 Task: Access a repository's "Network" graph to see forks and connections.
Action: Mouse moved to (1303, 70)
Screenshot: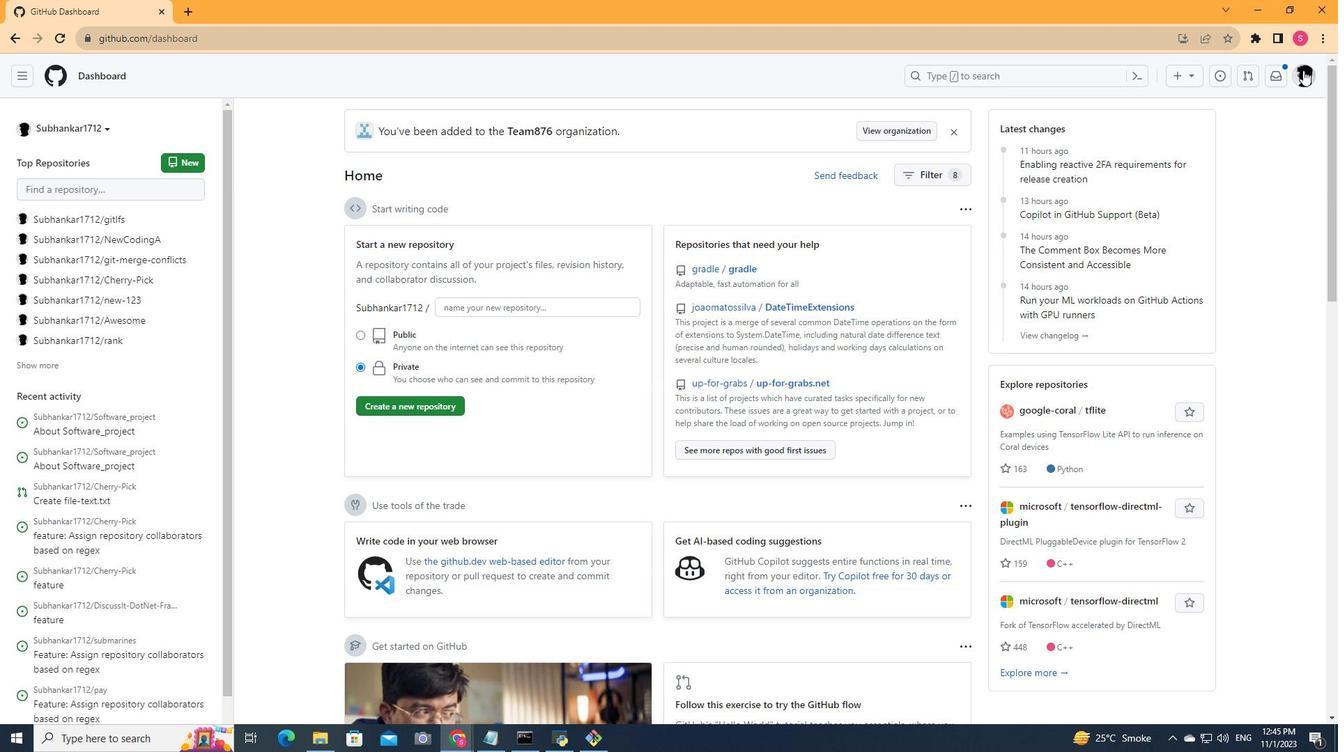 
Action: Mouse pressed left at (1303, 70)
Screenshot: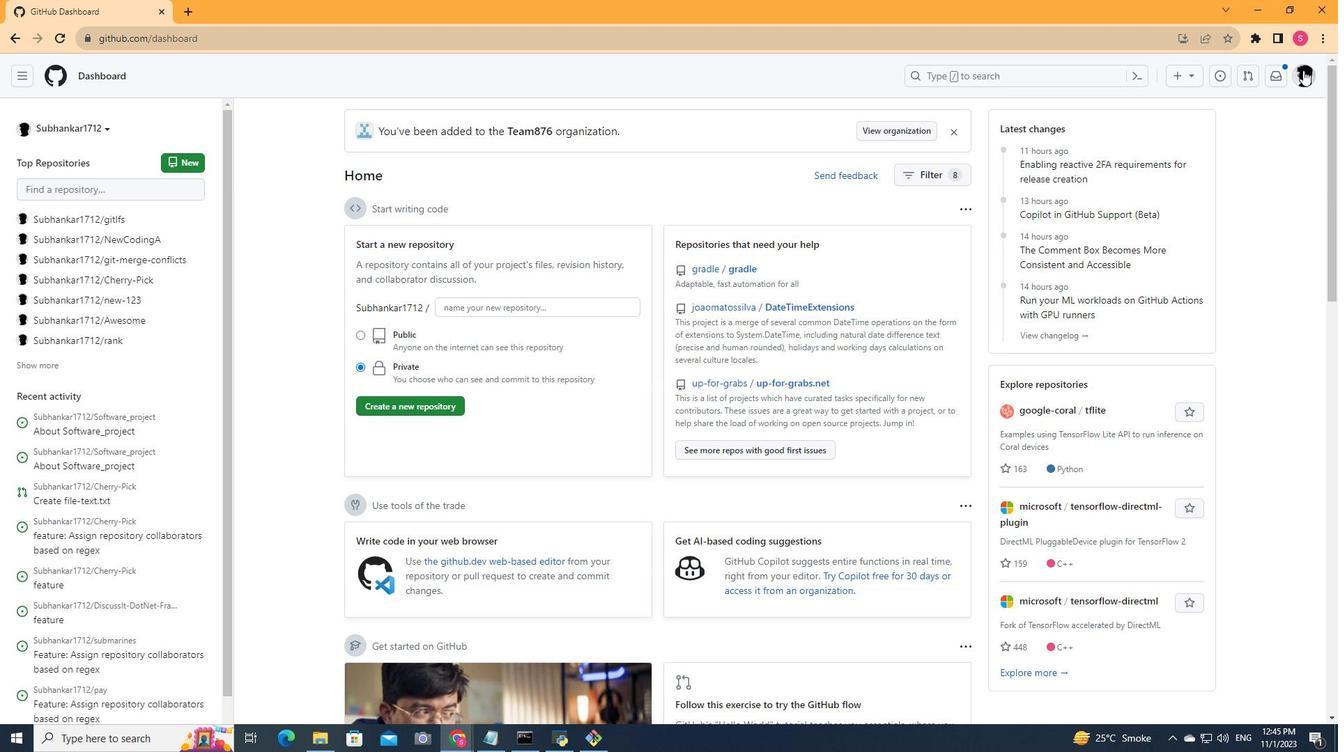 
Action: Mouse moved to (1175, 179)
Screenshot: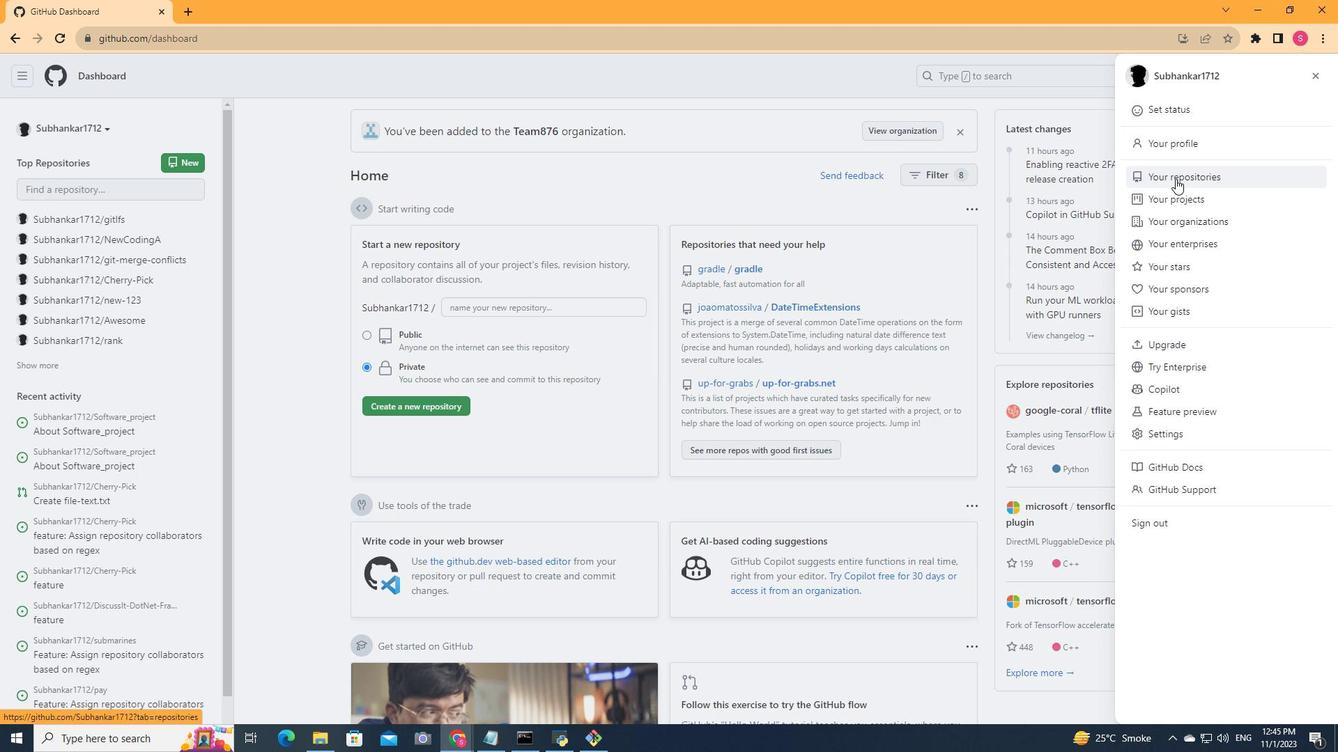 
Action: Mouse pressed left at (1175, 179)
Screenshot: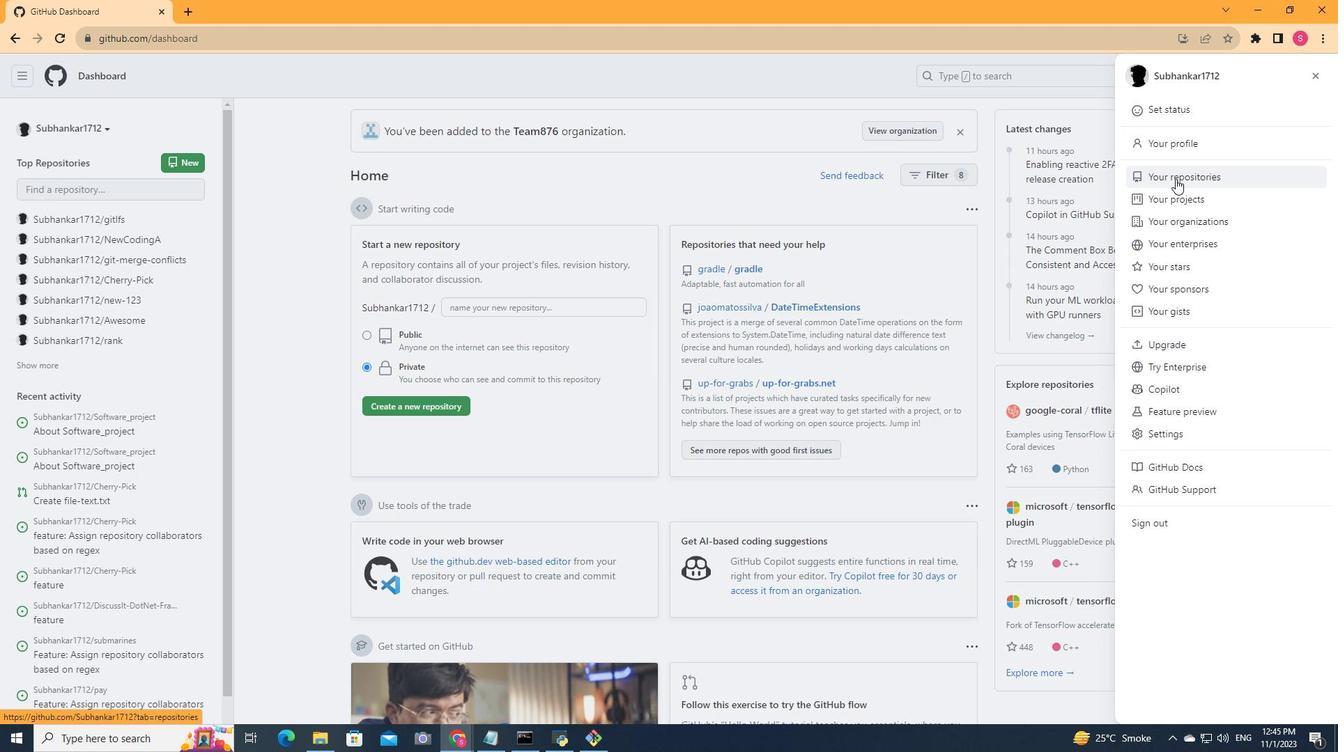 
Action: Mouse moved to (513, 294)
Screenshot: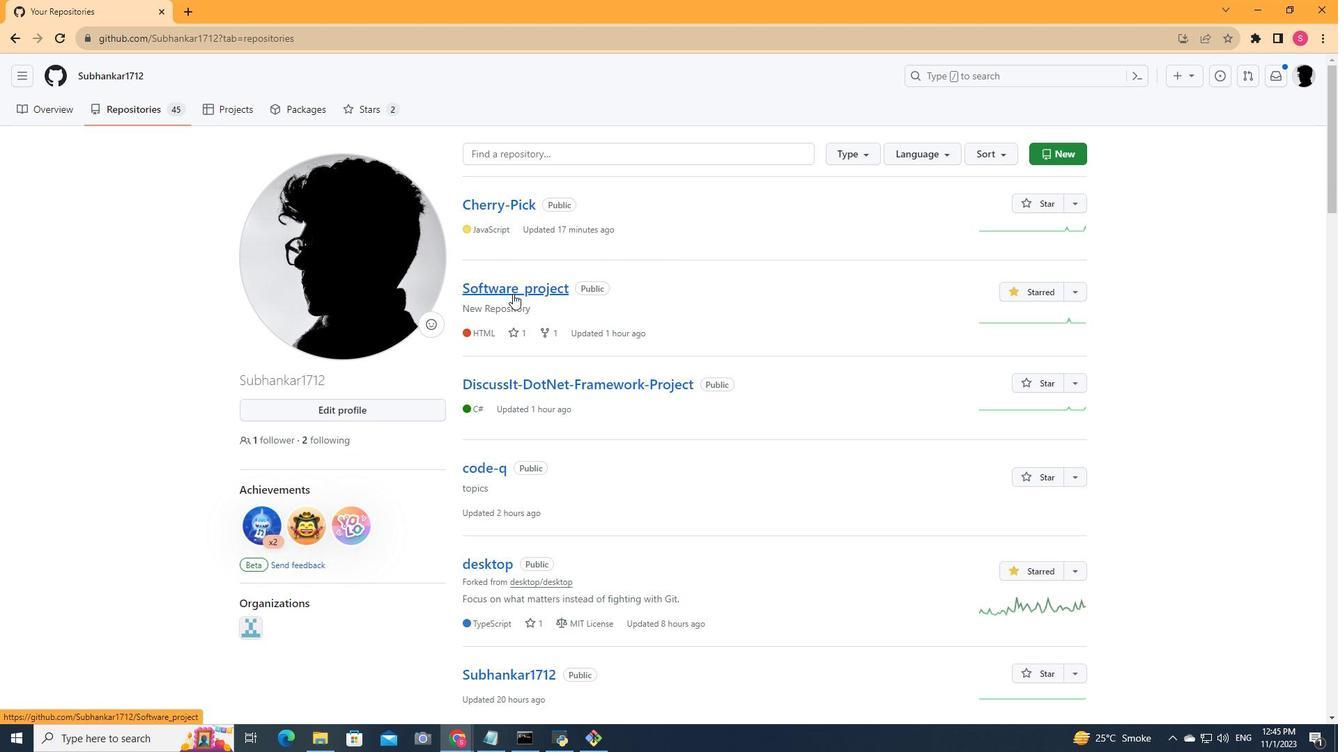 
Action: Mouse pressed left at (513, 294)
Screenshot: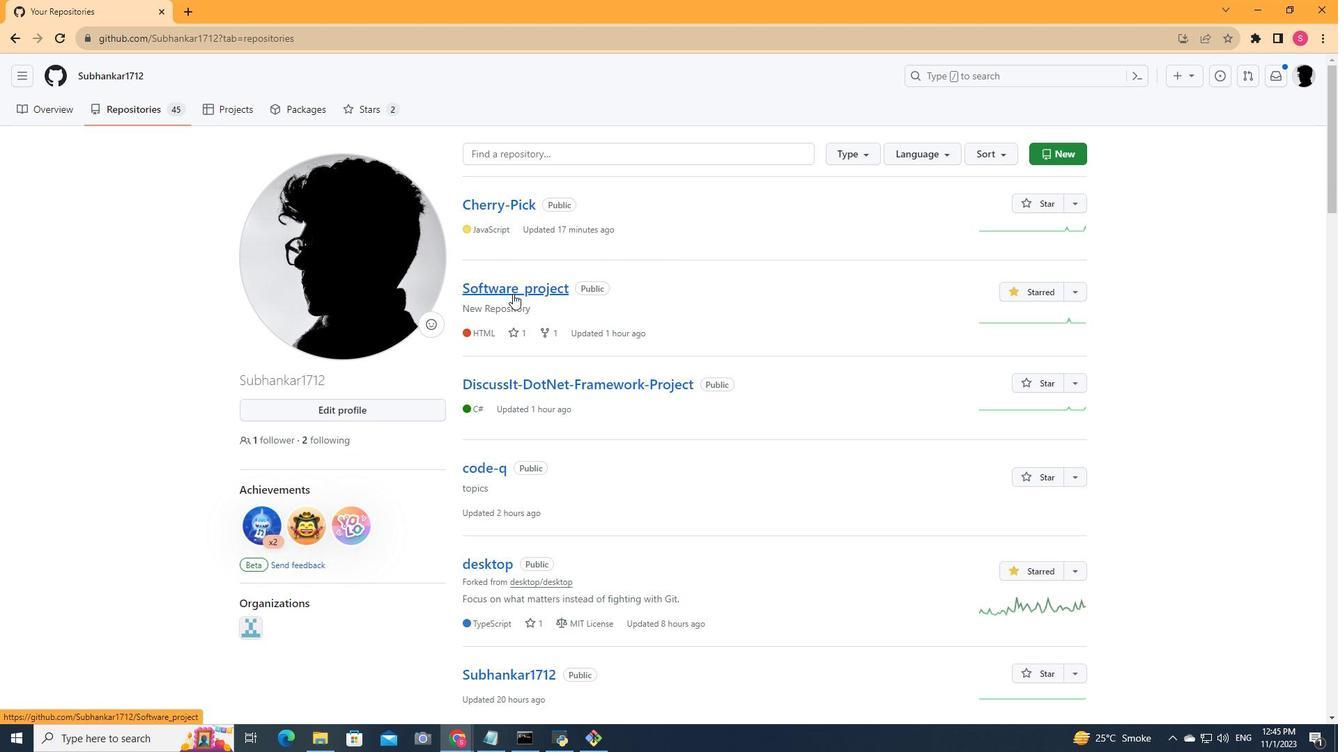 
Action: Mouse moved to (607, 103)
Screenshot: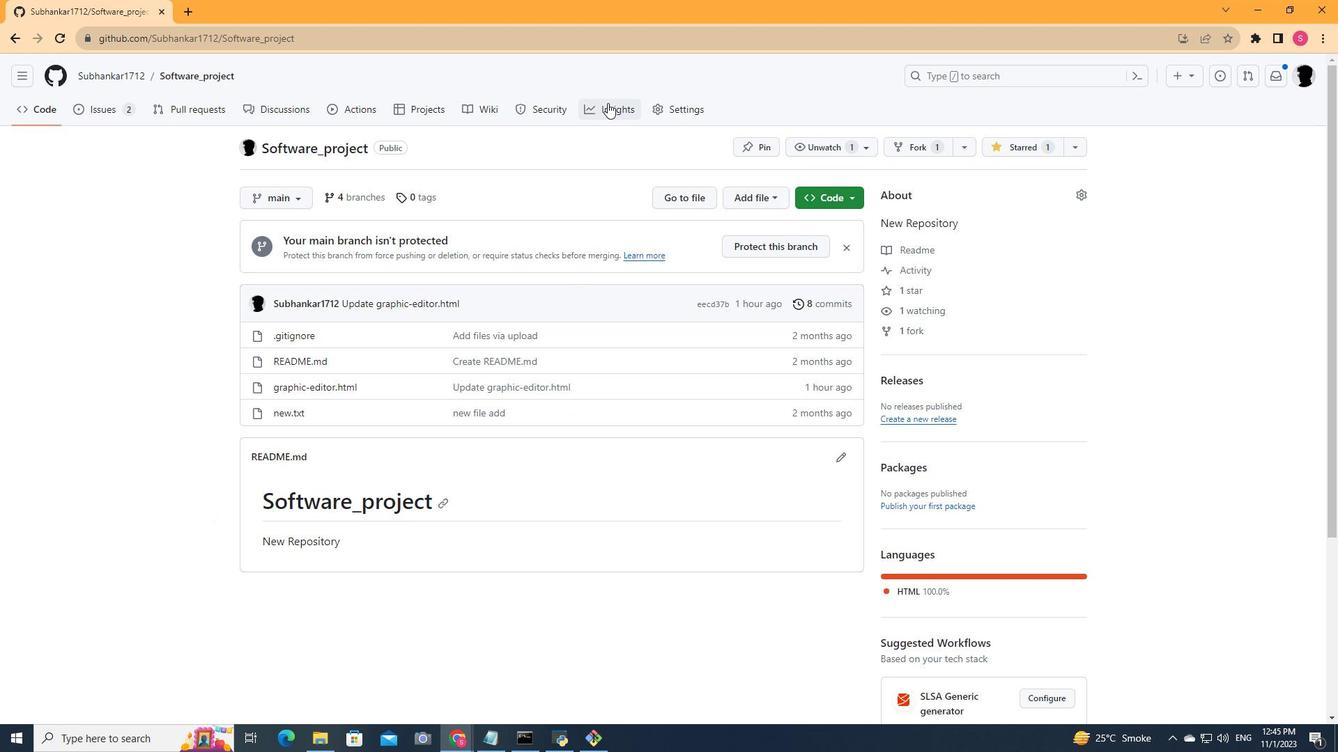 
Action: Mouse pressed left at (607, 103)
Screenshot: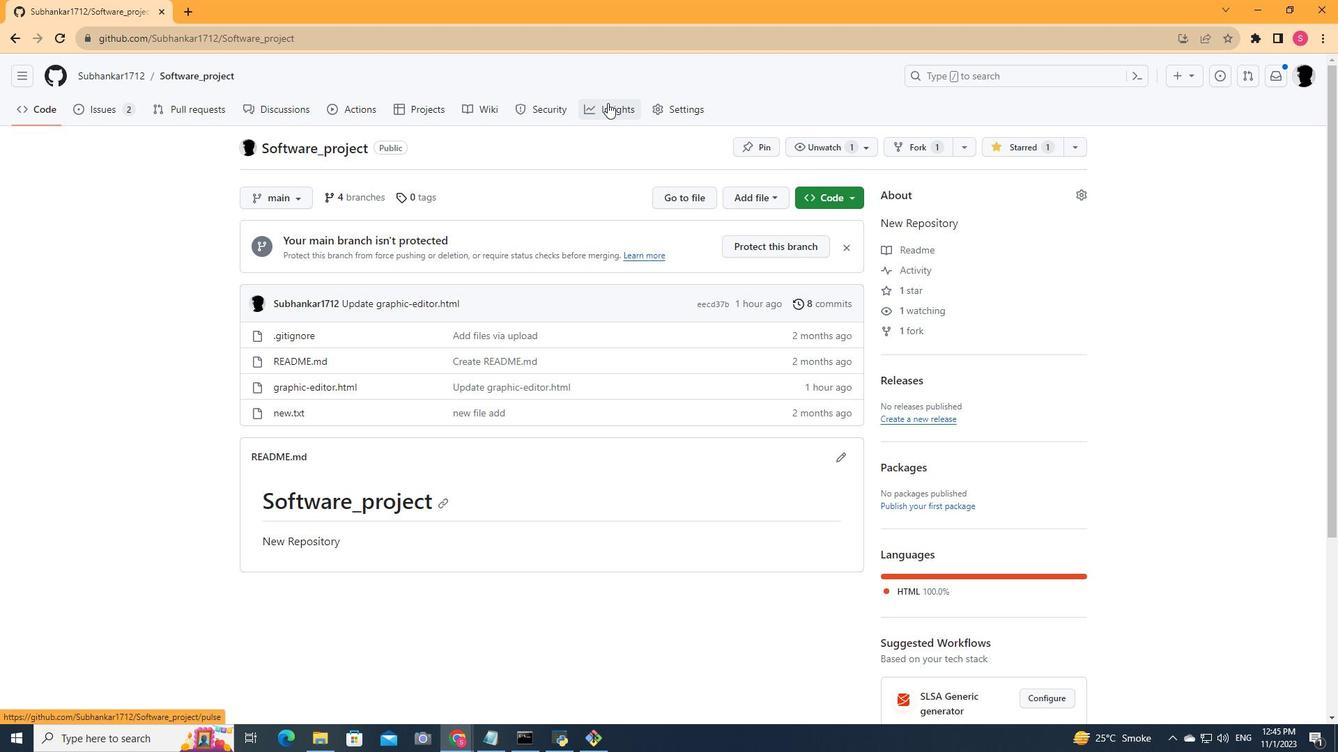 
Action: Mouse moved to (300, 359)
Screenshot: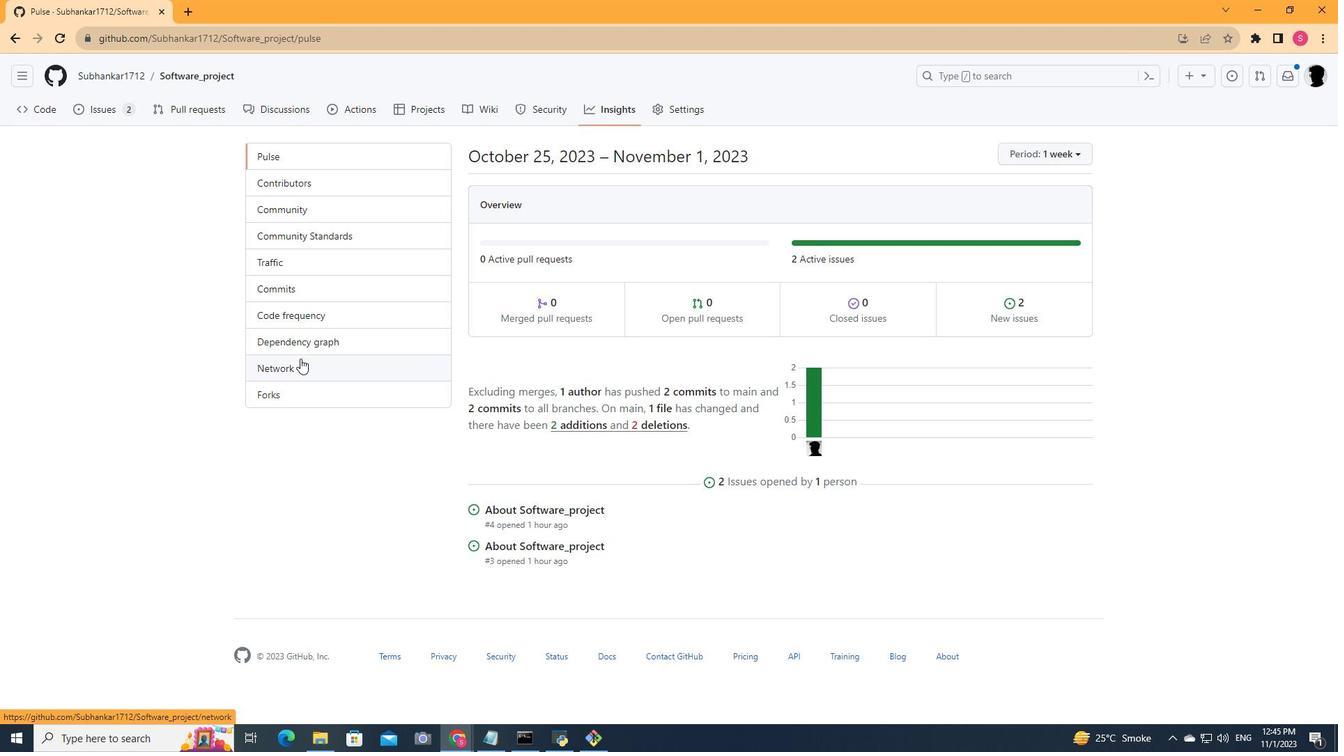 
Action: Mouse pressed left at (300, 359)
Screenshot: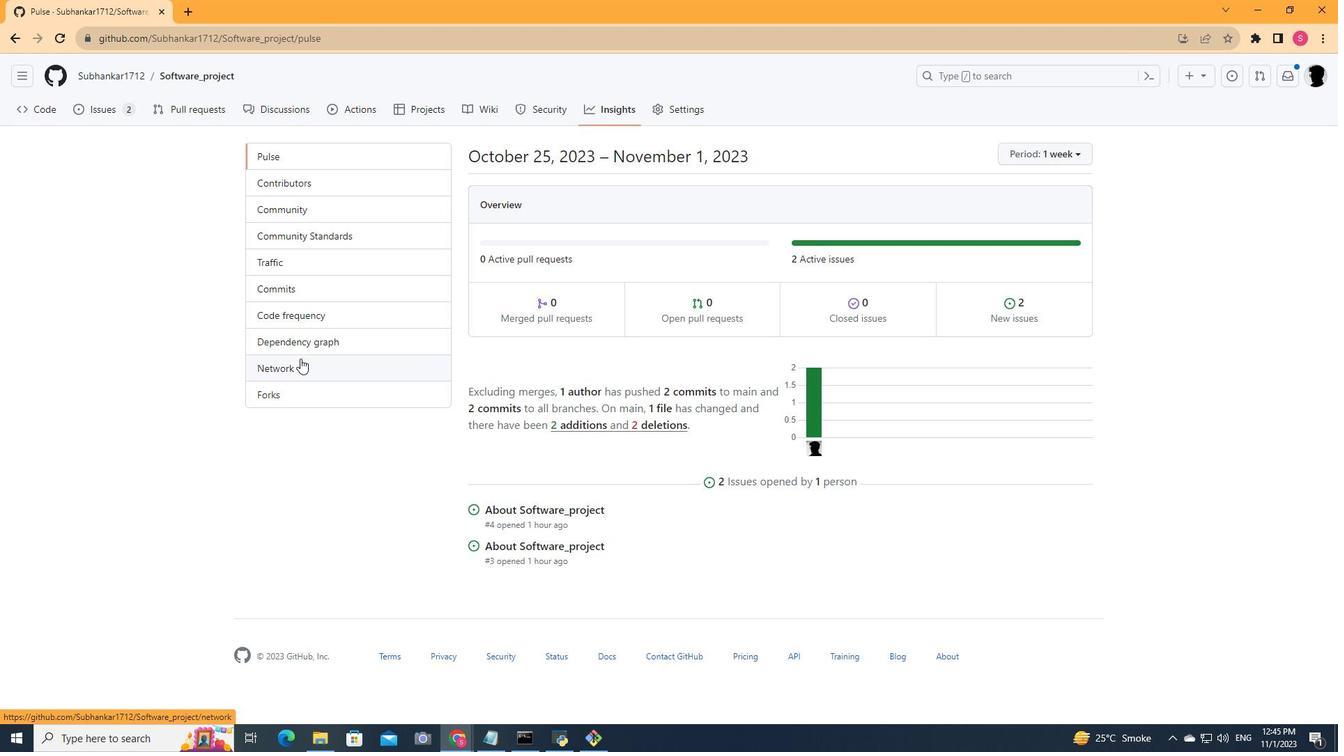 
Action: Mouse moved to (663, 310)
Screenshot: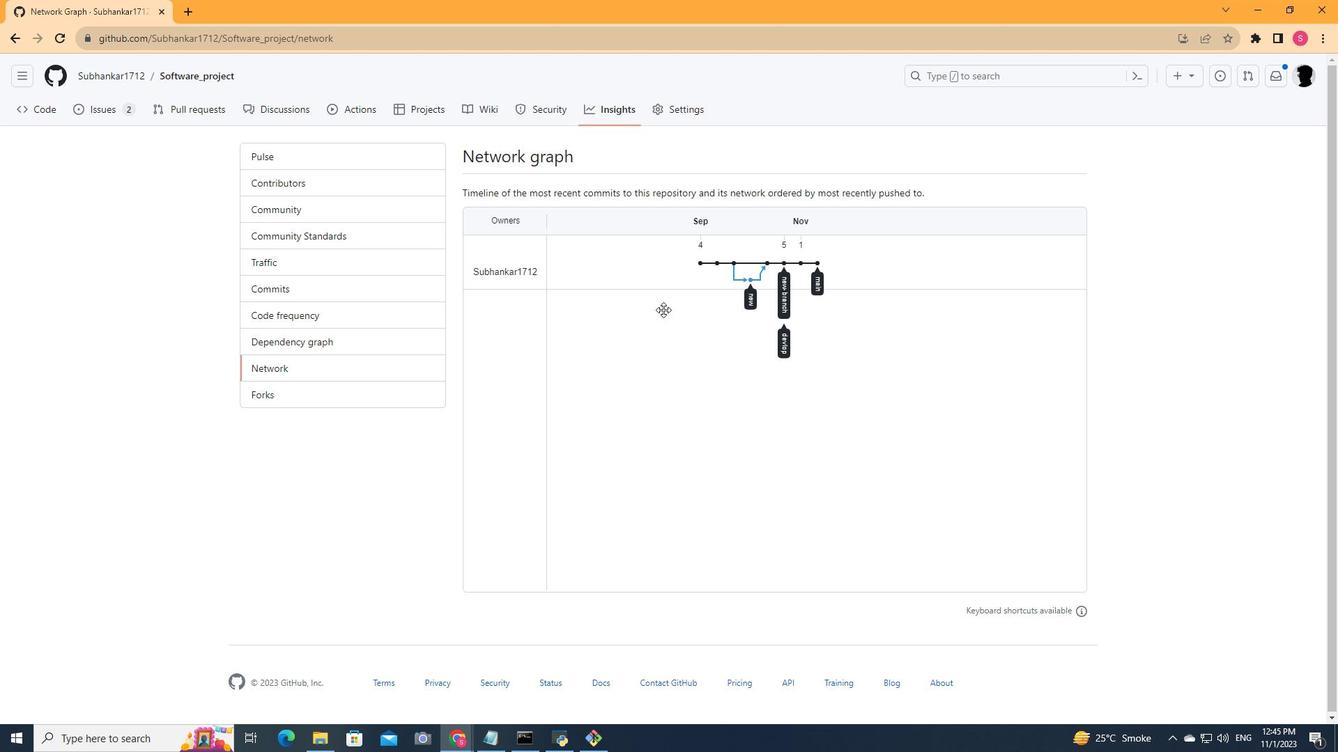 
Action: Mouse scrolled (663, 309) with delta (0, 0)
Screenshot: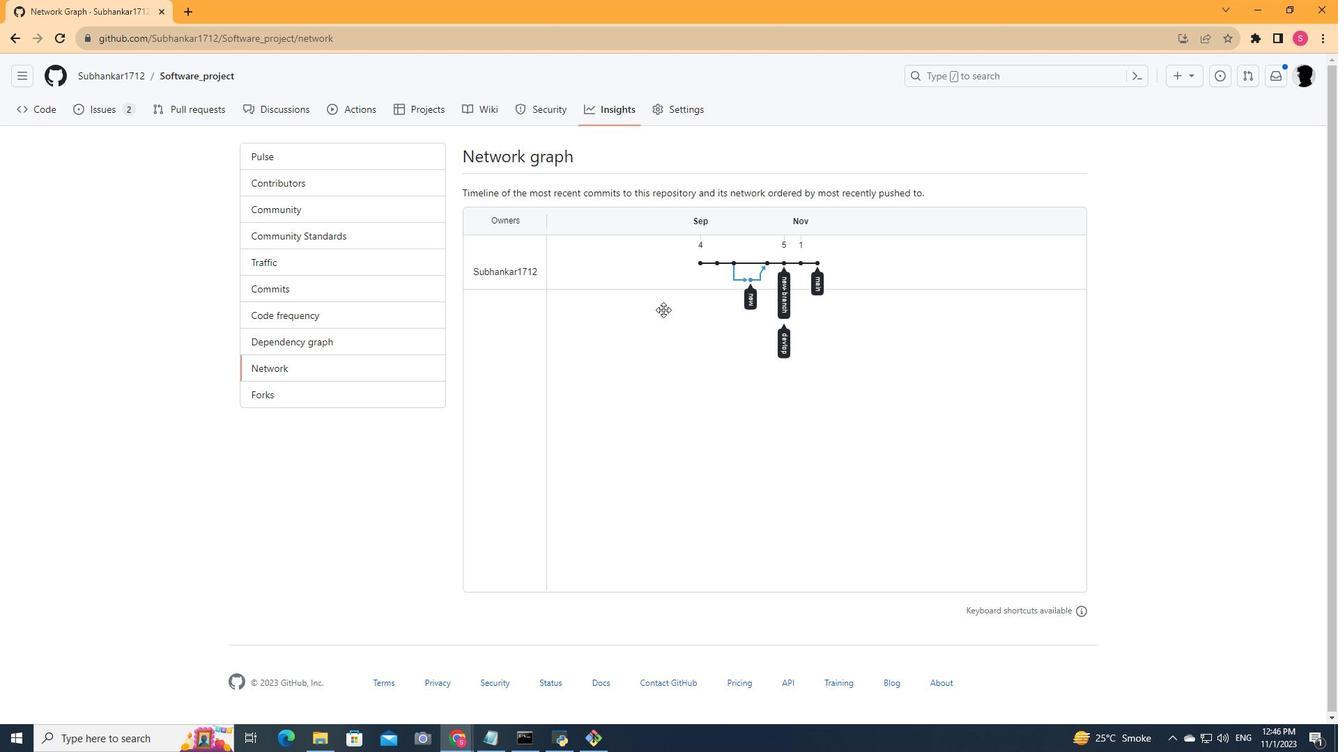 
Action: Mouse scrolled (663, 309) with delta (0, 0)
Screenshot: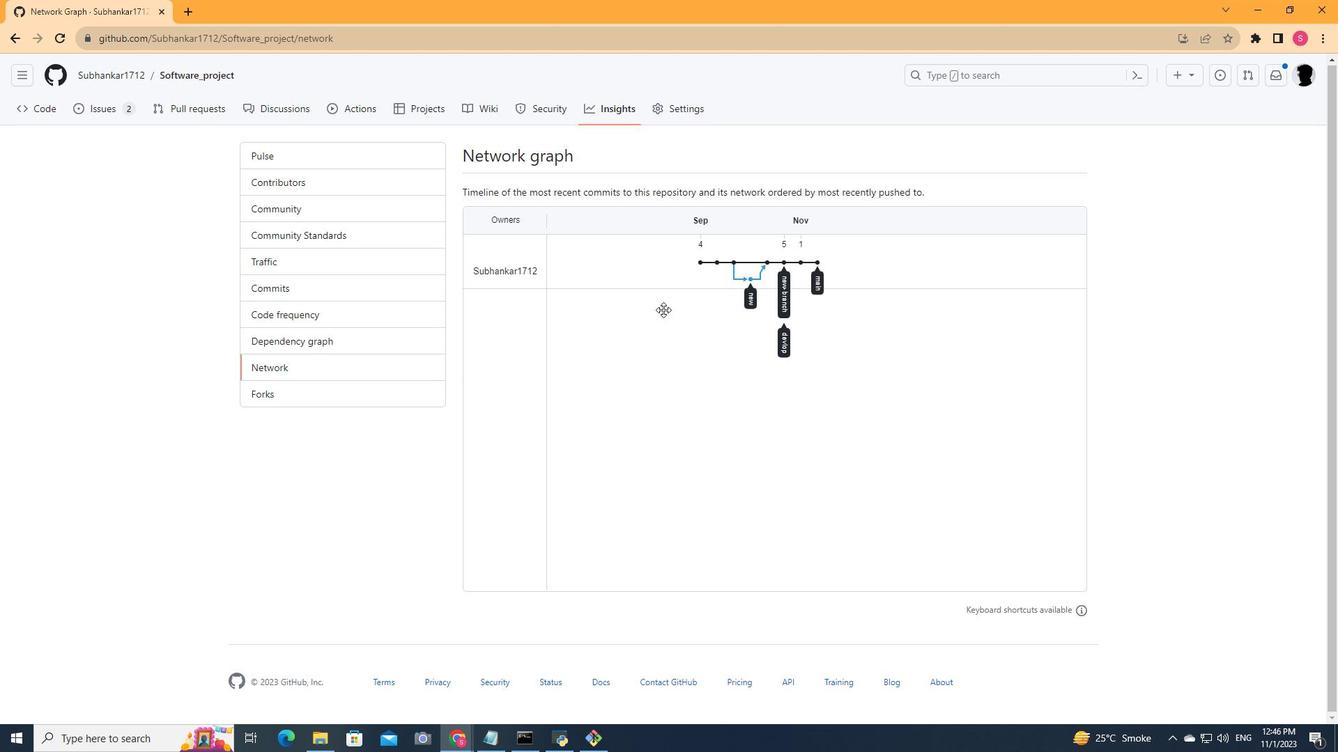 
Action: Mouse scrolled (663, 309) with delta (0, 0)
Screenshot: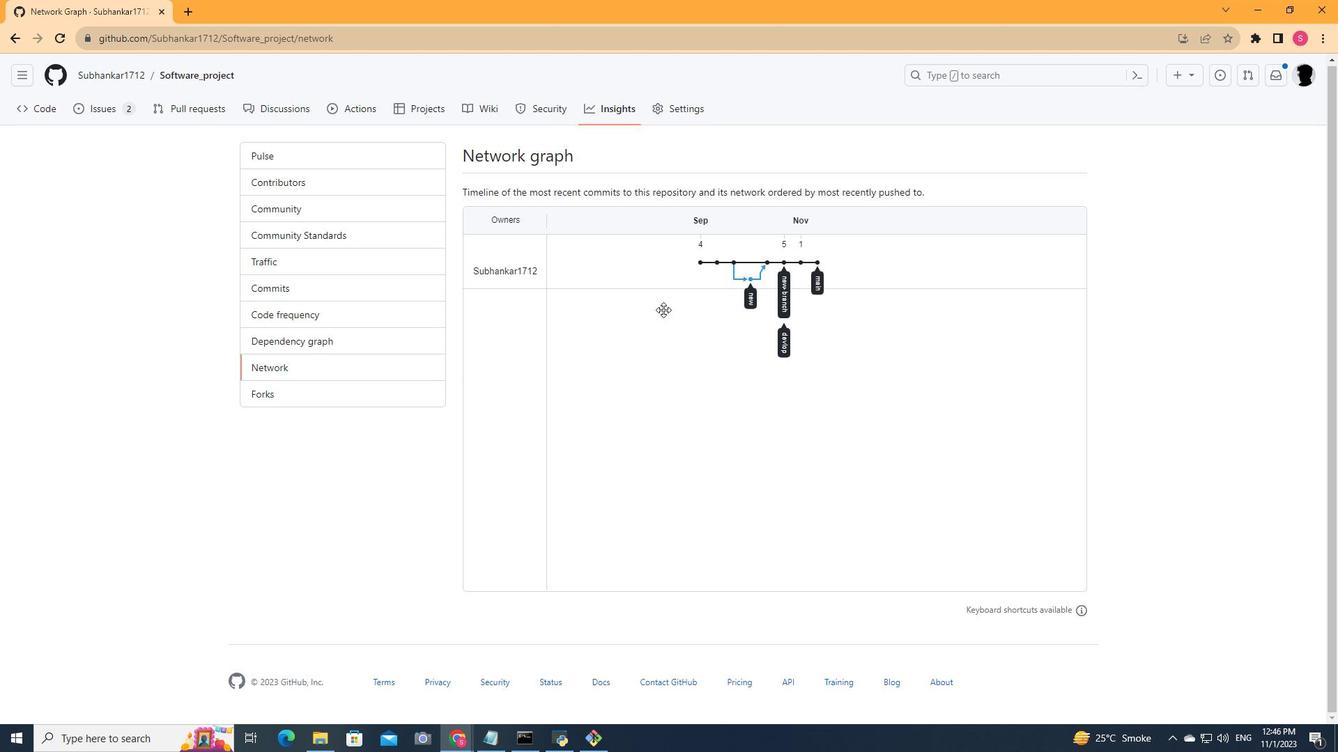 
Action: Mouse scrolled (663, 309) with delta (0, 0)
Screenshot: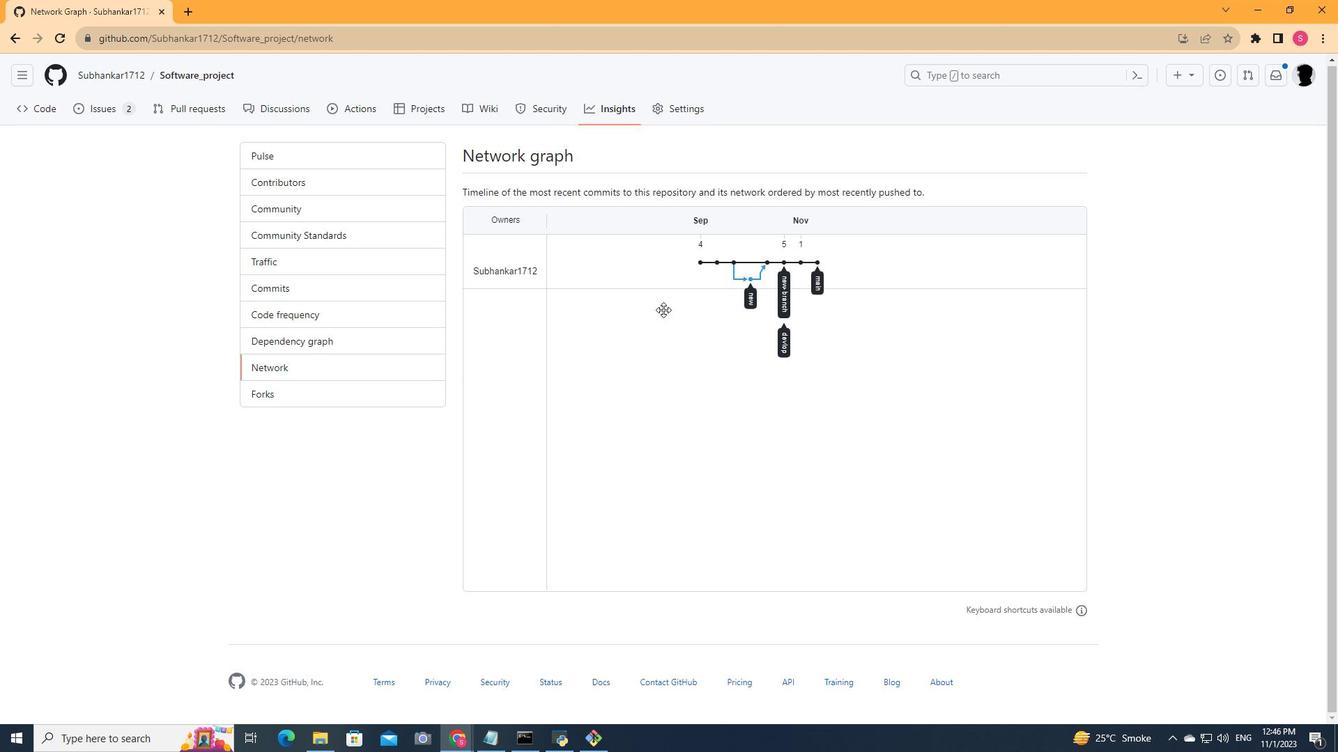 
Action: Mouse scrolled (663, 310) with delta (0, 0)
Screenshot: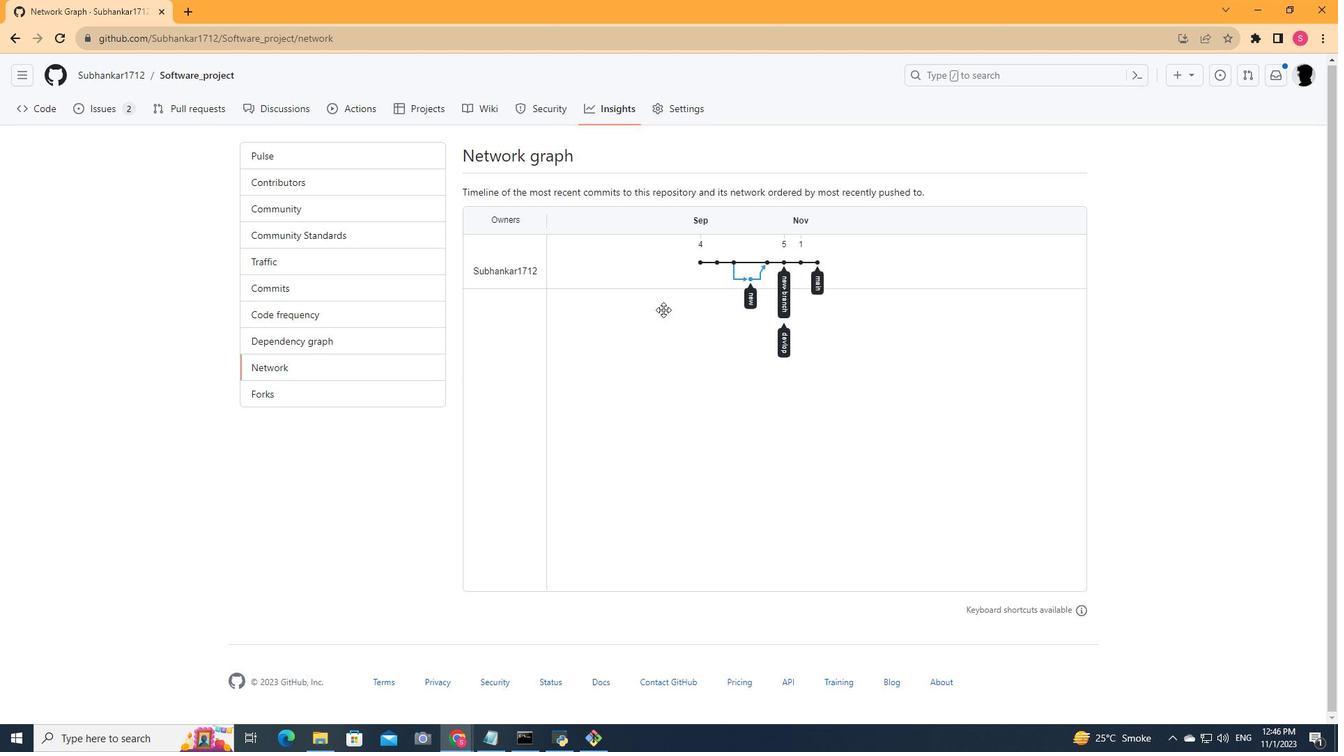 
Action: Mouse scrolled (663, 310) with delta (0, 0)
Screenshot: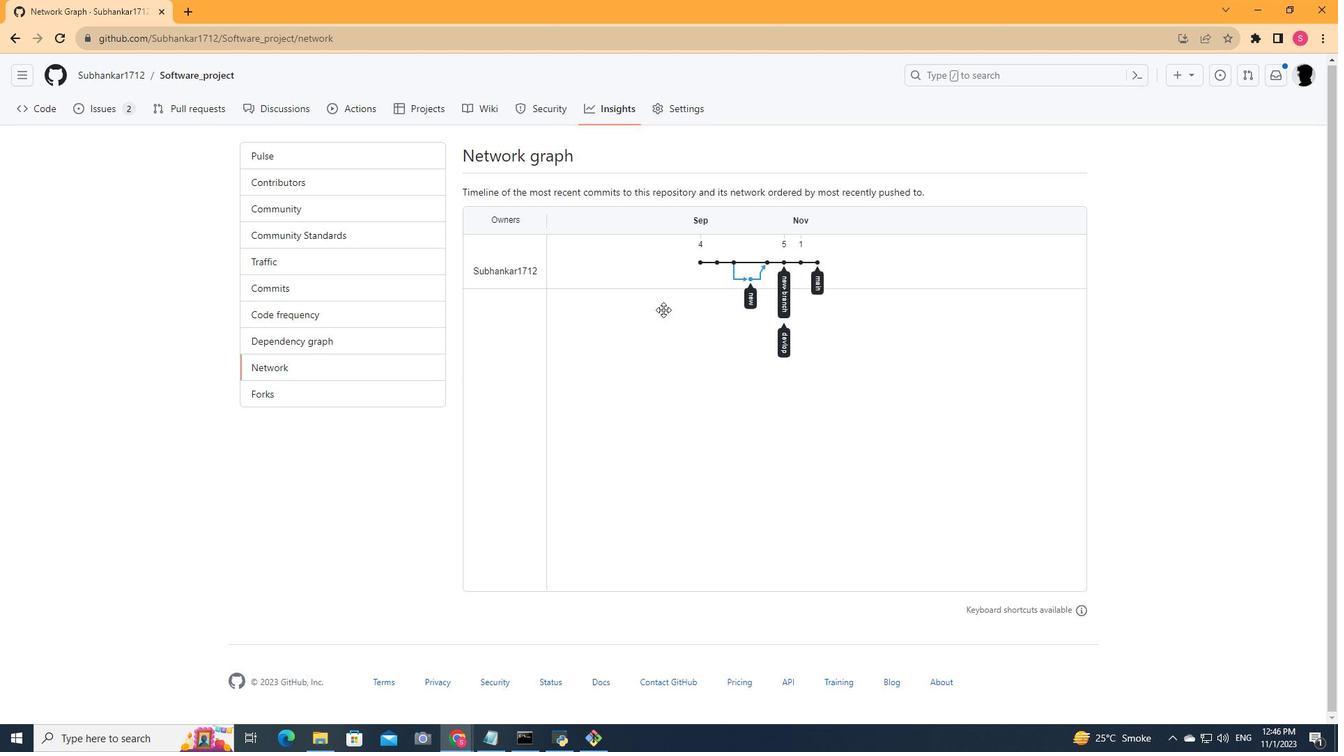 
Action: Mouse scrolled (663, 310) with delta (0, 0)
Screenshot: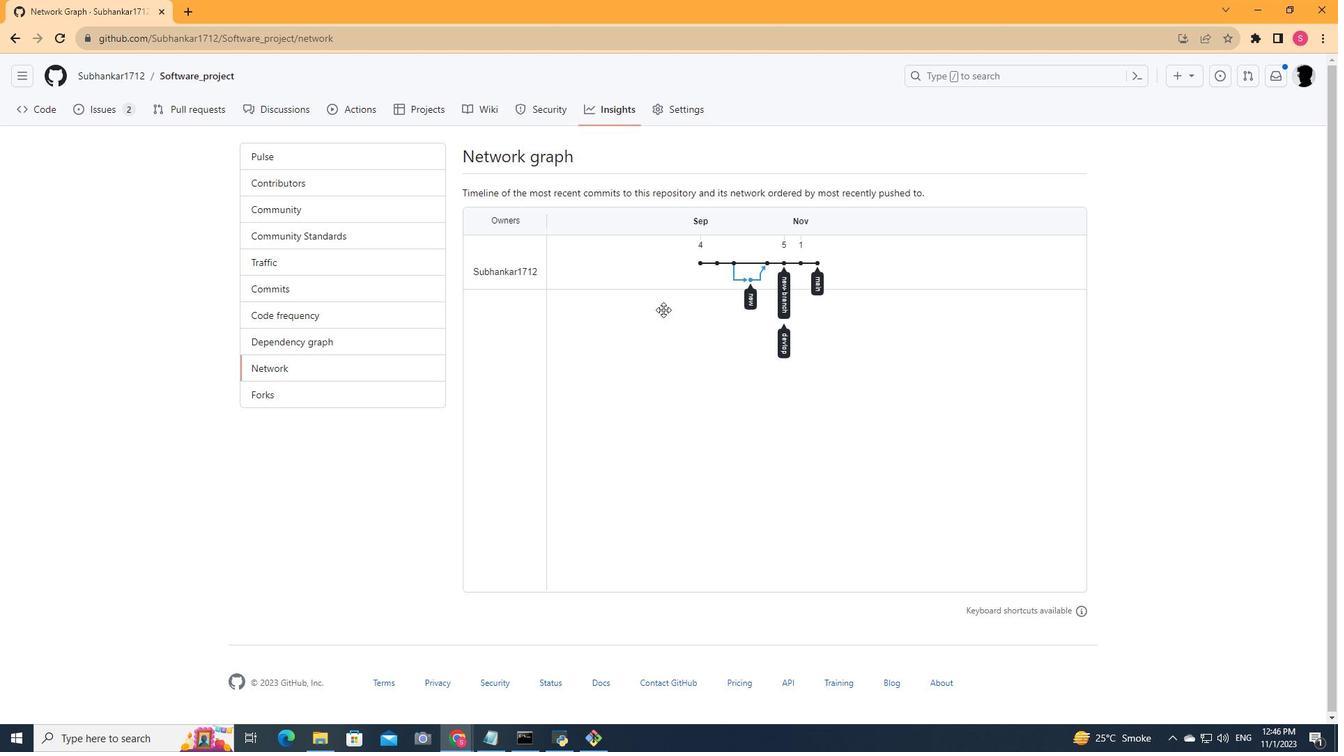 
Action: Mouse scrolled (663, 310) with delta (0, 0)
Screenshot: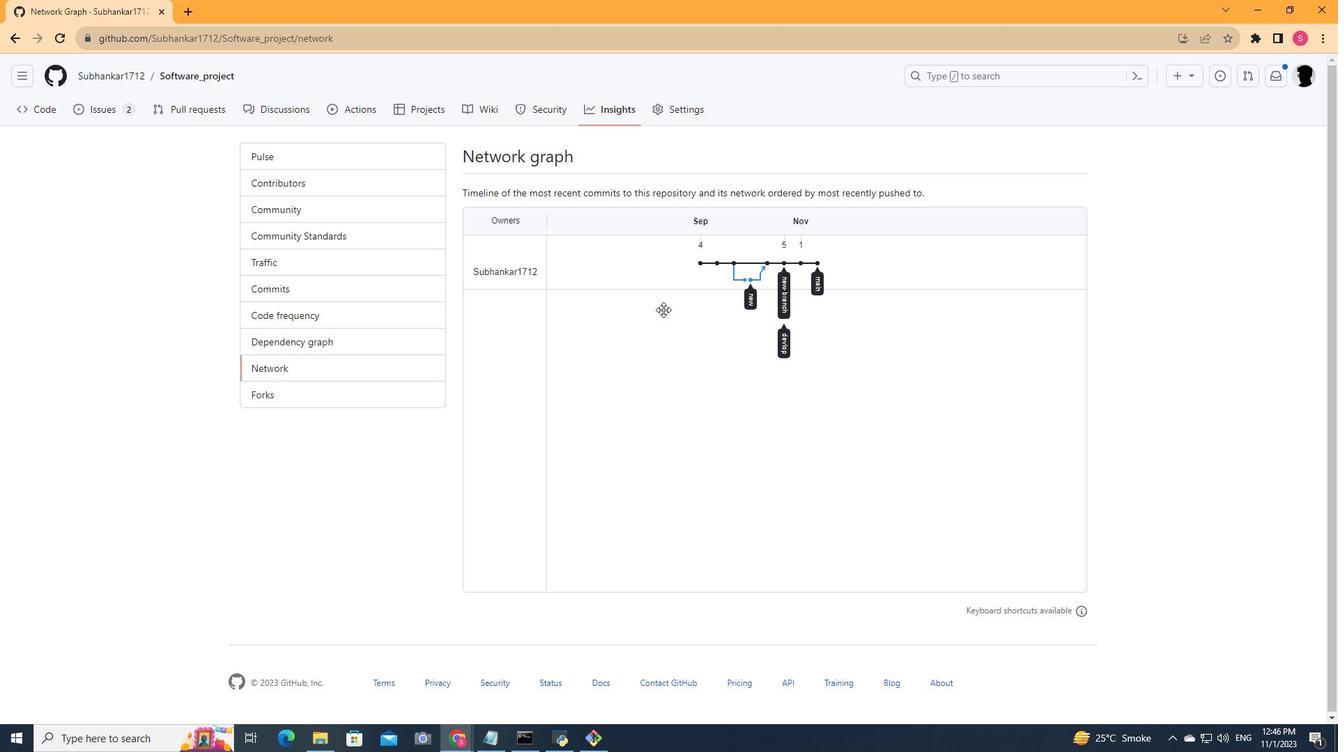 
Action: Mouse scrolled (663, 310) with delta (0, 0)
Screenshot: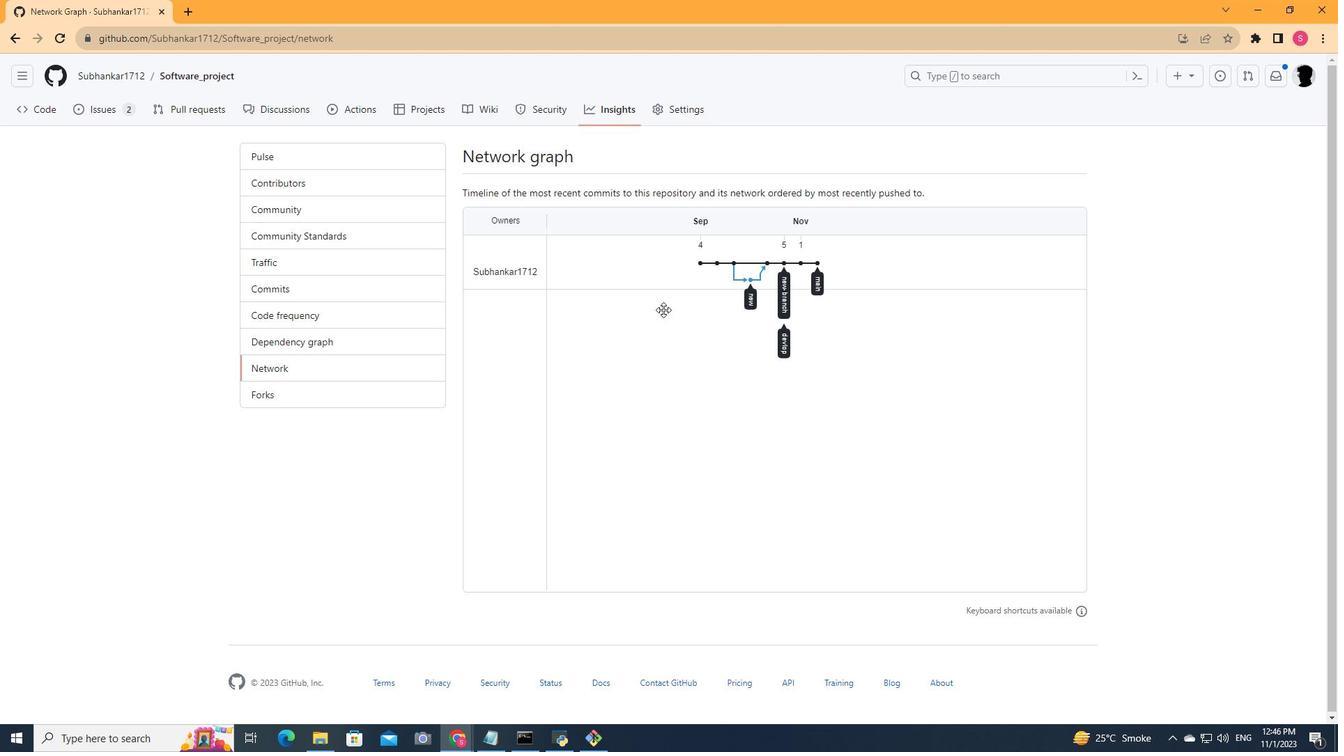
Action: Mouse scrolled (663, 310) with delta (0, 0)
Screenshot: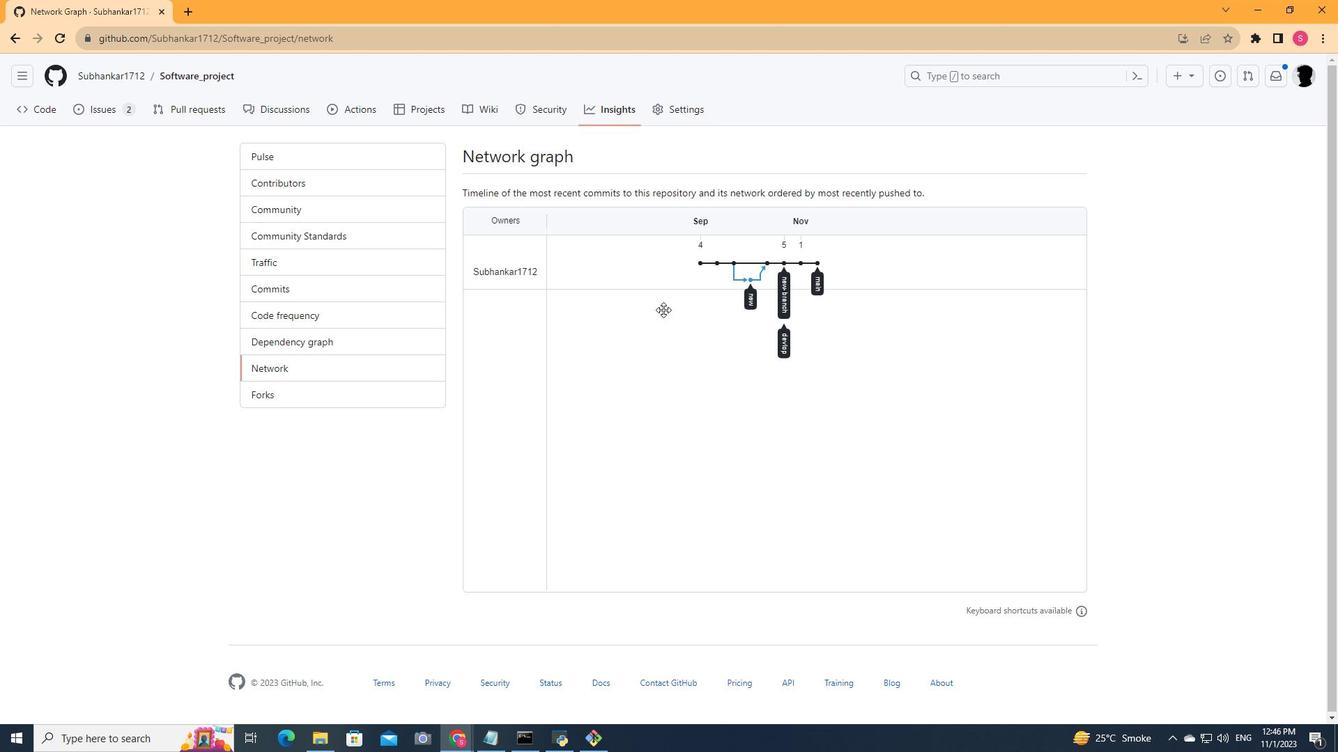 
Action: Mouse moved to (39, 112)
Screenshot: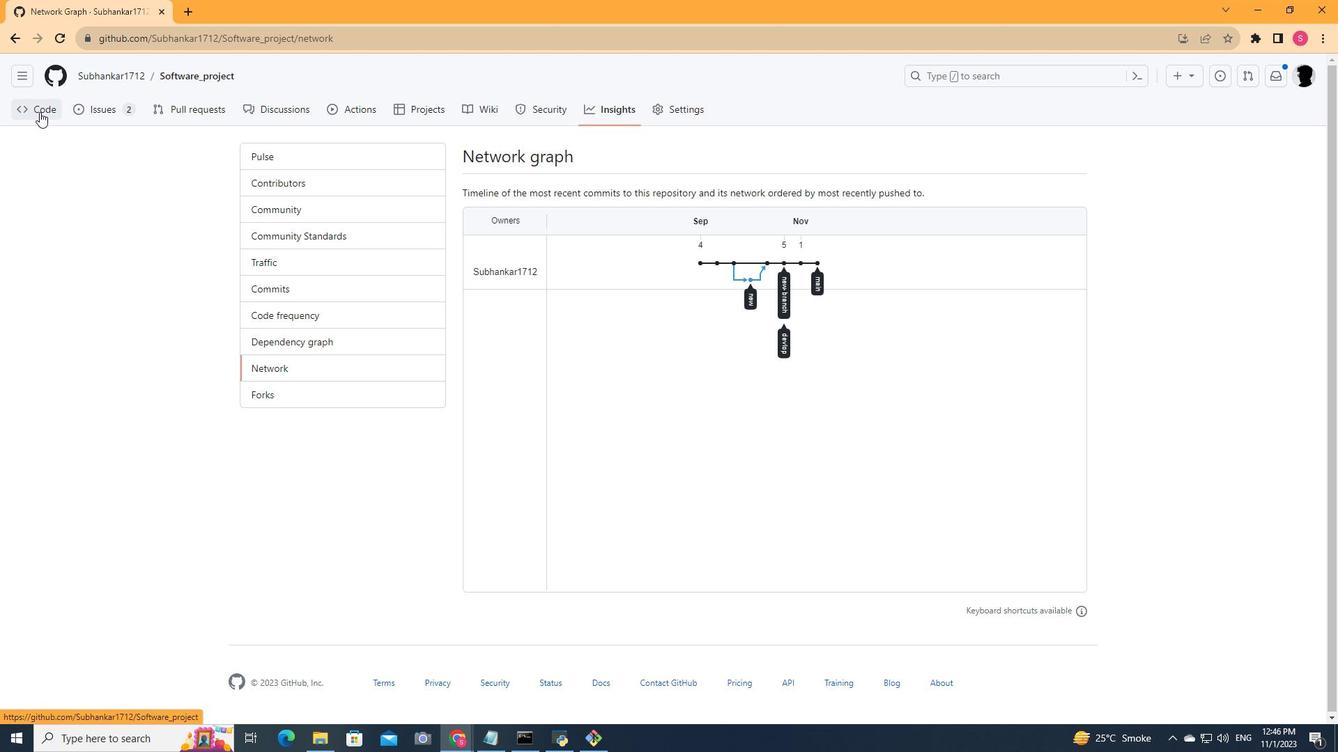 
Action: Mouse pressed left at (39, 112)
Screenshot: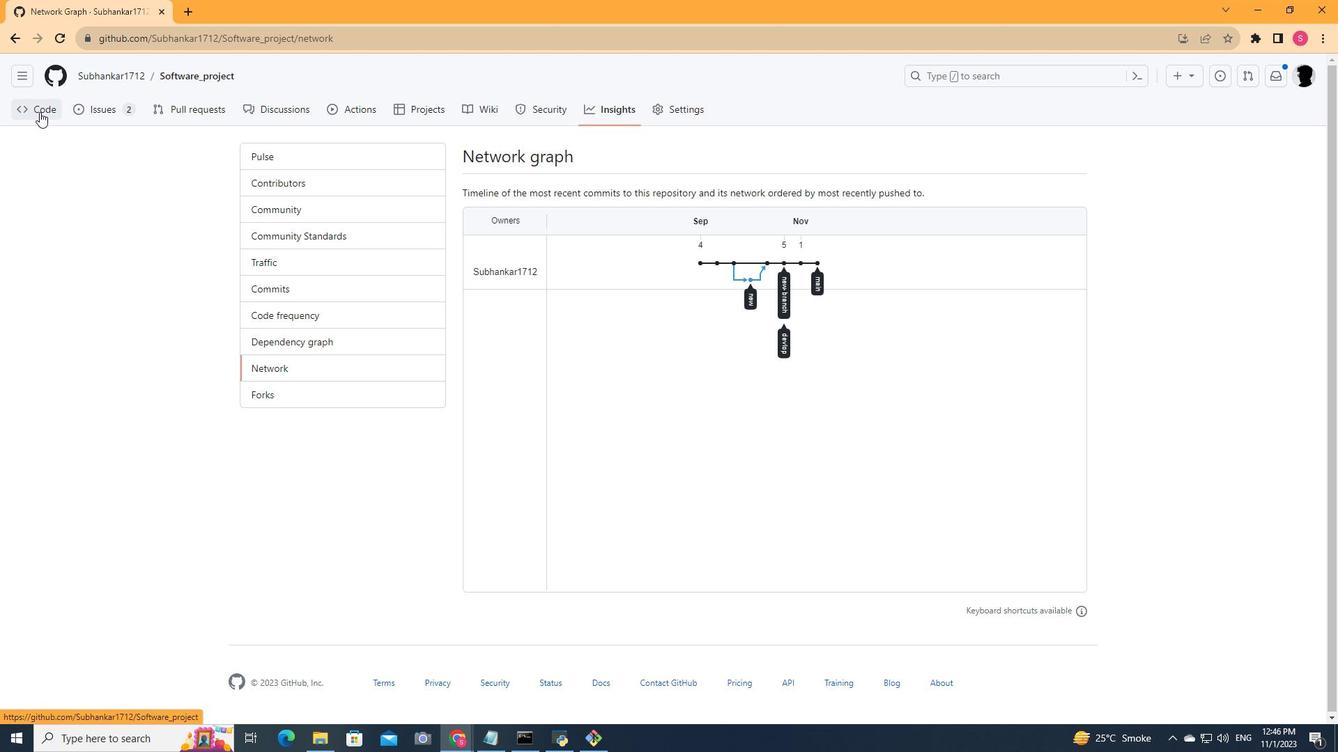 
Action: Mouse moved to (1309, 75)
Screenshot: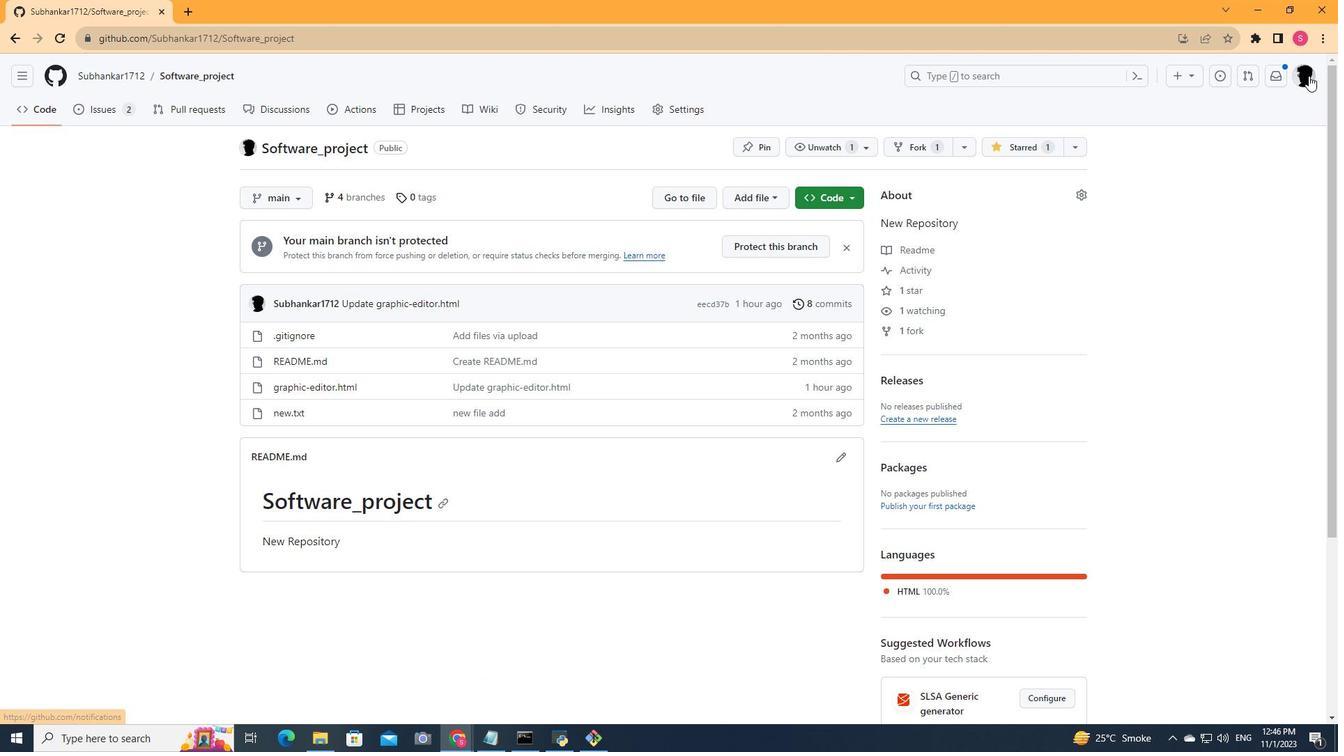 
Action: Mouse pressed left at (1309, 75)
Screenshot: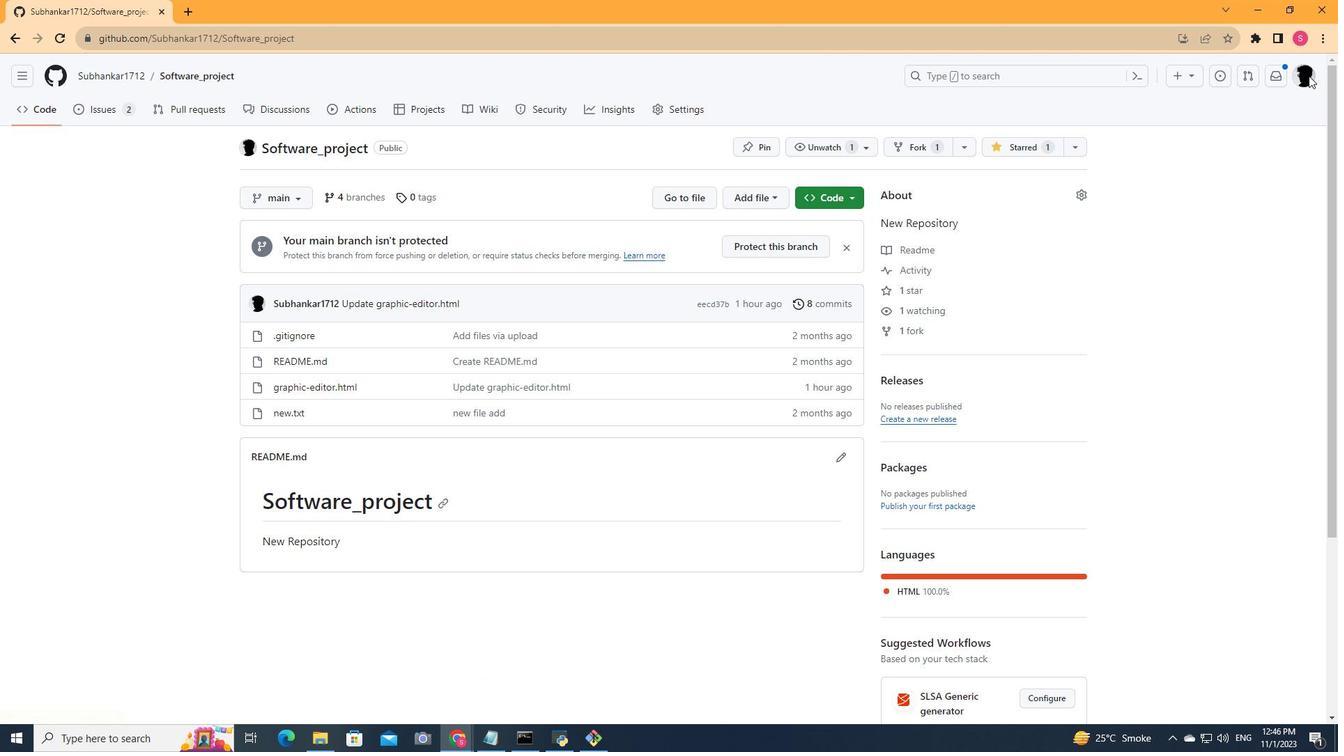 
Action: Mouse moved to (1195, 175)
Screenshot: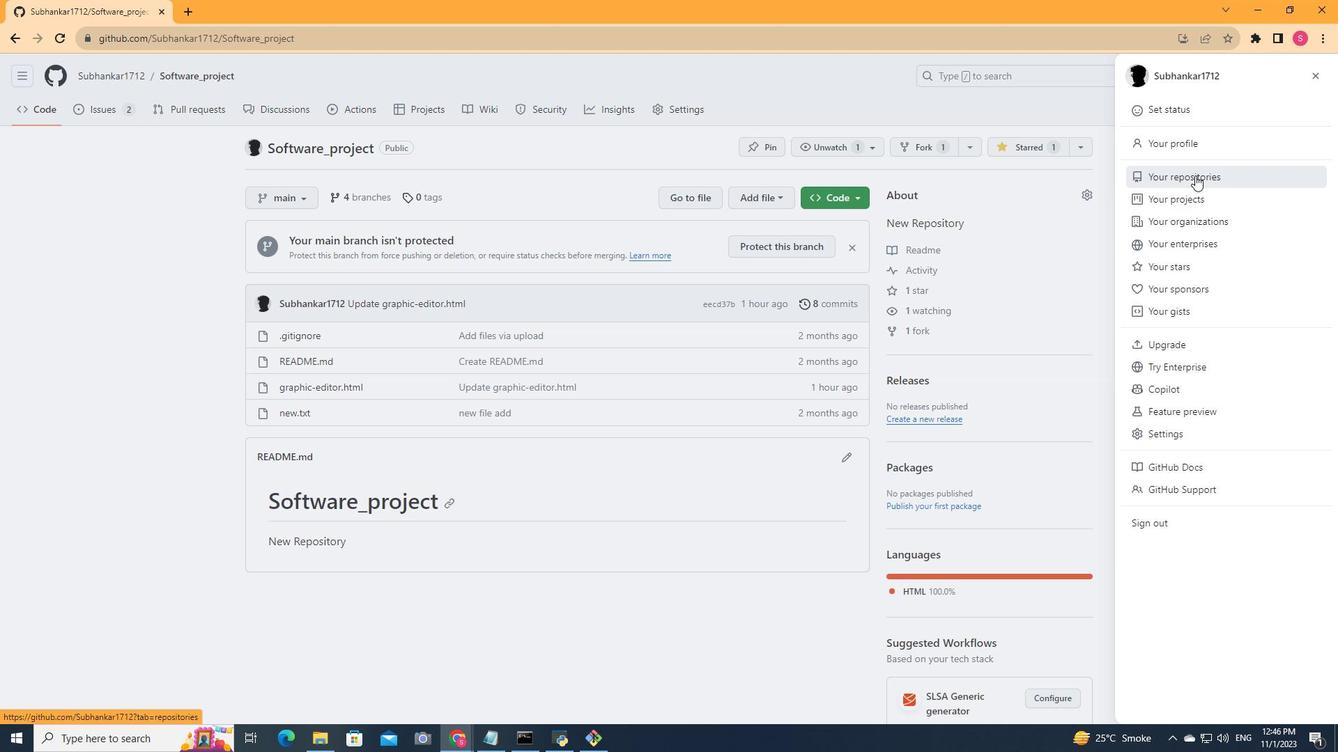 
Action: Mouse pressed left at (1195, 175)
Screenshot: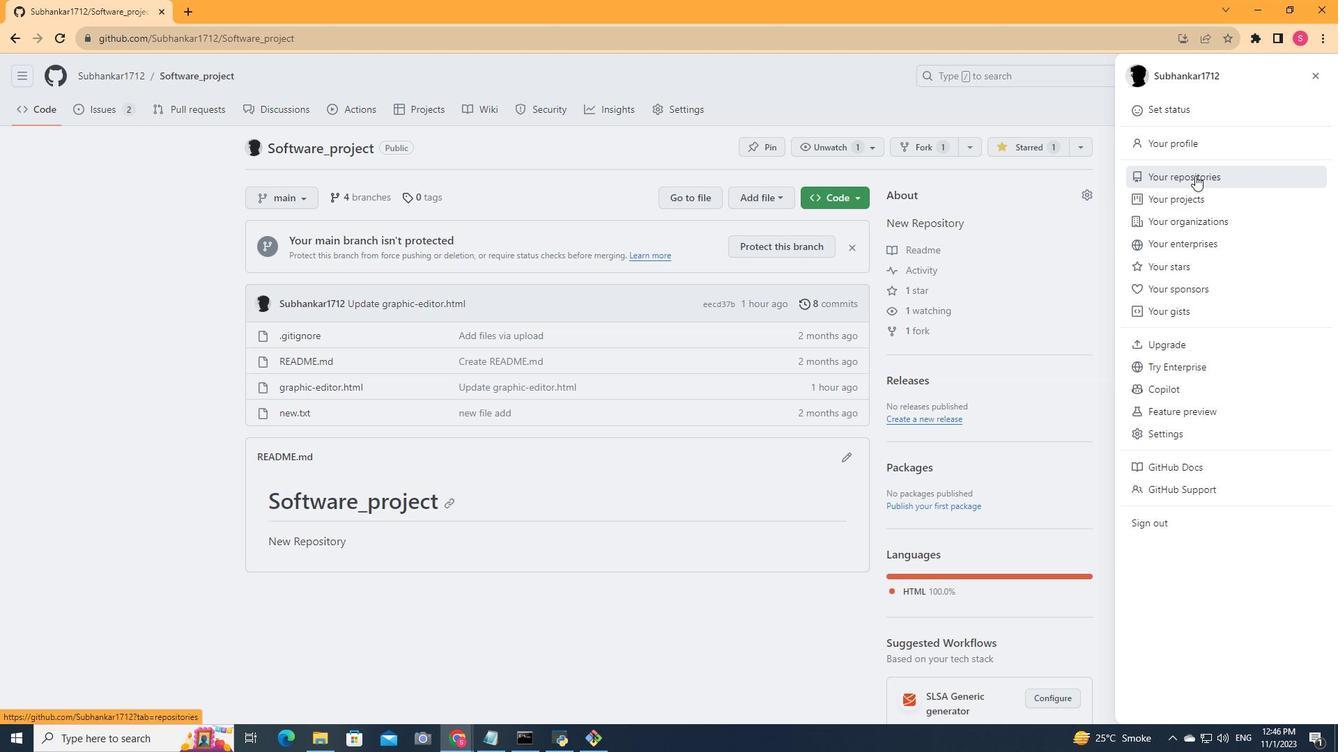 
Action: Mouse moved to (656, 278)
Screenshot: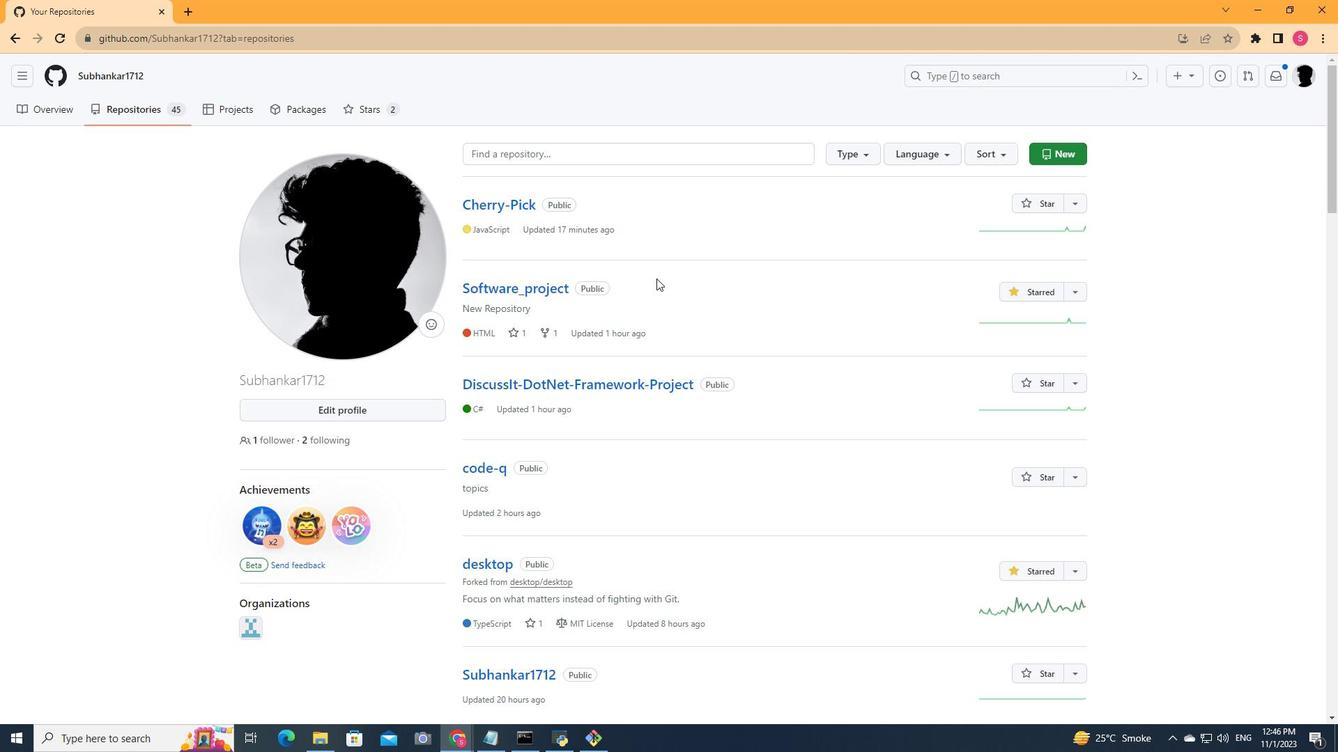 
Action: Mouse scrolled (656, 278) with delta (0, 0)
Screenshot: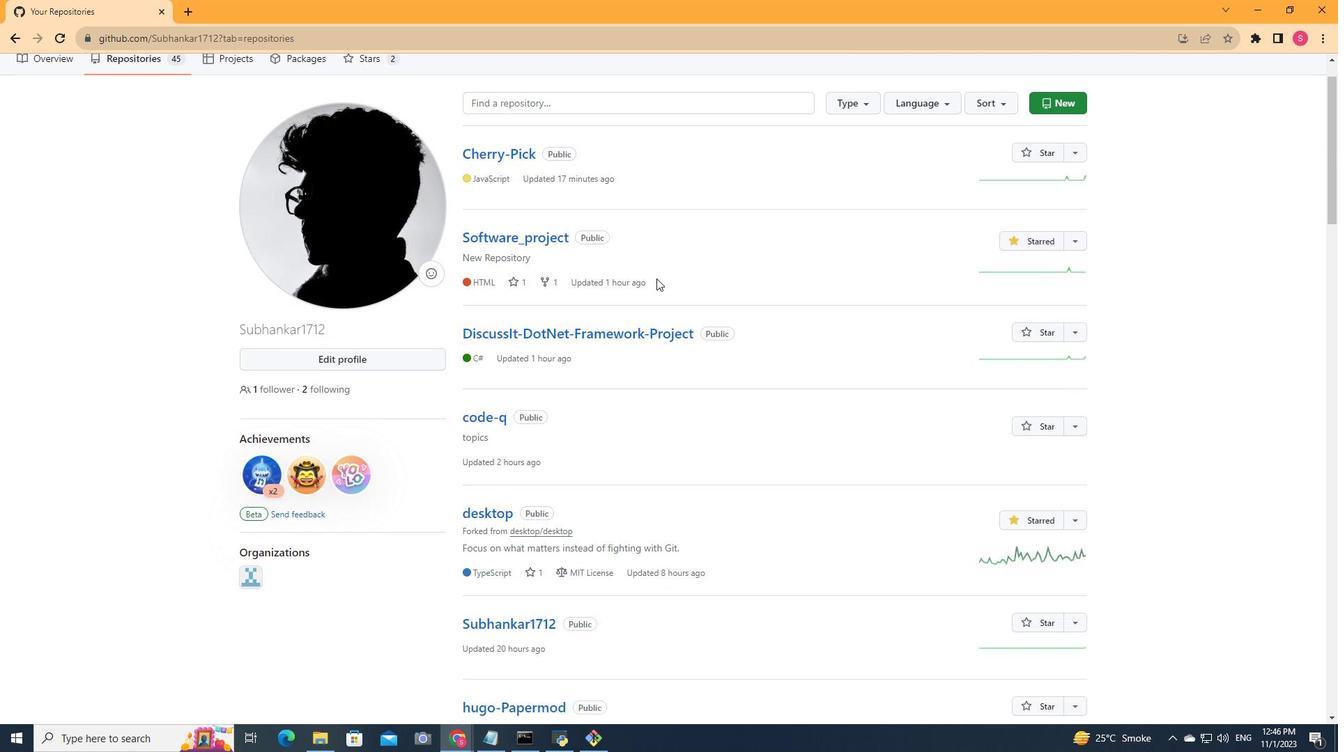 
Action: Mouse scrolled (656, 278) with delta (0, 0)
Screenshot: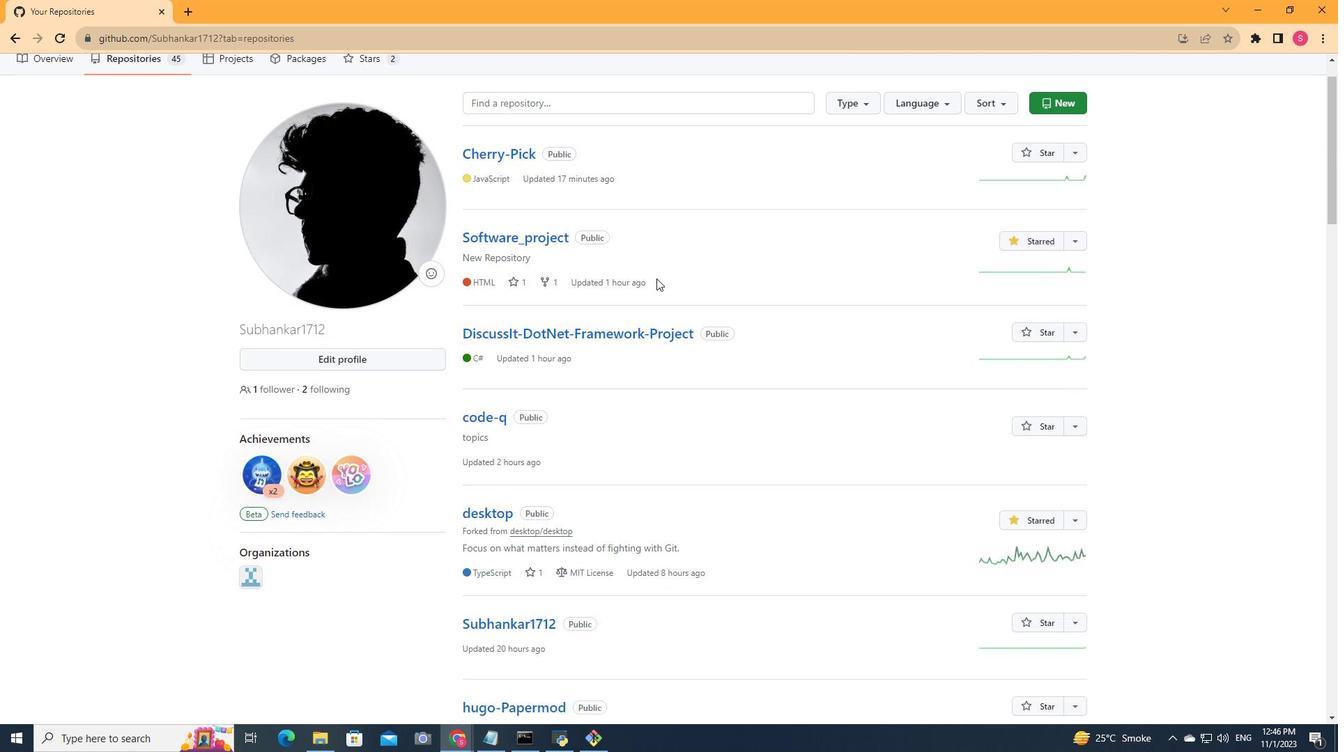 
Action: Mouse scrolled (656, 278) with delta (0, 0)
Screenshot: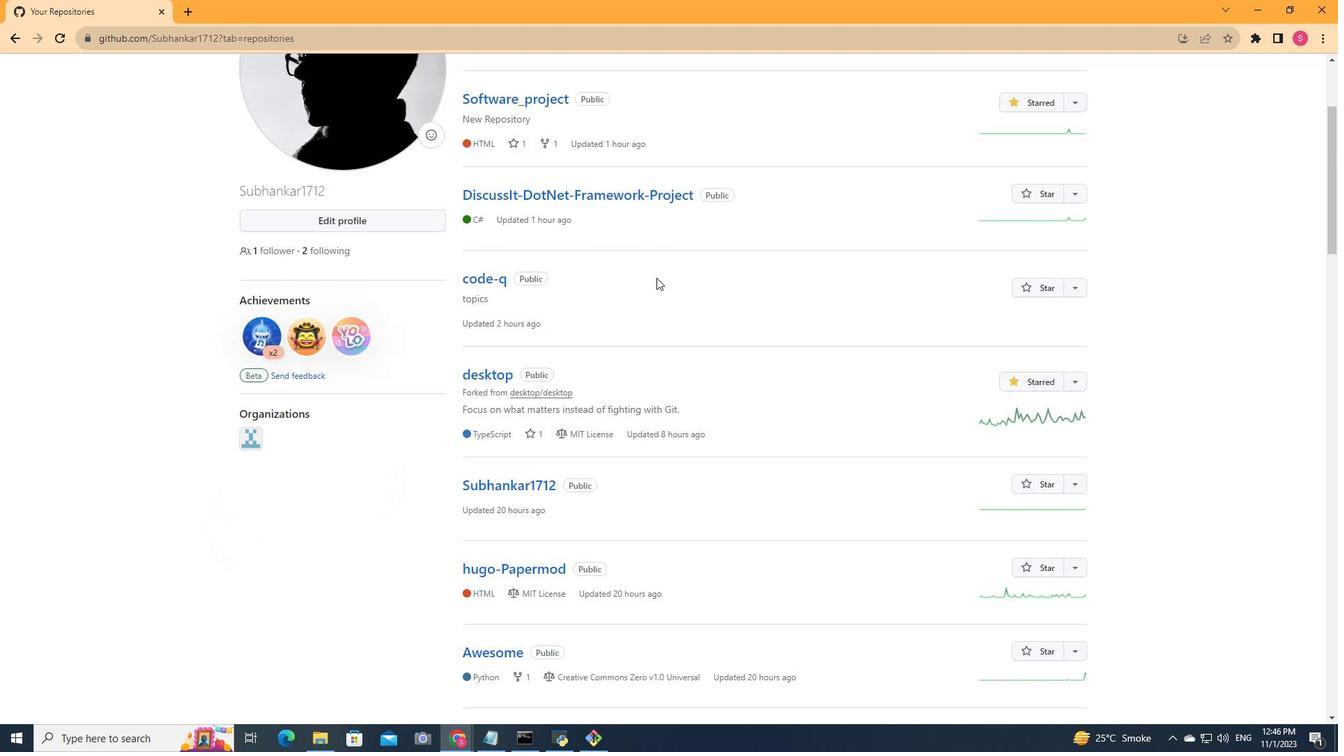 
Action: Mouse scrolled (656, 278) with delta (0, 0)
Screenshot: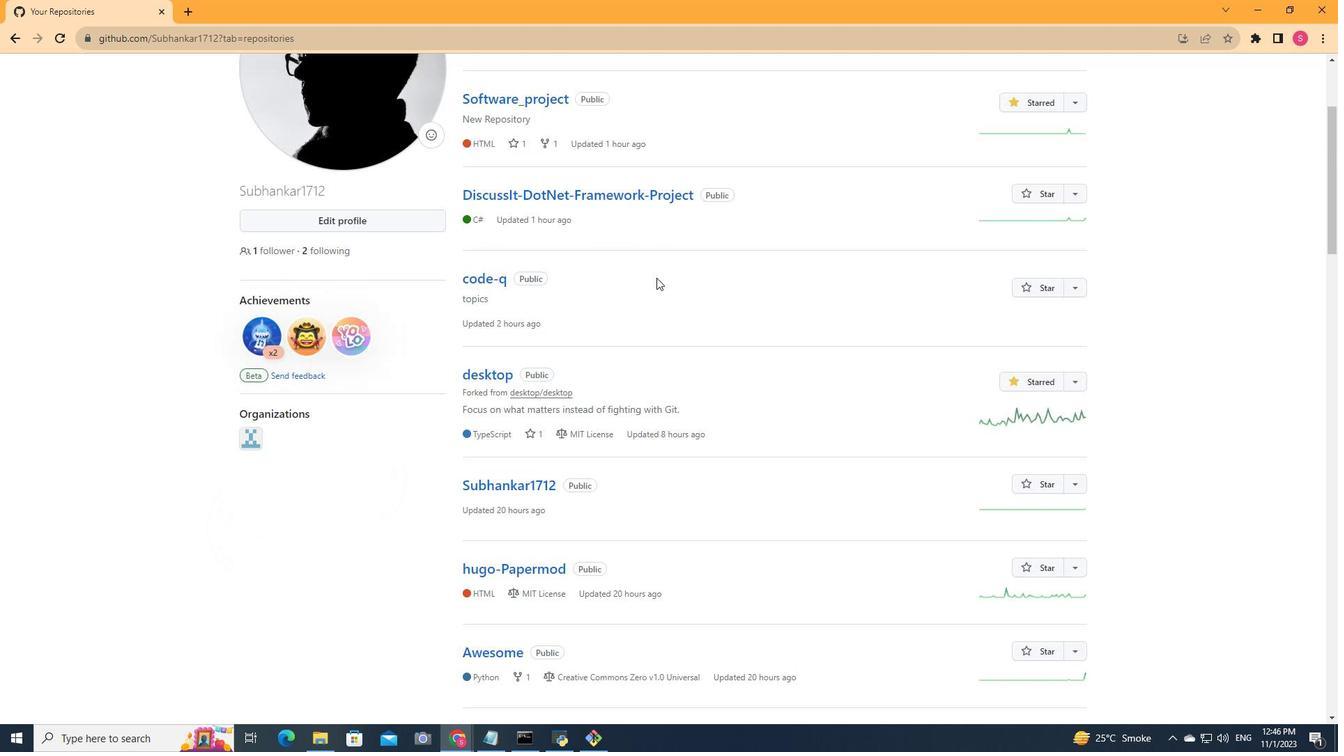 
Action: Mouse moved to (657, 276)
Screenshot: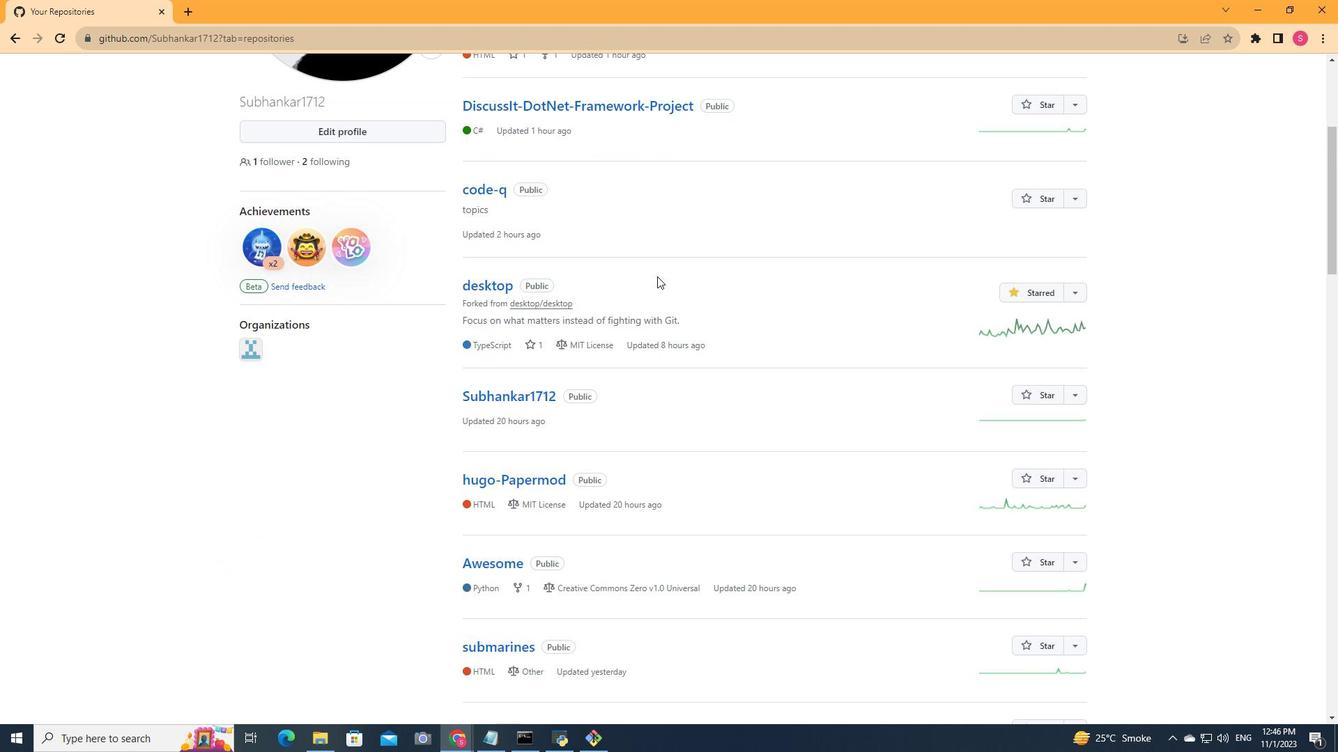 
Action: Mouse scrolled (657, 276) with delta (0, 0)
Screenshot: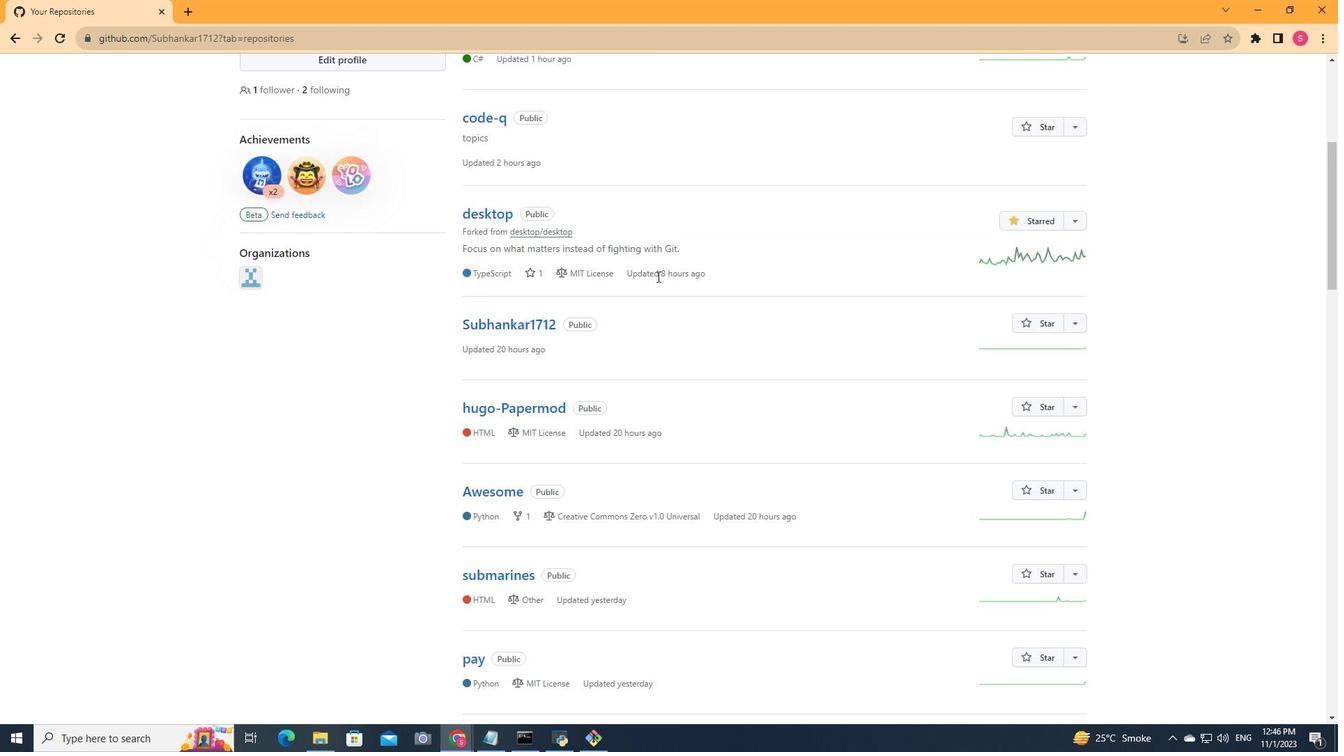 
Action: Mouse scrolled (657, 276) with delta (0, 0)
Screenshot: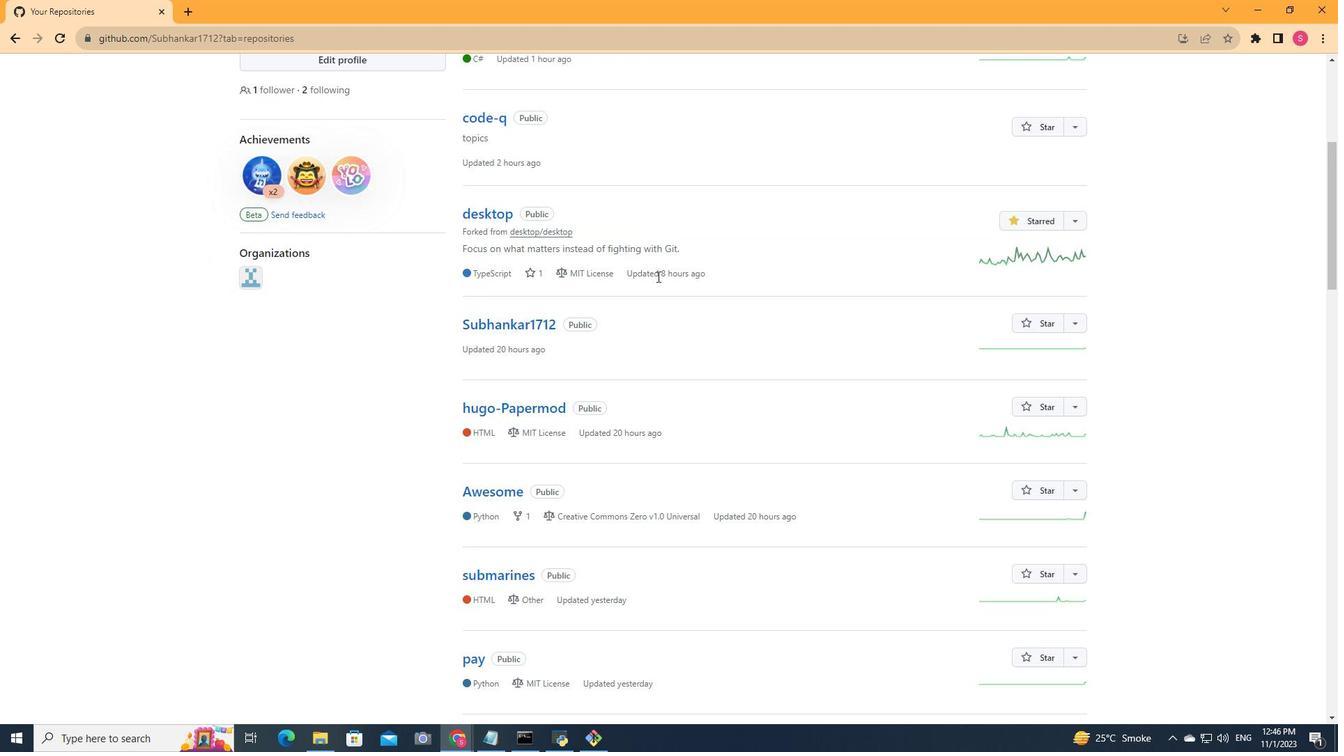 
Action: Mouse scrolled (657, 276) with delta (0, 0)
Screenshot: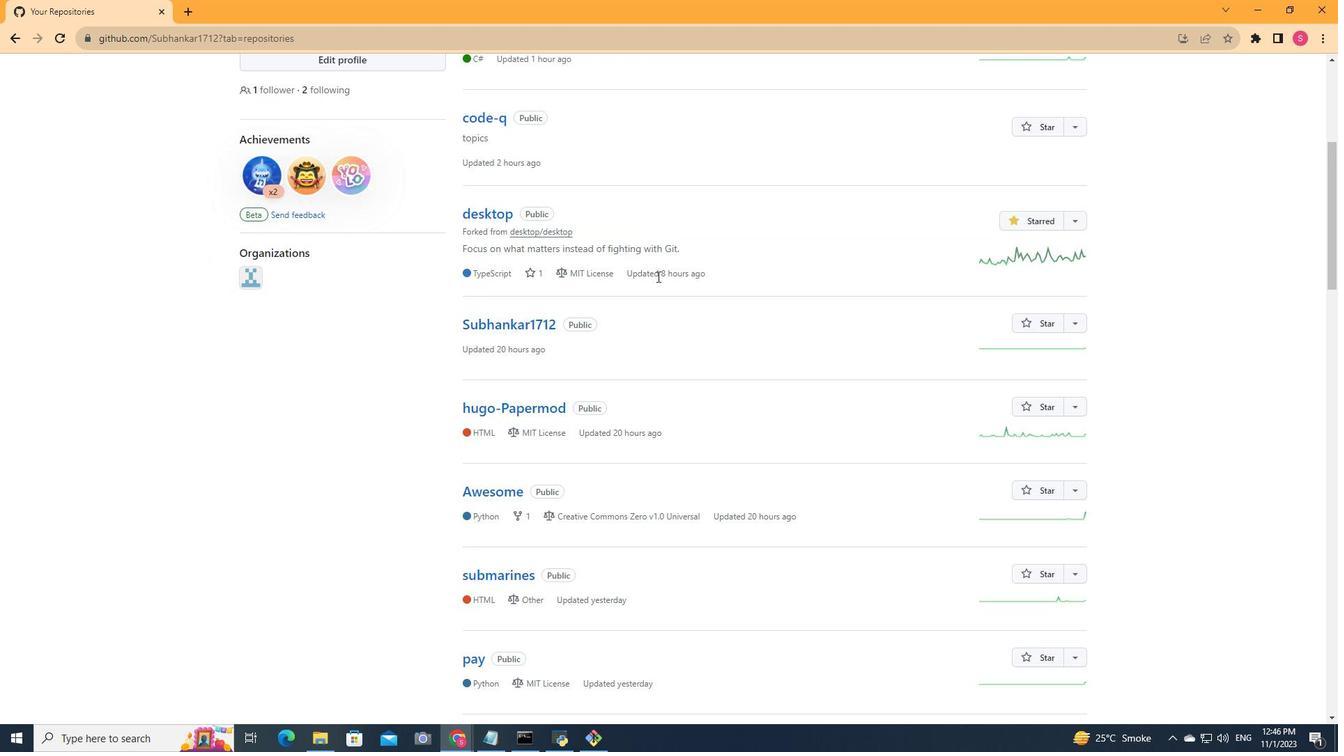 
Action: Mouse scrolled (657, 276) with delta (0, 0)
Screenshot: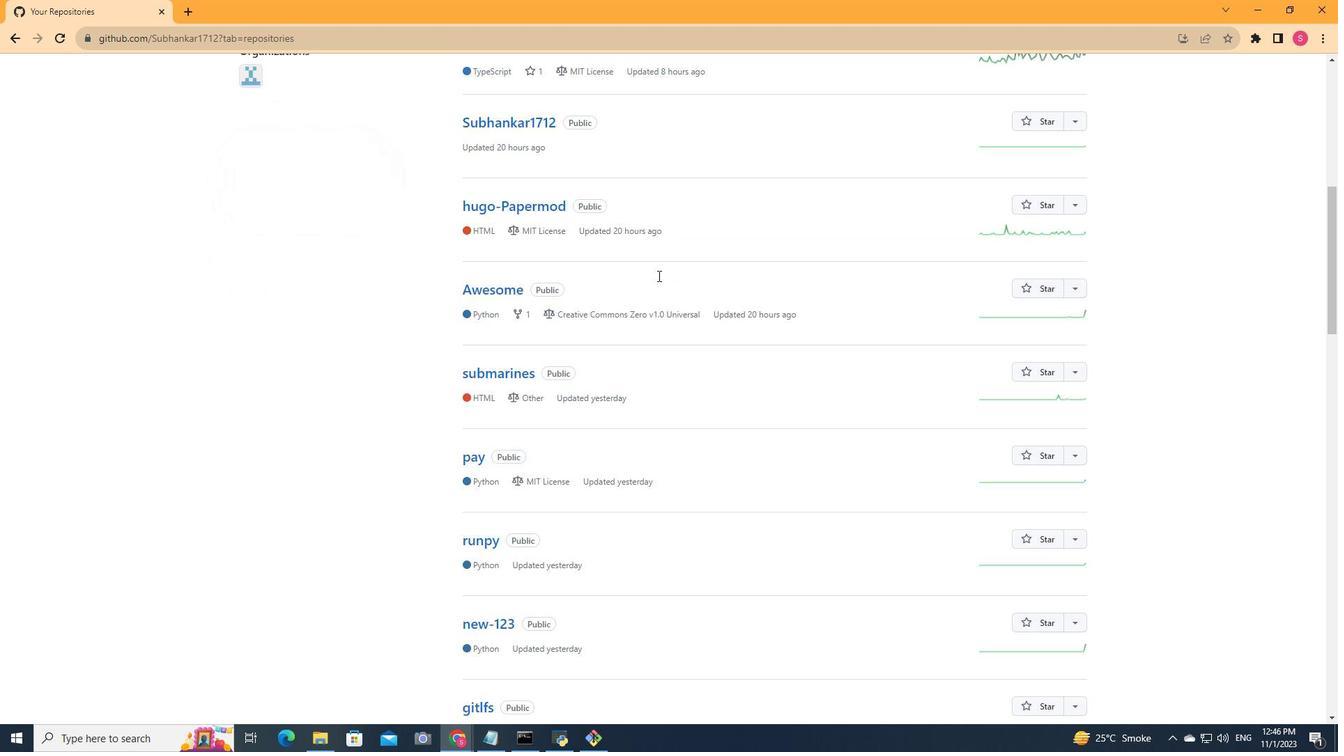 
Action: Mouse scrolled (657, 276) with delta (0, 0)
Screenshot: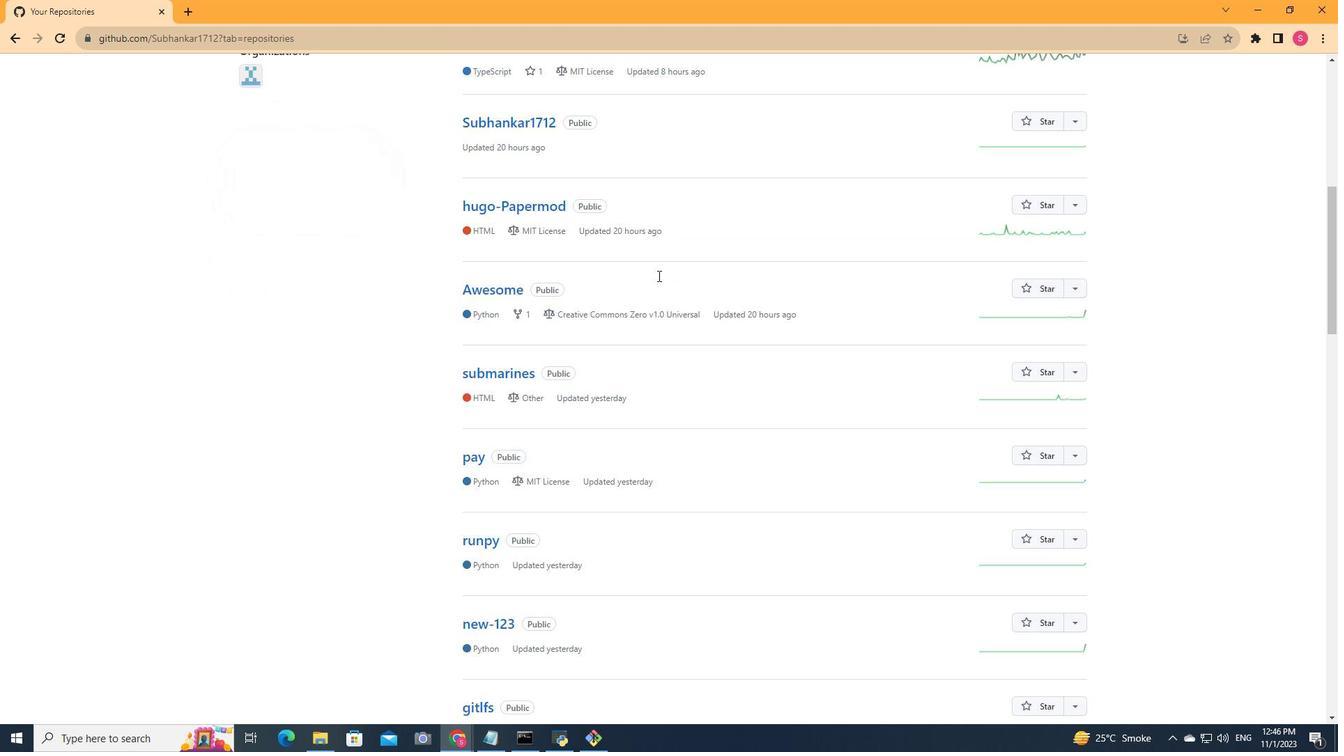 
Action: Mouse moved to (658, 276)
Screenshot: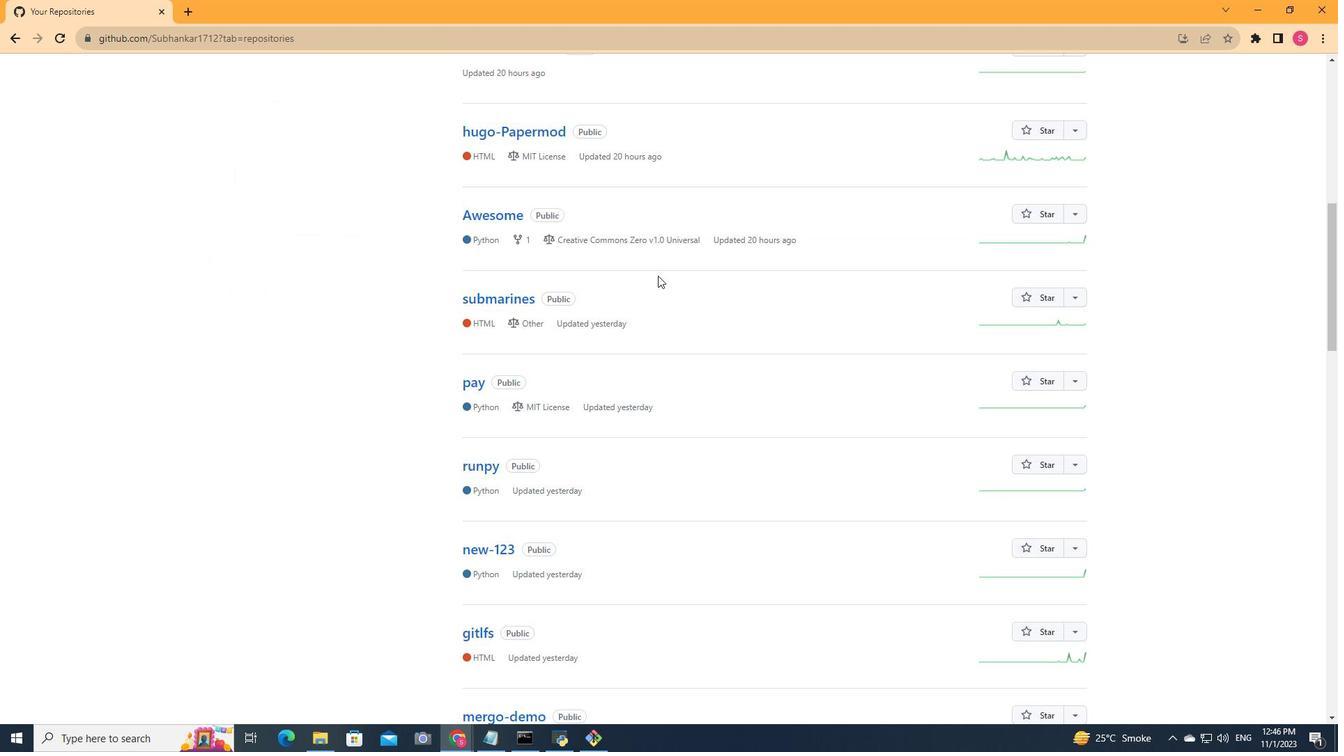 
Action: Mouse scrolled (658, 275) with delta (0, 0)
Screenshot: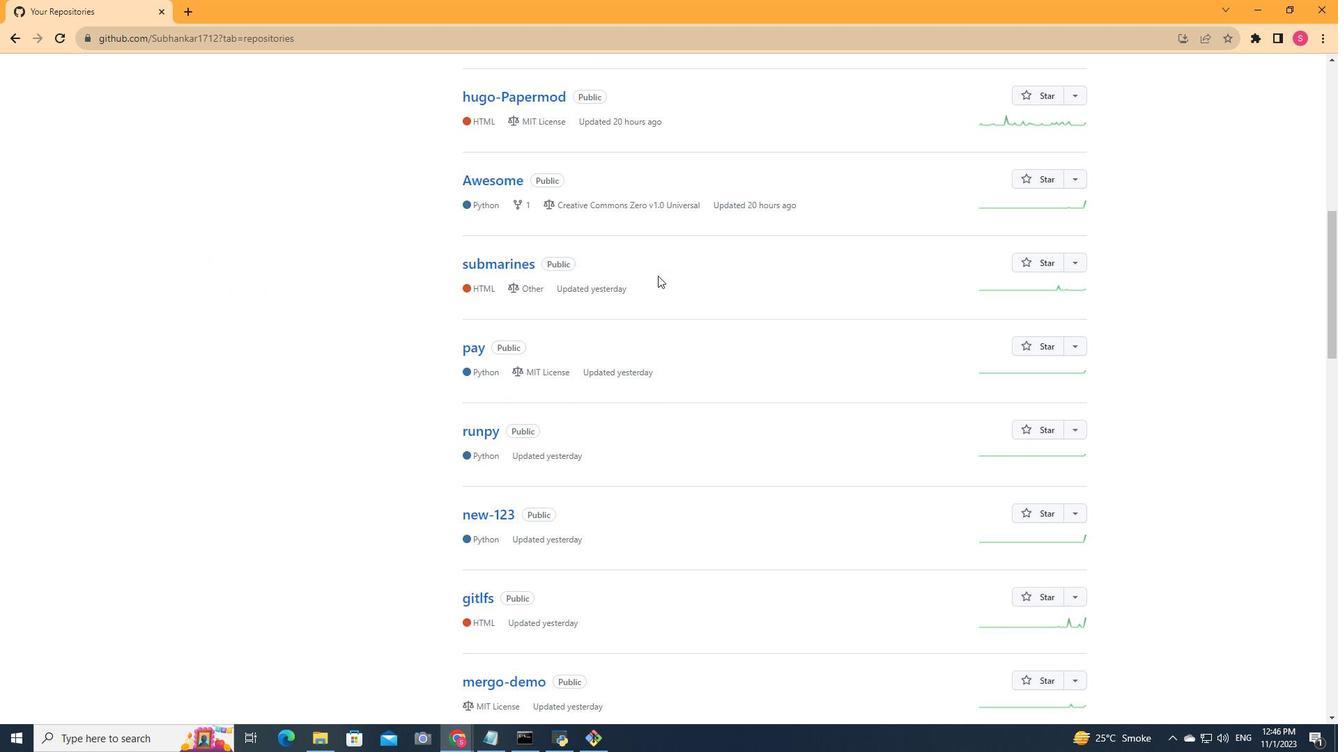 
Action: Mouse scrolled (658, 275) with delta (0, 0)
Screenshot: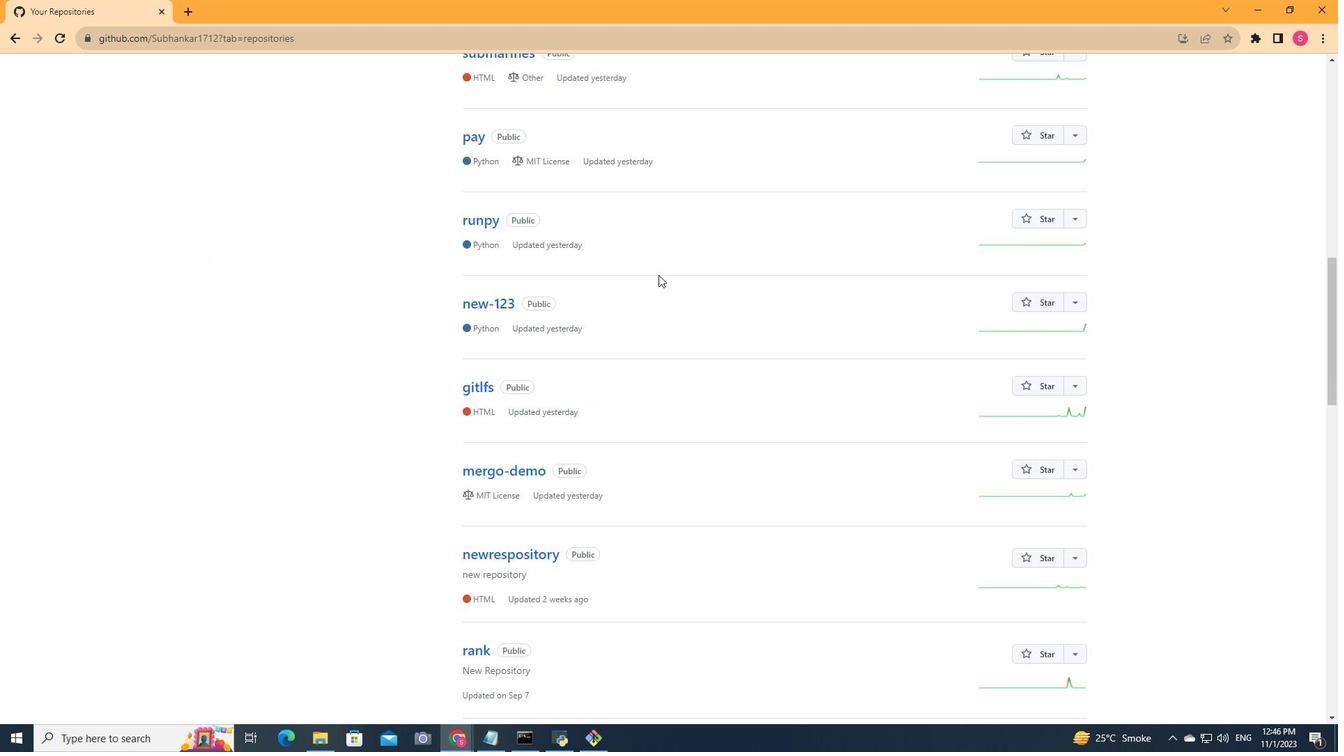 
Action: Mouse scrolled (658, 275) with delta (0, 0)
Screenshot: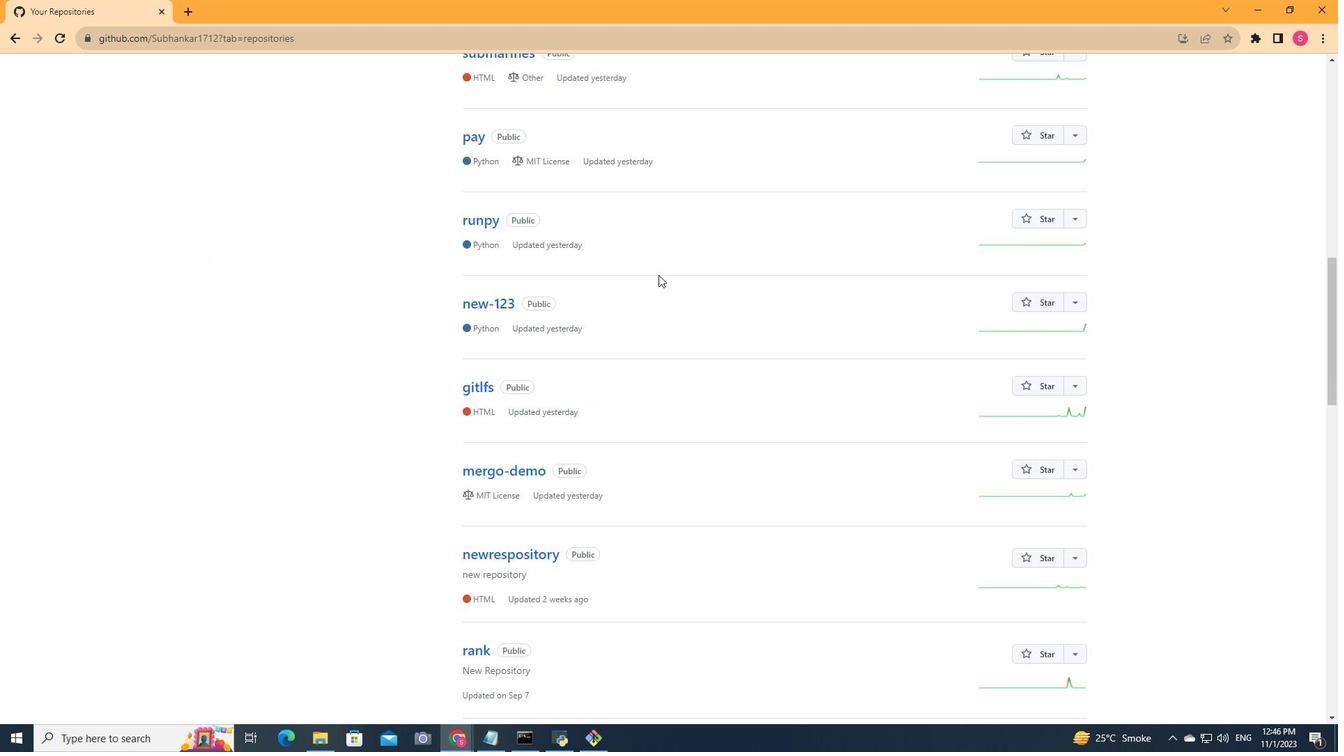 
Action: Mouse scrolled (658, 275) with delta (0, 0)
Screenshot: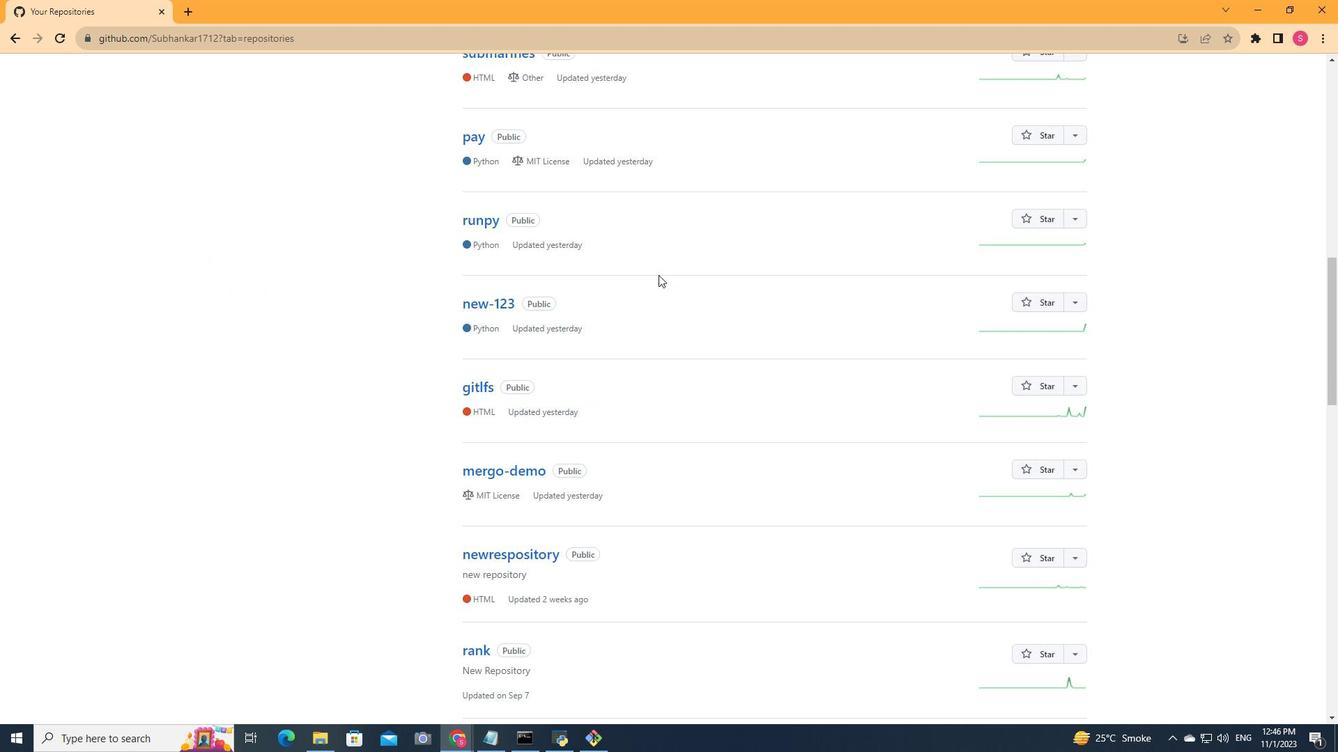 
Action: Mouse scrolled (658, 275) with delta (0, 0)
Screenshot: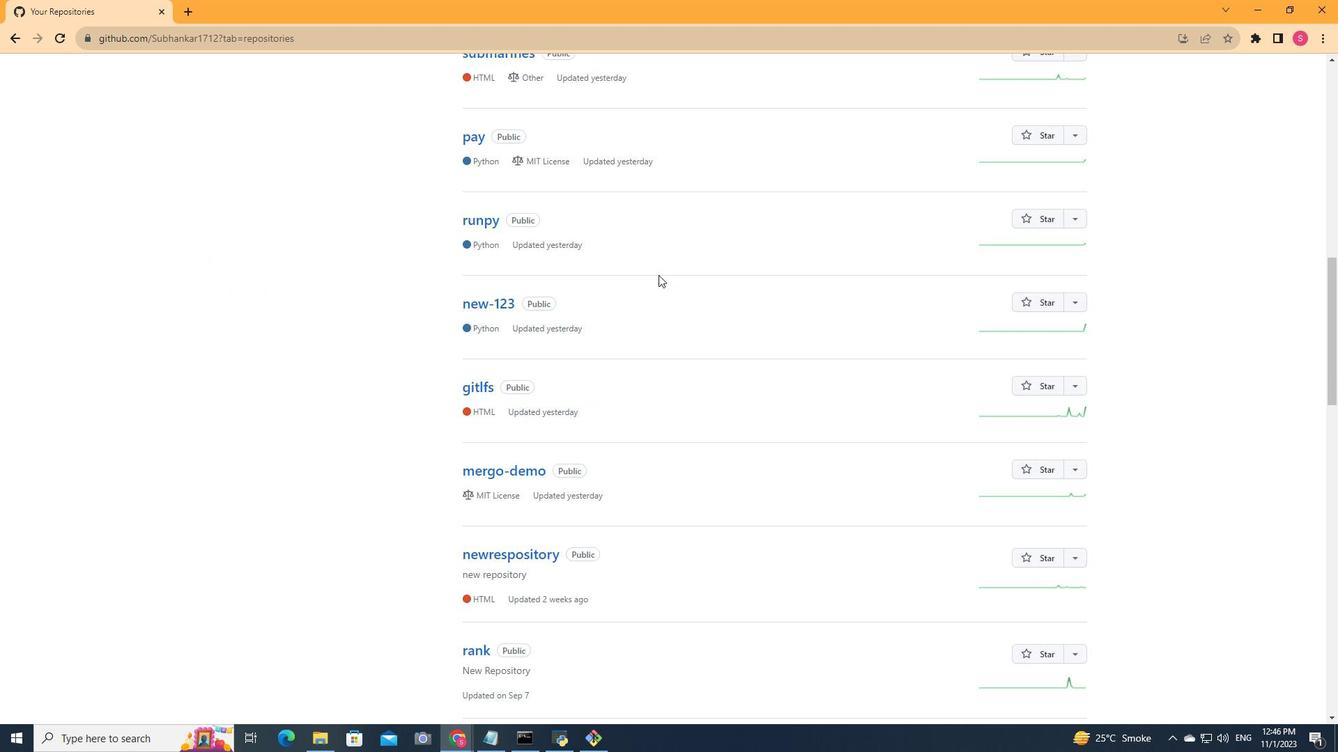 
Action: Mouse scrolled (658, 275) with delta (0, 0)
Screenshot: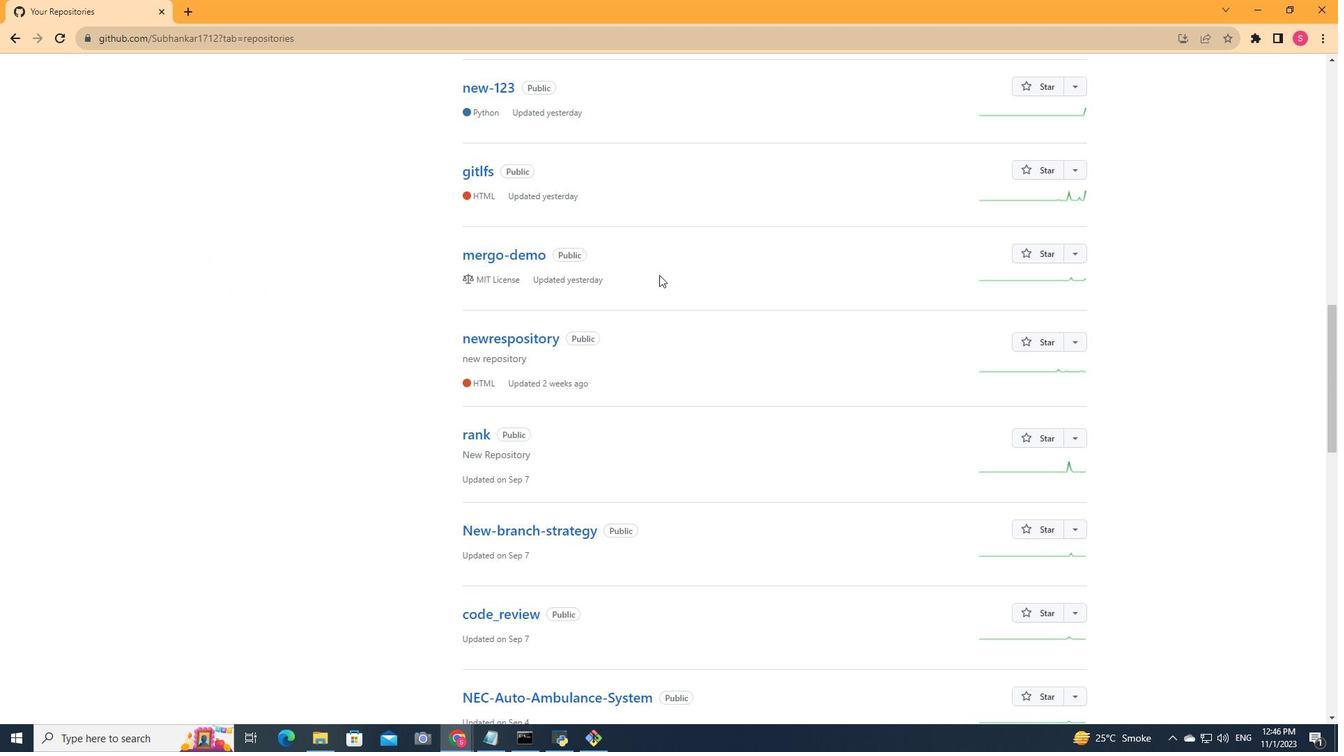 
Action: Mouse moved to (658, 275)
Screenshot: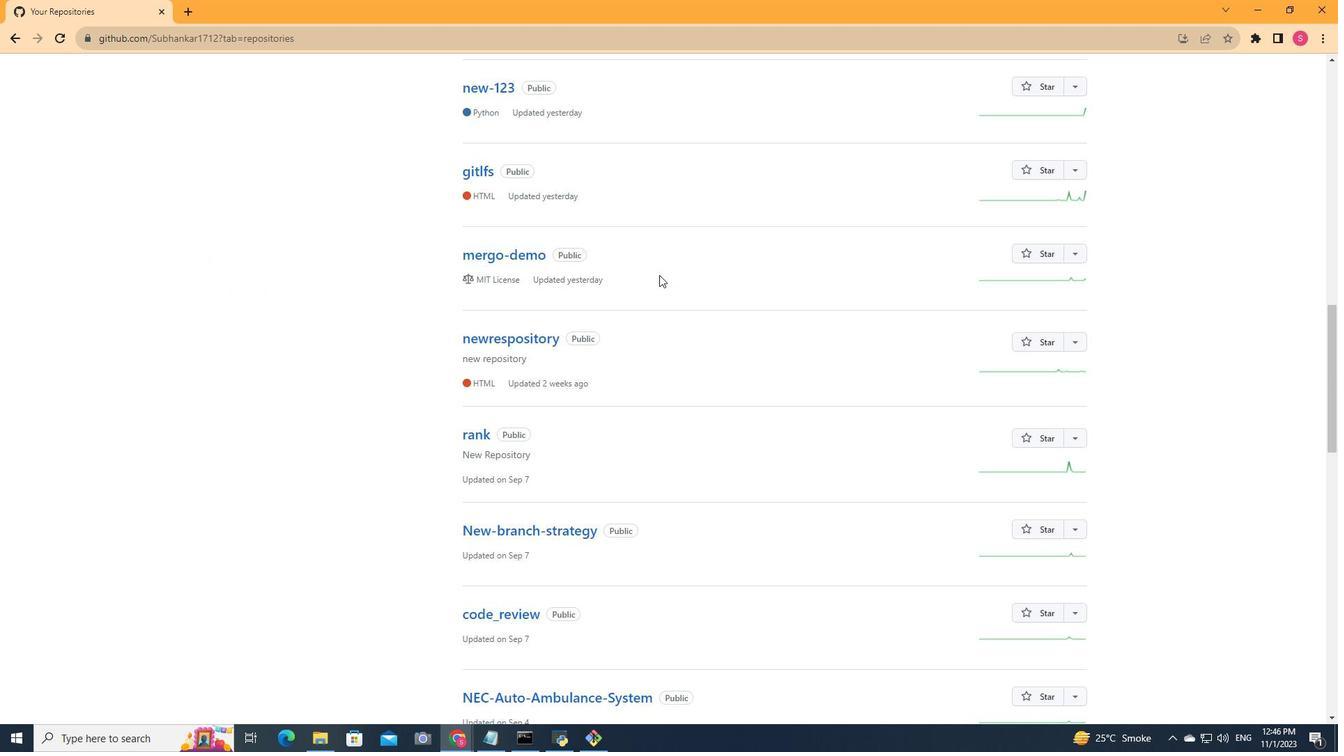 
Action: Mouse scrolled (658, 274) with delta (0, 0)
Screenshot: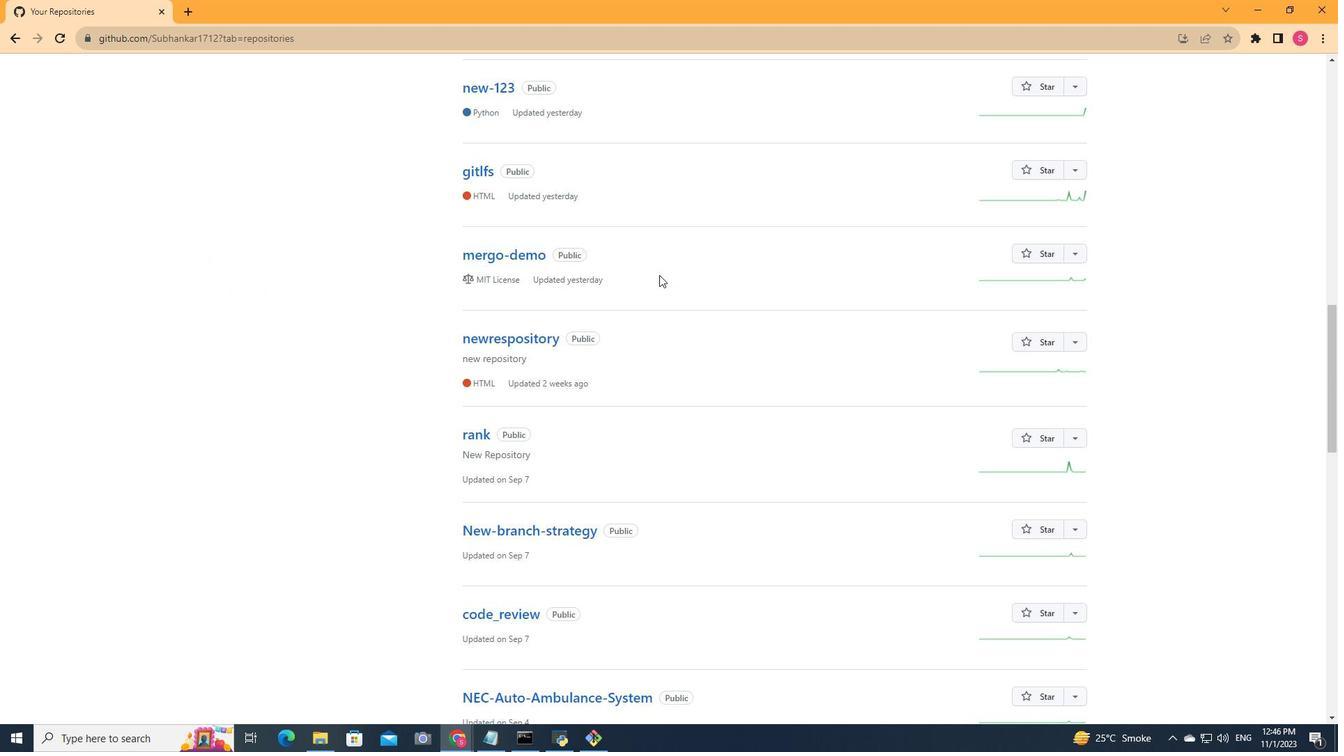 
Action: Mouse moved to (659, 275)
Screenshot: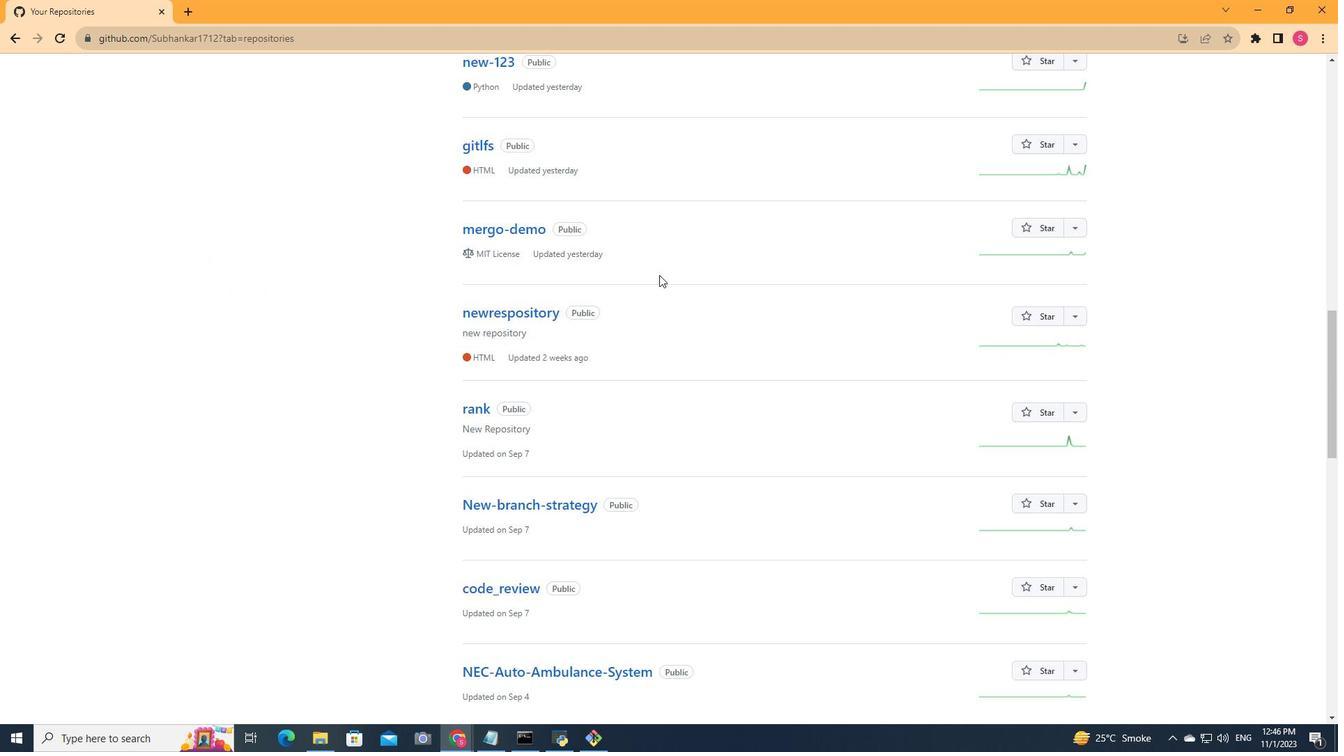 
Action: Mouse scrolled (659, 274) with delta (0, 0)
Screenshot: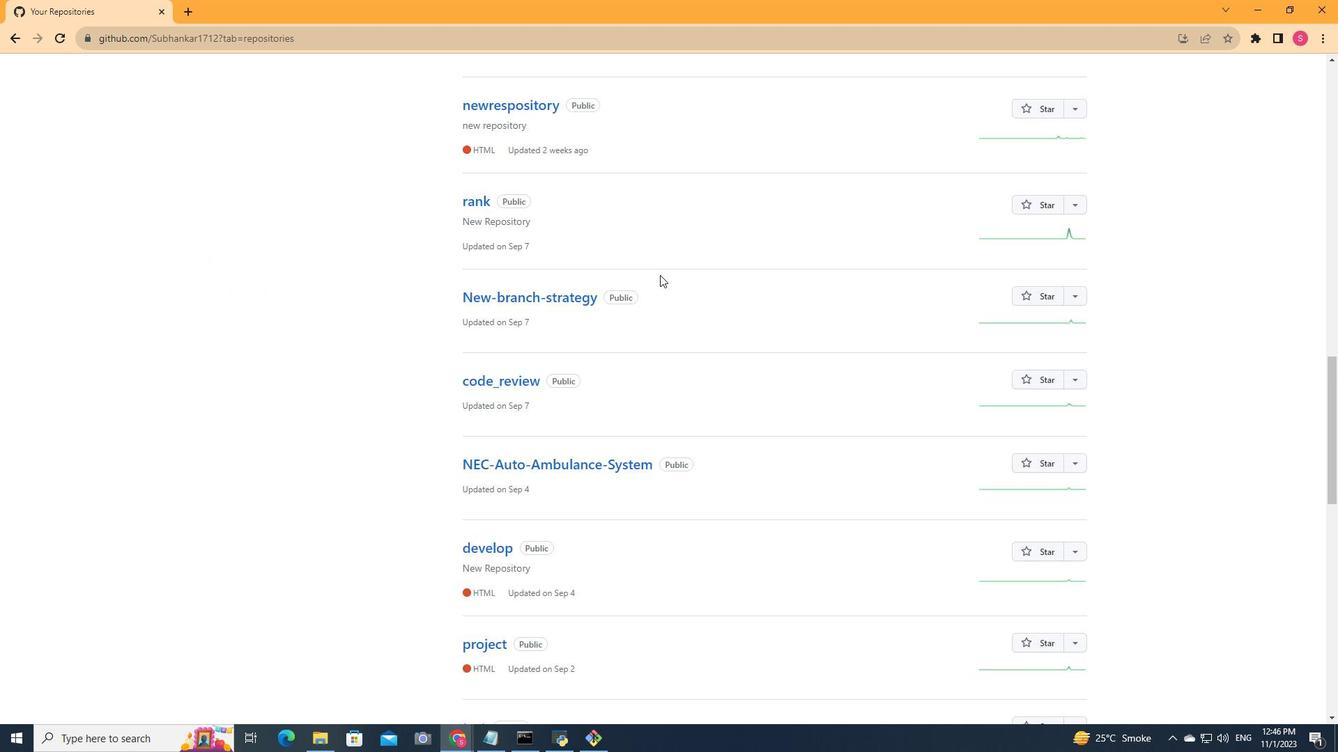 
Action: Mouse scrolled (659, 274) with delta (0, 0)
Screenshot: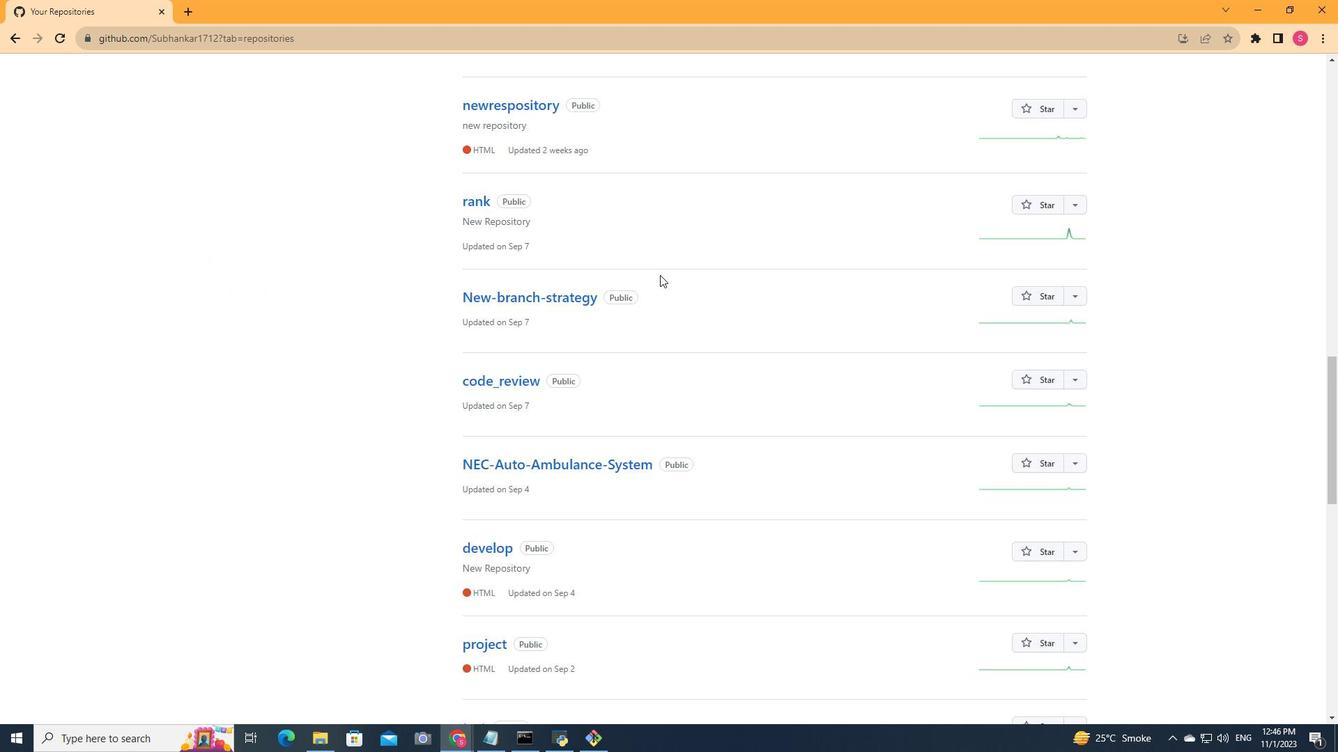 
Action: Mouse scrolled (659, 274) with delta (0, 0)
Screenshot: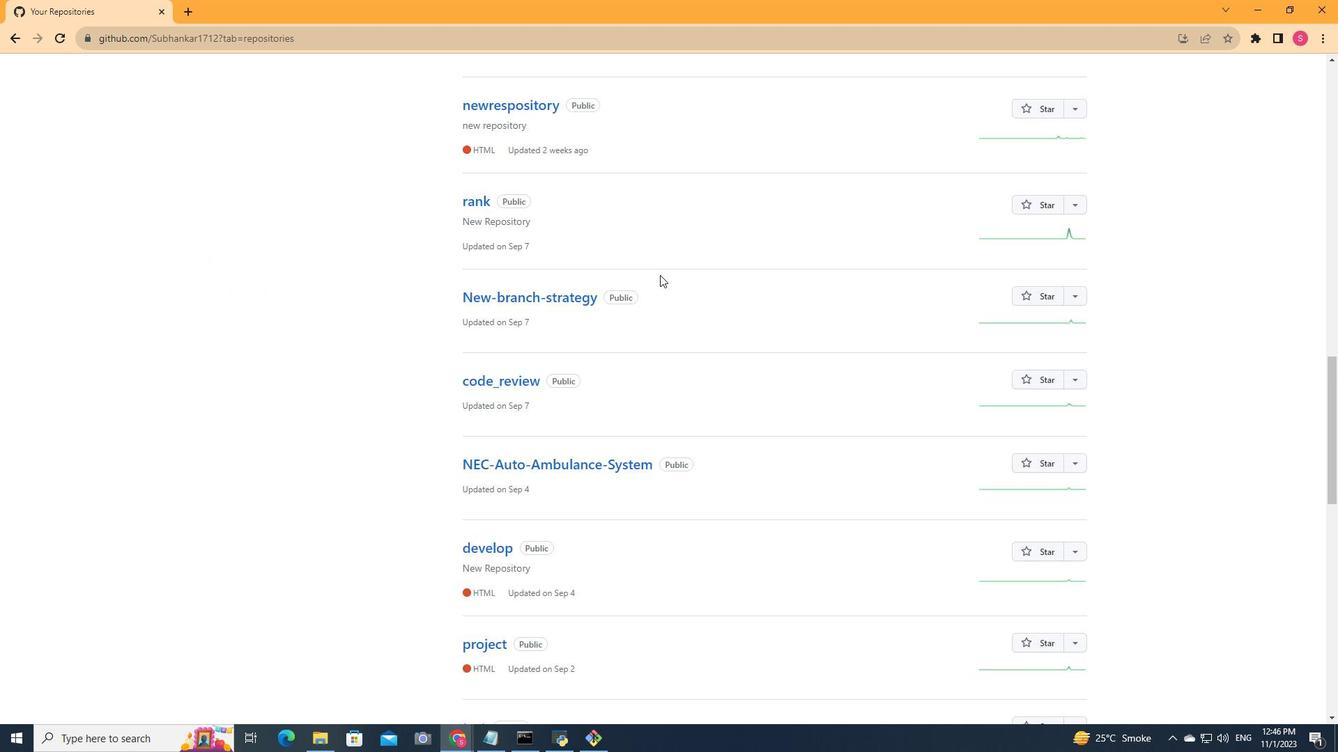 
Action: Mouse scrolled (659, 274) with delta (0, 0)
Screenshot: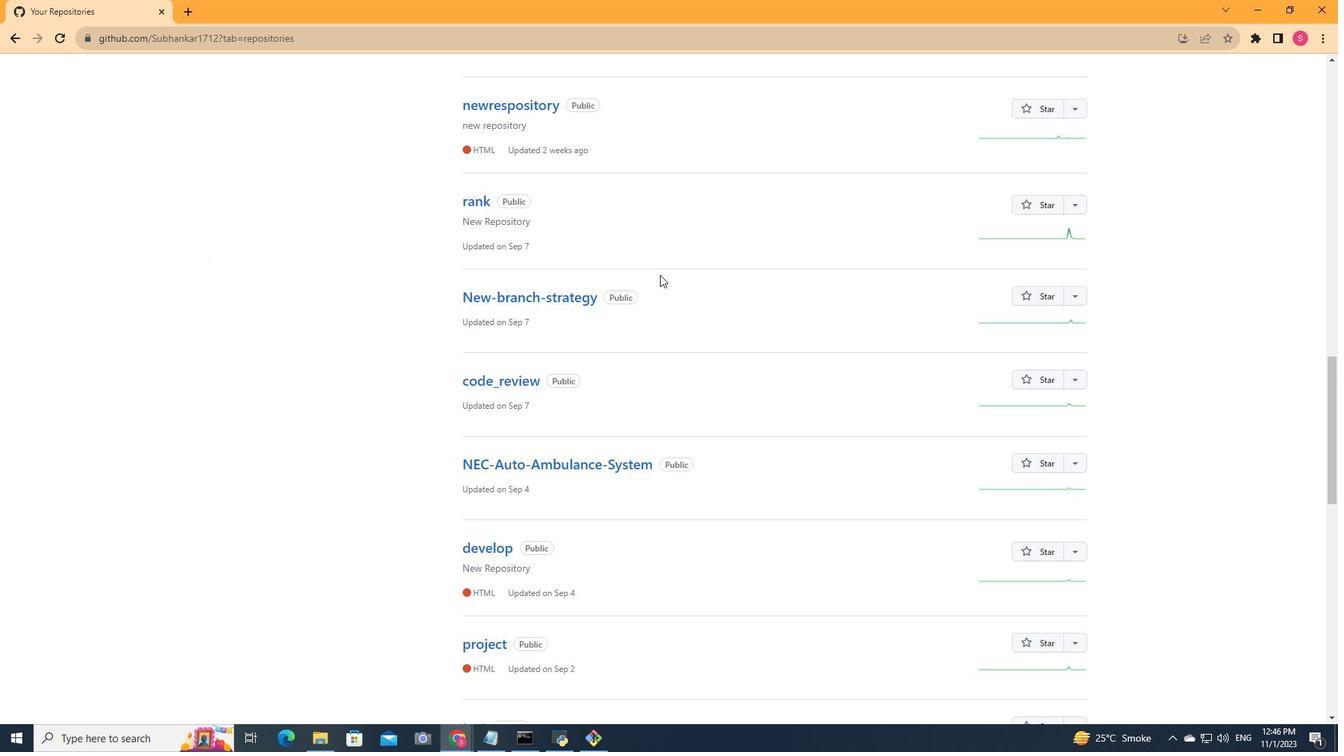 
Action: Mouse scrolled (659, 274) with delta (0, 0)
Screenshot: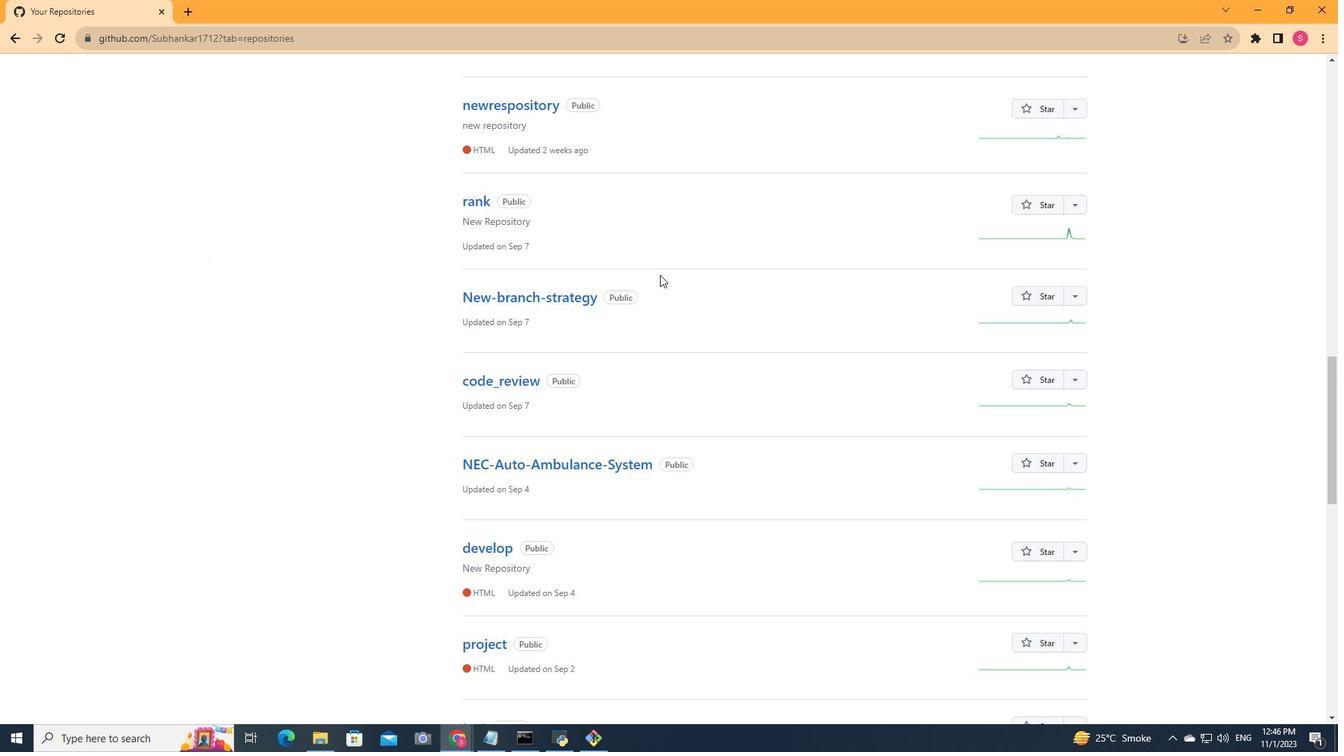 
Action: Mouse scrolled (659, 274) with delta (0, 0)
Screenshot: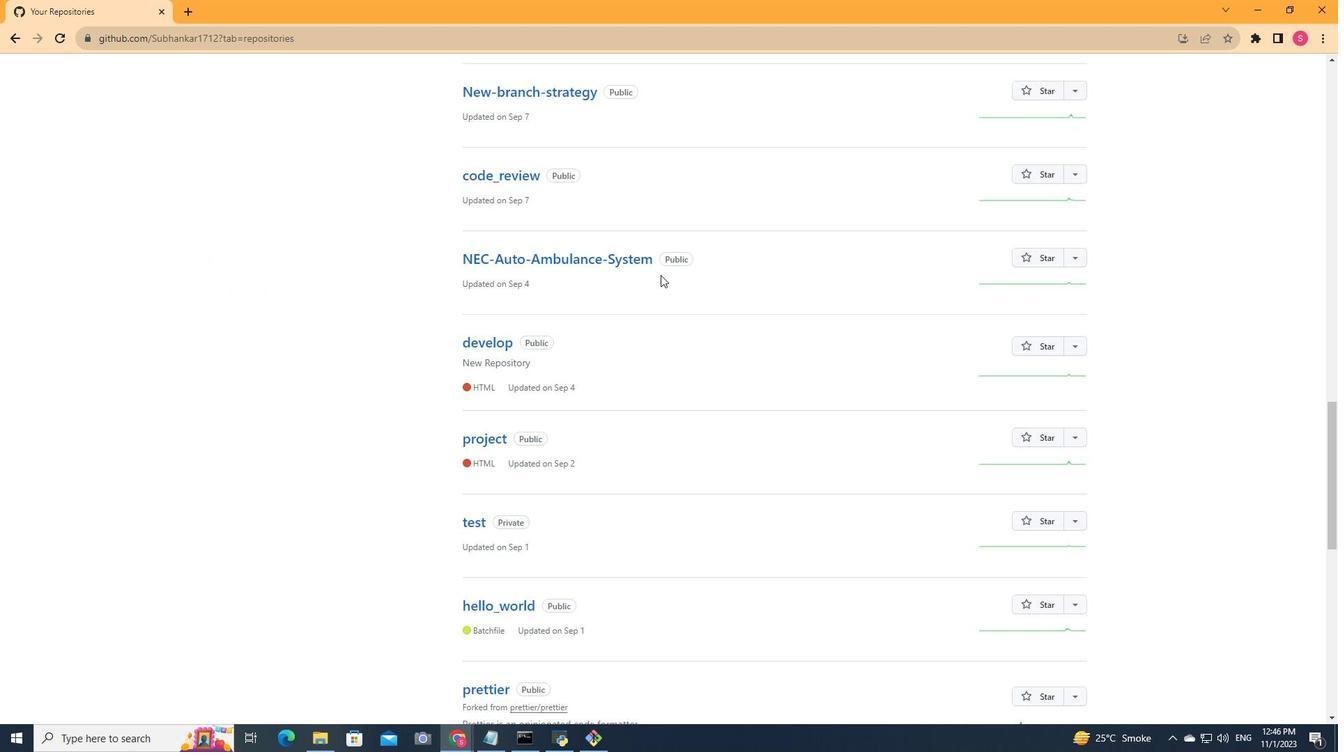 
Action: Mouse moved to (660, 275)
Screenshot: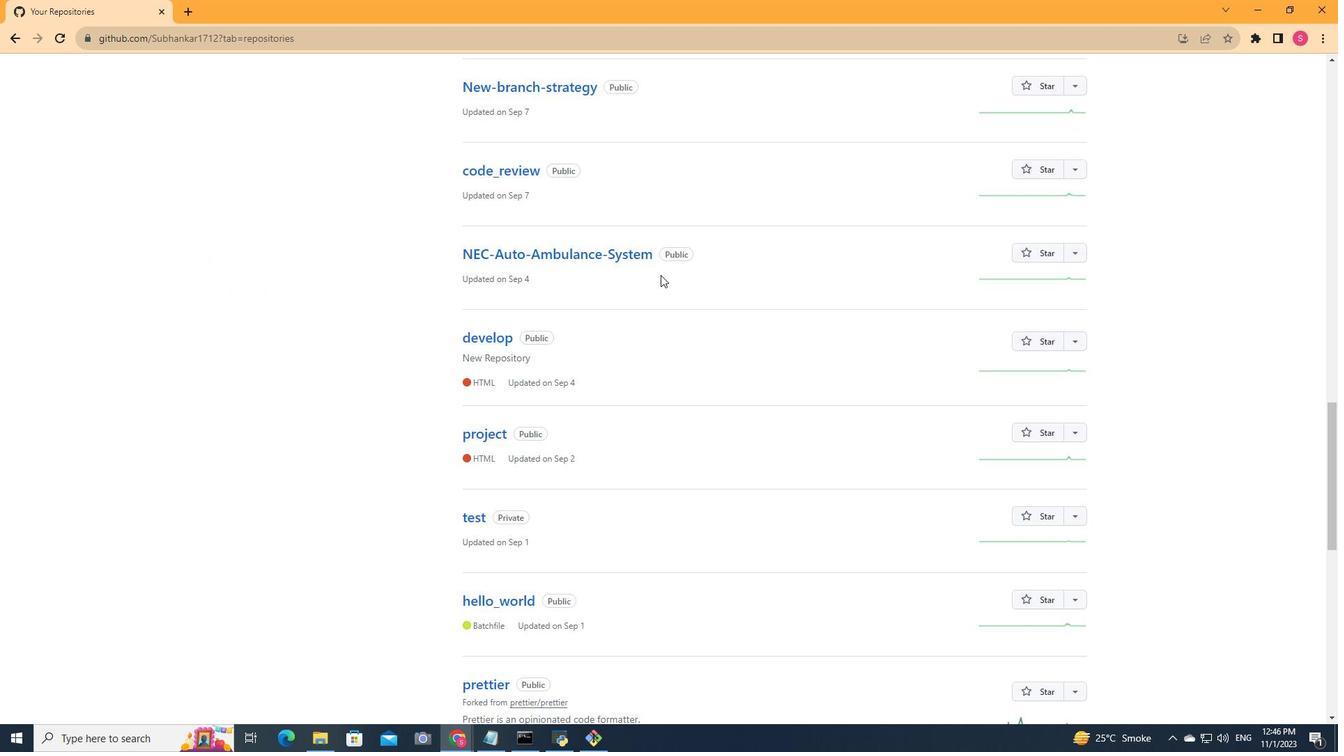 
Action: Mouse scrolled (660, 274) with delta (0, 0)
Screenshot: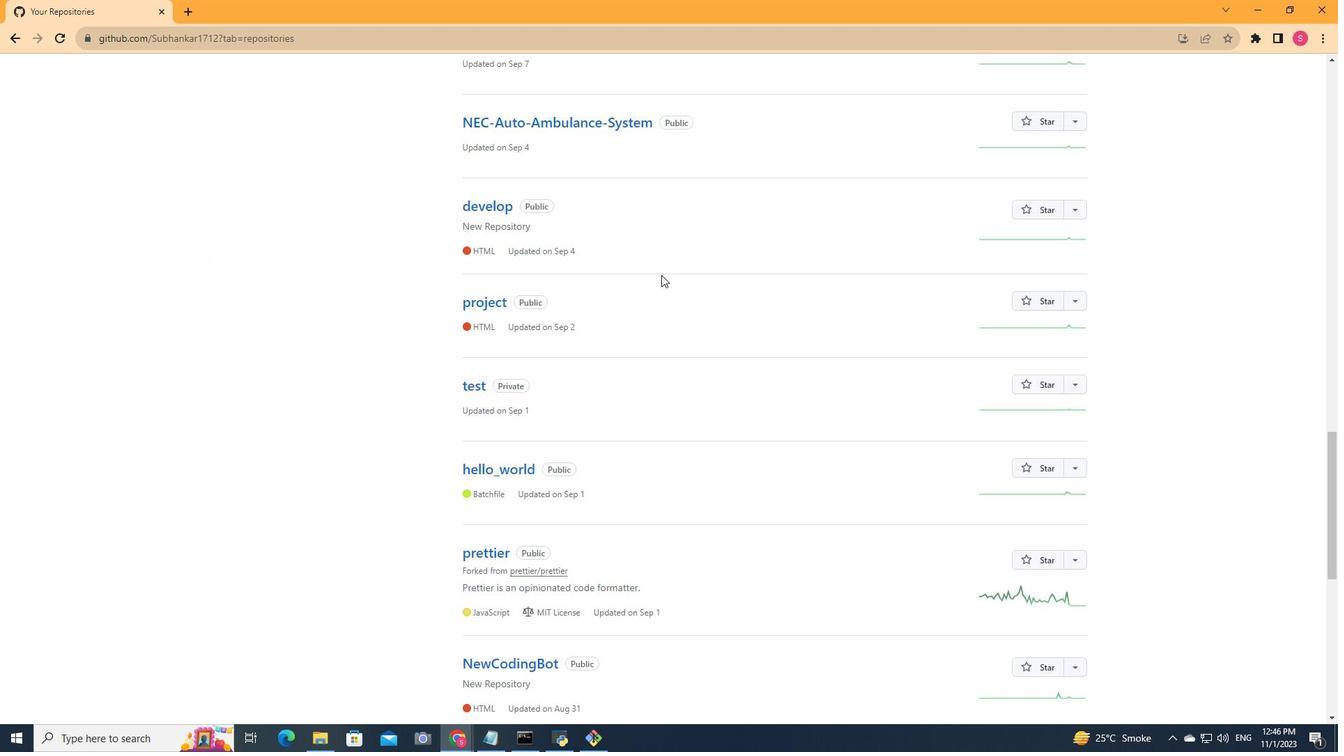 
Action: Mouse scrolled (660, 274) with delta (0, 0)
Screenshot: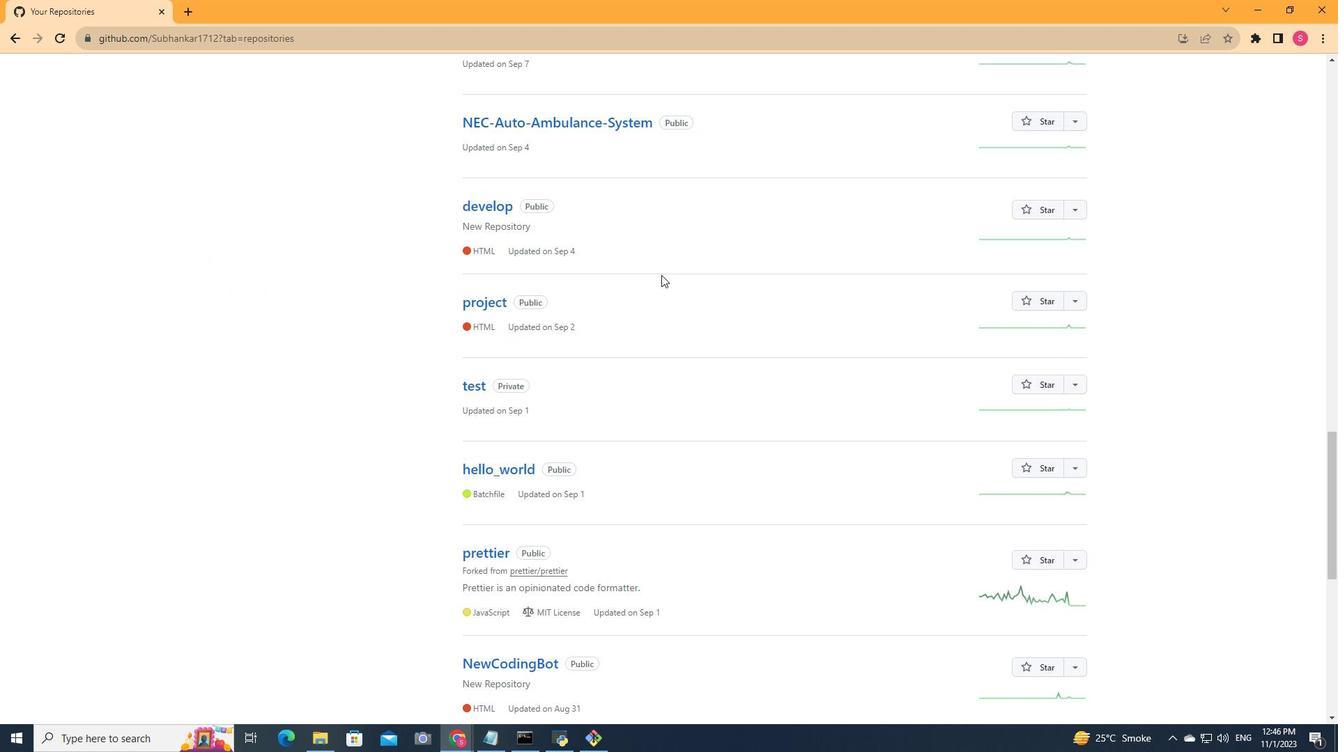 
Action: Mouse scrolled (660, 274) with delta (0, 0)
Screenshot: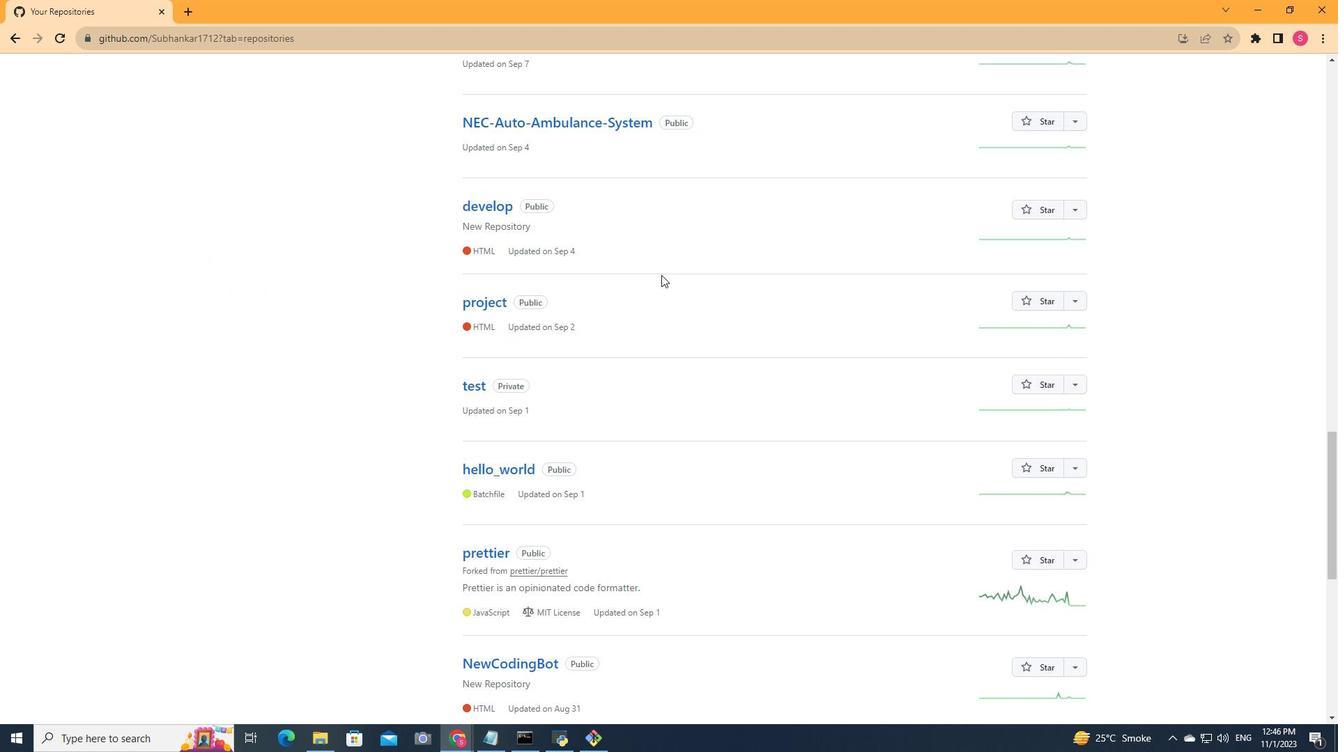 
Action: Mouse scrolled (660, 274) with delta (0, 0)
Screenshot: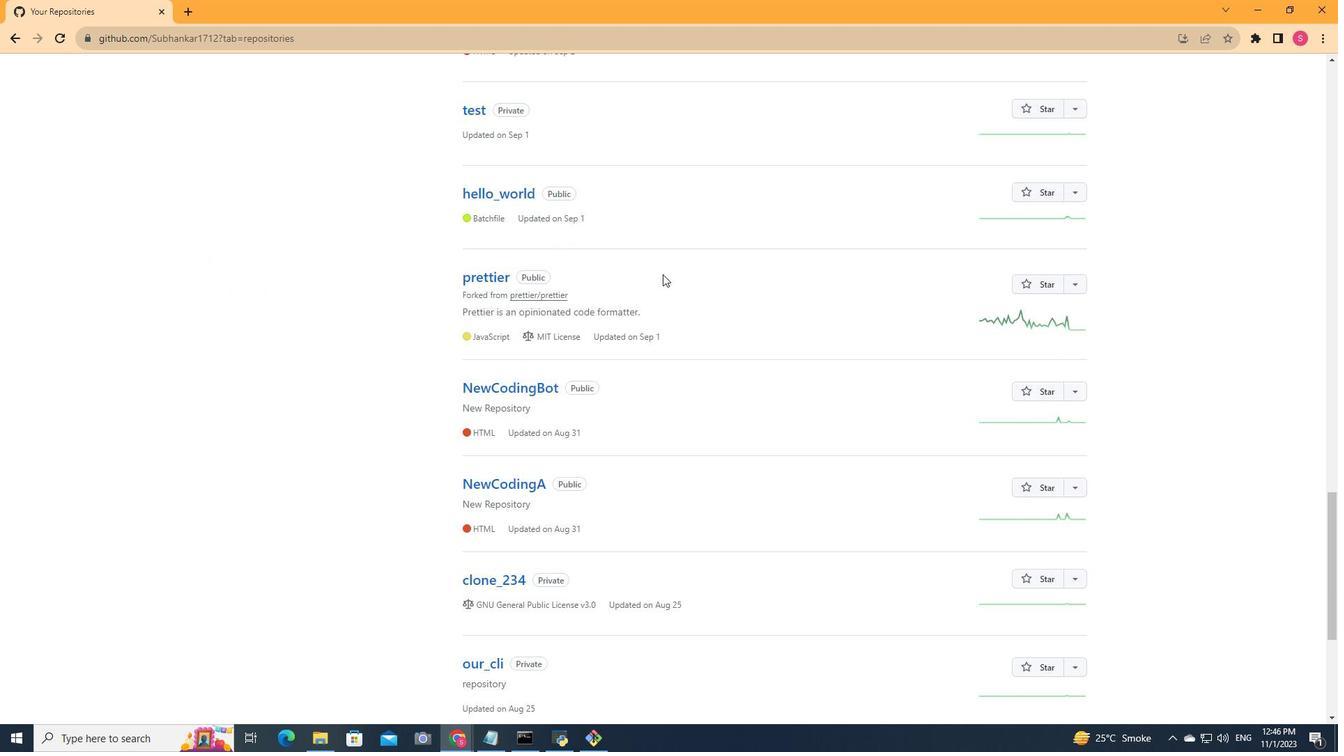 
Action: Mouse scrolled (660, 274) with delta (0, 0)
Screenshot: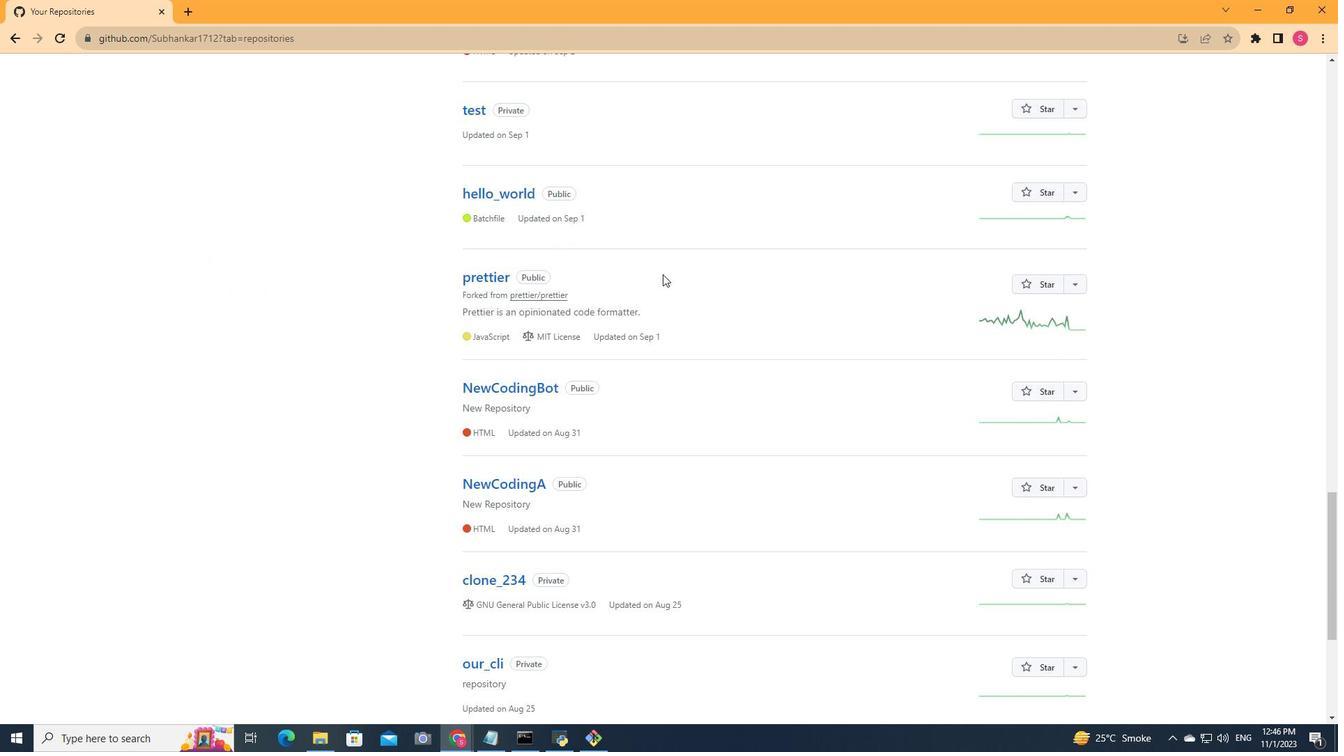 
Action: Mouse scrolled (660, 274) with delta (0, 0)
Screenshot: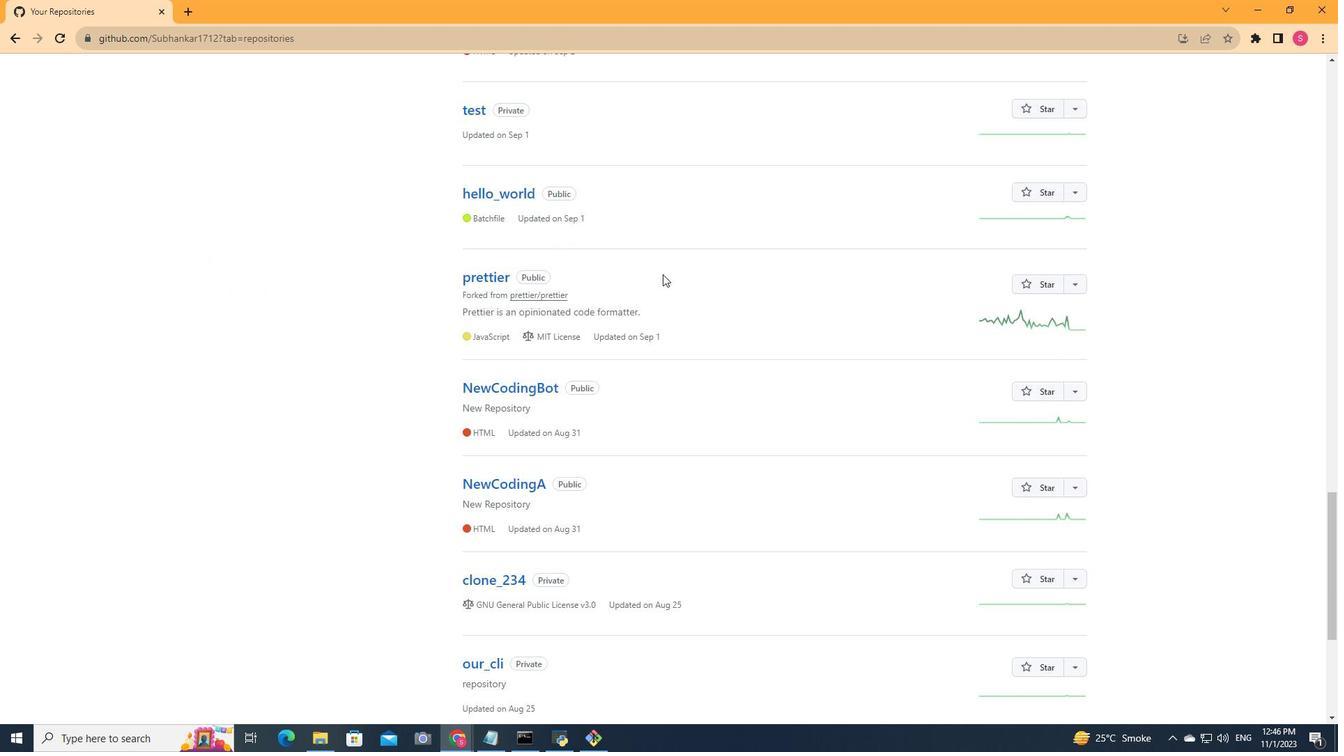 
Action: Mouse moved to (662, 274)
Screenshot: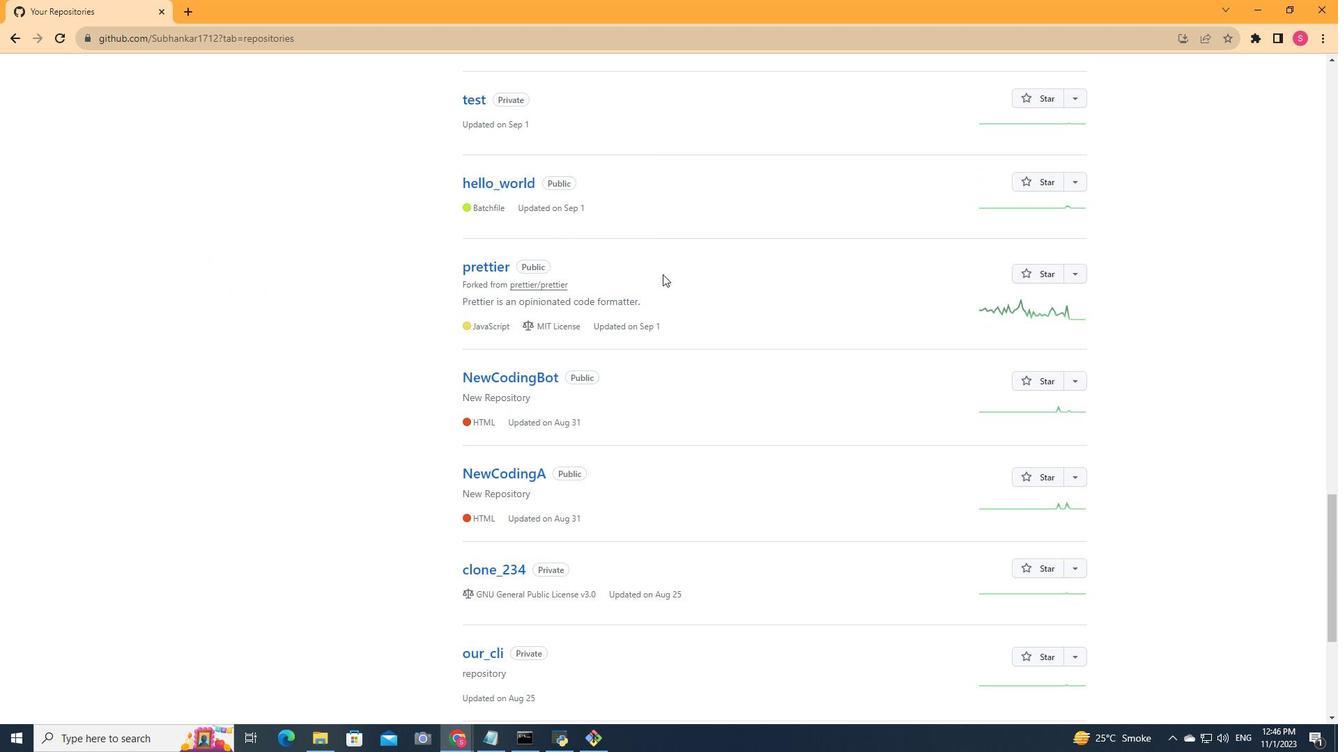 
Action: Mouse scrolled (662, 273) with delta (0, 0)
Screenshot: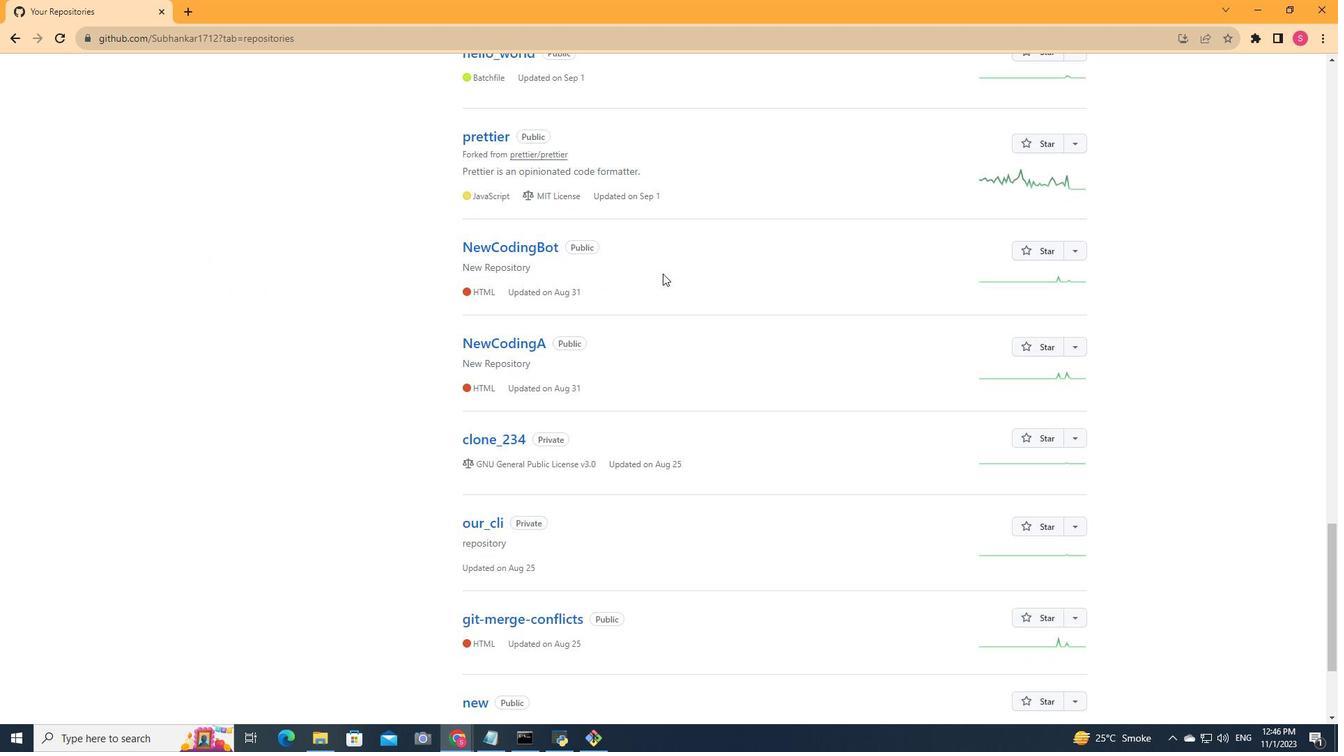 
Action: Mouse scrolled (662, 273) with delta (0, 0)
Screenshot: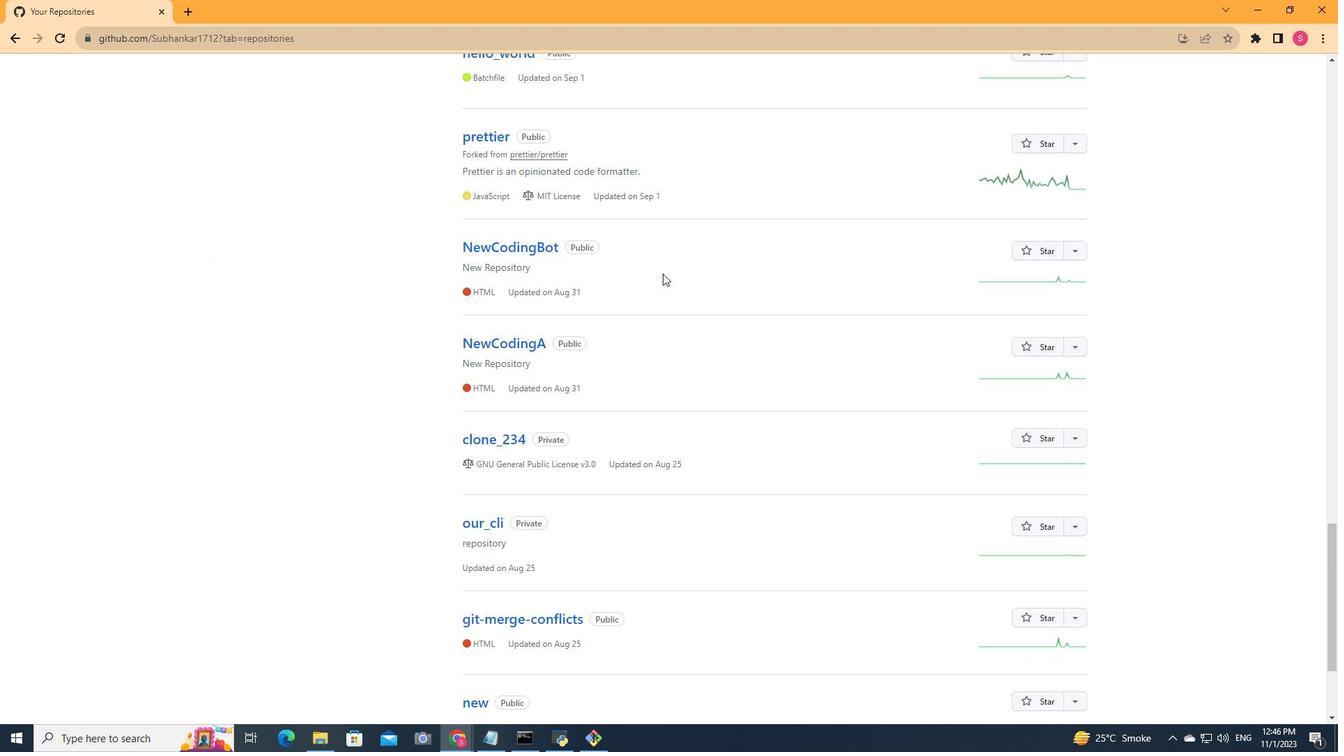 
Action: Mouse scrolled (662, 273) with delta (0, 0)
Screenshot: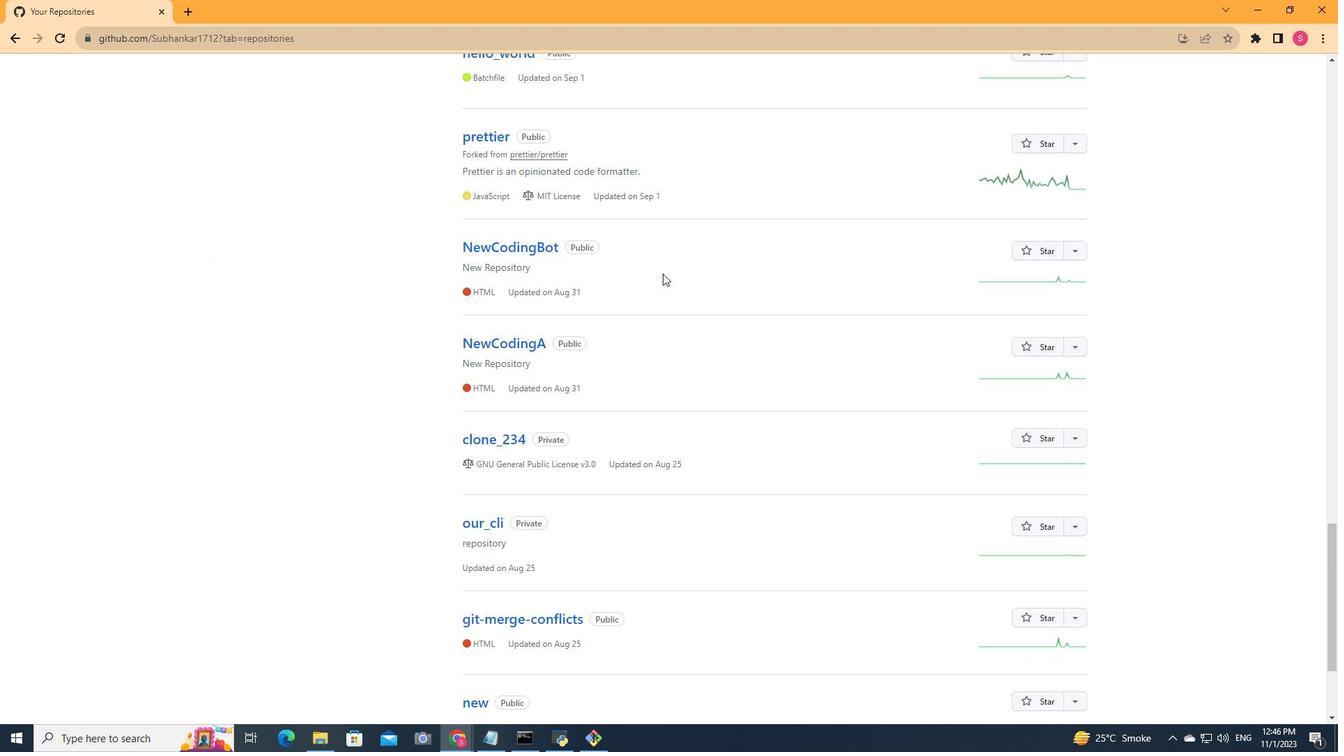 
Action: Mouse scrolled (662, 273) with delta (0, 0)
Screenshot: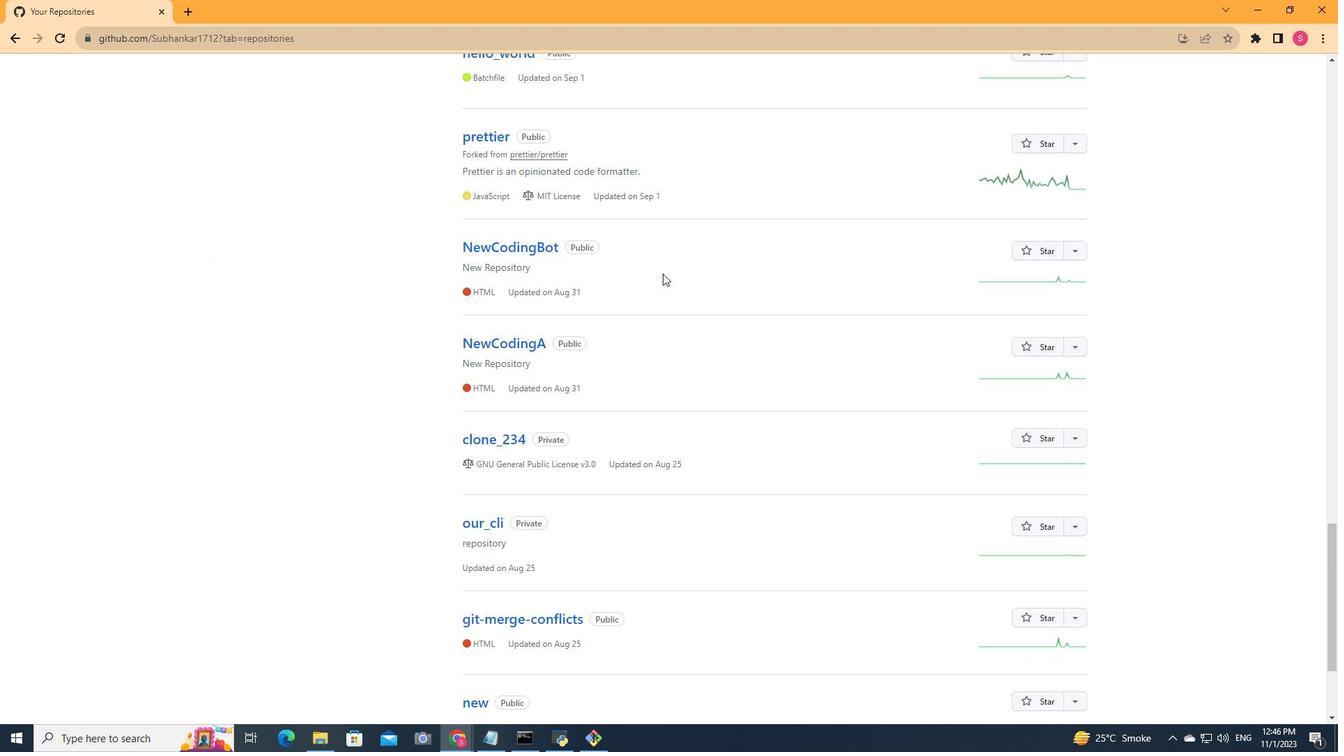 
Action: Mouse scrolled (662, 273) with delta (0, 0)
Screenshot: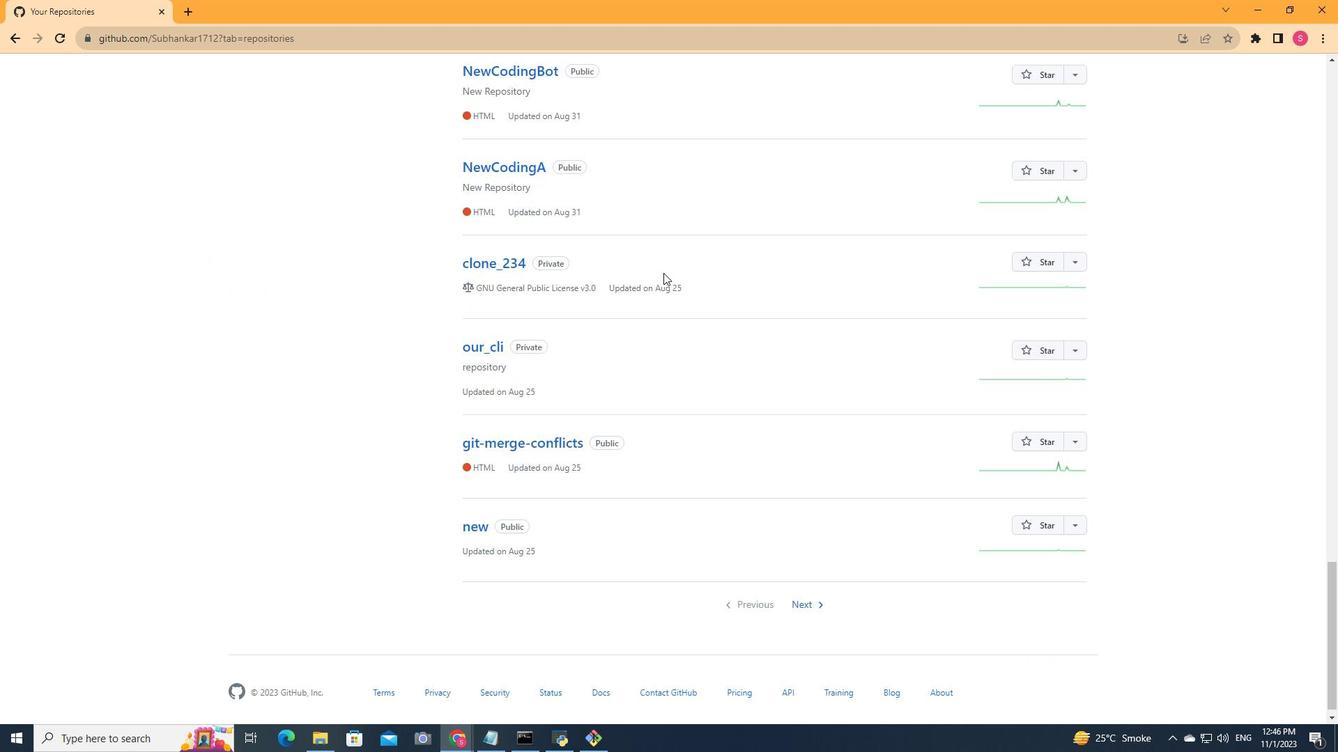
Action: Mouse scrolled (662, 273) with delta (0, 0)
Screenshot: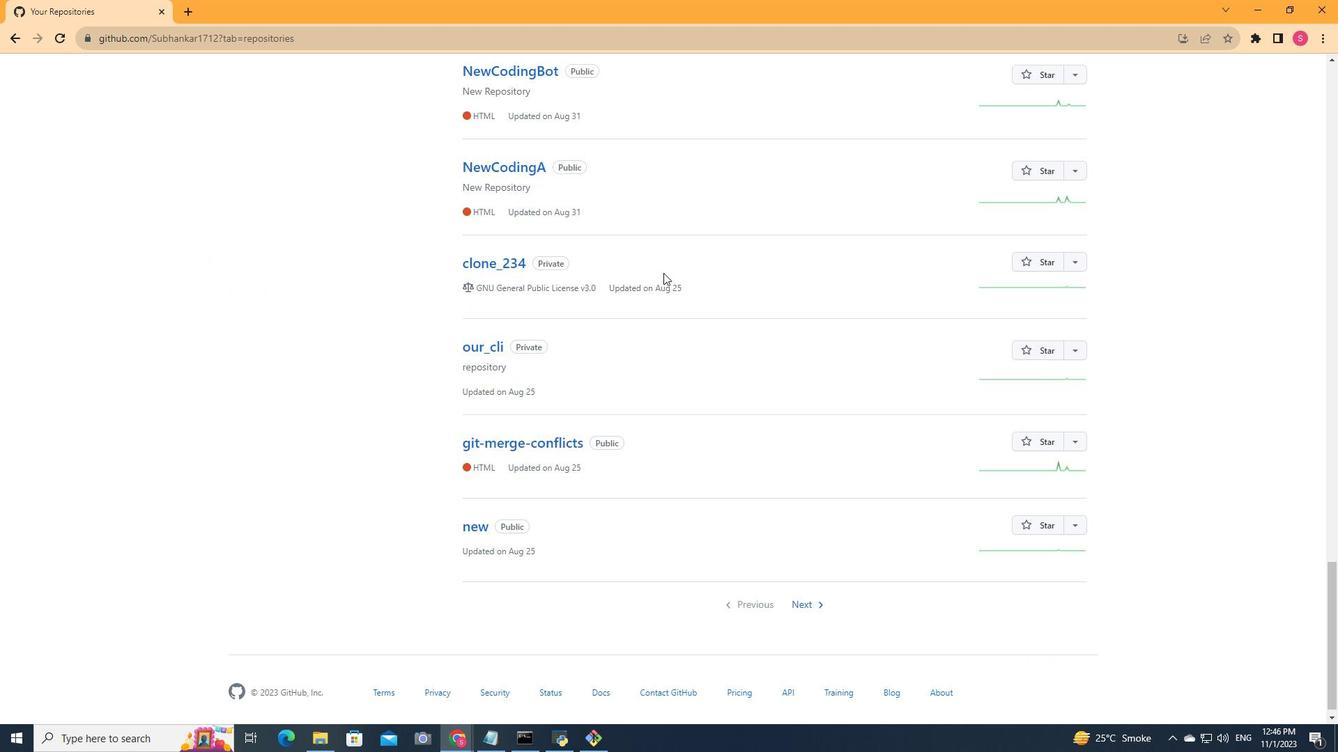 
Action: Mouse moved to (663, 273)
Screenshot: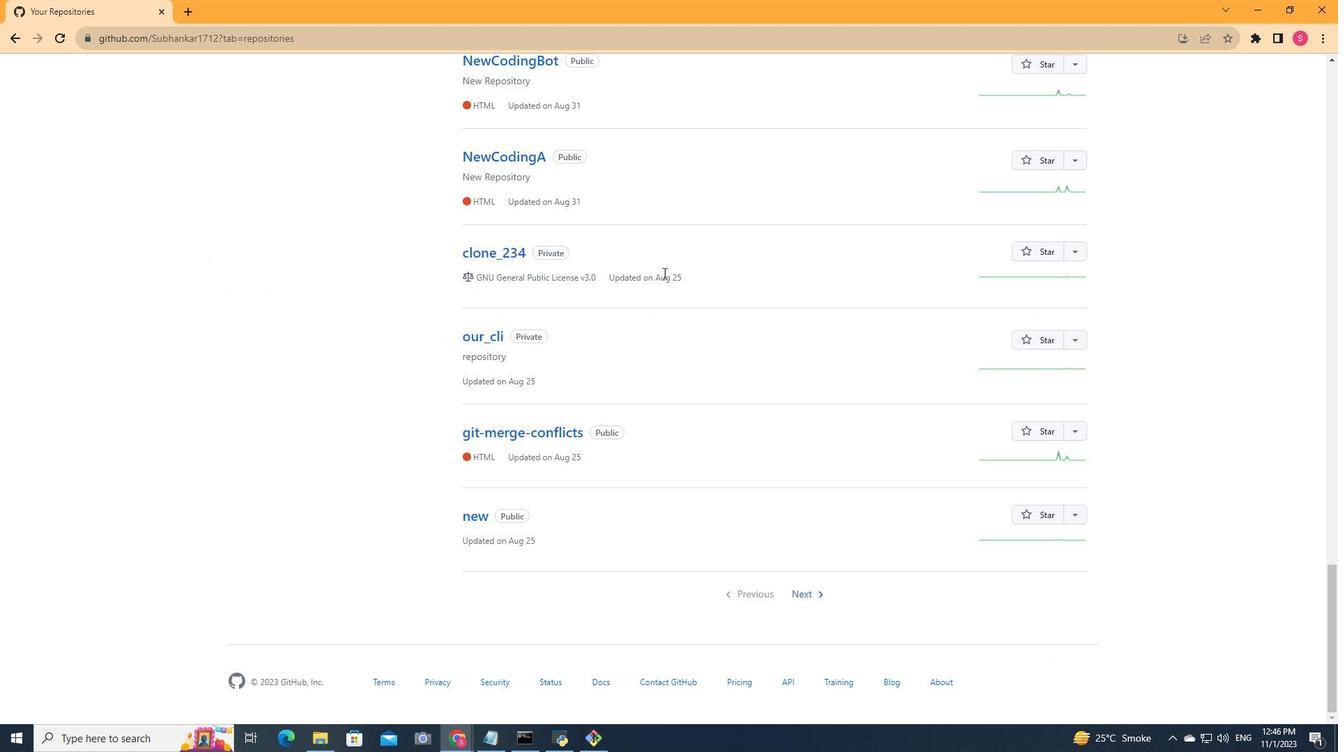 
Action: Mouse scrolled (663, 272) with delta (0, 0)
Screenshot: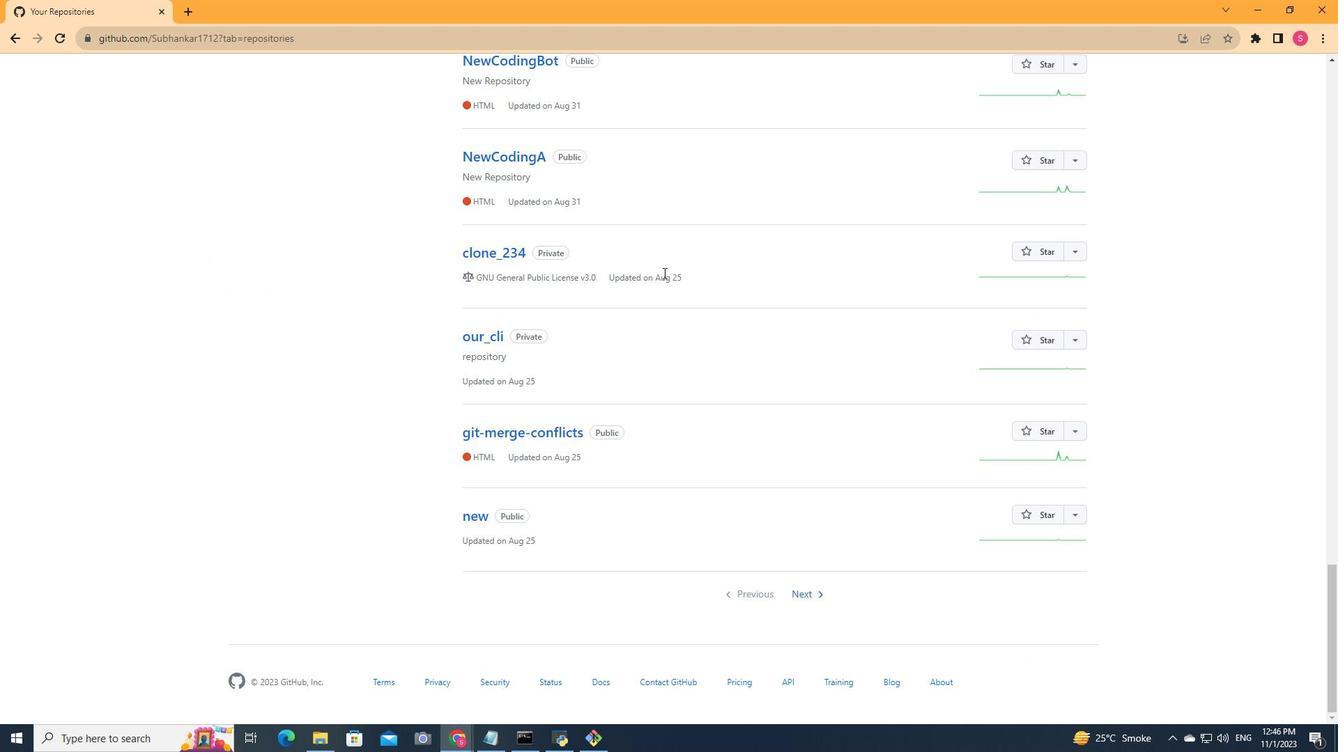 
Action: Mouse scrolled (663, 272) with delta (0, 0)
Screenshot: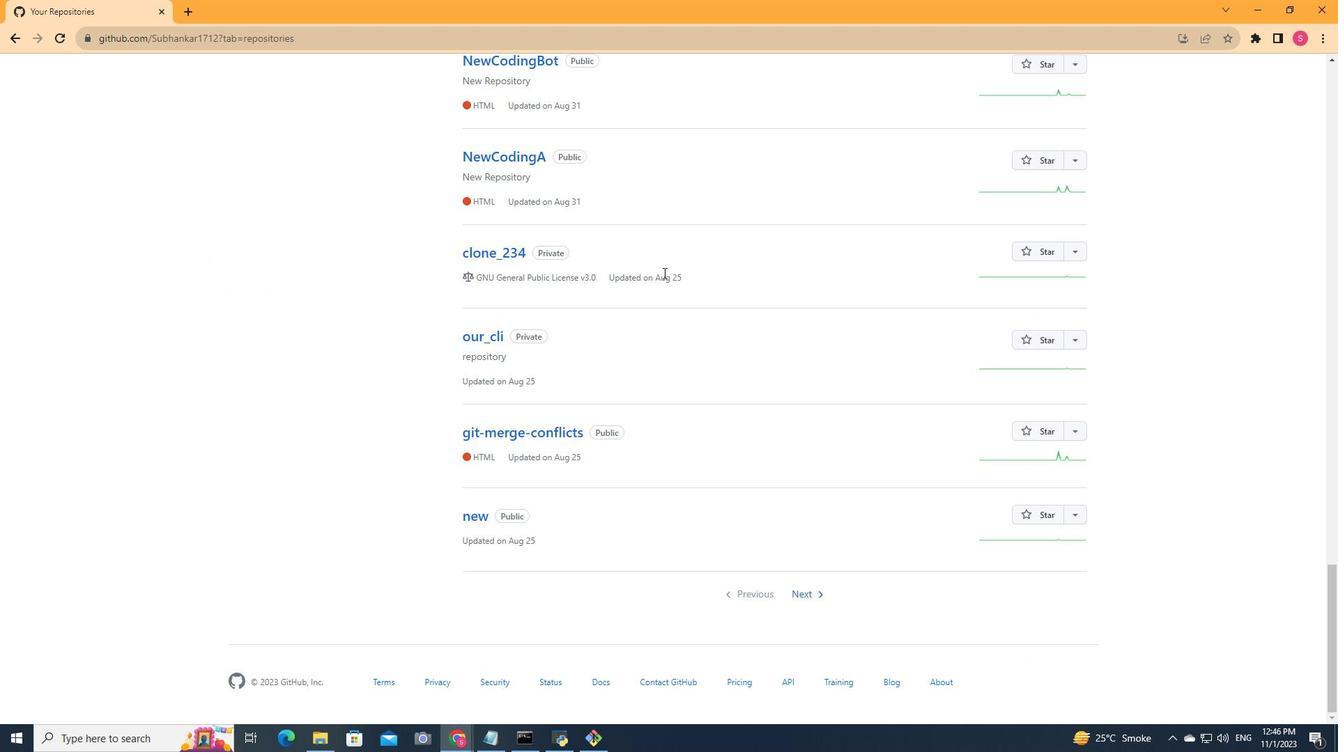 
Action: Mouse scrolled (663, 272) with delta (0, 0)
Screenshot: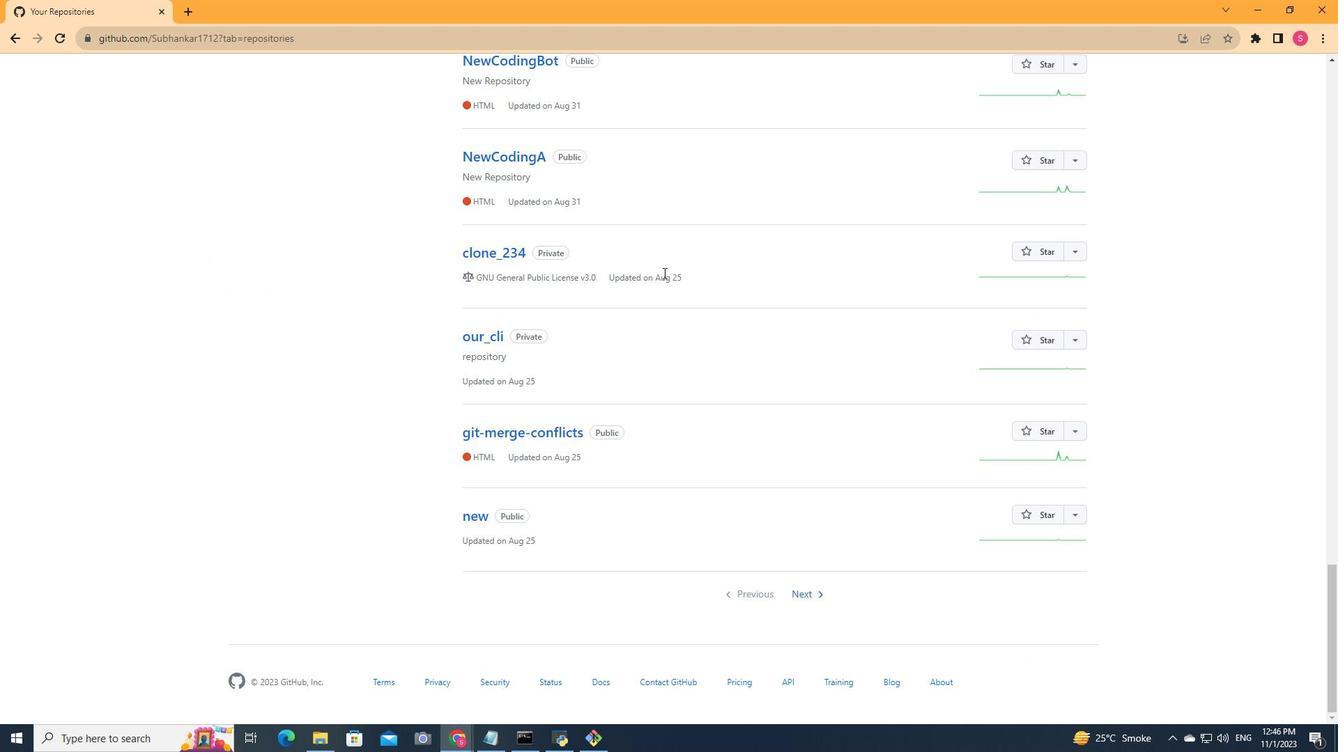 
Action: Mouse scrolled (663, 272) with delta (0, 0)
Screenshot: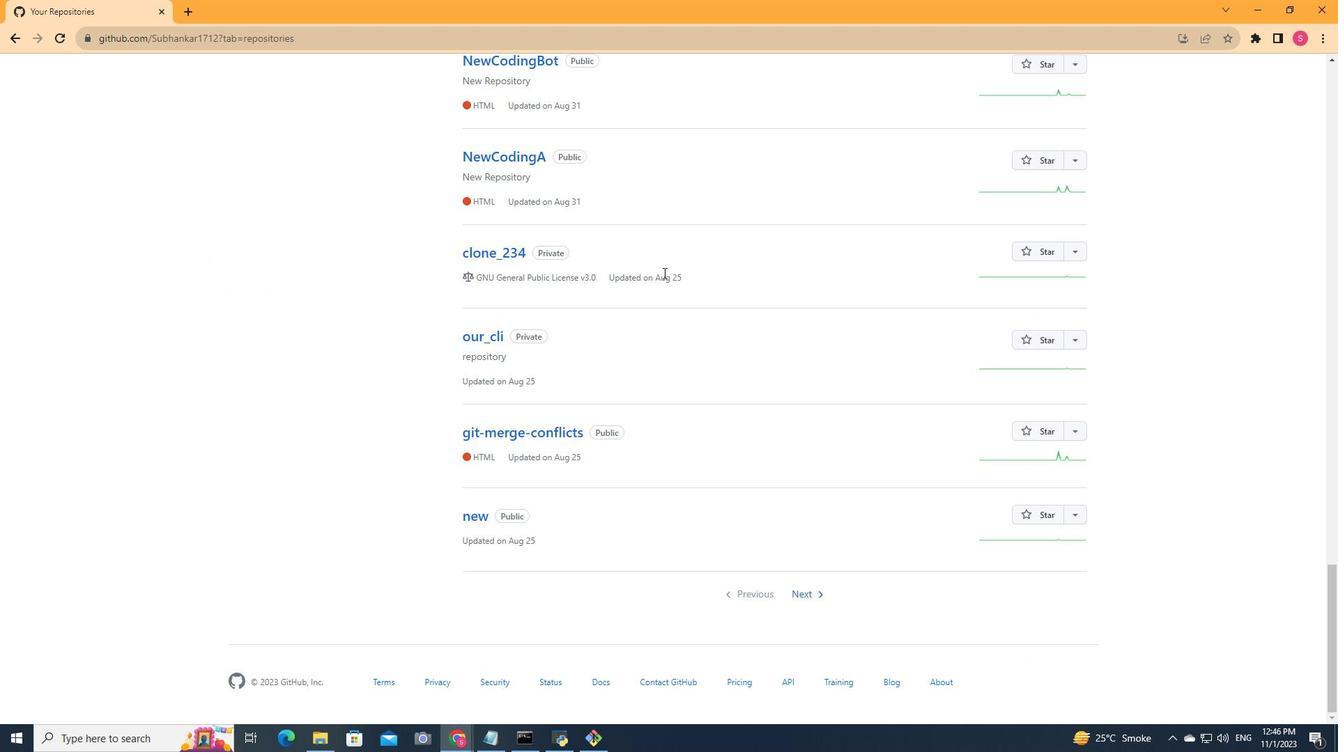 
Action: Mouse scrolled (663, 272) with delta (0, 0)
Screenshot: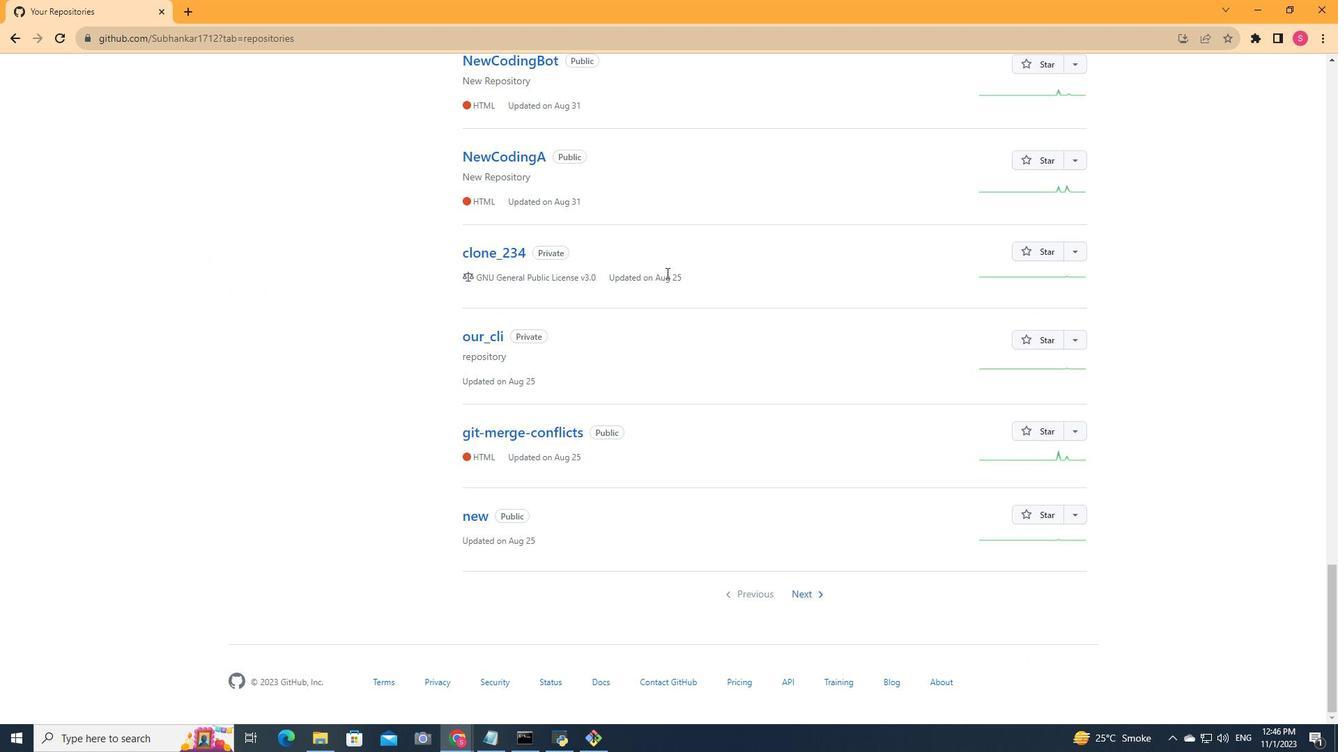 
Action: Mouse moved to (815, 593)
Screenshot: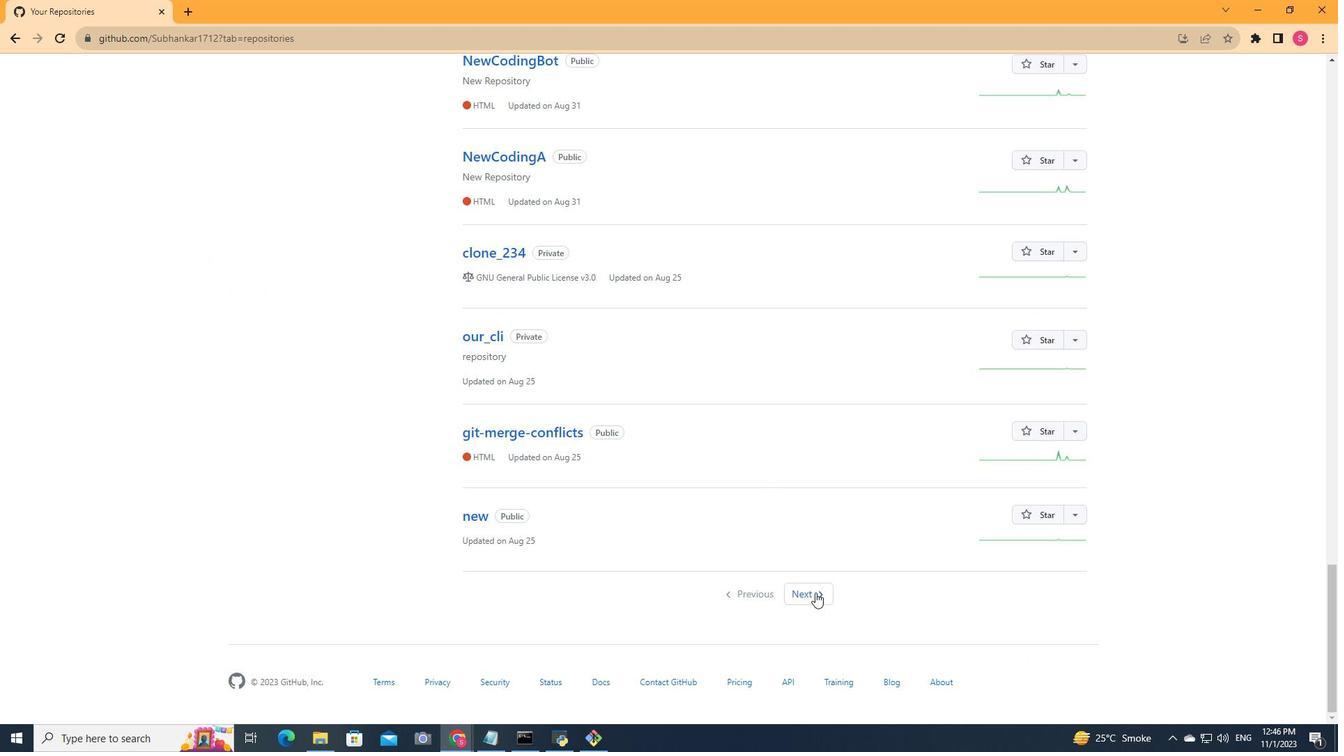 
Action: Mouse pressed left at (815, 593)
Screenshot: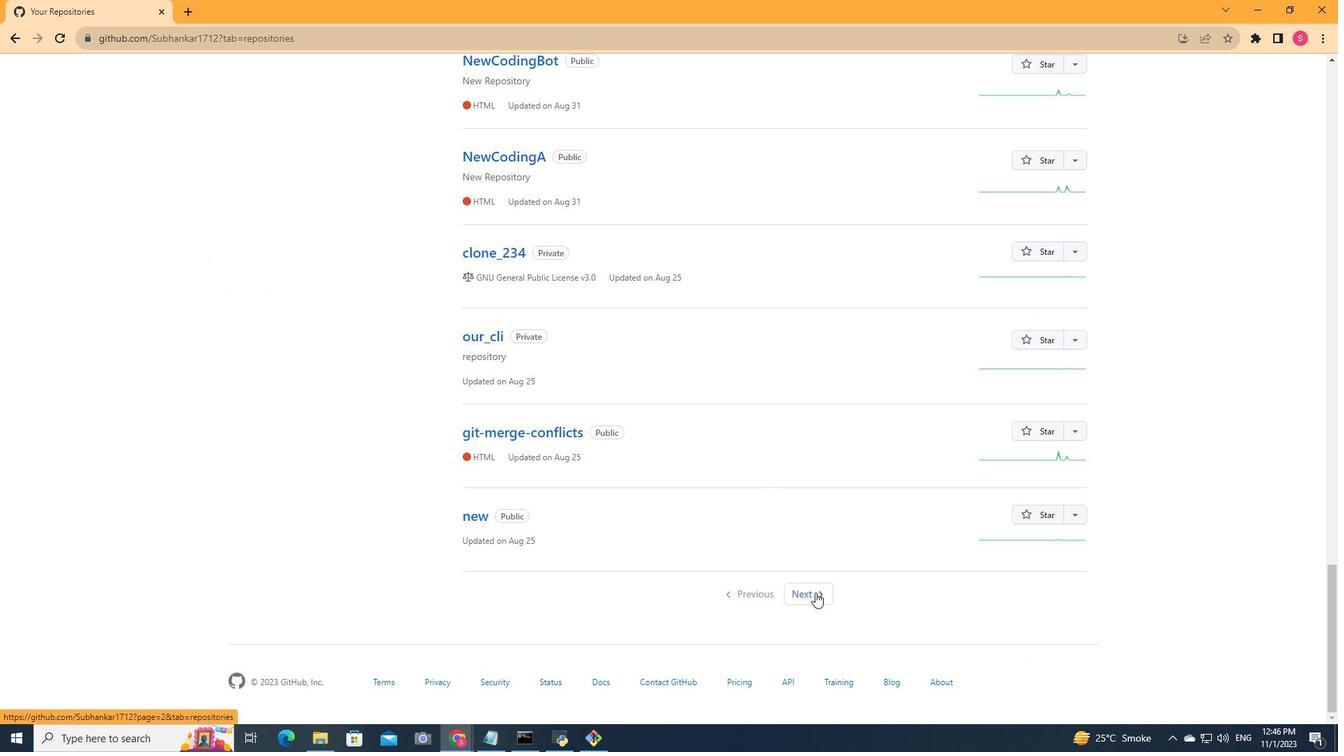
Action: Mouse moved to (536, 285)
Screenshot: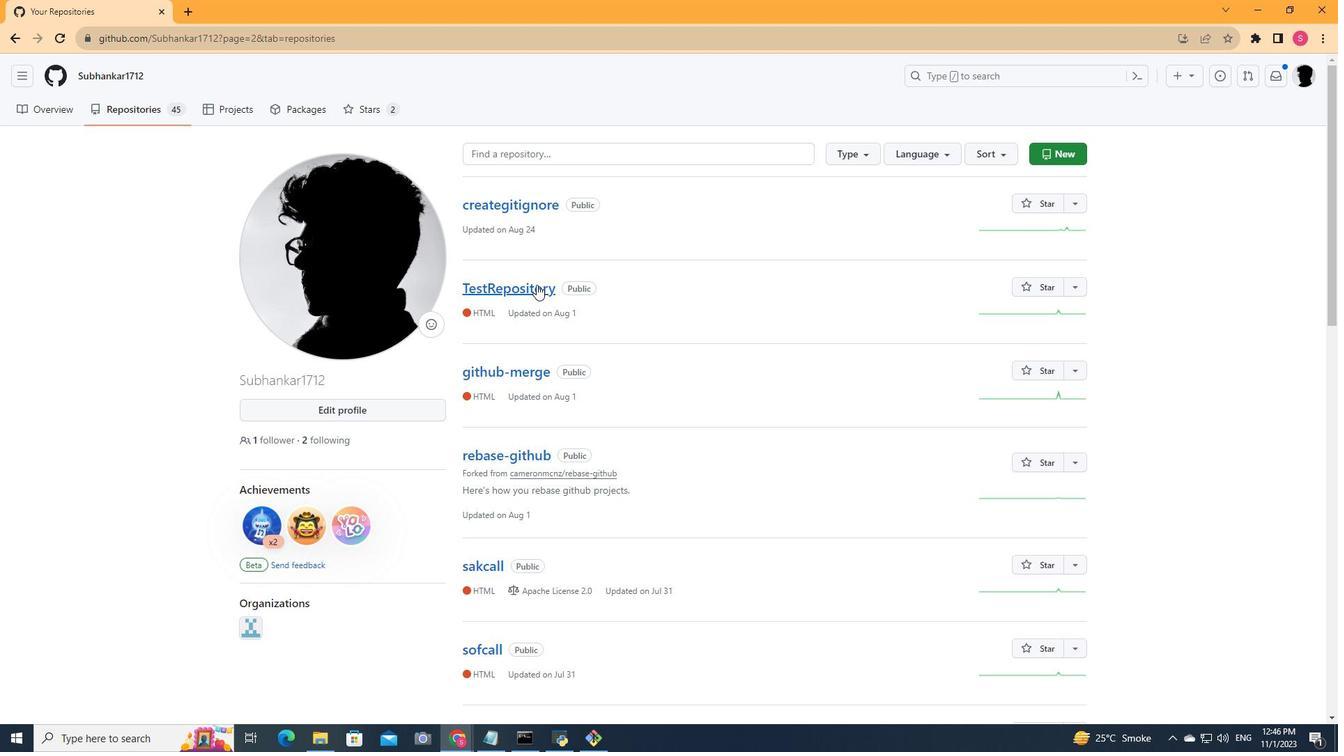 
Action: Mouse scrolled (536, 284) with delta (0, 0)
Screenshot: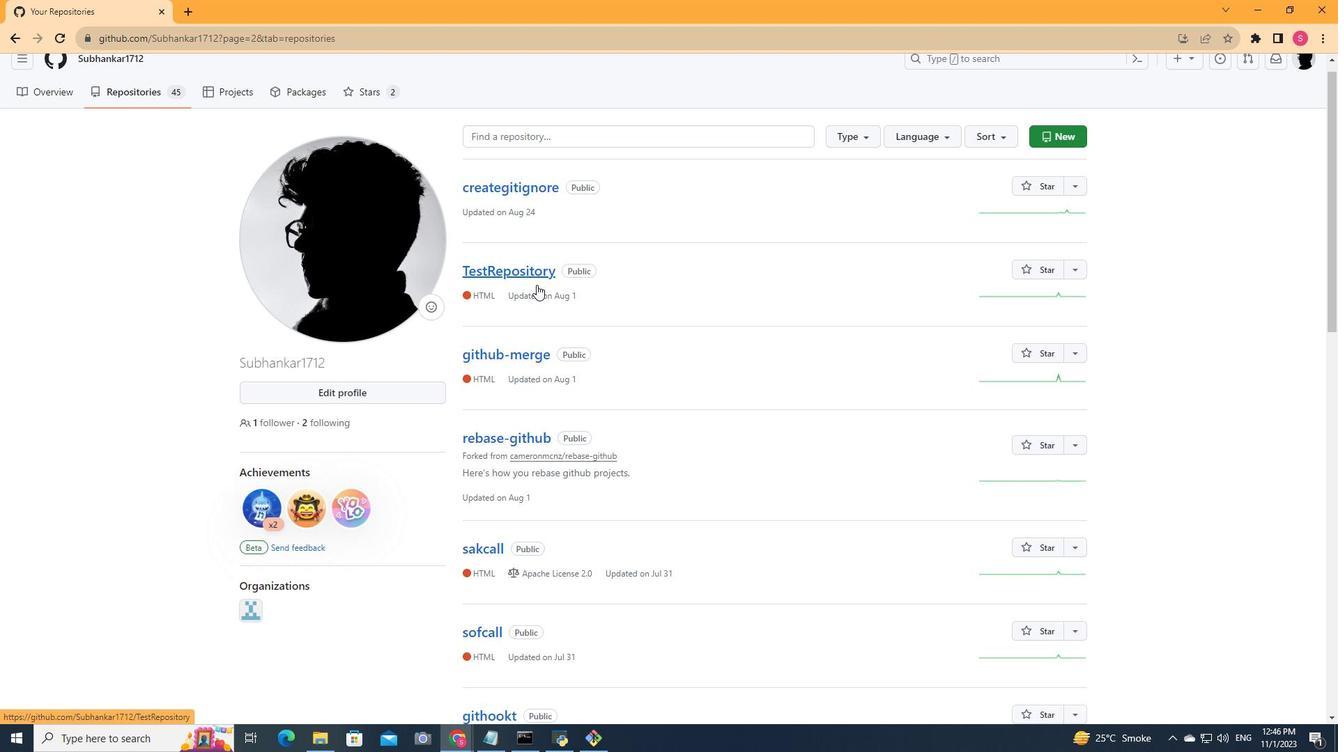 
Action: Mouse scrolled (536, 284) with delta (0, 0)
Screenshot: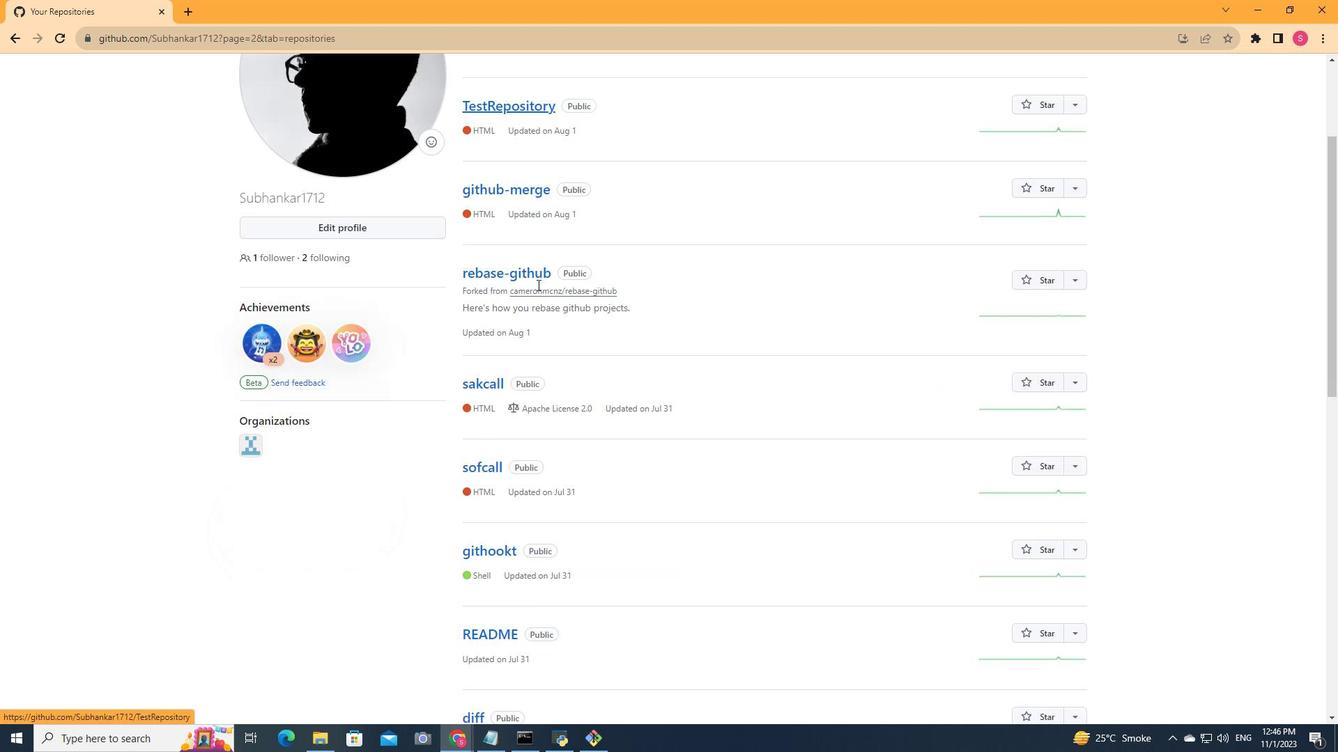 
Action: Mouse moved to (536, 285)
Screenshot: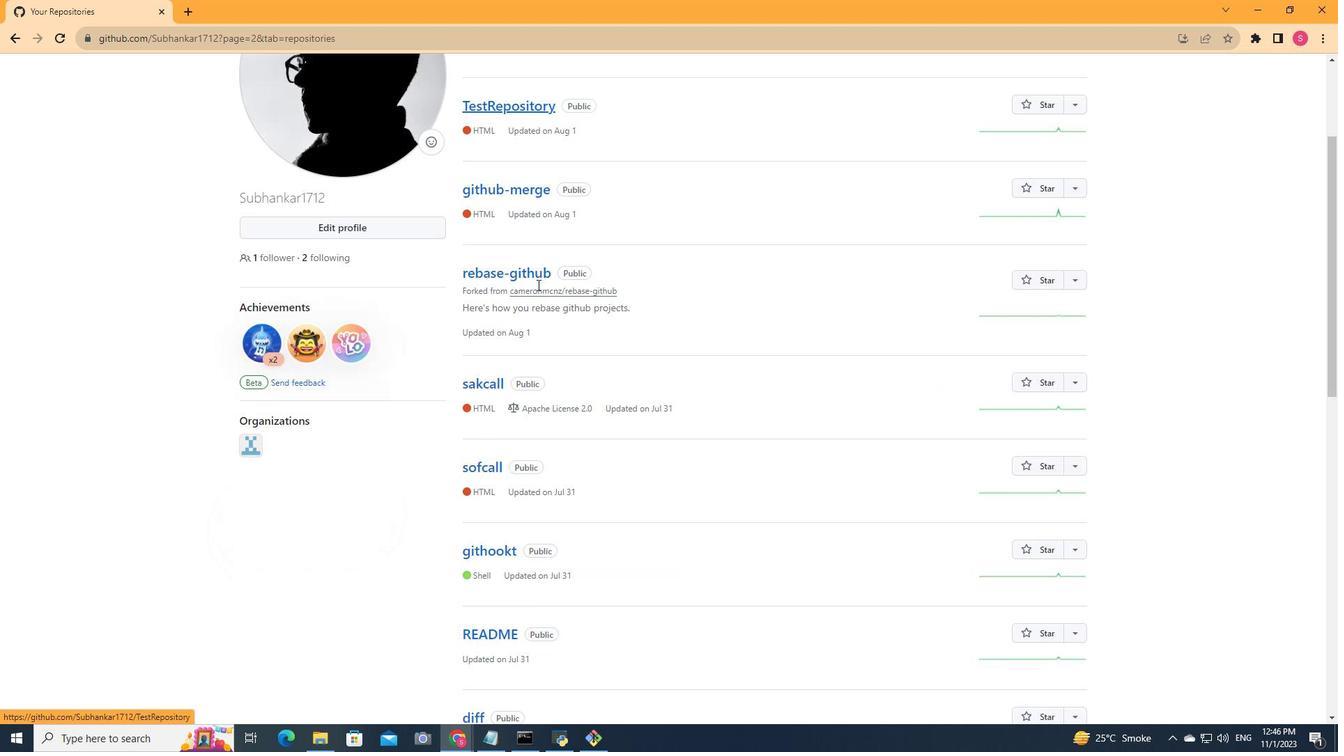 
Action: Mouse scrolled (536, 284) with delta (0, 0)
Screenshot: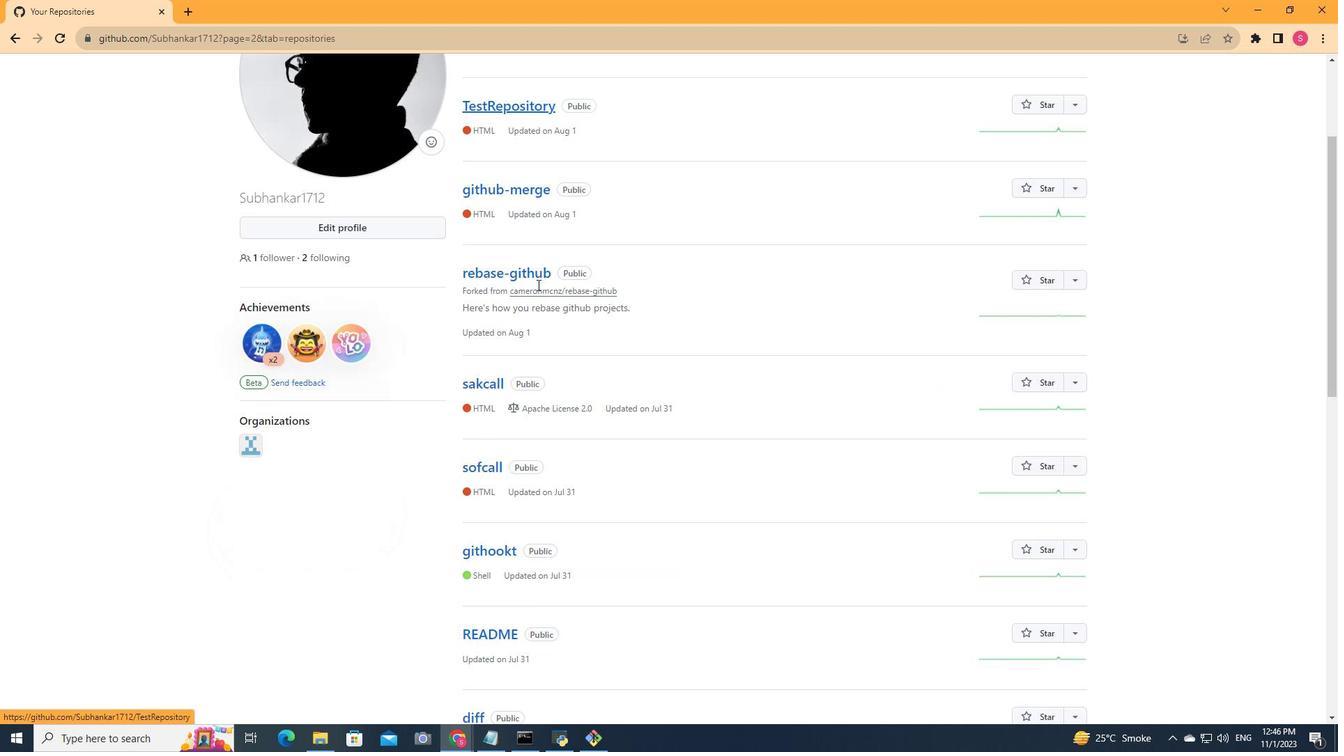 
Action: Mouse scrolled (536, 284) with delta (0, 0)
Screenshot: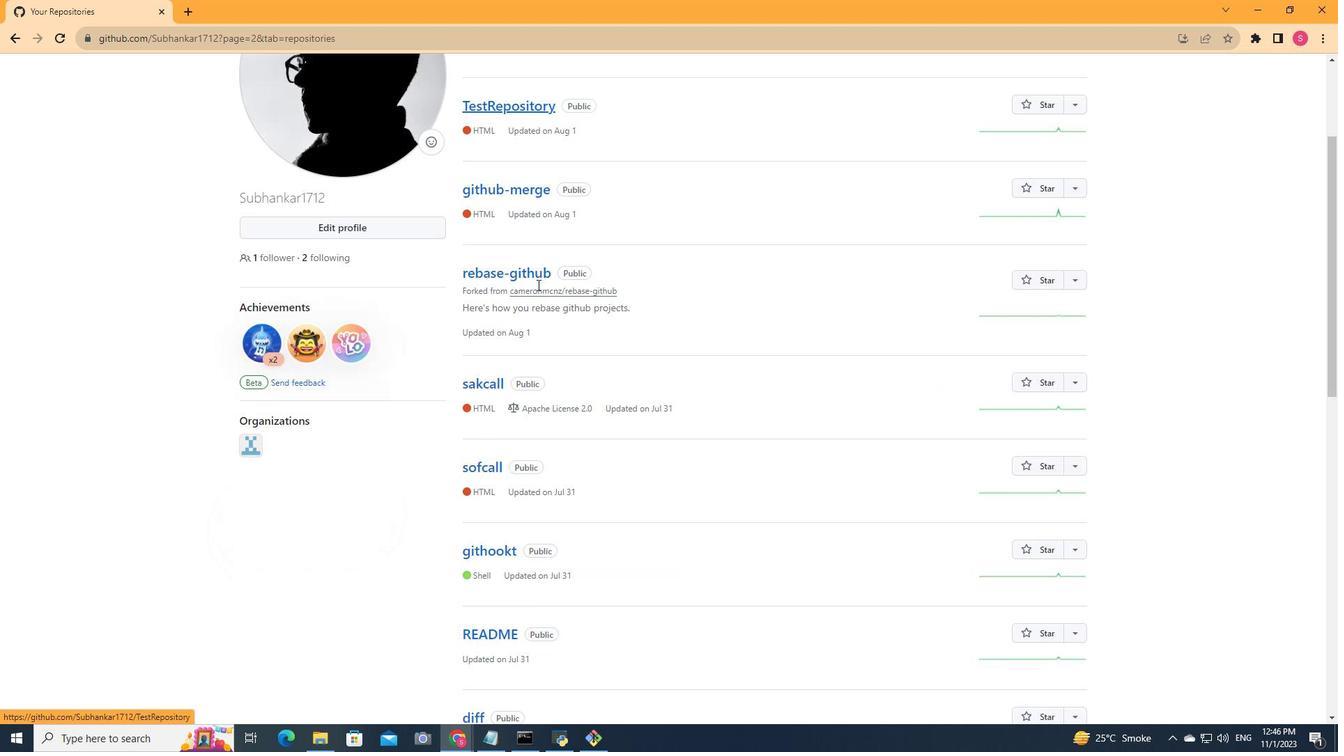 
Action: Mouse scrolled (536, 284) with delta (0, 0)
Screenshot: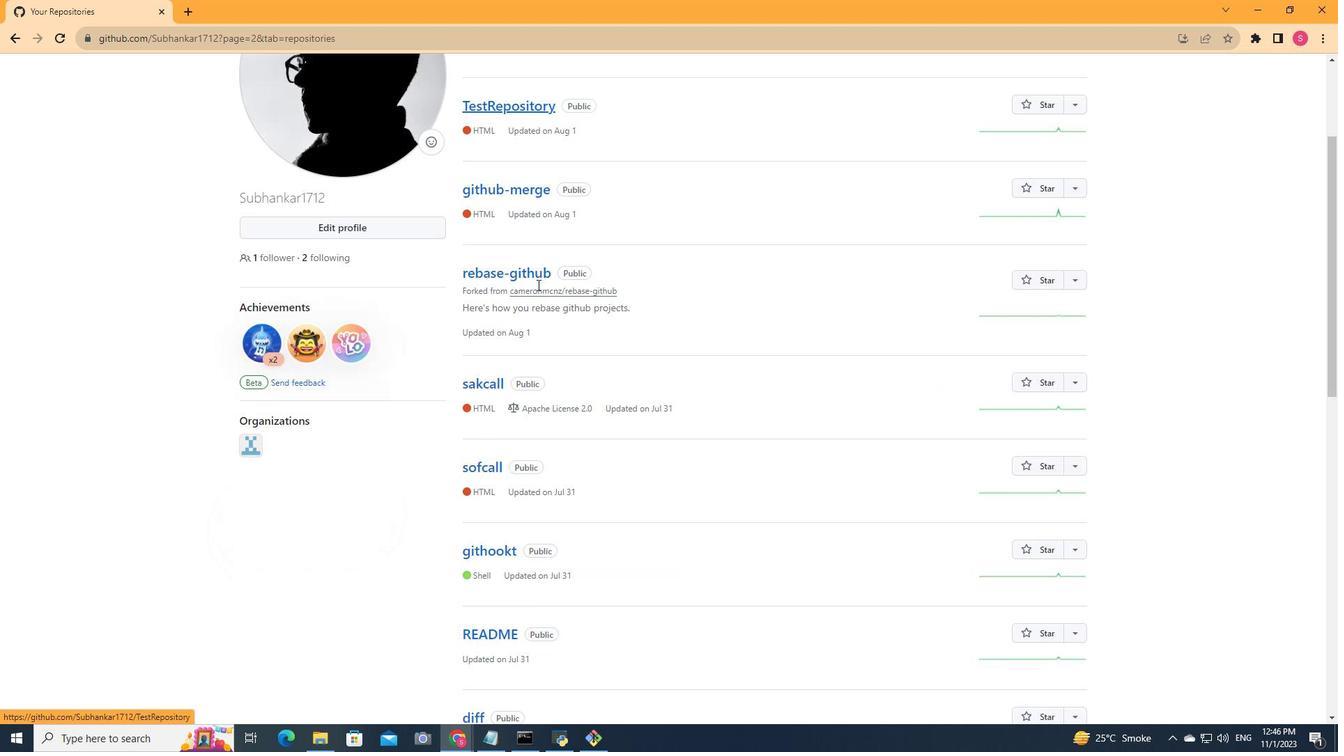 
Action: Mouse scrolled (536, 284) with delta (0, 0)
Screenshot: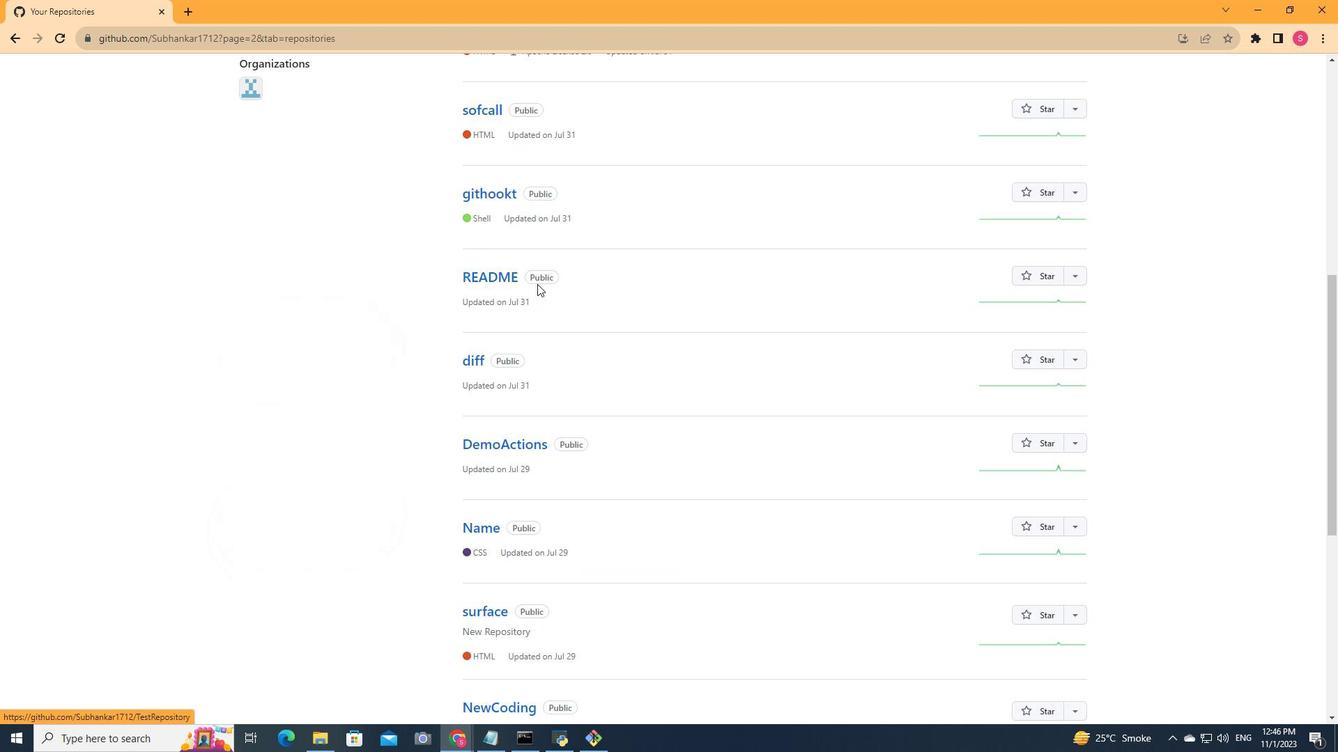 
Action: Mouse scrolled (536, 284) with delta (0, 0)
Screenshot: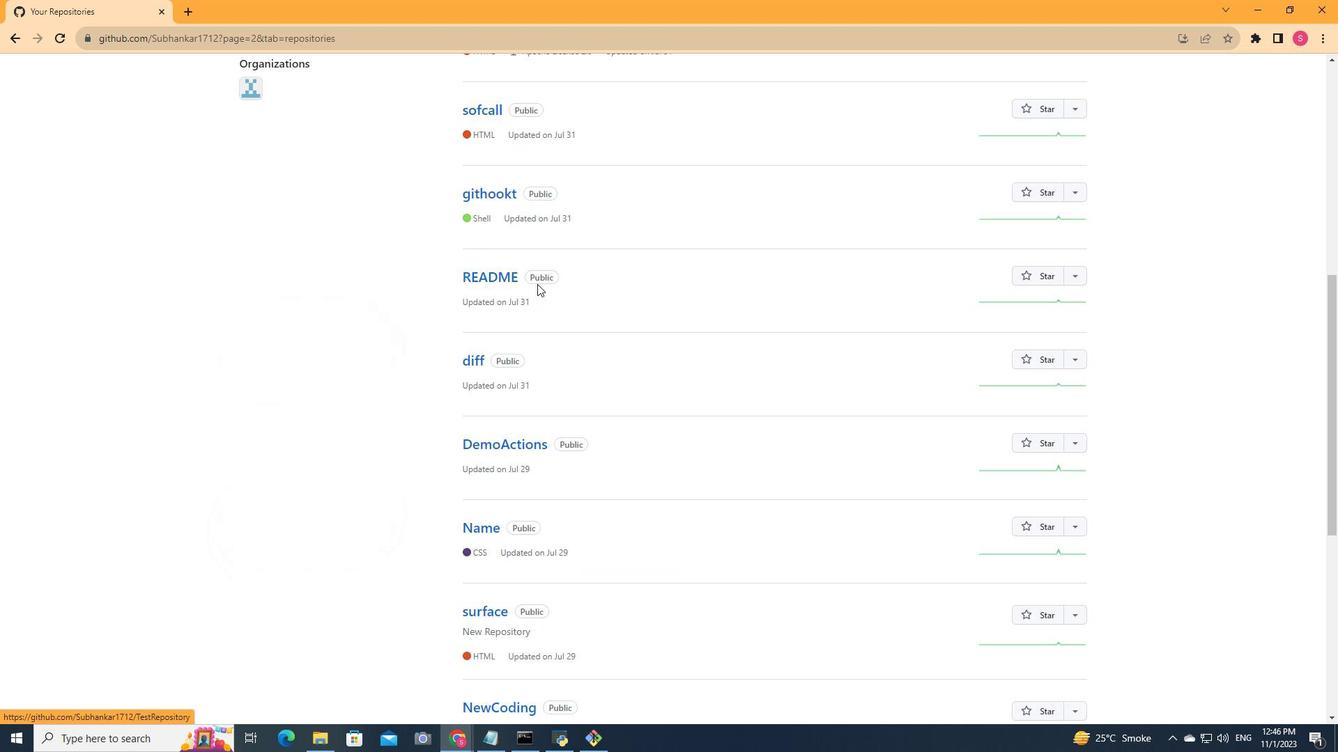 
Action: Mouse scrolled (536, 284) with delta (0, 0)
Screenshot: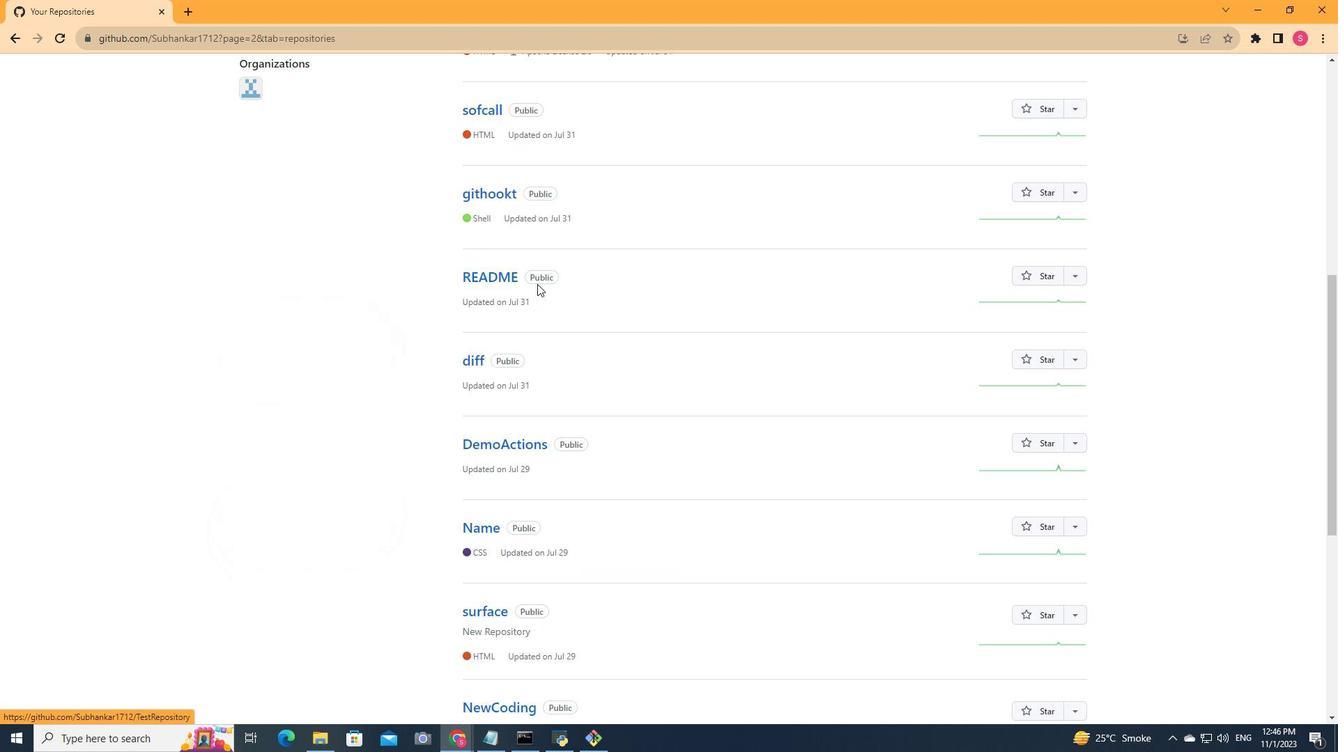 
Action: Mouse moved to (537, 284)
Screenshot: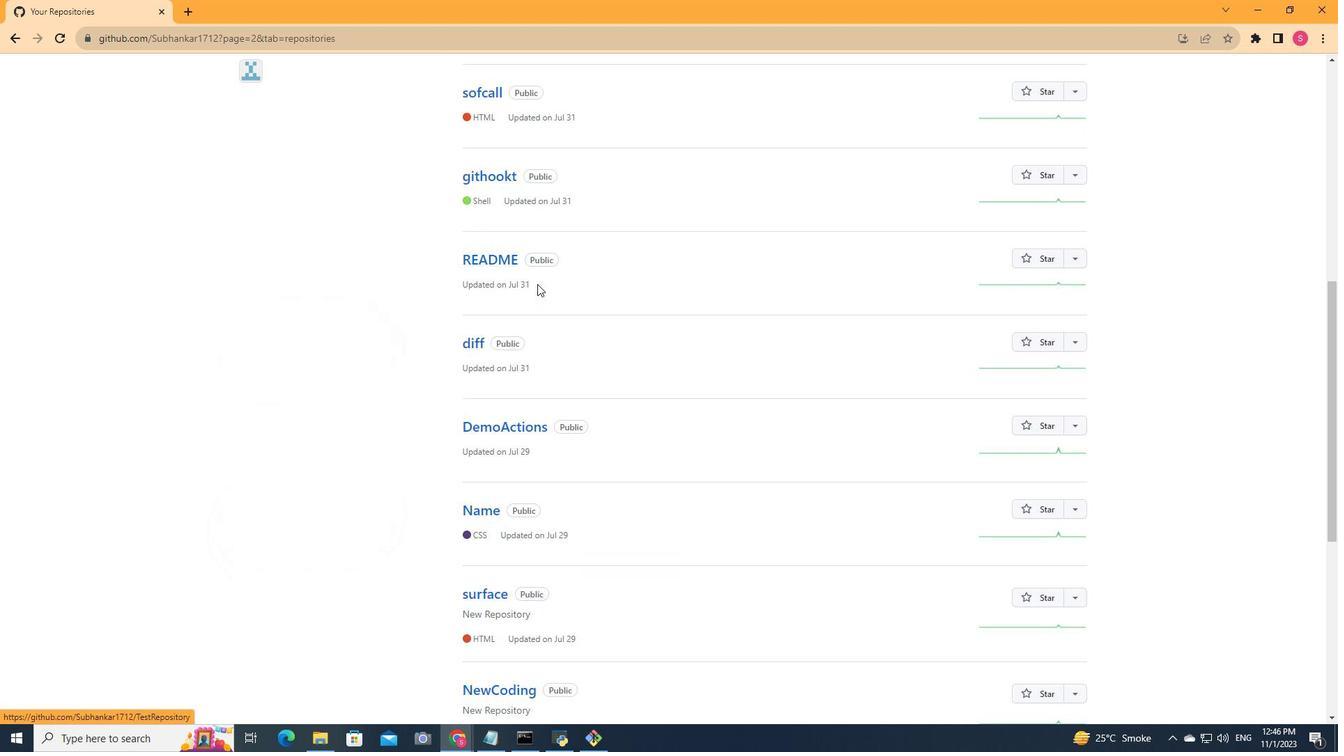 
Action: Mouse scrolled (537, 283) with delta (0, 0)
Screenshot: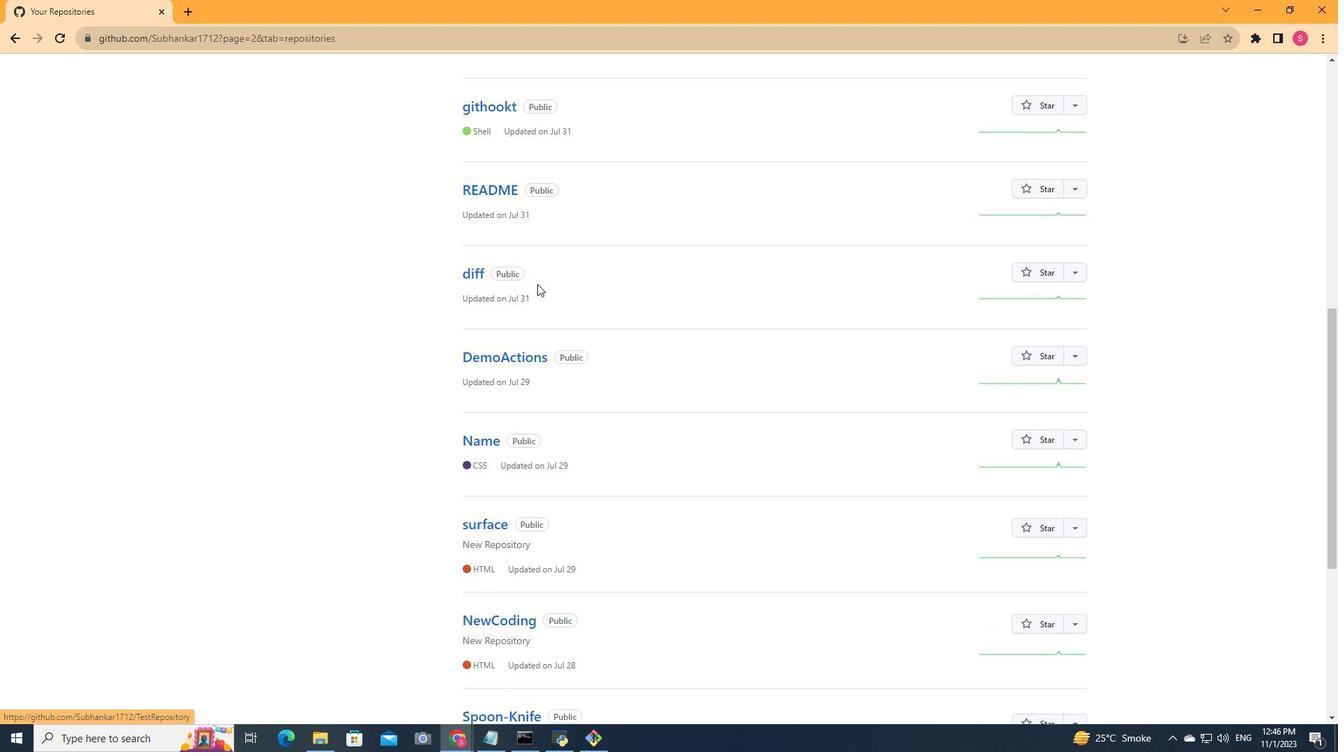 
Action: Mouse scrolled (537, 283) with delta (0, 0)
Screenshot: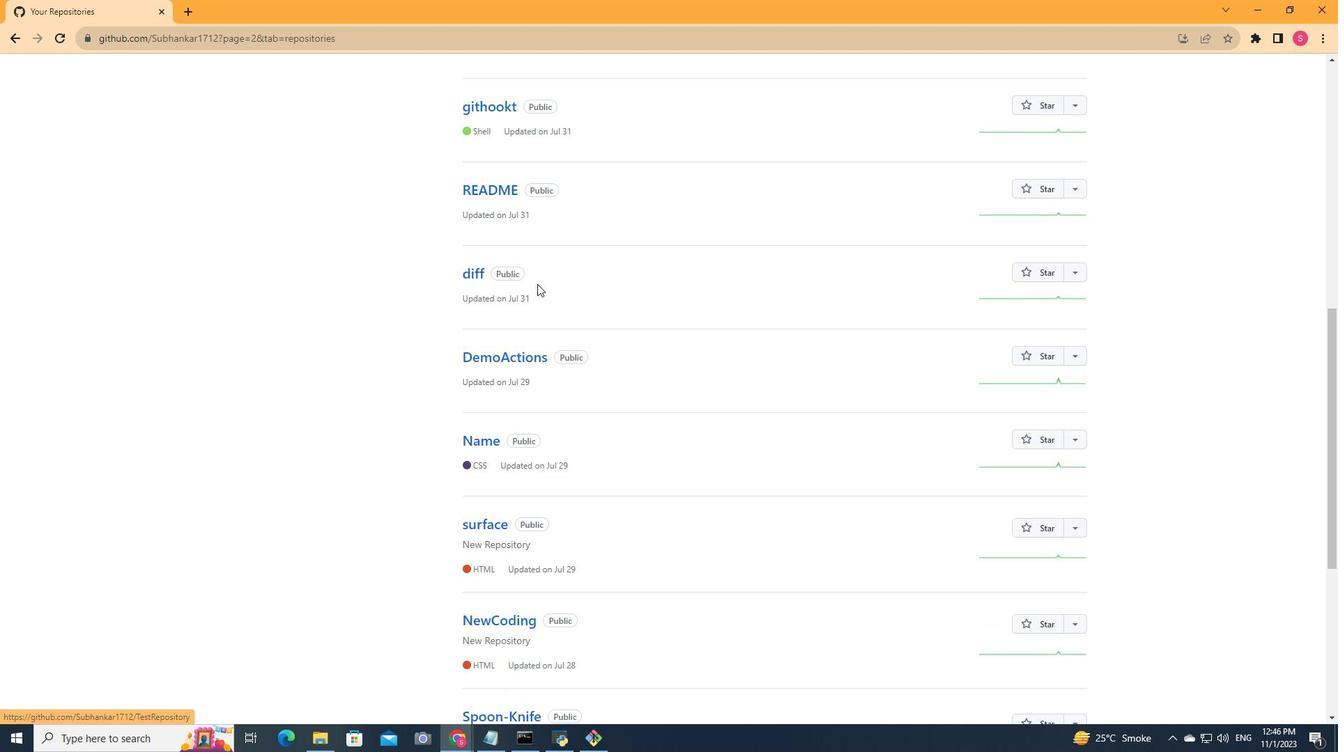 
Action: Mouse scrolled (537, 283) with delta (0, 0)
Screenshot: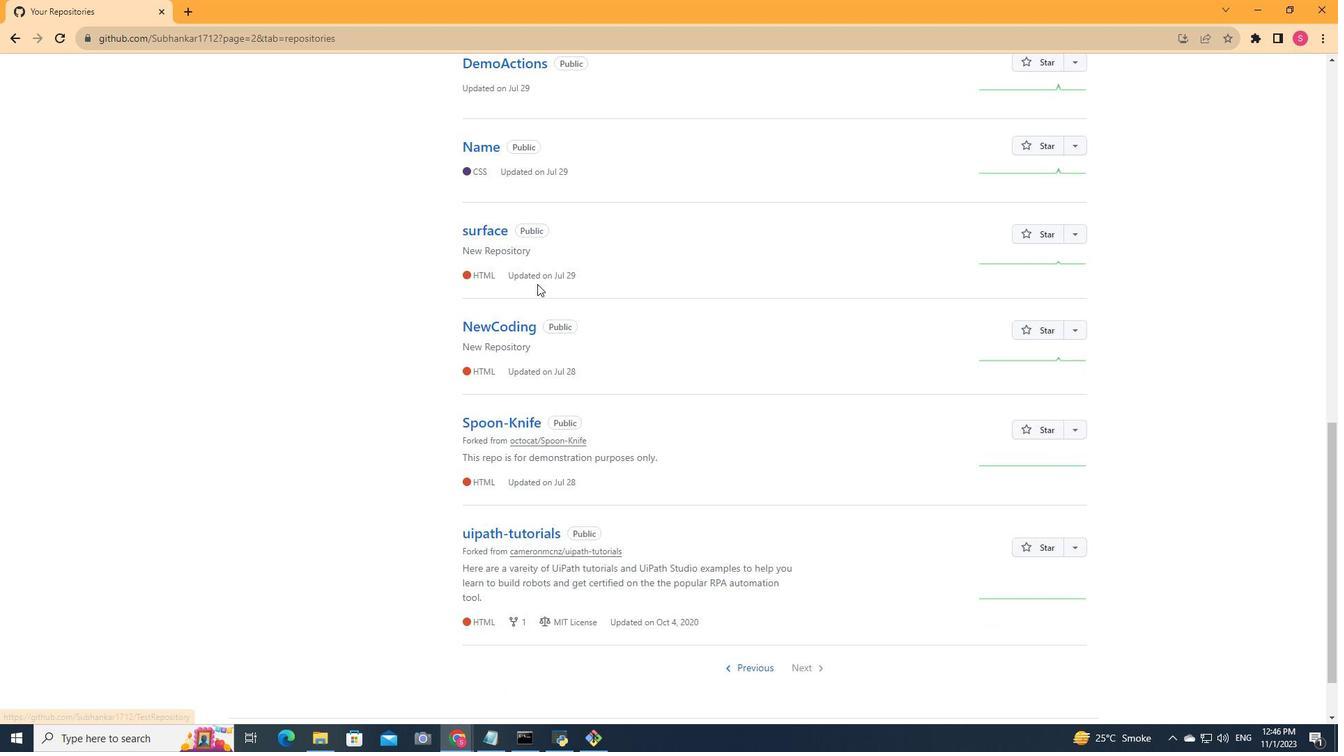 
Action: Mouse scrolled (537, 283) with delta (0, 0)
Screenshot: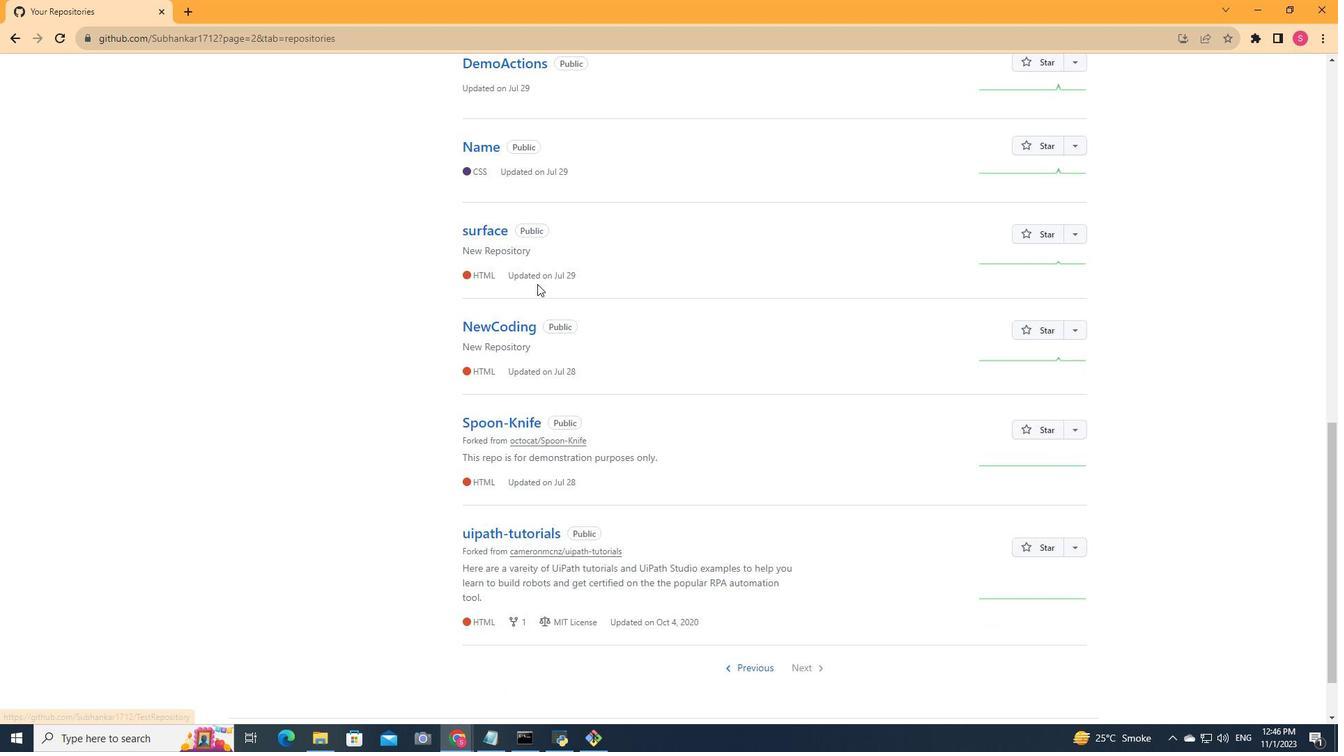 
Action: Mouse scrolled (537, 283) with delta (0, 0)
Screenshot: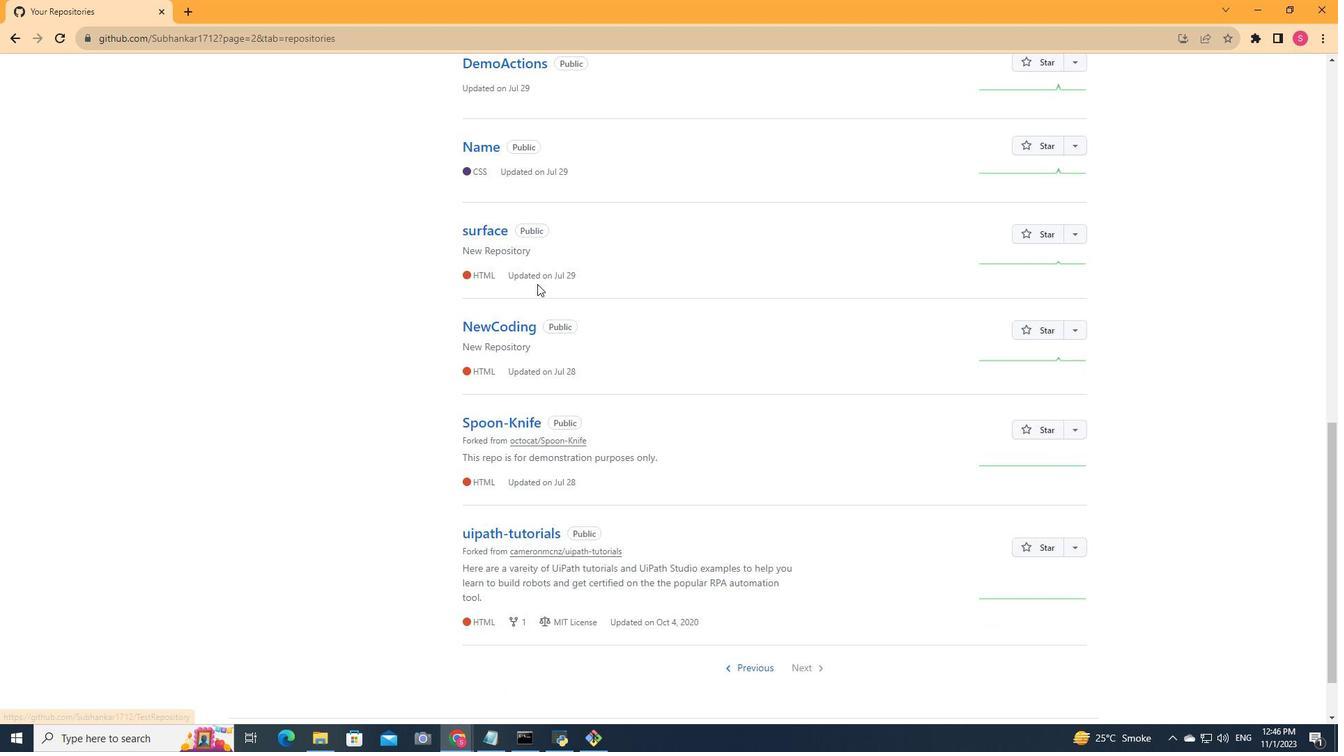 
Action: Mouse scrolled (537, 283) with delta (0, 0)
Screenshot: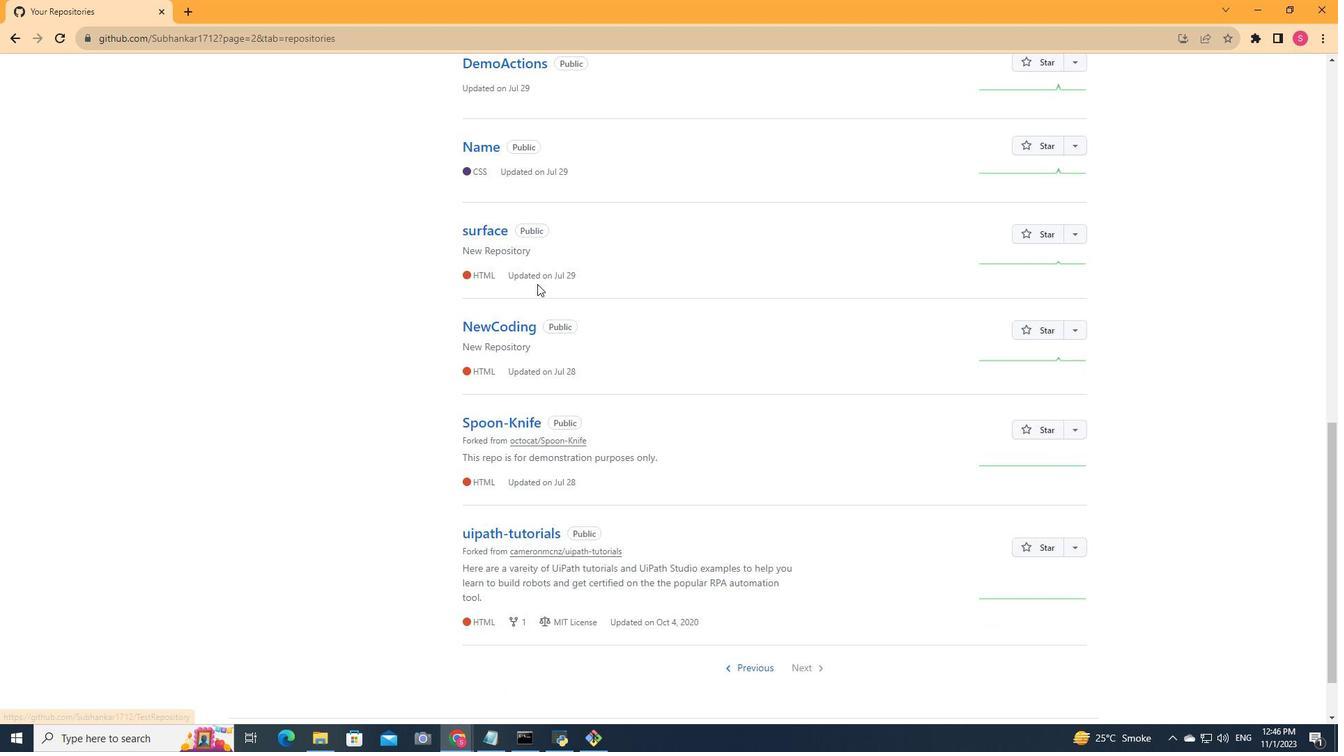 
Action: Mouse scrolled (537, 283) with delta (0, 0)
Screenshot: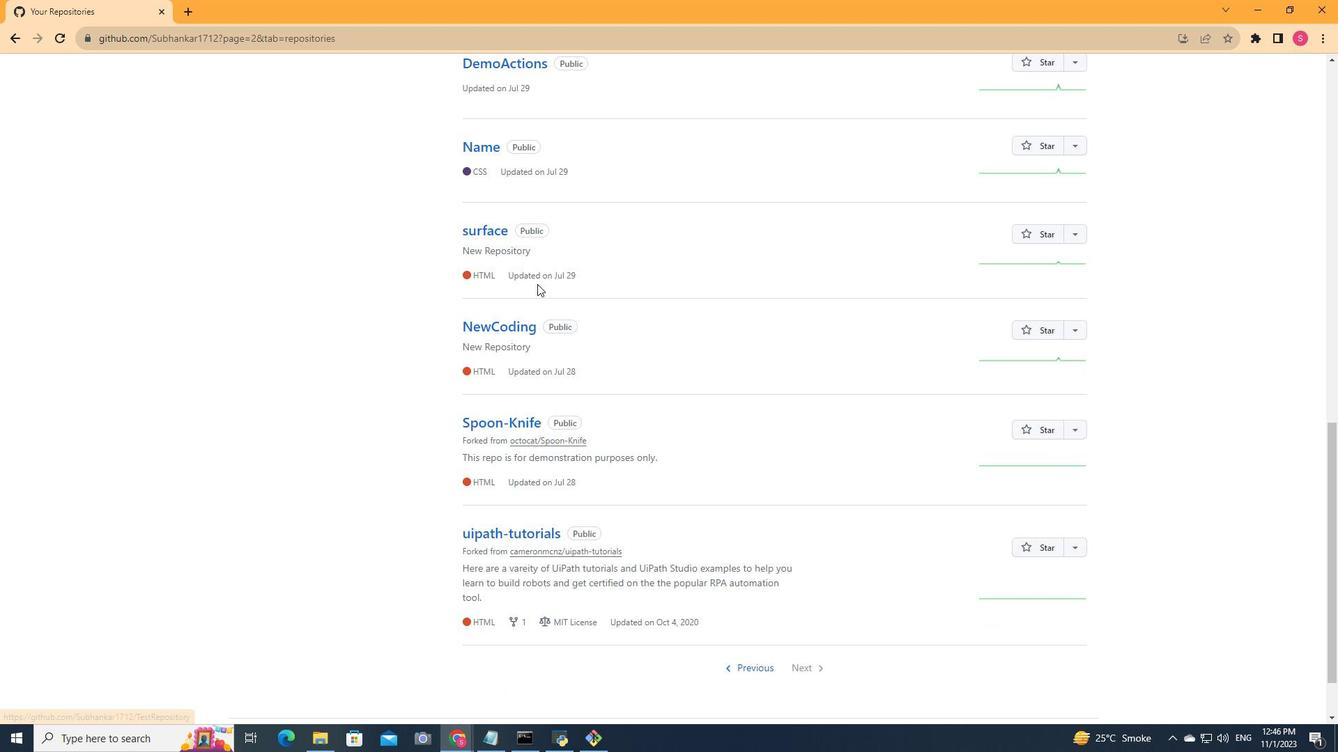 
Action: Mouse scrolled (537, 283) with delta (0, 0)
Screenshot: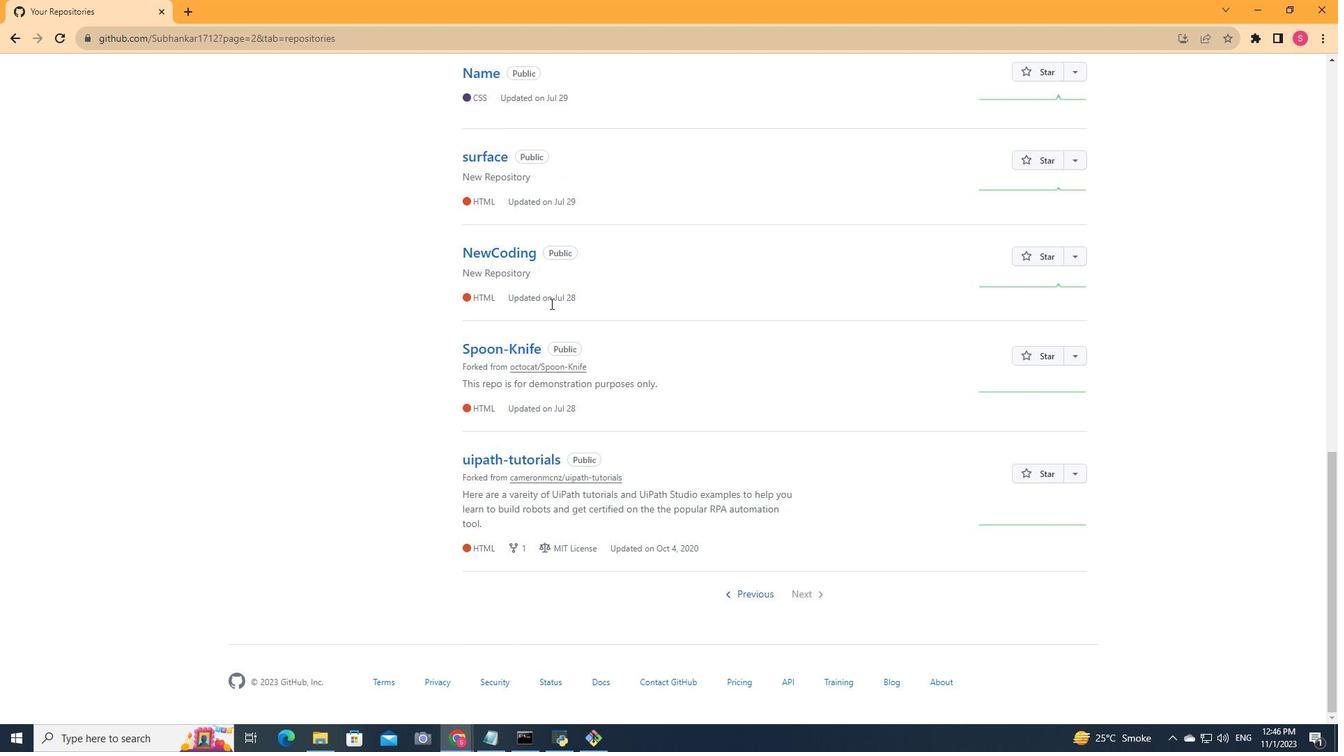 
Action: Mouse scrolled (537, 283) with delta (0, 0)
Screenshot: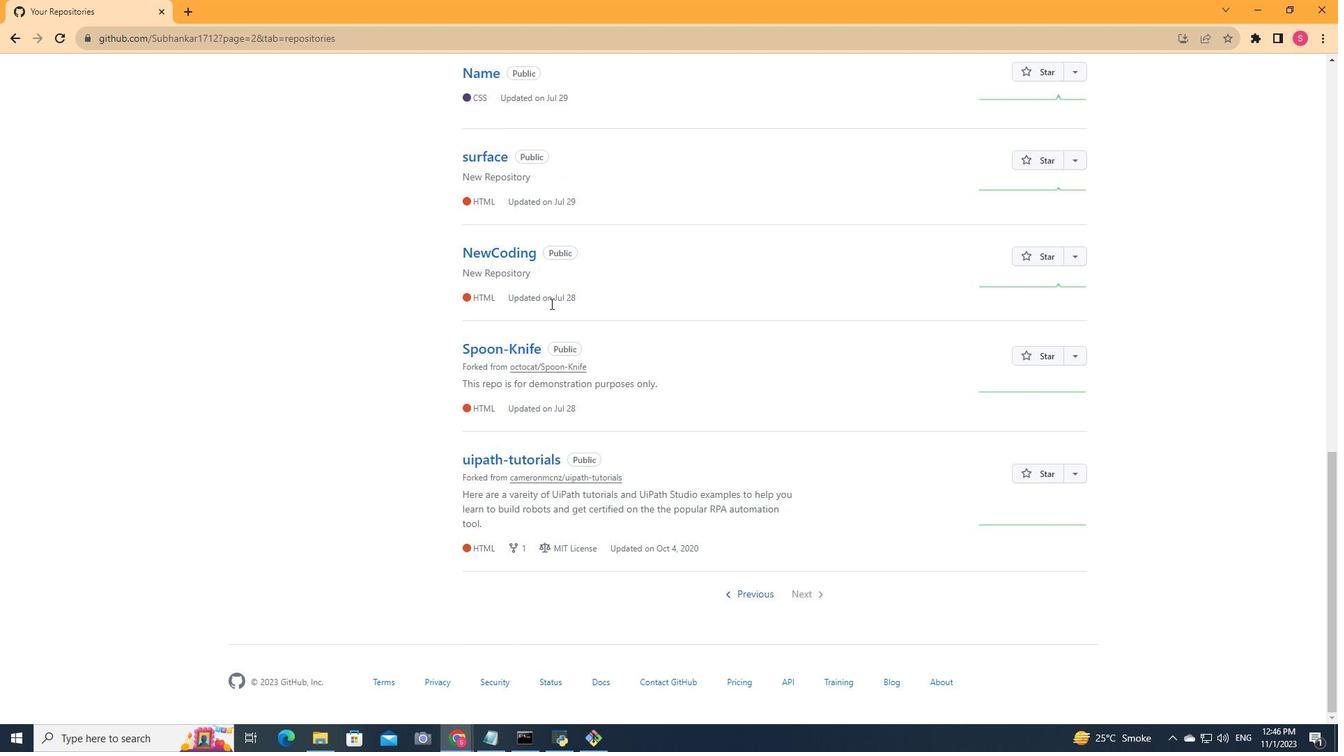 
Action: Mouse scrolled (537, 283) with delta (0, 0)
Screenshot: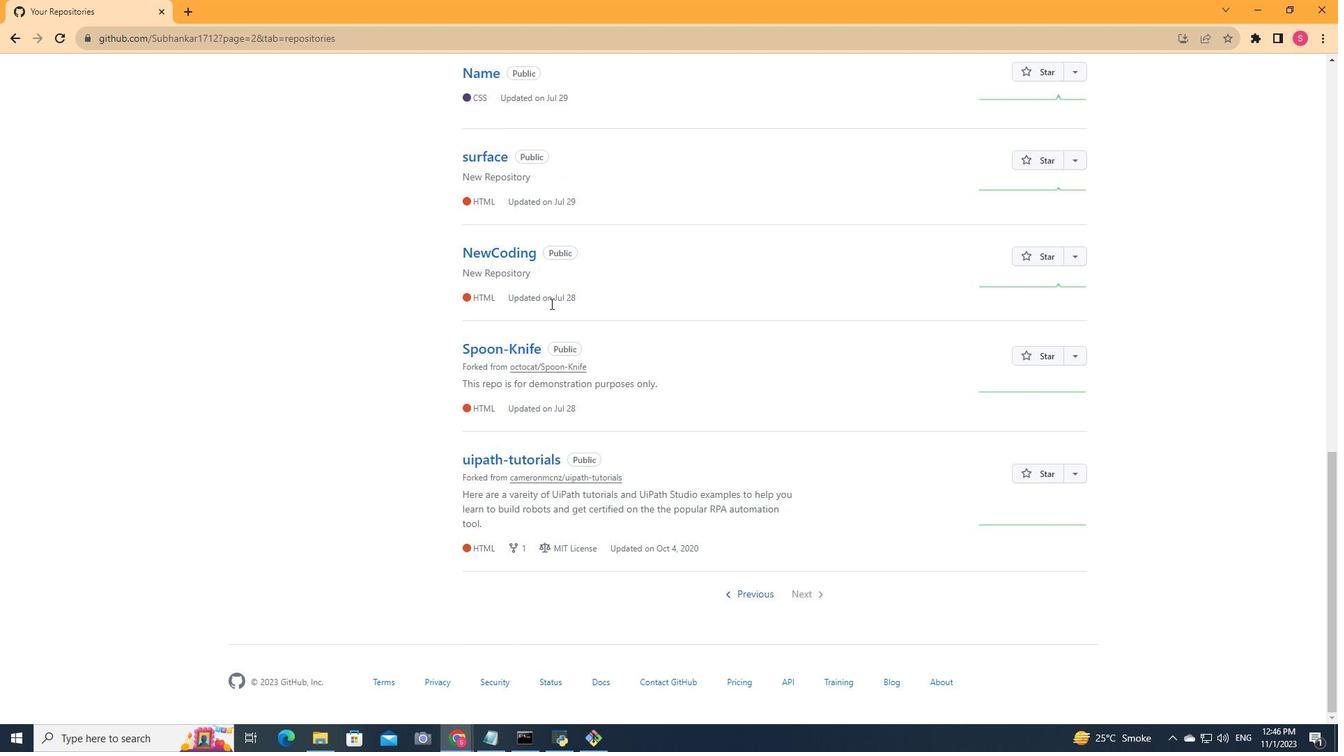 
Action: Mouse scrolled (537, 283) with delta (0, 0)
Screenshot: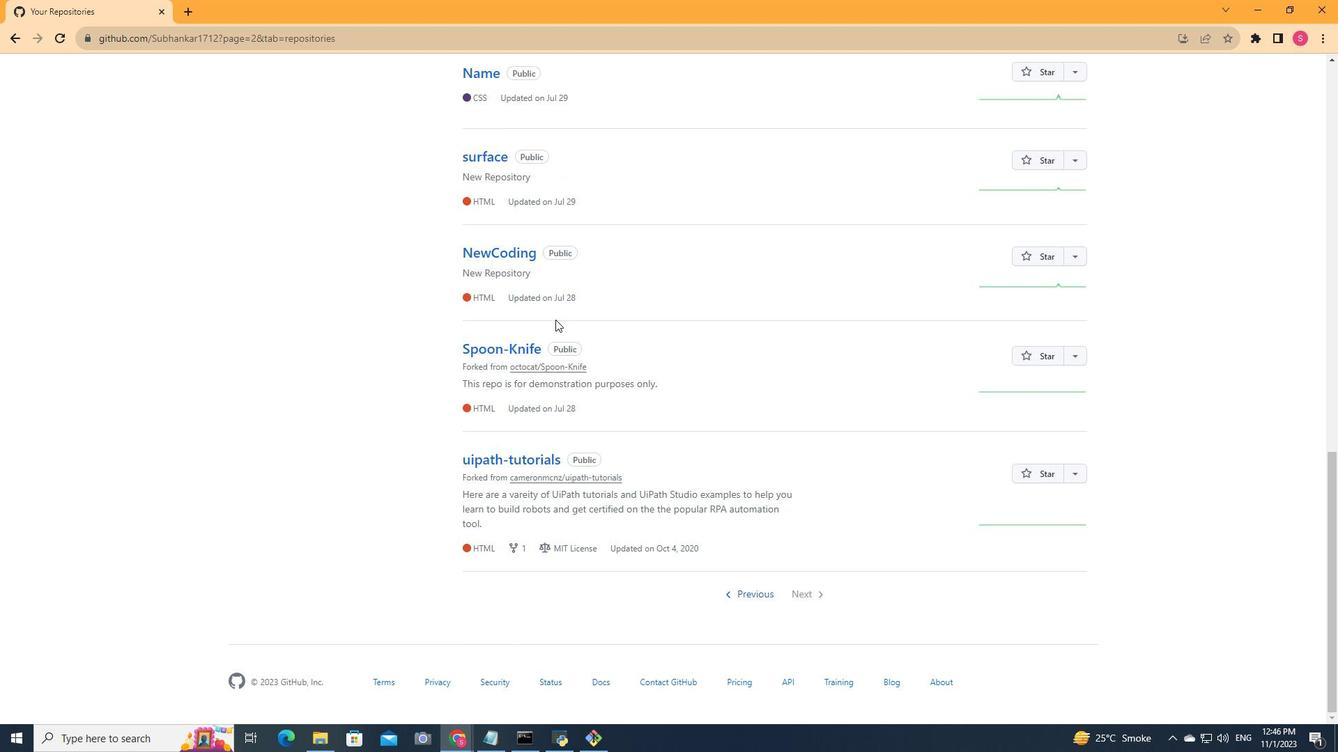 
Action: Mouse moved to (538, 284)
Screenshot: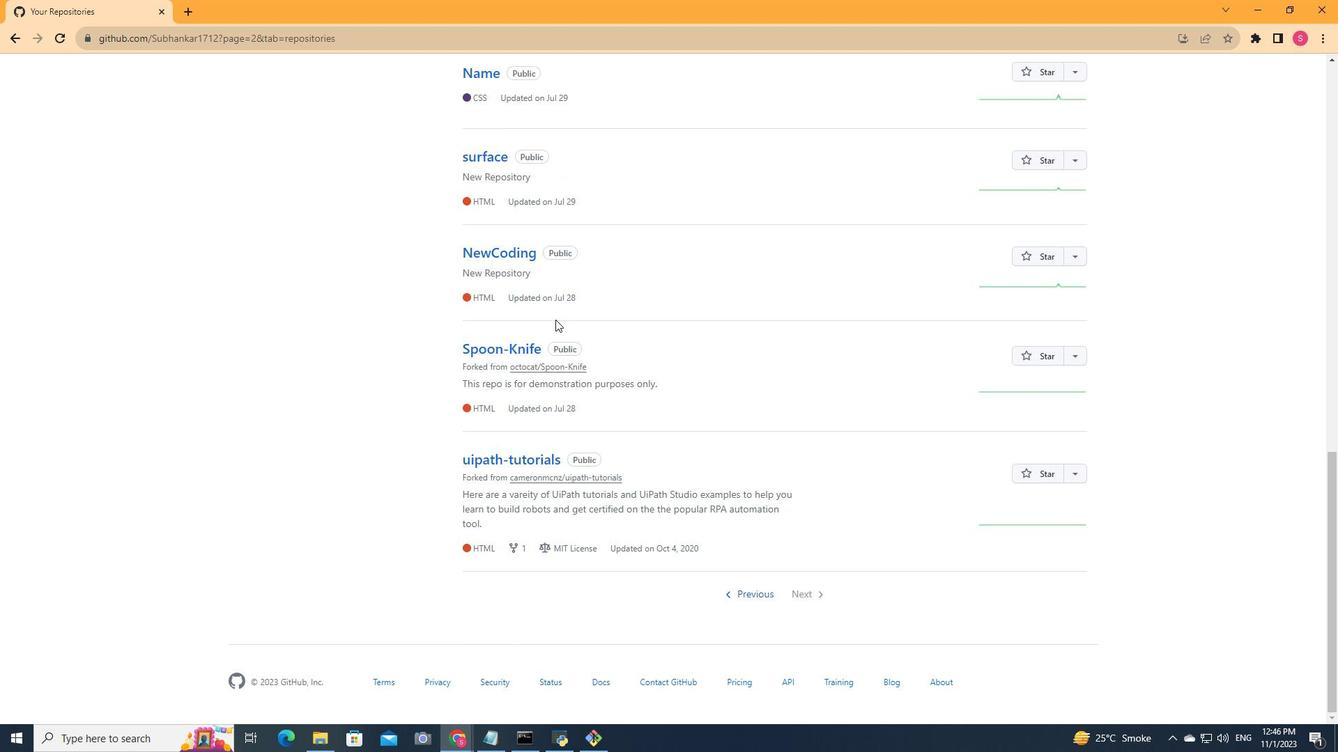 
Action: Mouse scrolled (538, 283) with delta (0, 0)
Screenshot: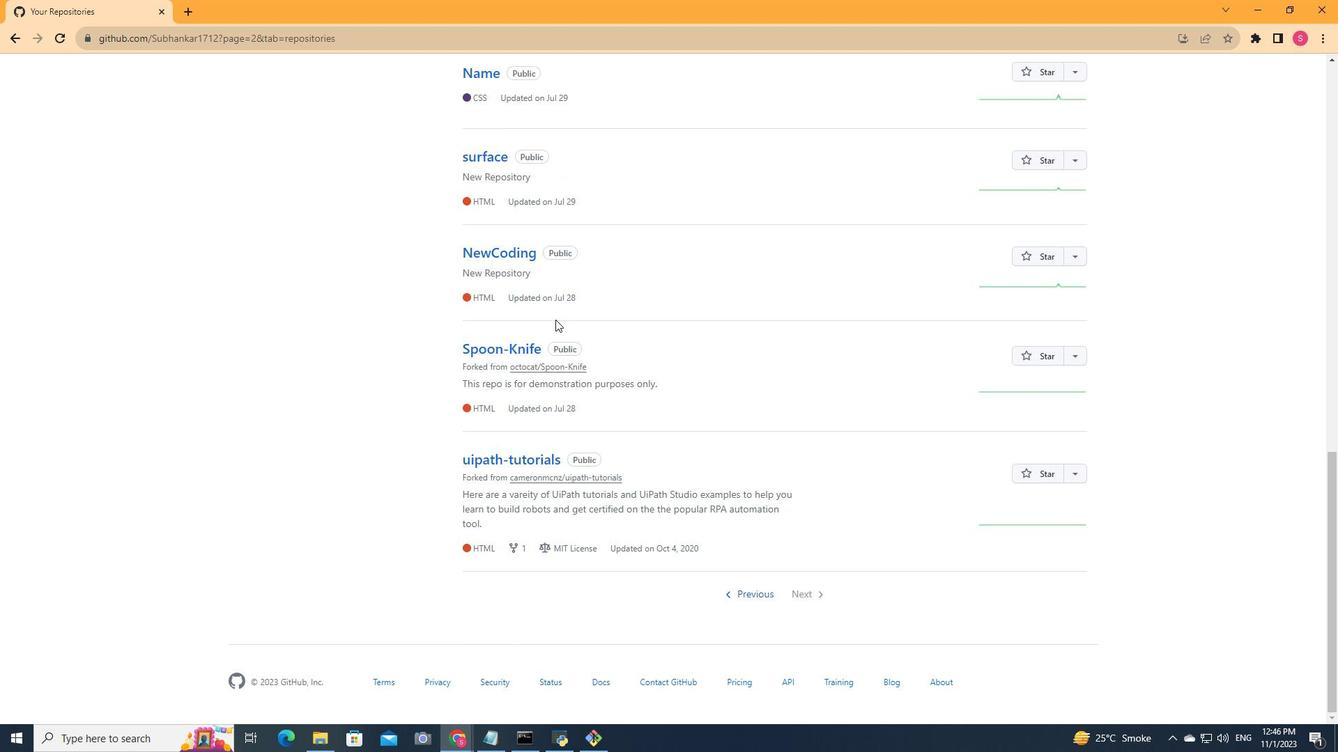 
Action: Mouse moved to (543, 288)
Screenshot: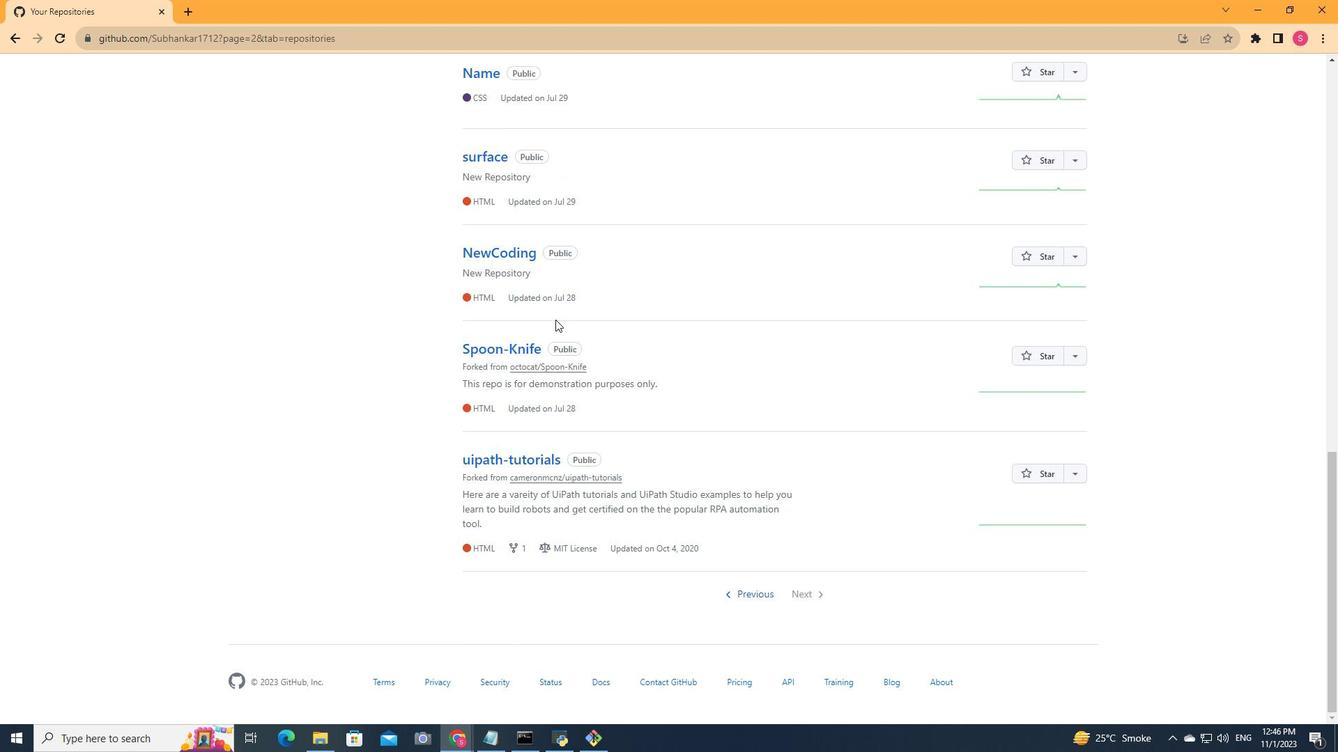 
Action: Mouse scrolled (543, 287) with delta (0, 0)
Screenshot: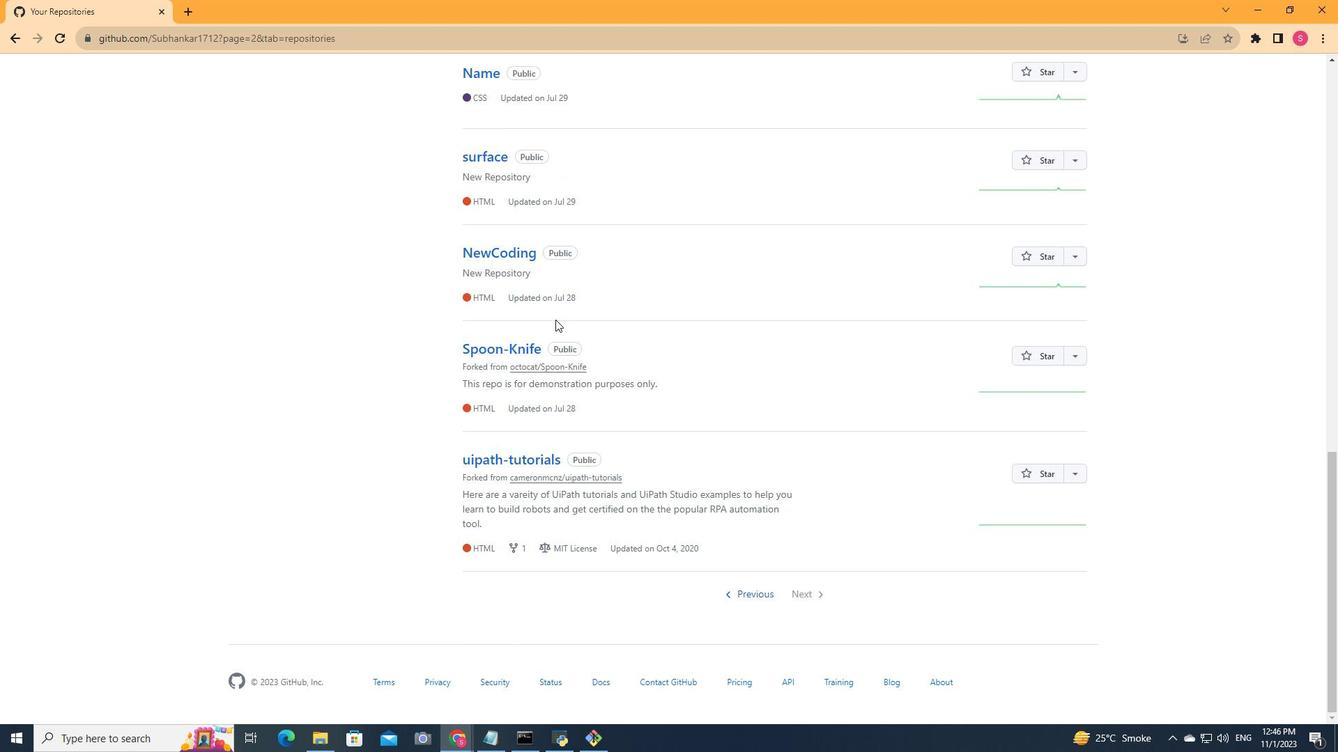 
Action: Mouse moved to (528, 462)
Screenshot: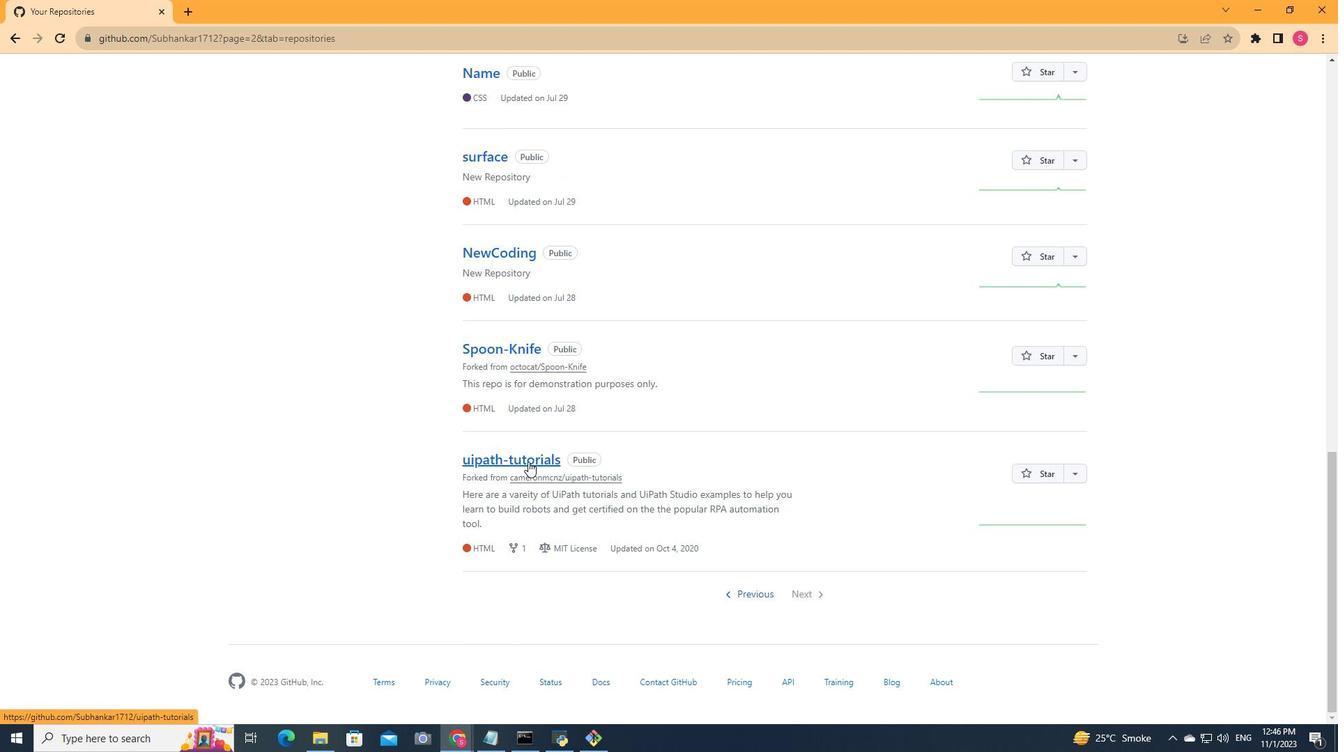 
Action: Mouse pressed left at (528, 462)
Screenshot: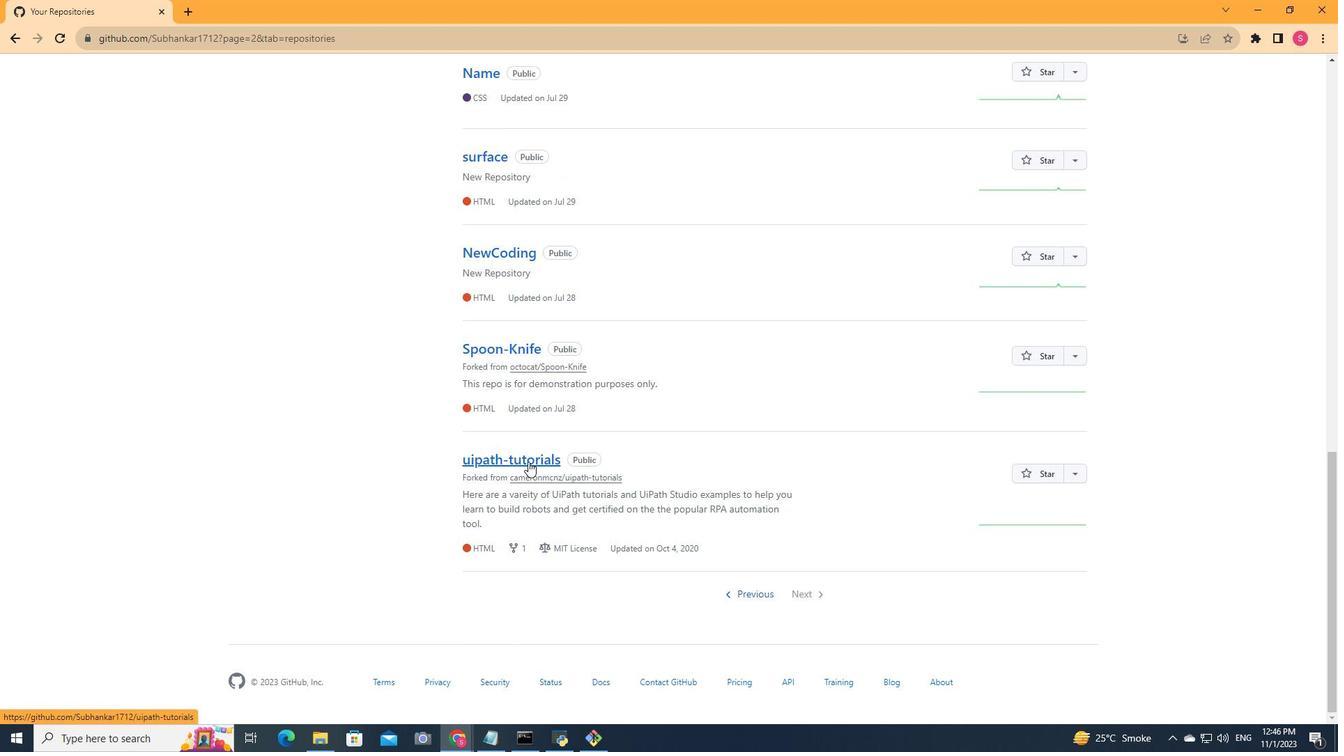 
Action: Mouse moved to (354, 316)
Screenshot: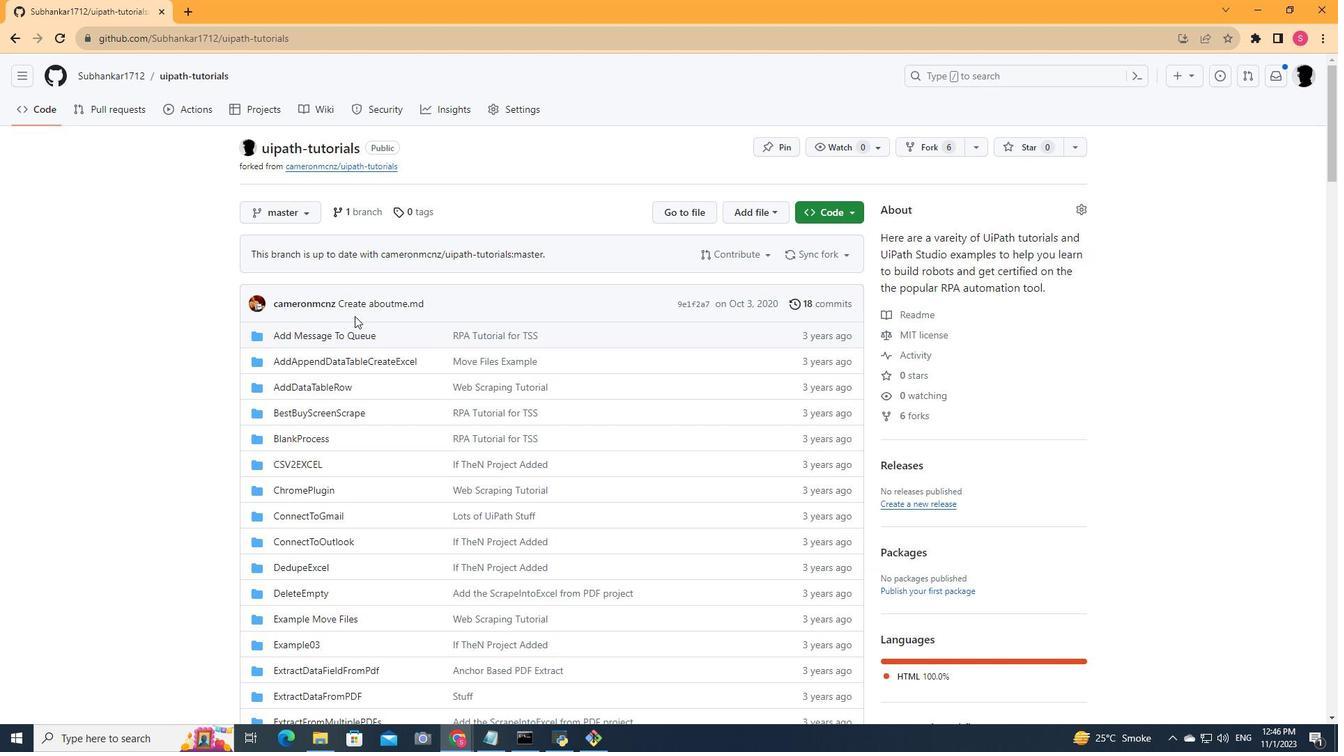
Action: Mouse scrolled (354, 315) with delta (0, 0)
Screenshot: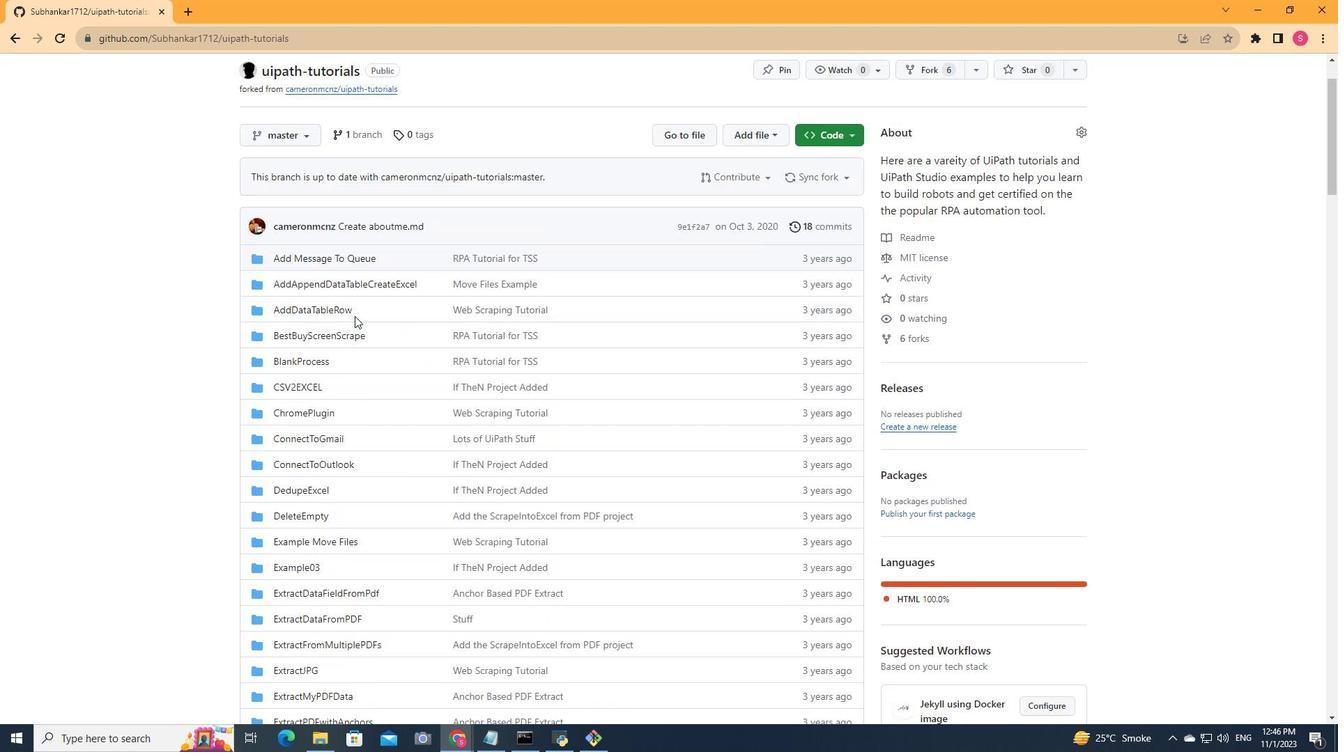 
Action: Mouse scrolled (354, 315) with delta (0, 0)
Screenshot: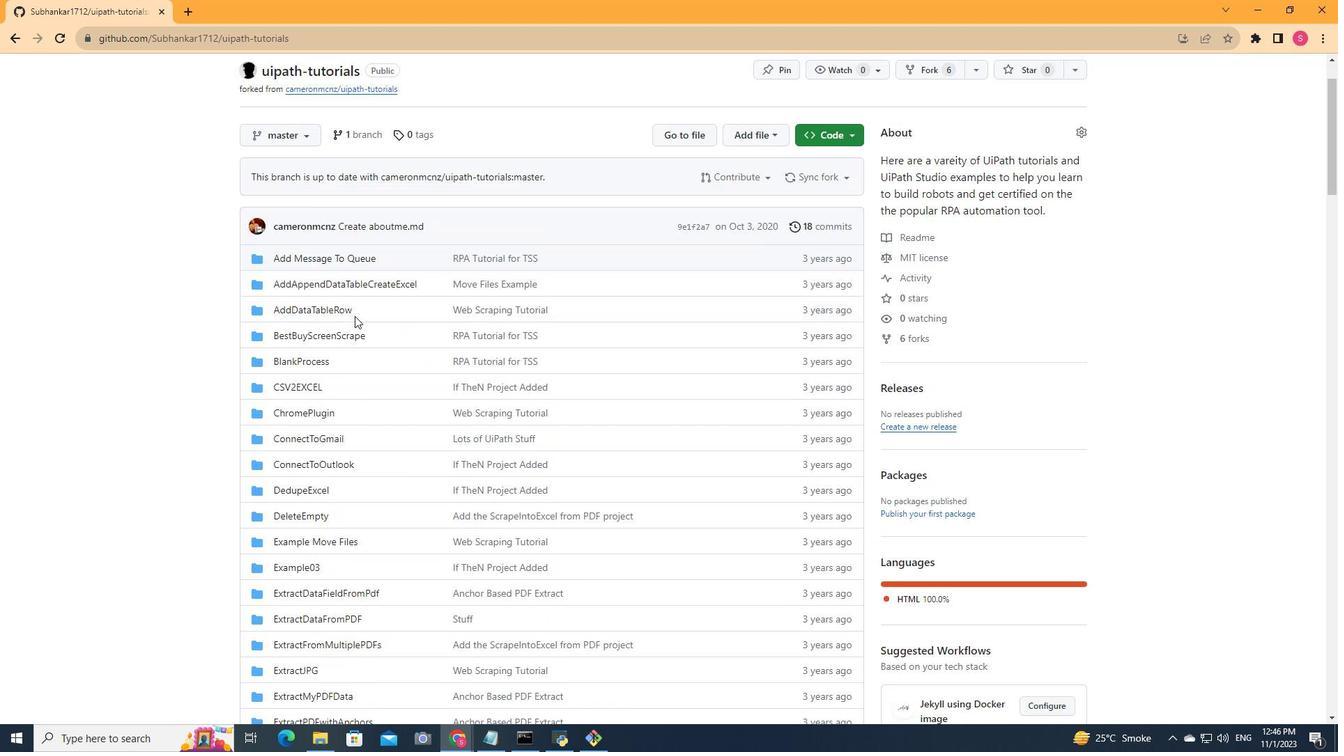 
Action: Mouse scrolled (354, 315) with delta (0, 0)
Screenshot: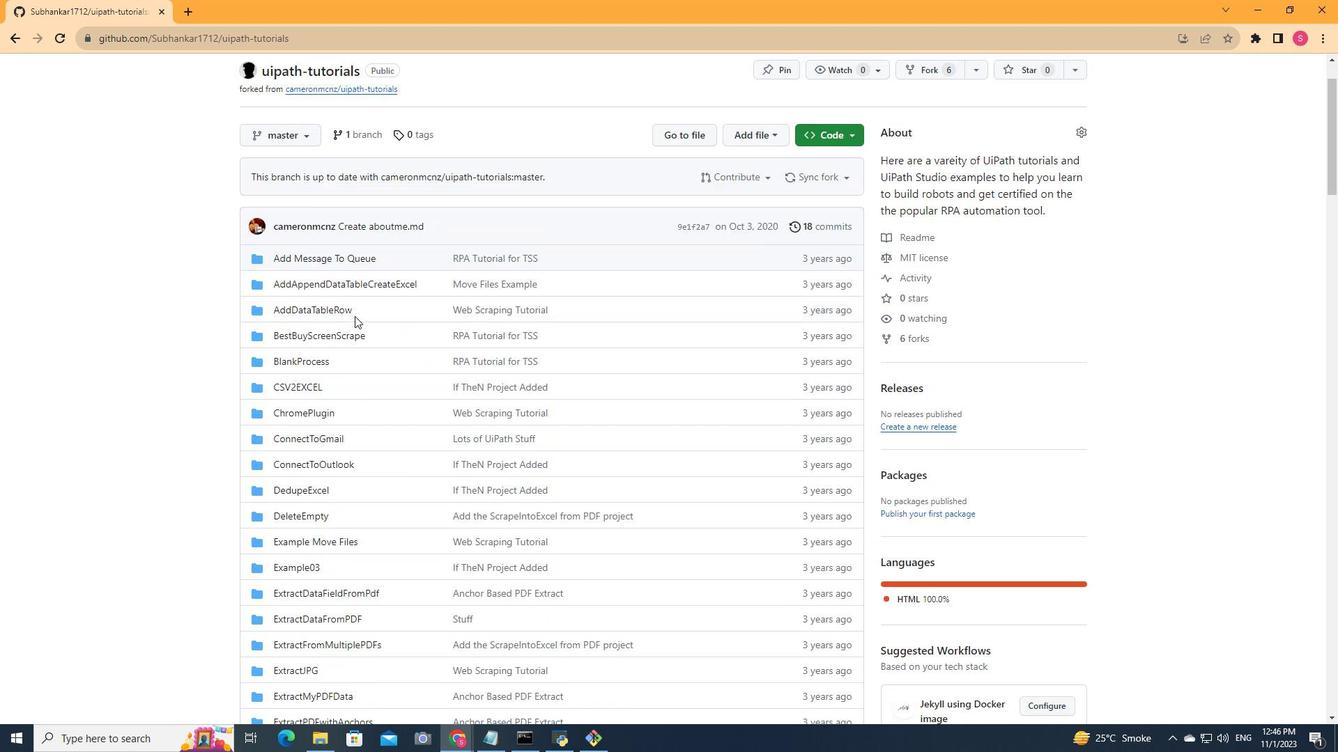 
Action: Mouse scrolled (354, 315) with delta (0, 0)
Screenshot: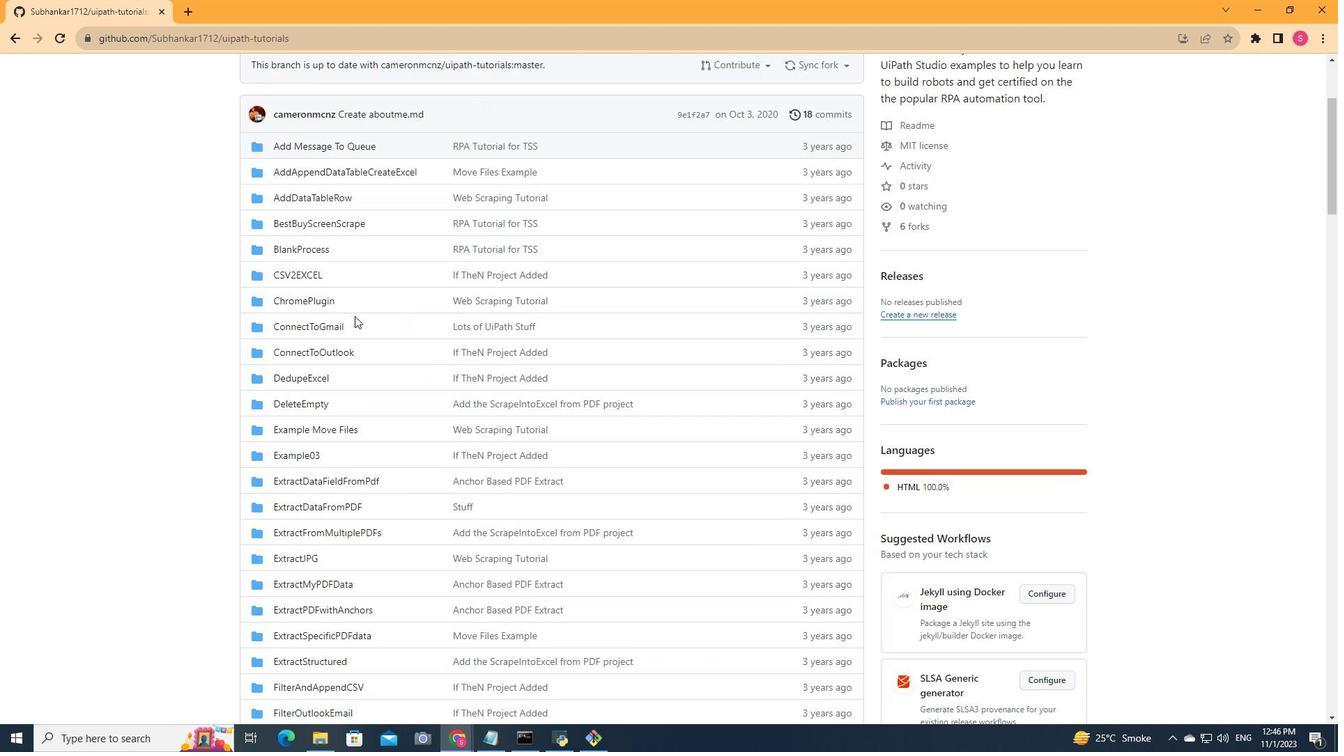 
Action: Mouse scrolled (354, 315) with delta (0, 0)
Screenshot: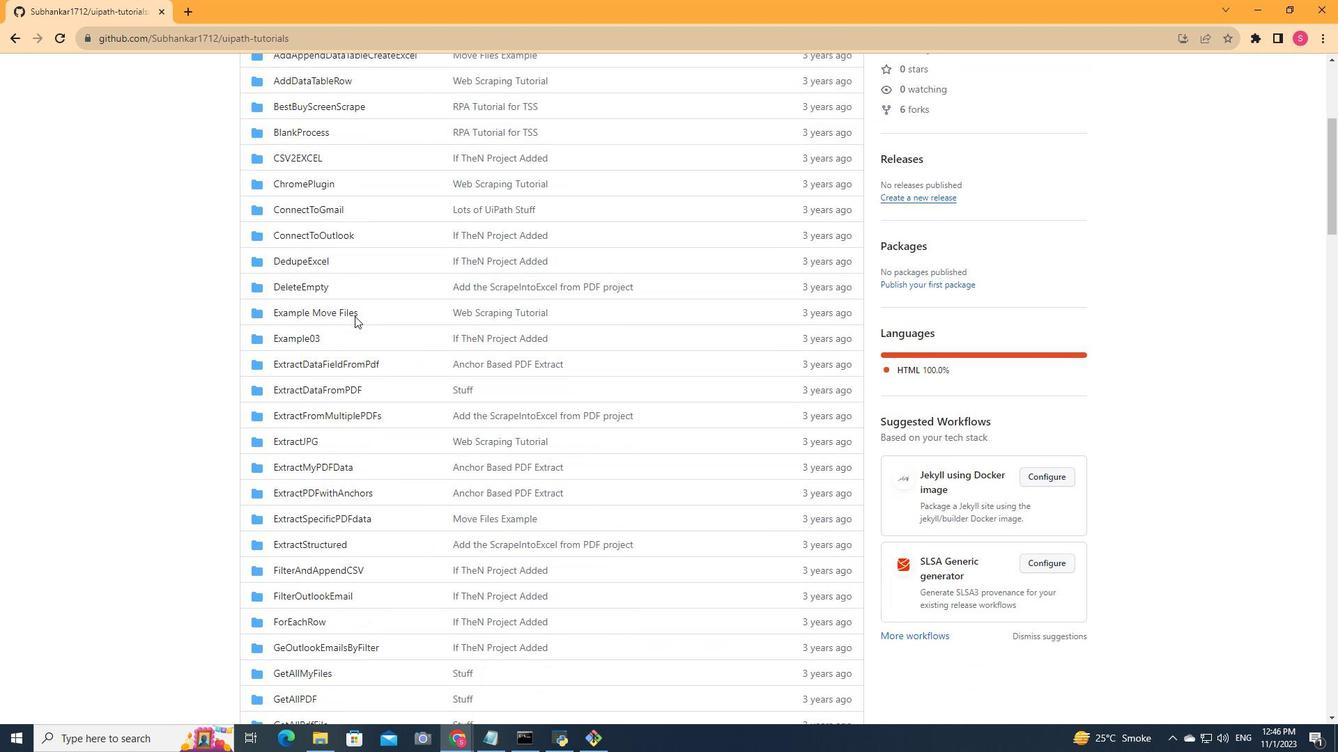 
Action: Mouse scrolled (354, 315) with delta (0, 0)
Screenshot: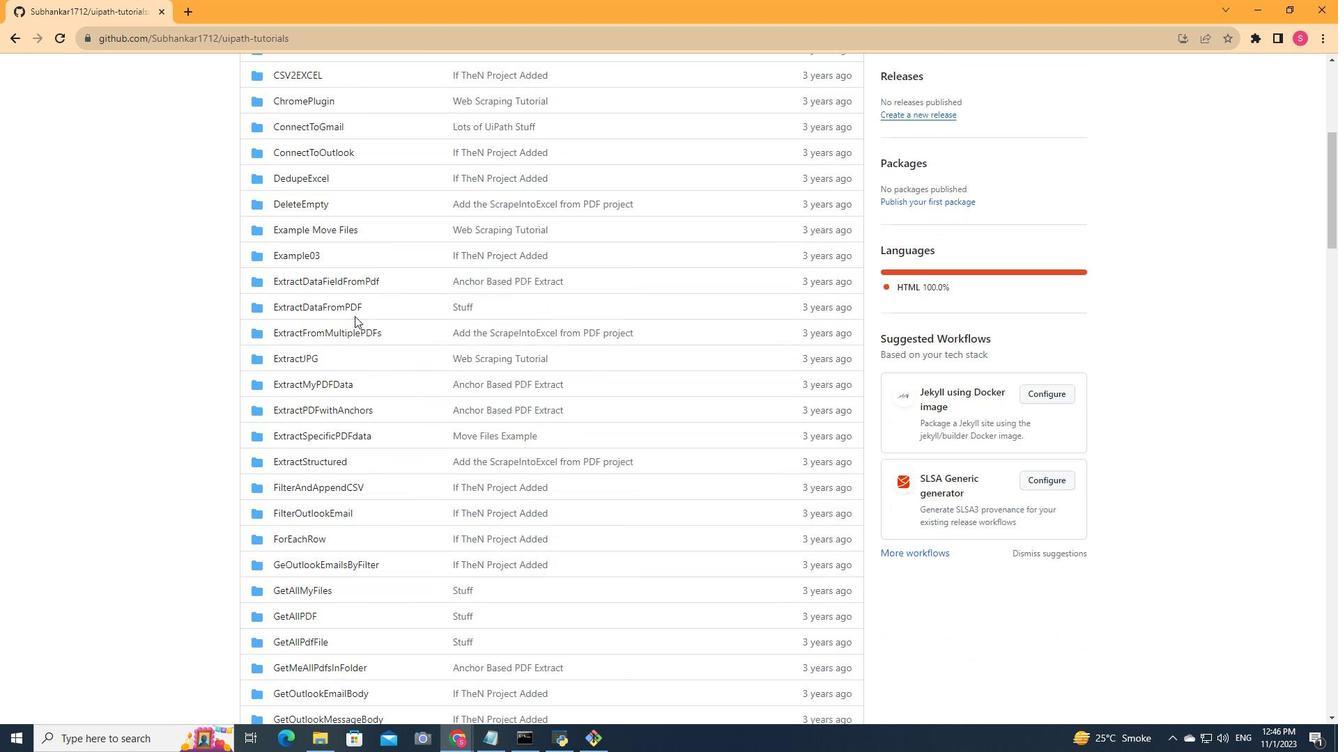 
Action: Mouse scrolled (354, 315) with delta (0, 0)
Screenshot: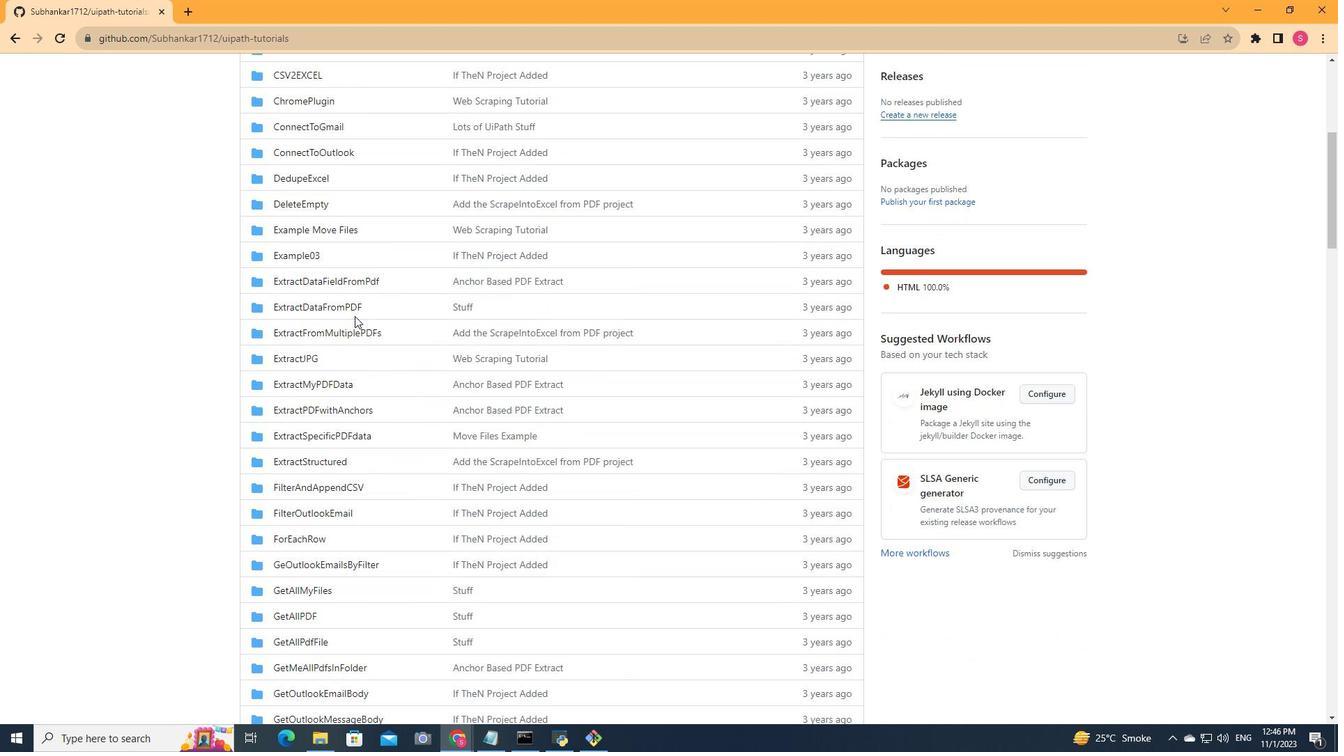 
Action: Mouse scrolled (354, 315) with delta (0, 0)
Screenshot: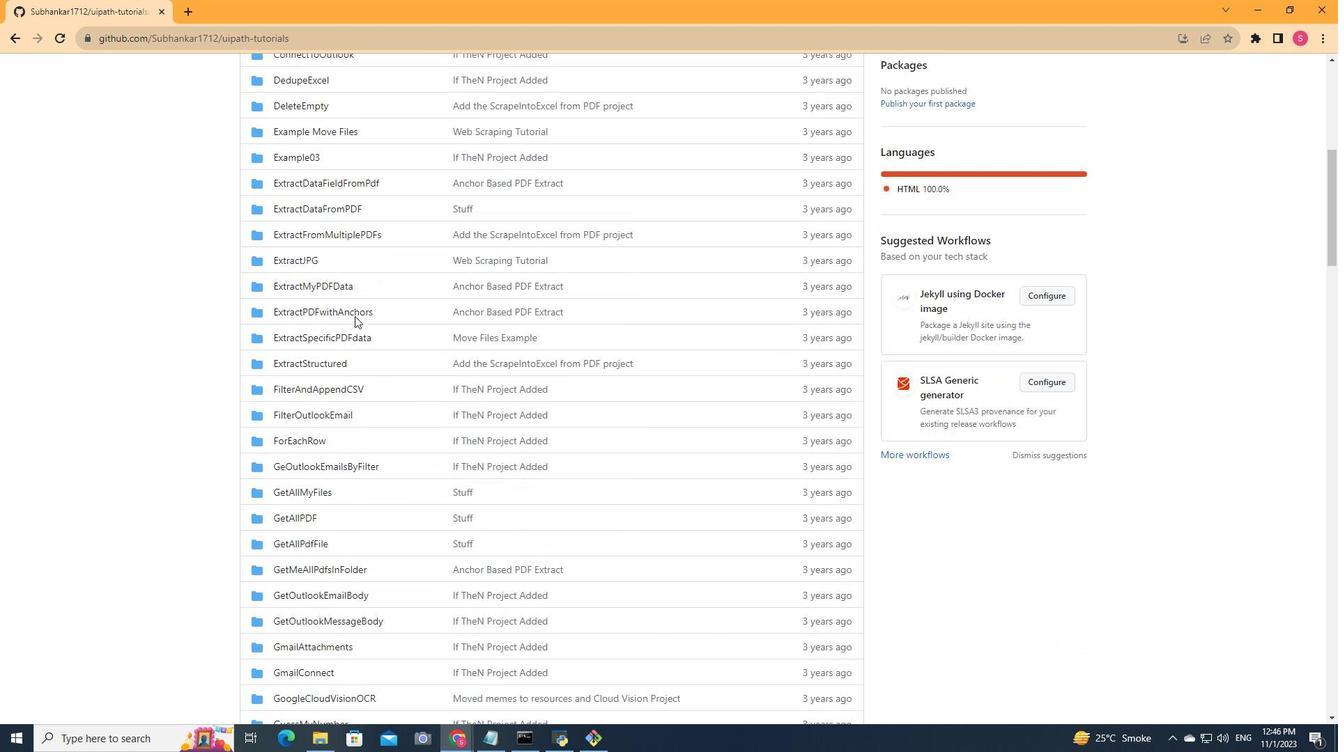 
Action: Mouse scrolled (354, 315) with delta (0, 0)
Screenshot: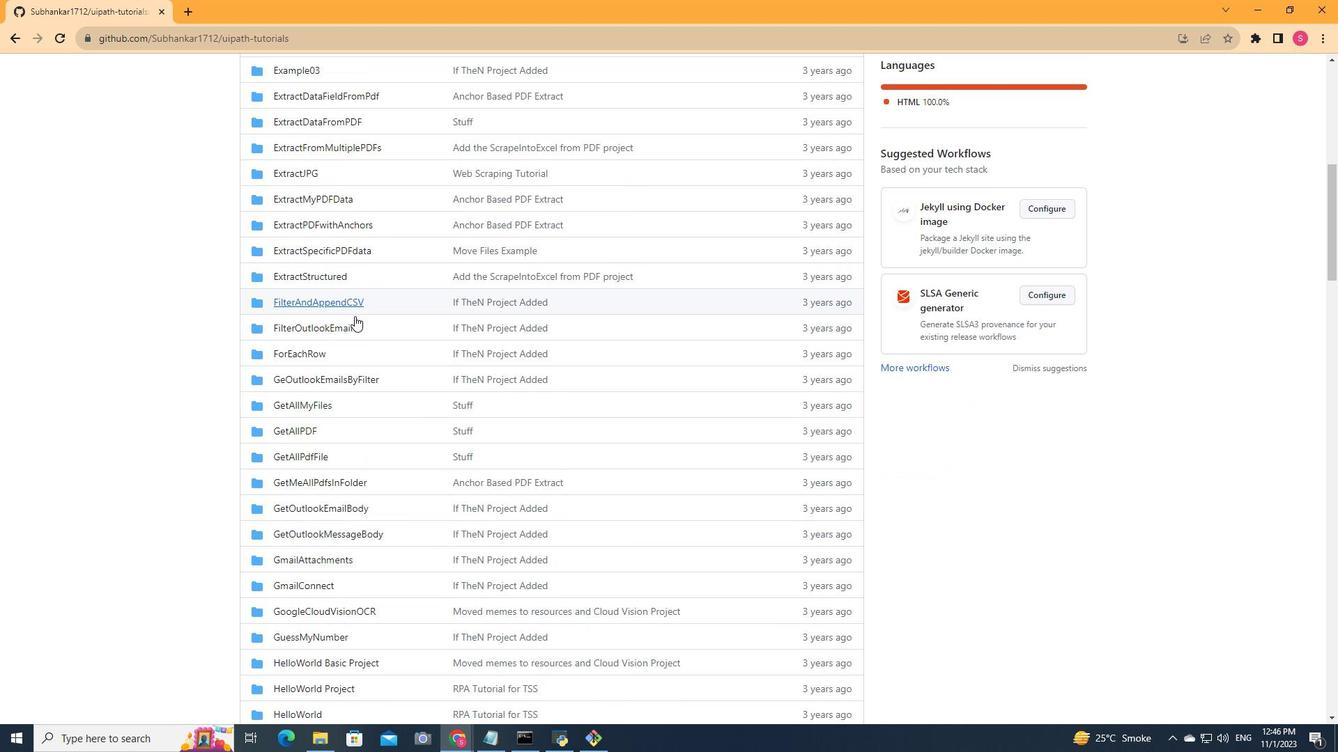 
Action: Mouse scrolled (354, 315) with delta (0, 0)
Screenshot: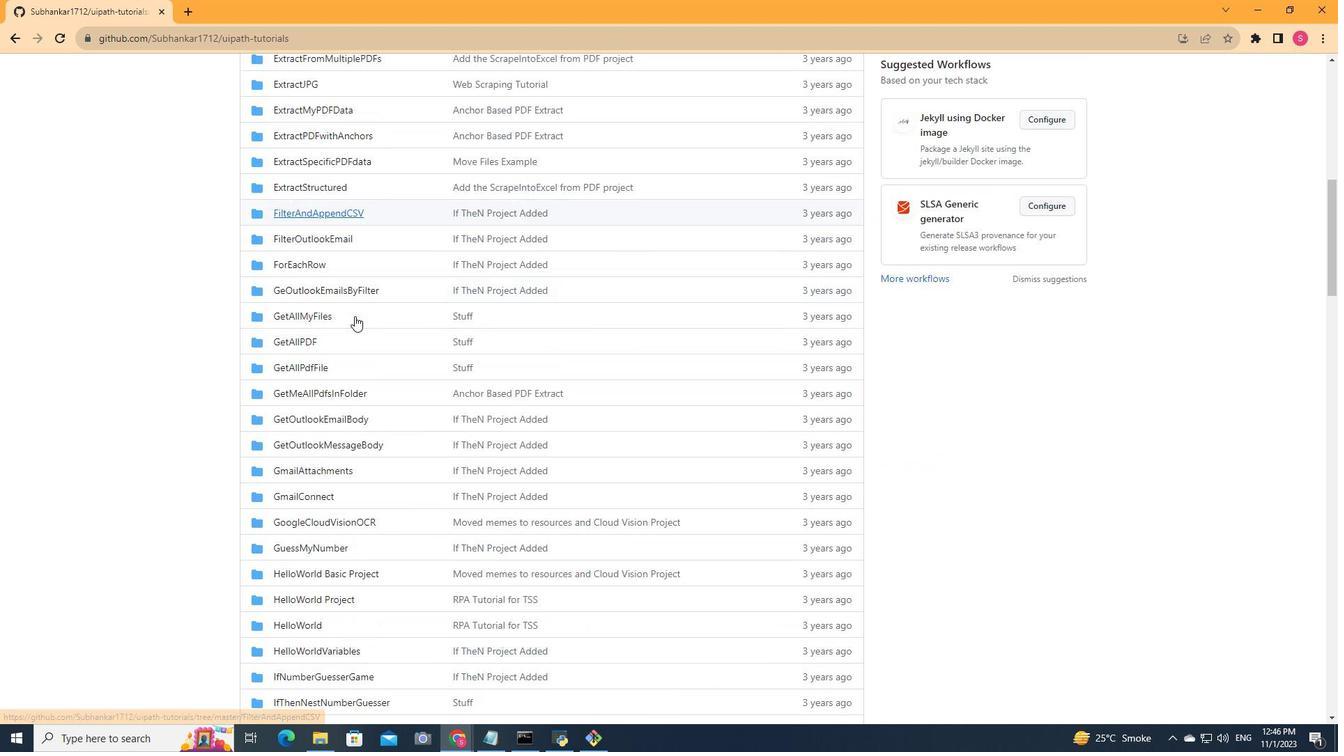 
Action: Mouse scrolled (354, 315) with delta (0, 0)
Screenshot: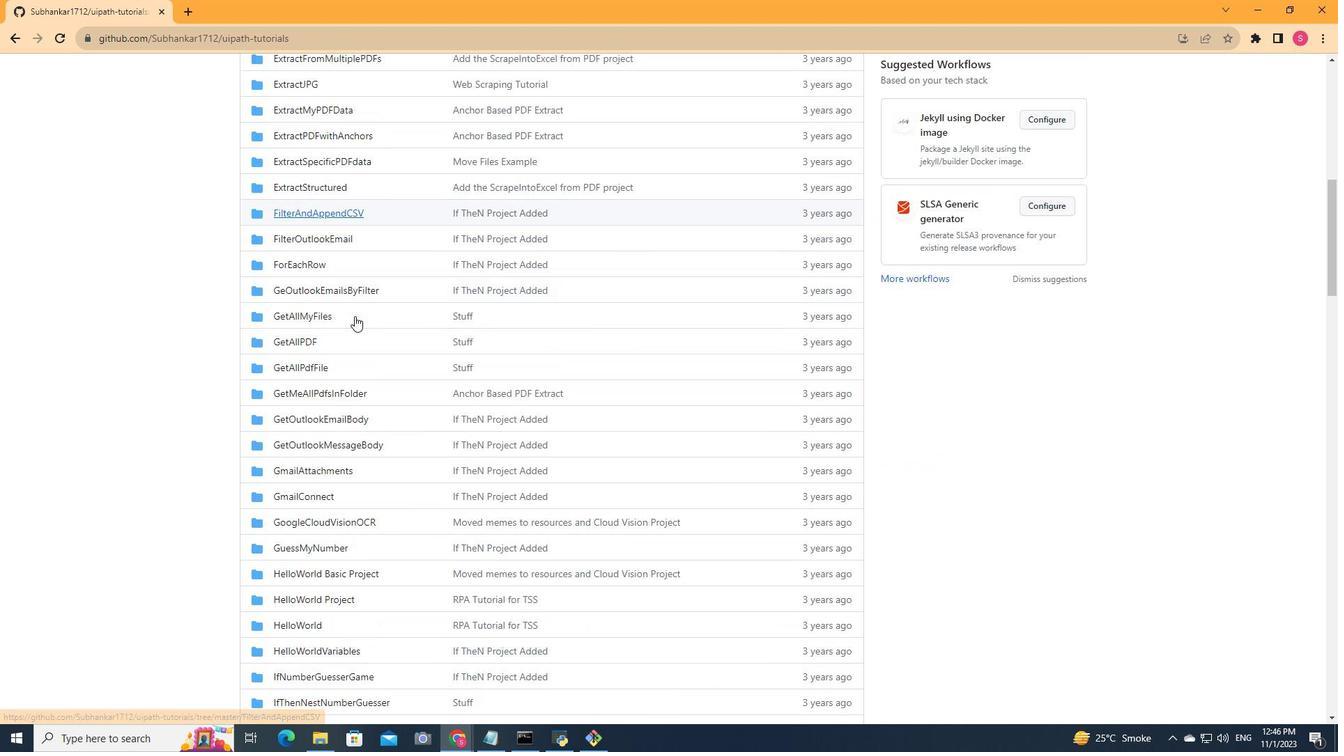 
Action: Mouse scrolled (354, 315) with delta (0, 0)
Screenshot: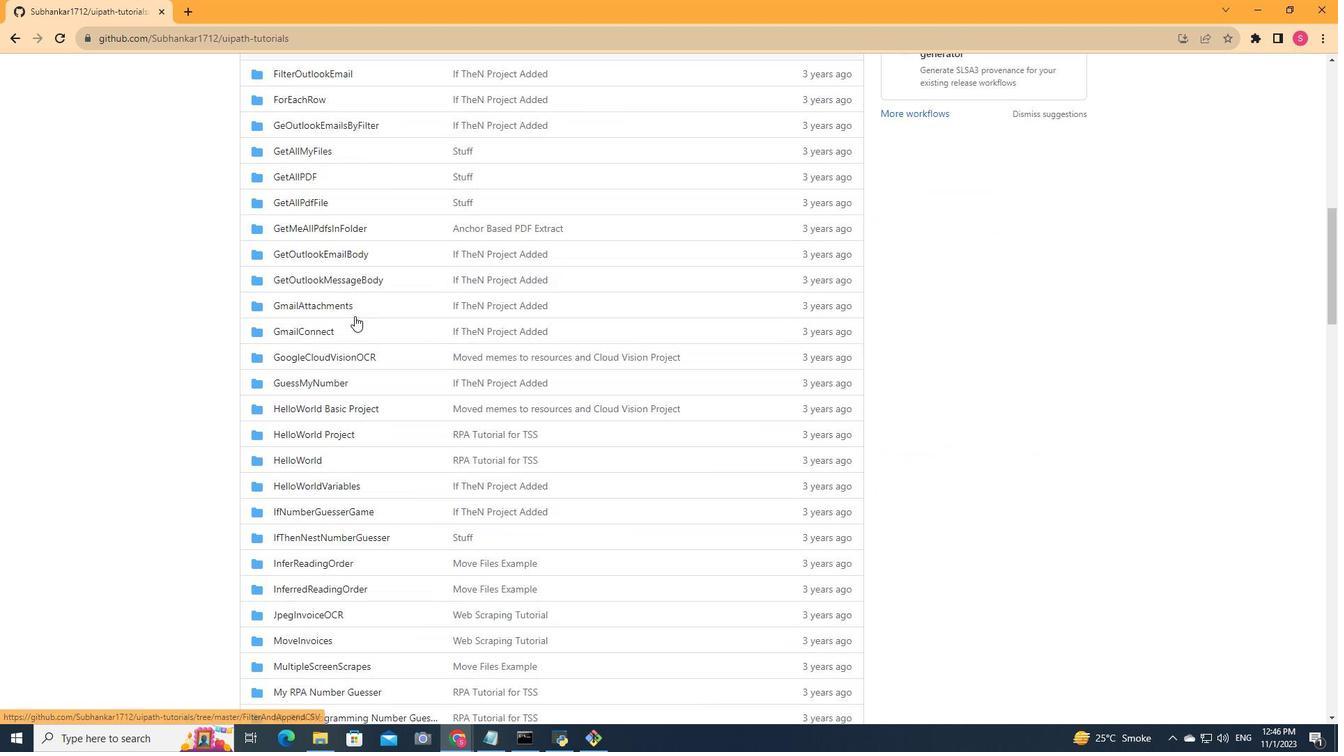 
Action: Mouse scrolled (354, 315) with delta (0, 0)
Screenshot: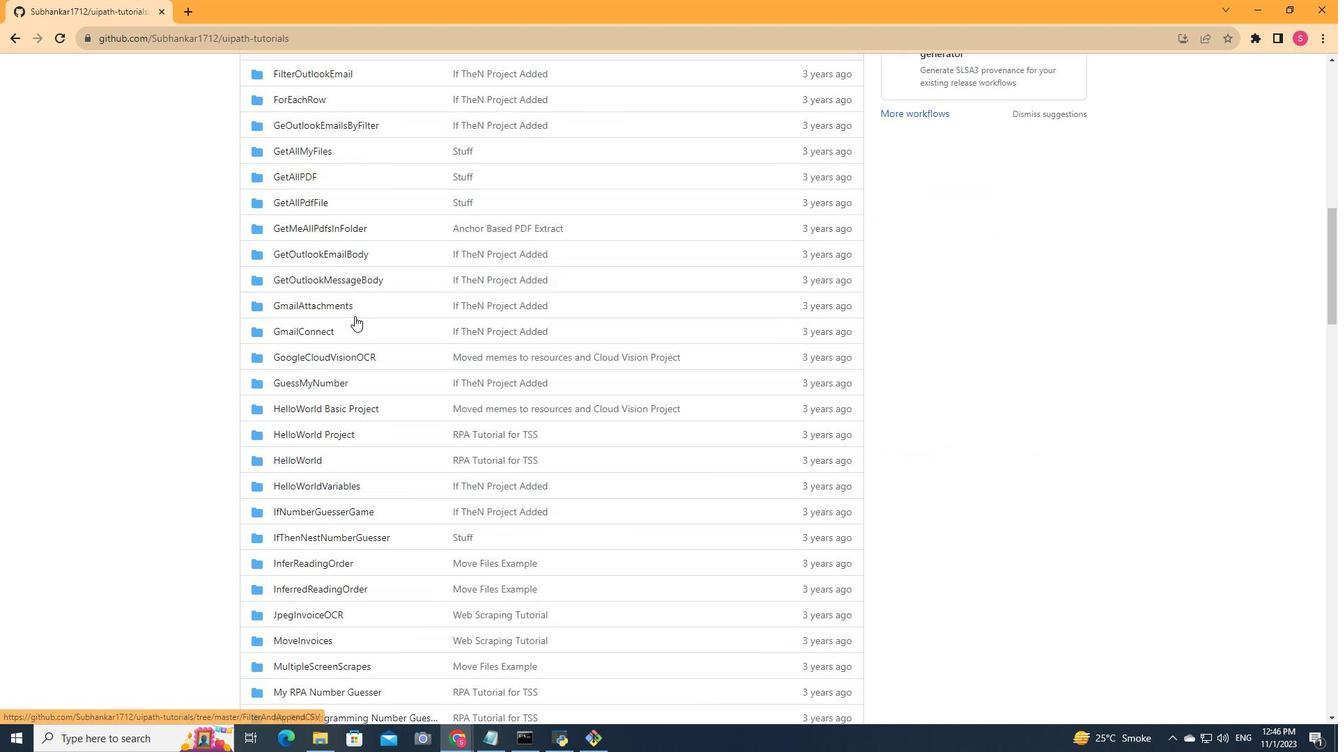 
Action: Mouse scrolled (354, 315) with delta (0, 0)
Screenshot: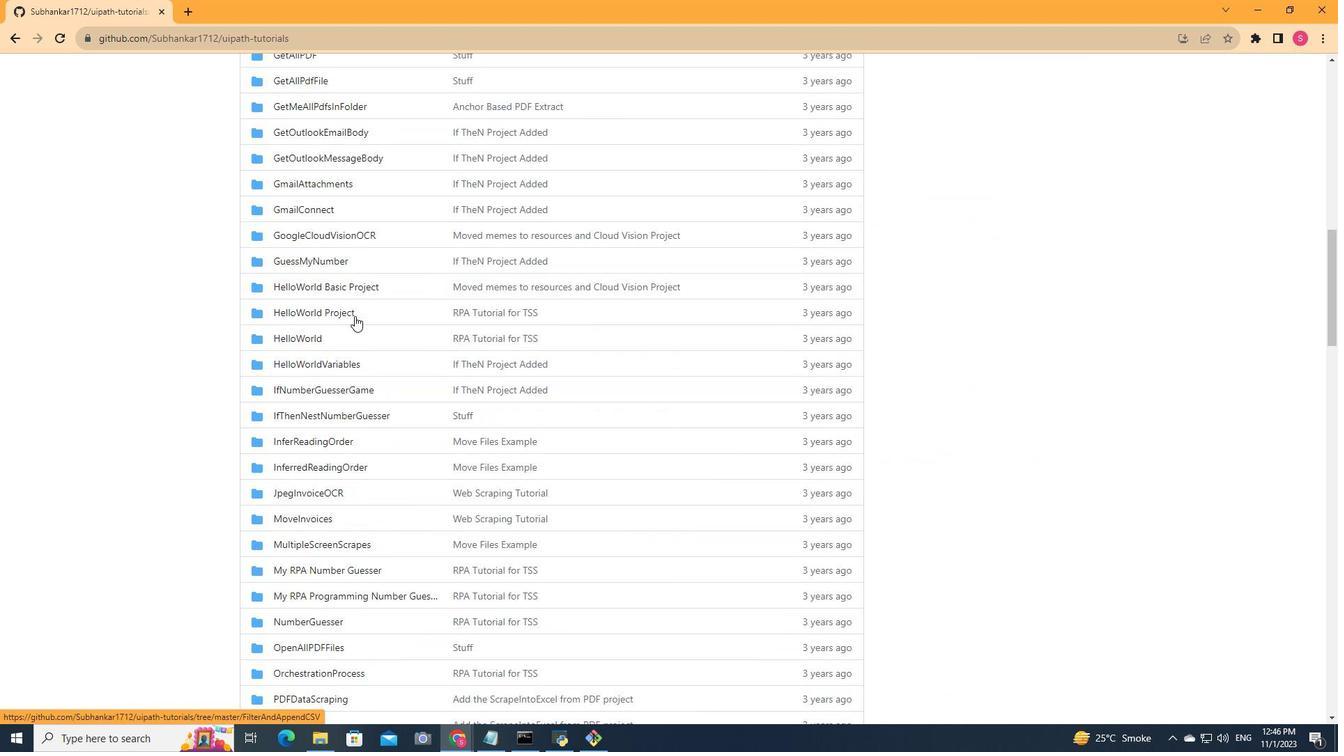 
Action: Mouse scrolled (354, 315) with delta (0, 0)
Screenshot: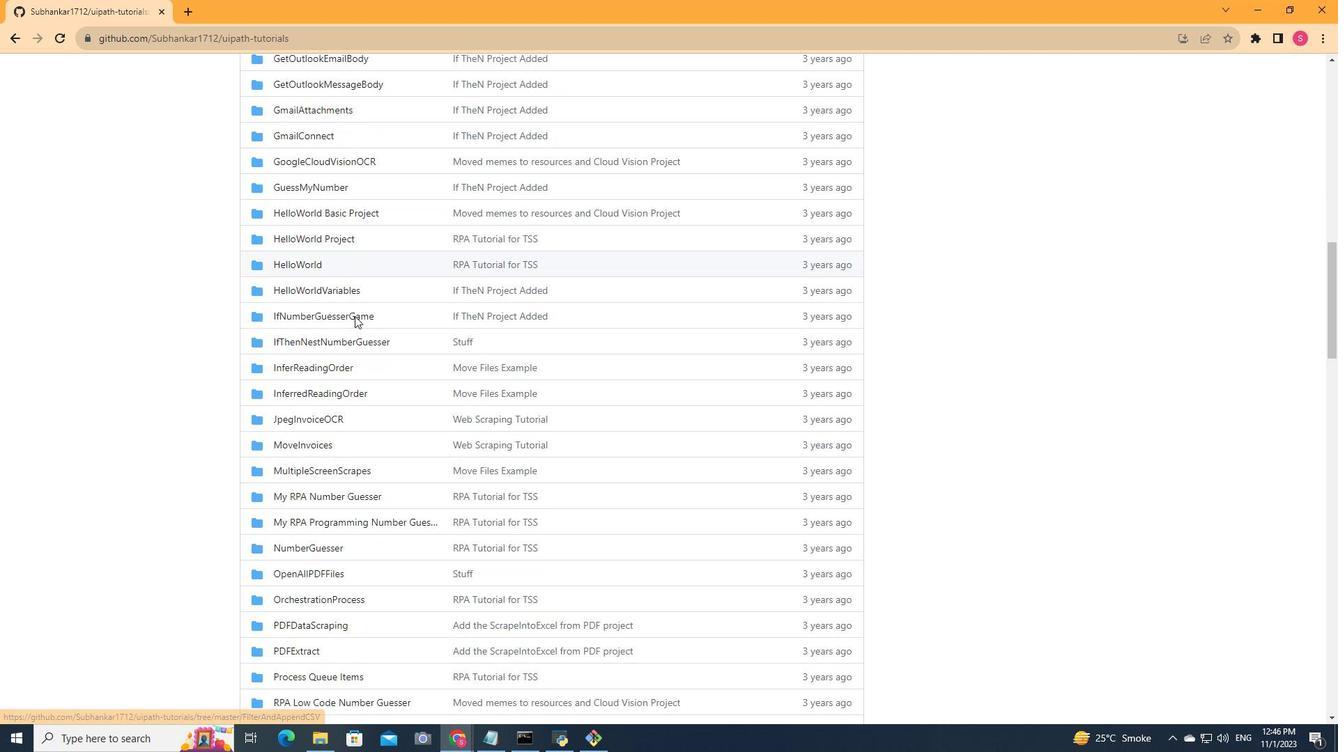 
Action: Mouse scrolled (354, 315) with delta (0, 0)
Screenshot: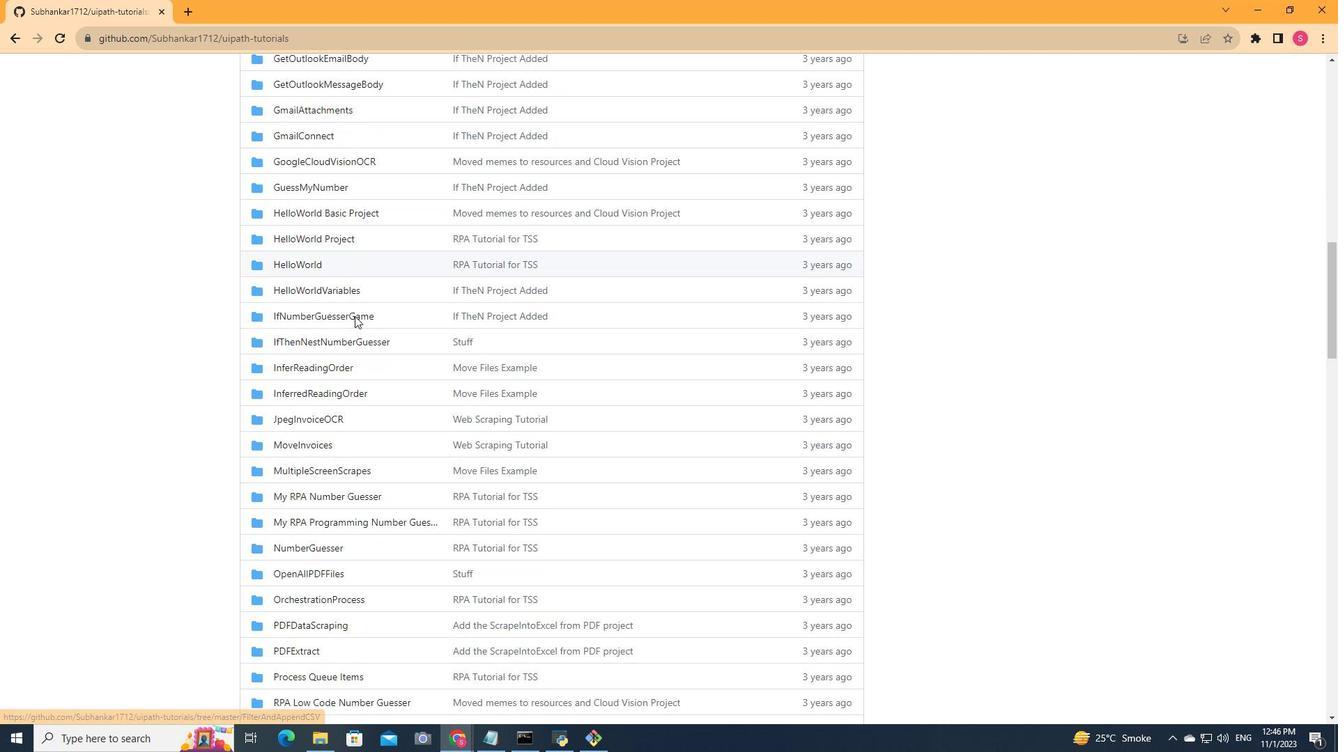 
Action: Mouse scrolled (354, 315) with delta (0, 0)
Screenshot: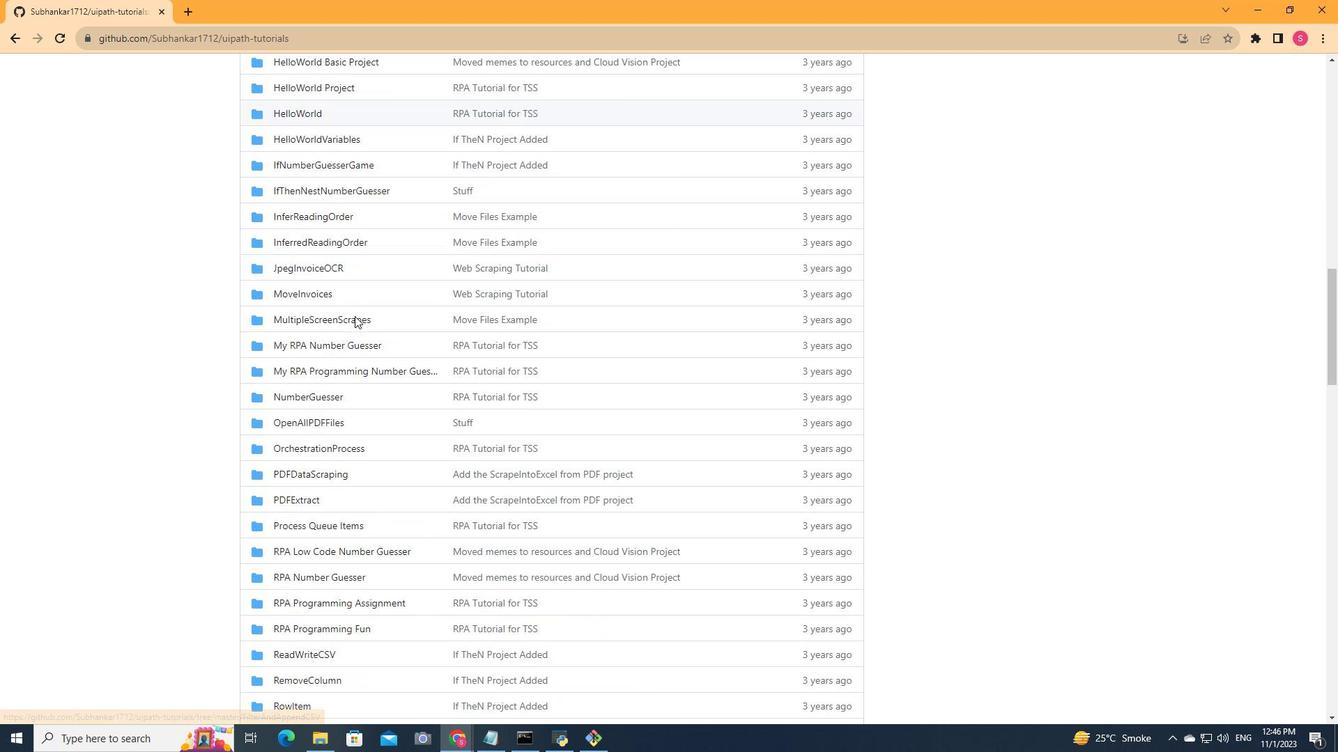 
Action: Mouse scrolled (354, 315) with delta (0, 0)
Screenshot: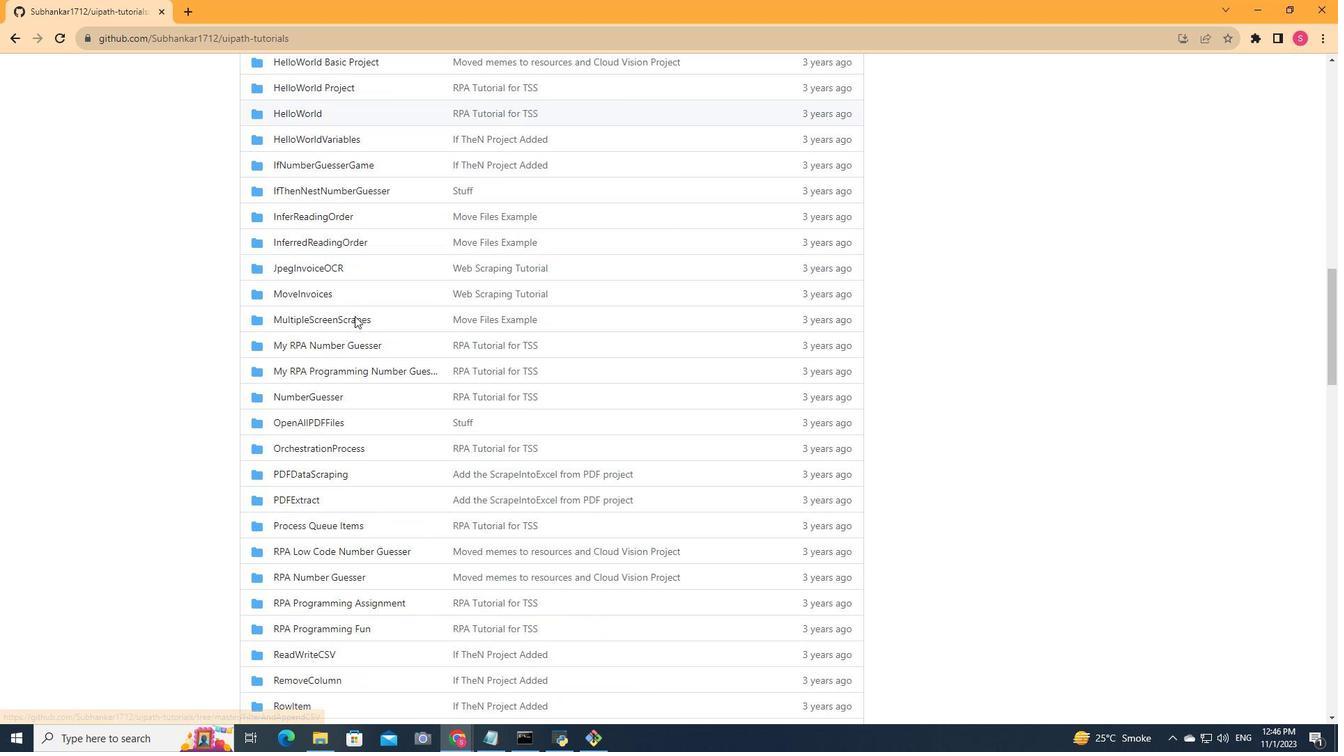 
Action: Mouse scrolled (354, 315) with delta (0, 0)
Screenshot: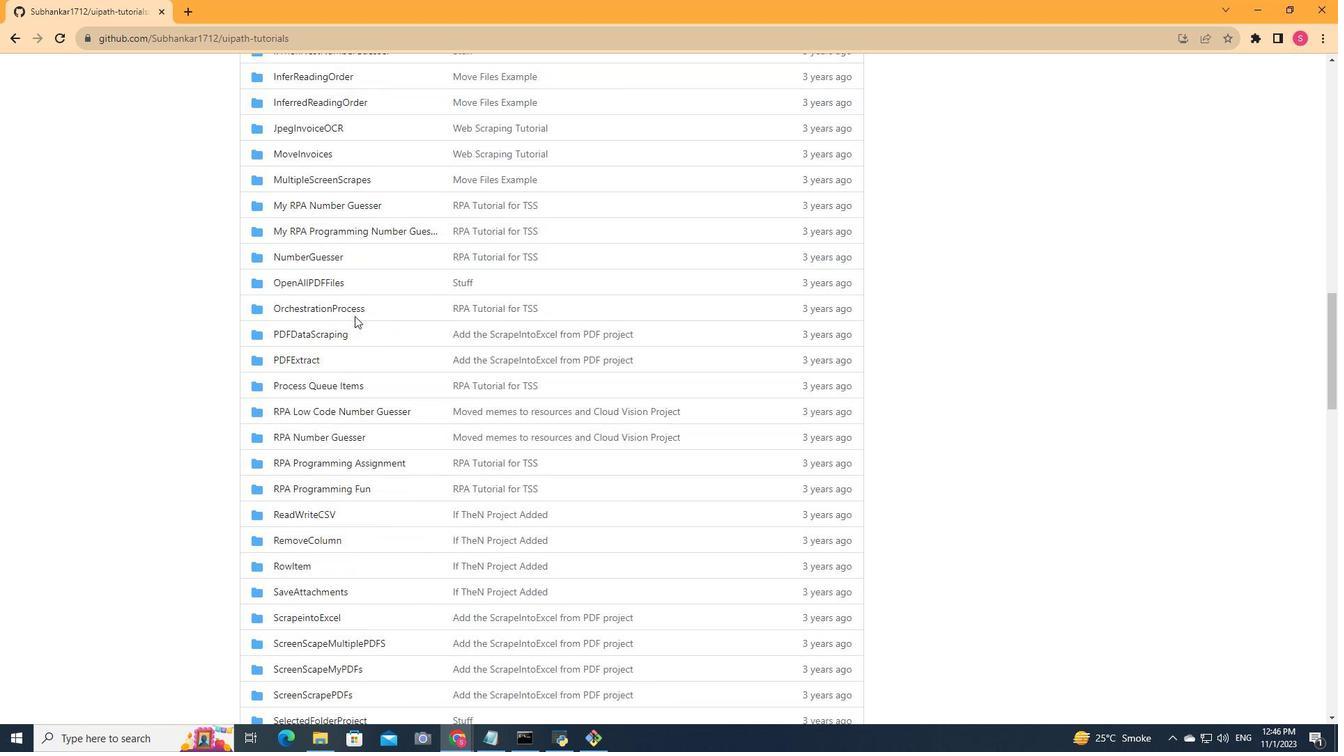 
Action: Mouse scrolled (354, 315) with delta (0, 0)
Screenshot: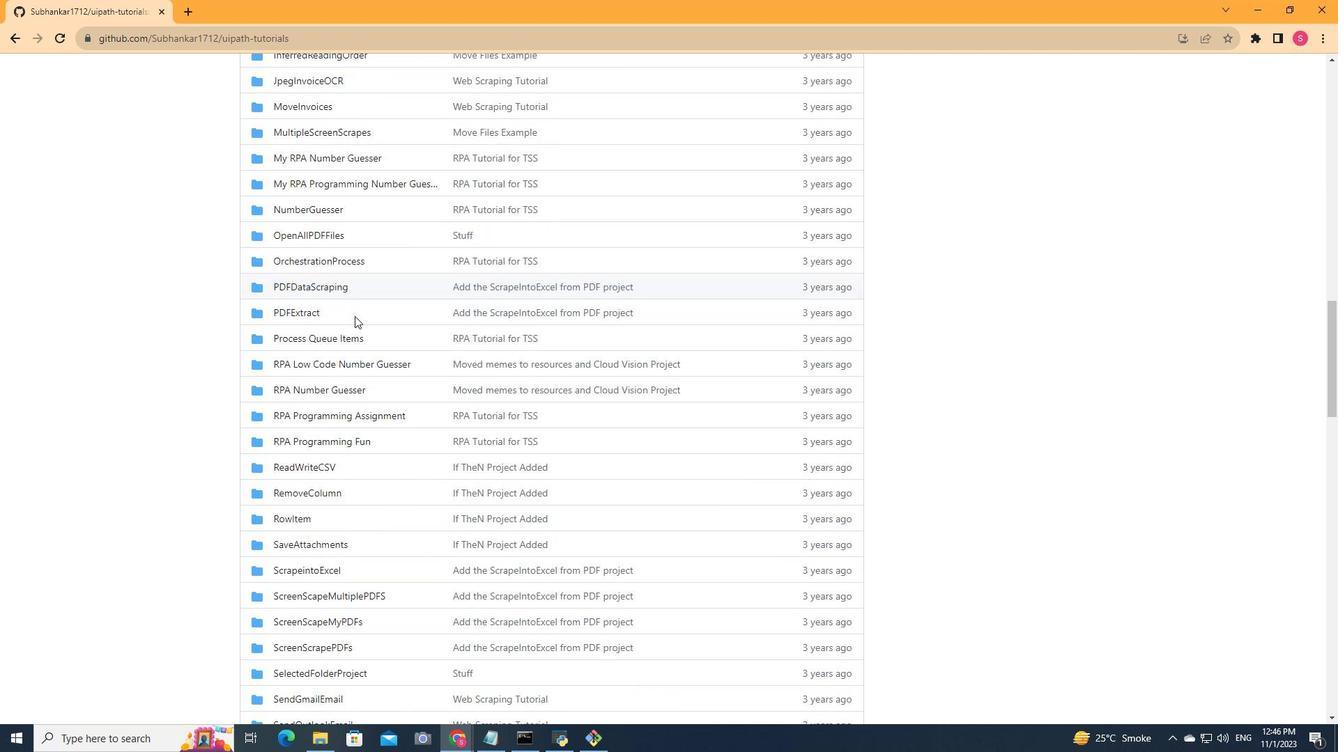 
Action: Mouse scrolled (354, 315) with delta (0, 0)
Screenshot: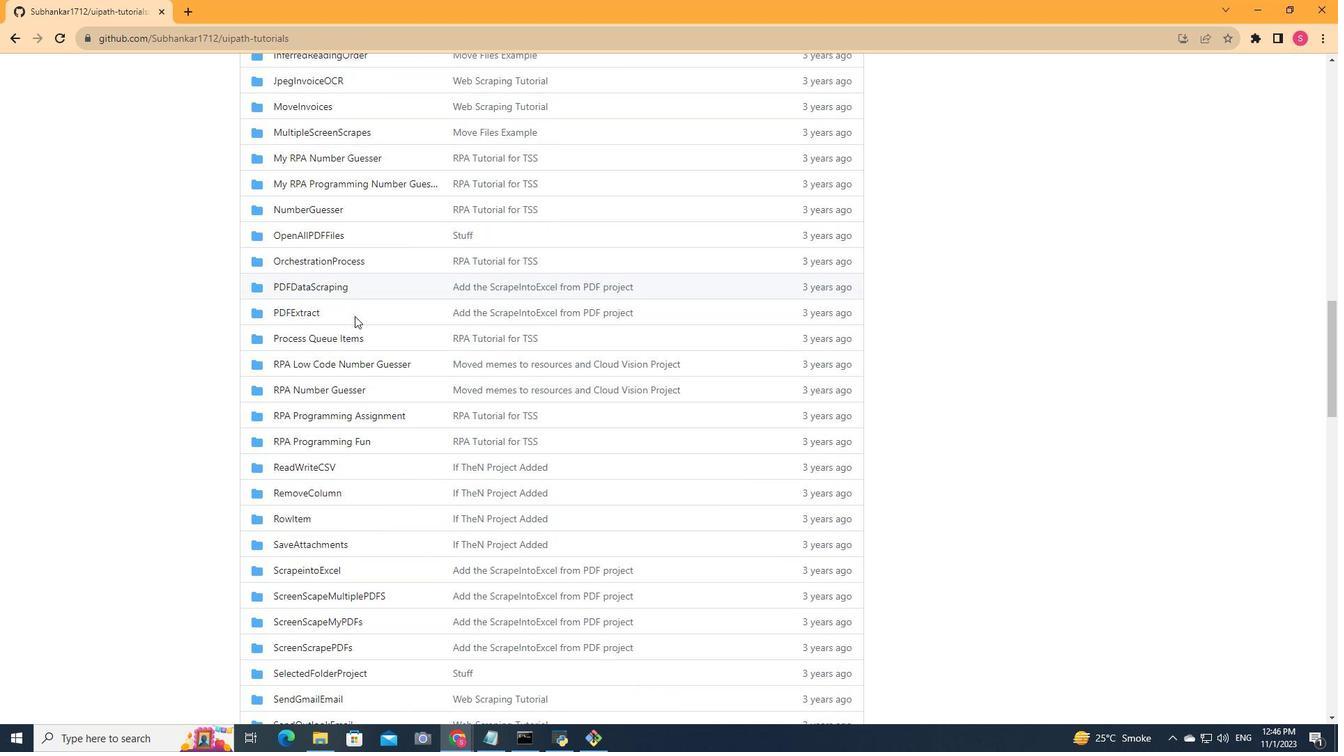 
Action: Mouse scrolled (354, 315) with delta (0, 0)
Screenshot: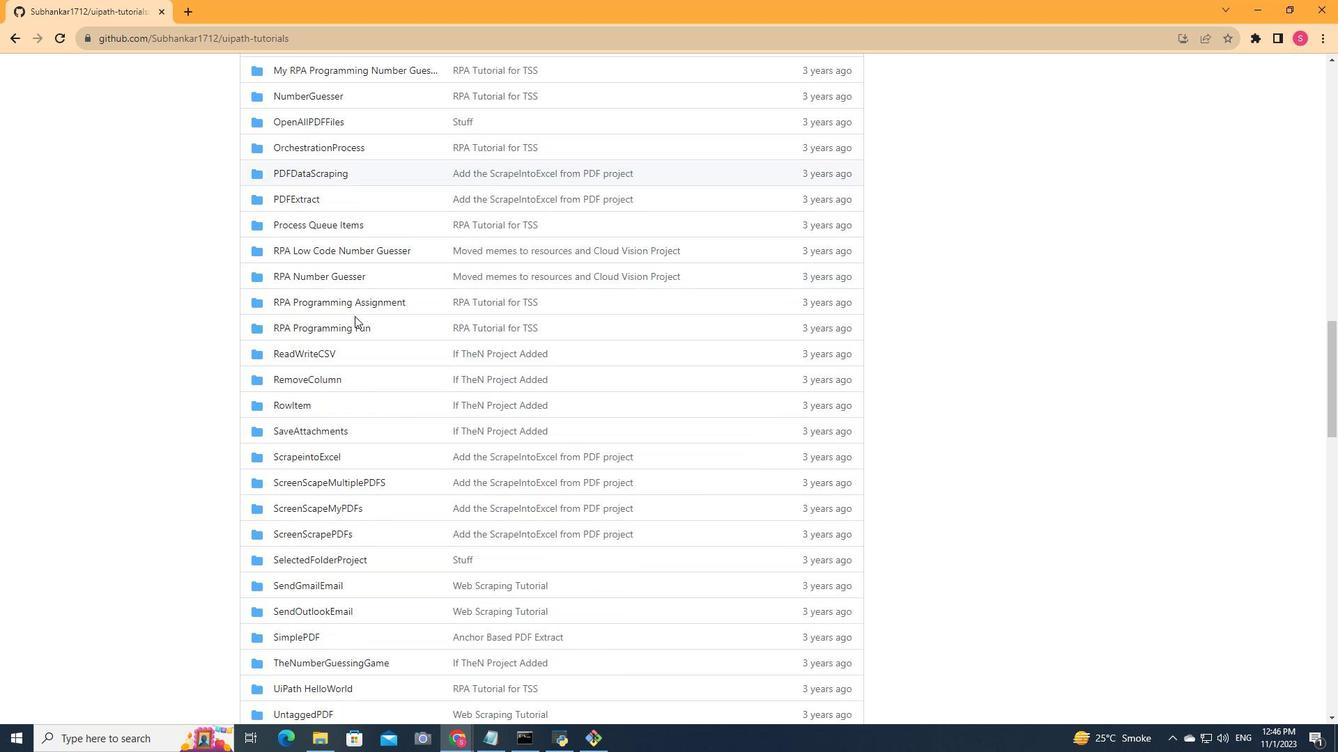 
Action: Mouse scrolled (354, 315) with delta (0, 0)
Screenshot: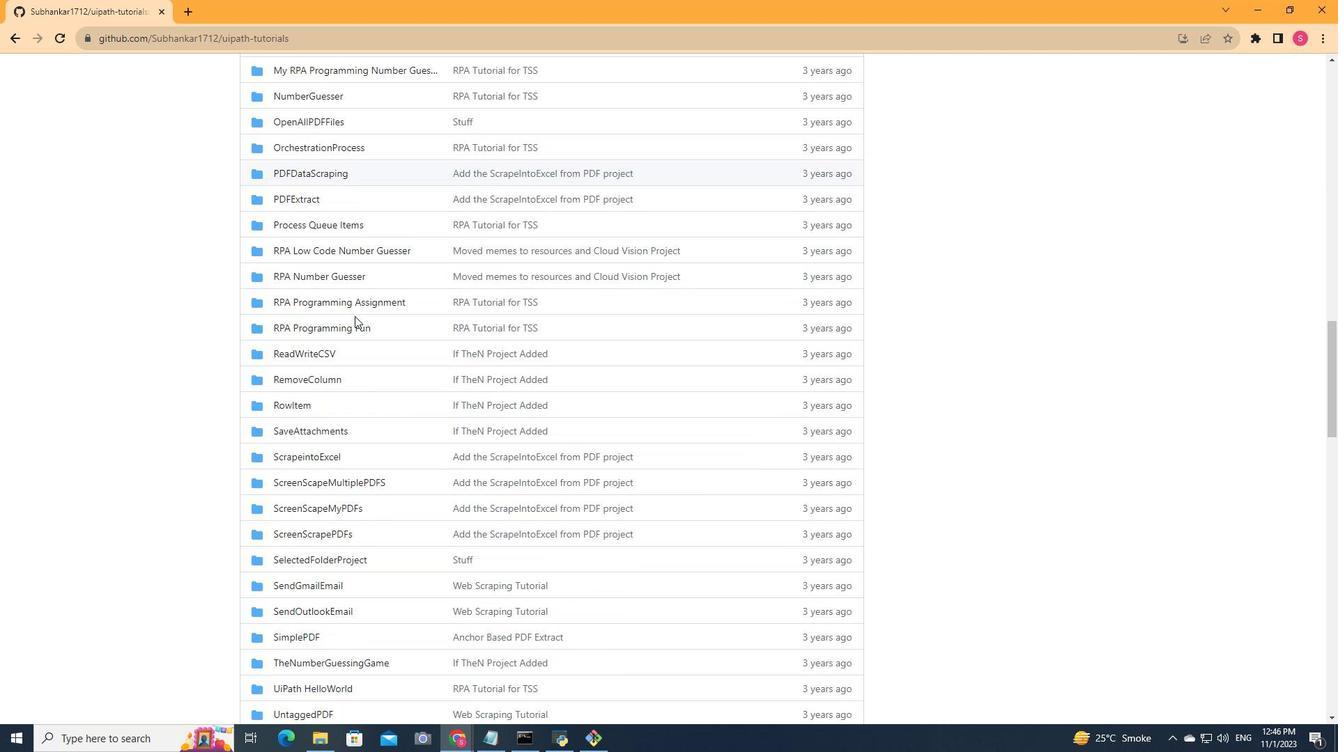 
Action: Mouse scrolled (354, 315) with delta (0, 0)
Screenshot: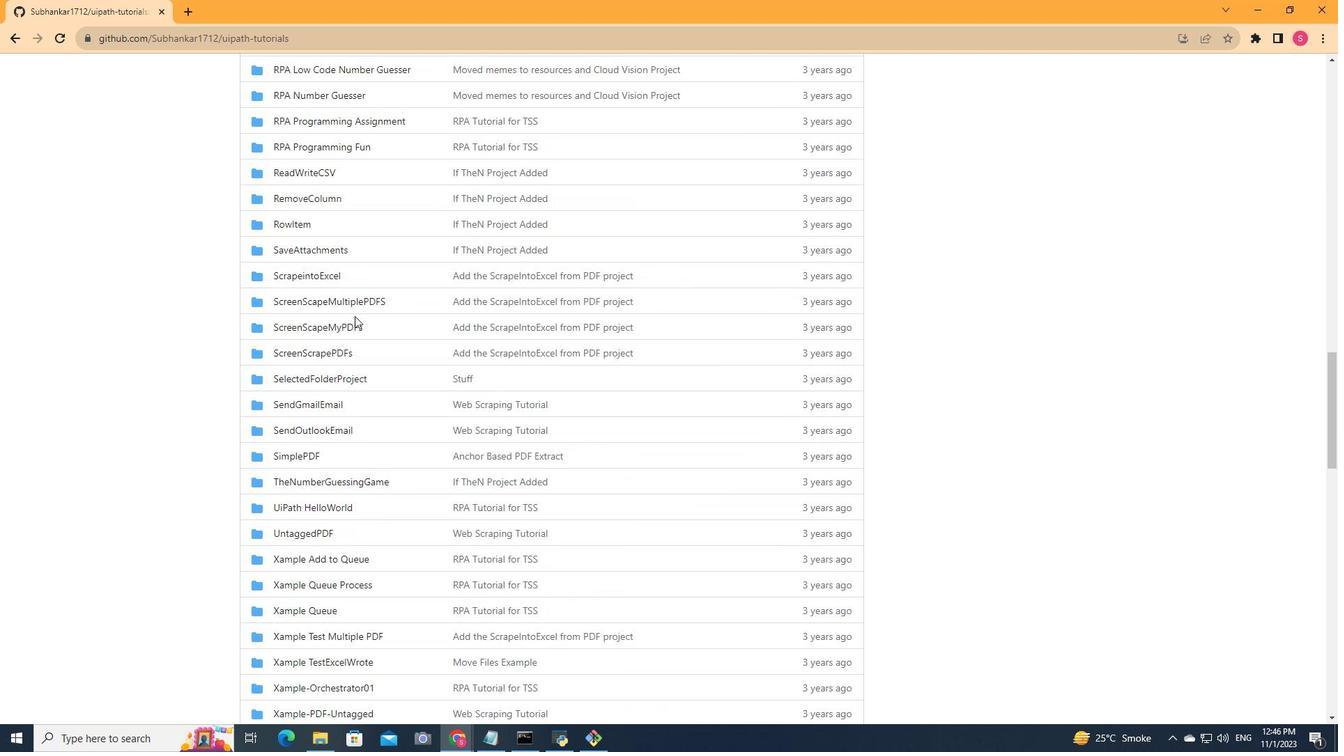 
Action: Mouse scrolled (354, 315) with delta (0, 0)
Screenshot: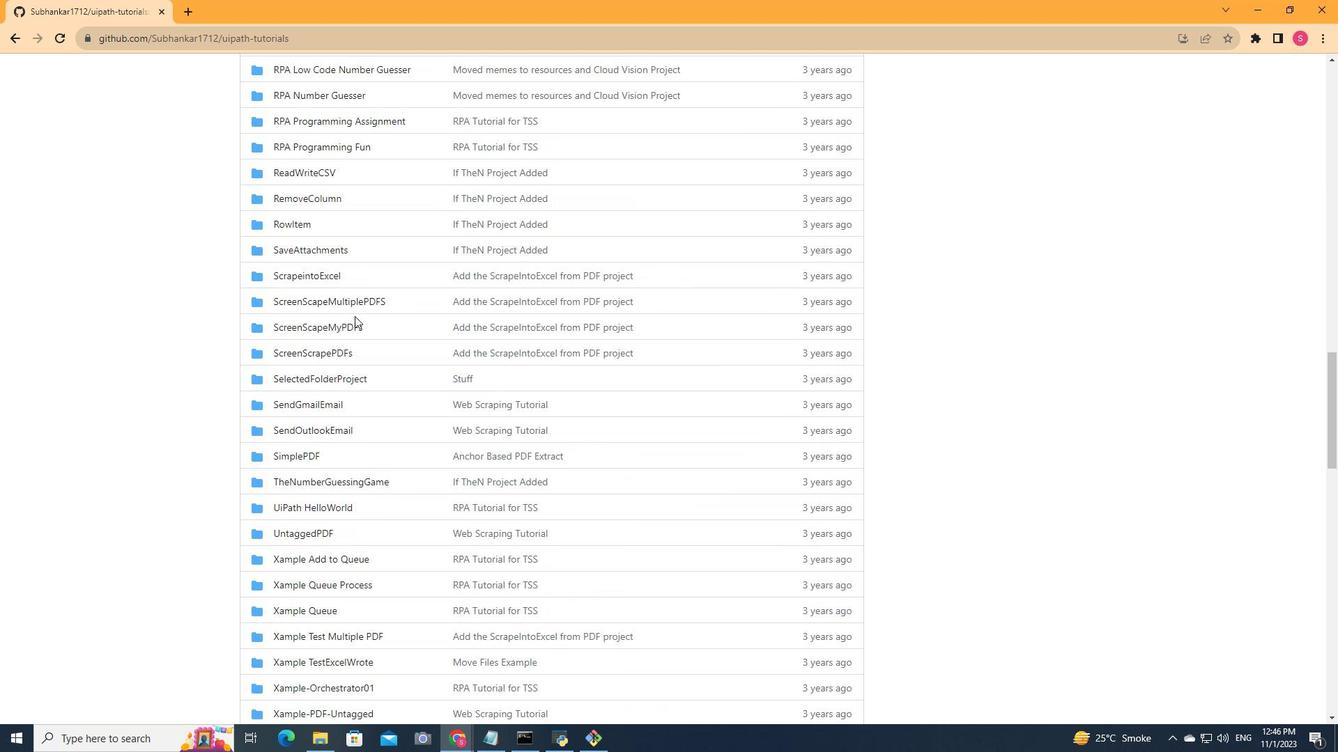 
Action: Mouse scrolled (354, 317) with delta (0, 0)
Screenshot: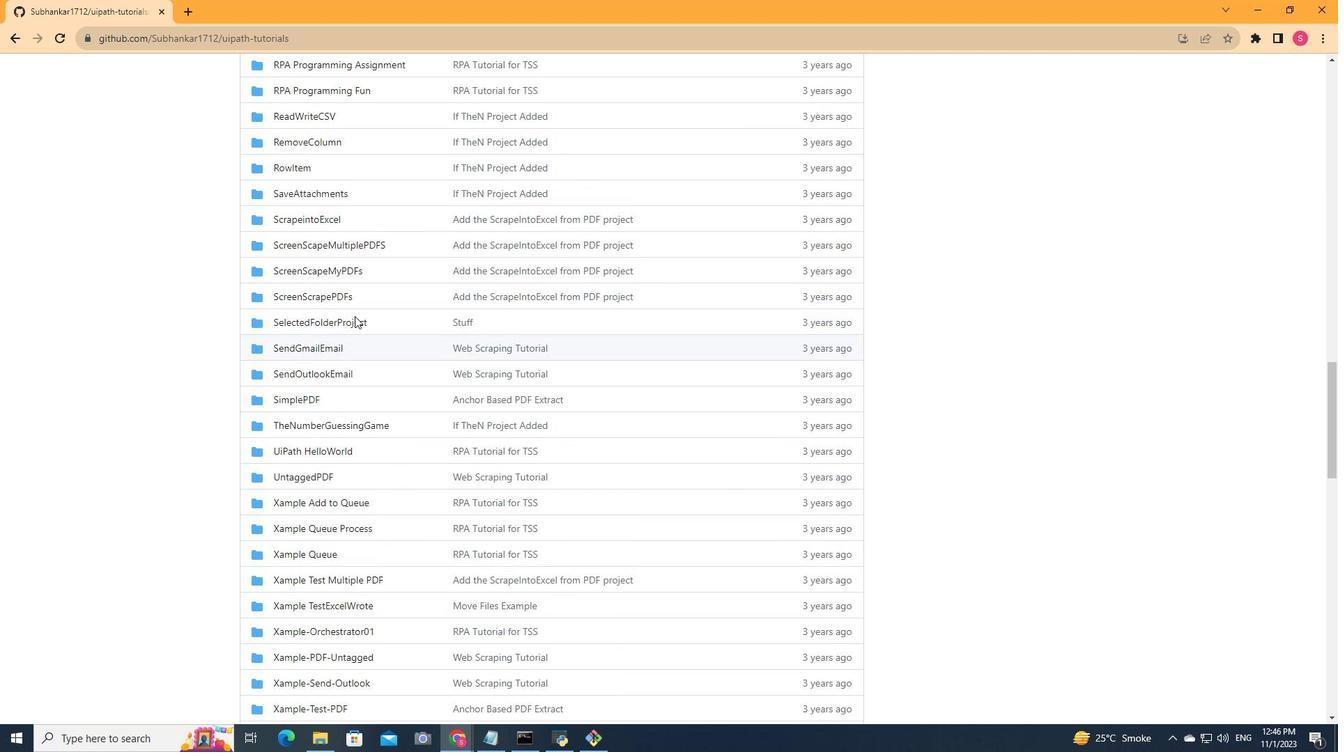 
Action: Mouse scrolled (354, 317) with delta (0, 0)
Screenshot: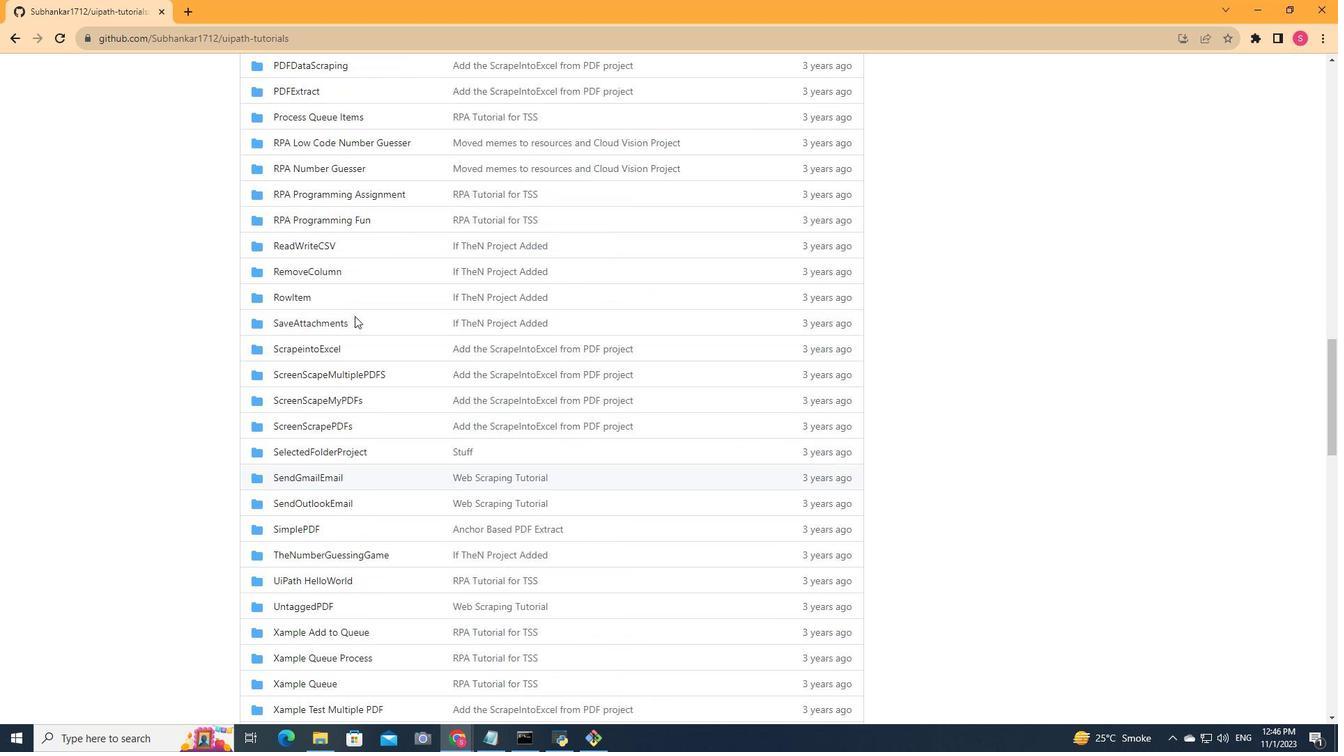
Action: Mouse scrolled (354, 317) with delta (0, 0)
Screenshot: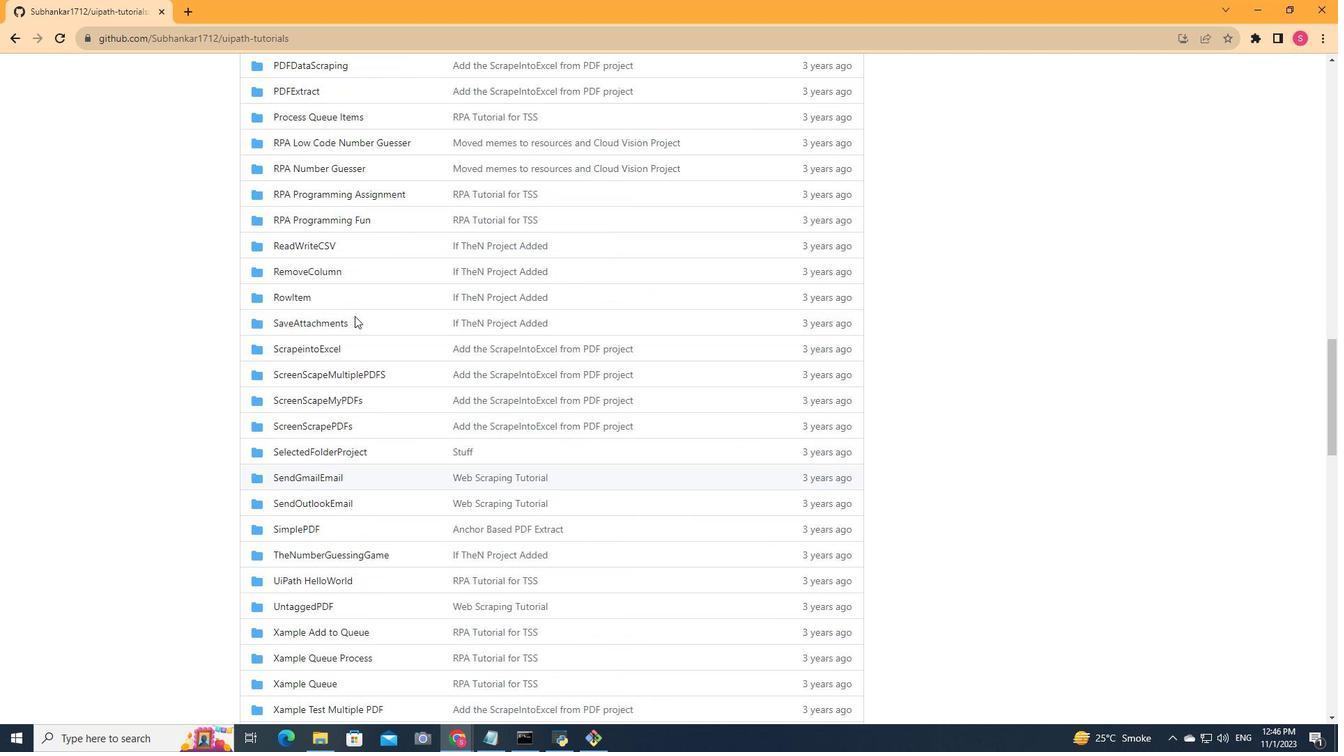 
Action: Mouse scrolled (354, 317) with delta (0, 0)
Screenshot: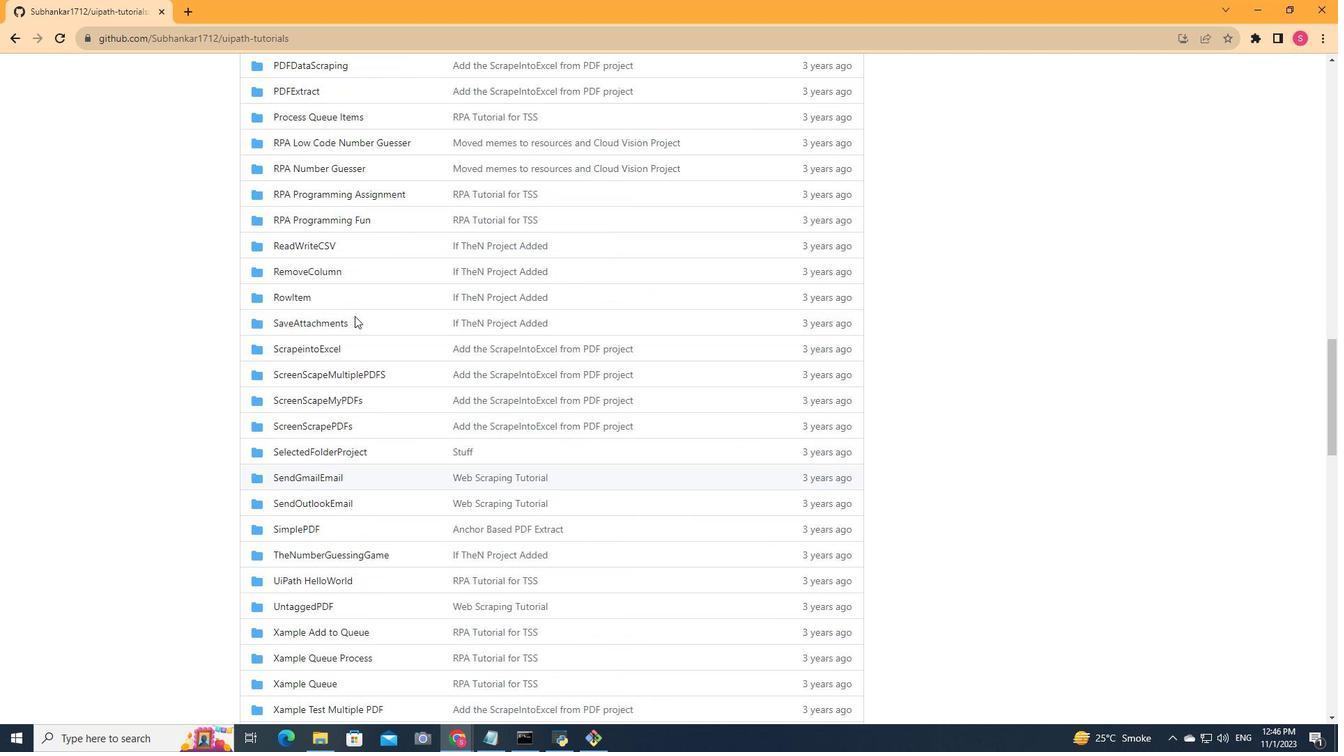 
Action: Mouse scrolled (354, 317) with delta (0, 0)
Screenshot: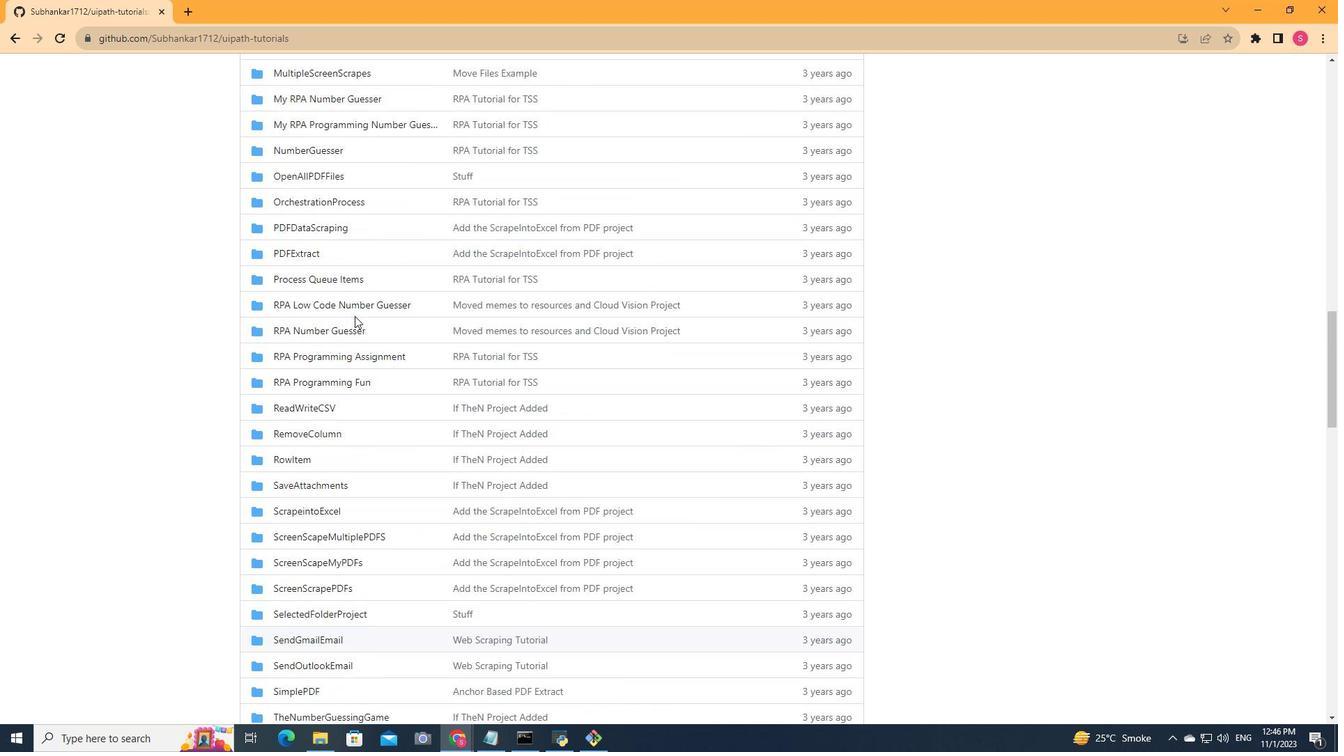 
Action: Mouse scrolled (354, 317) with delta (0, 0)
Screenshot: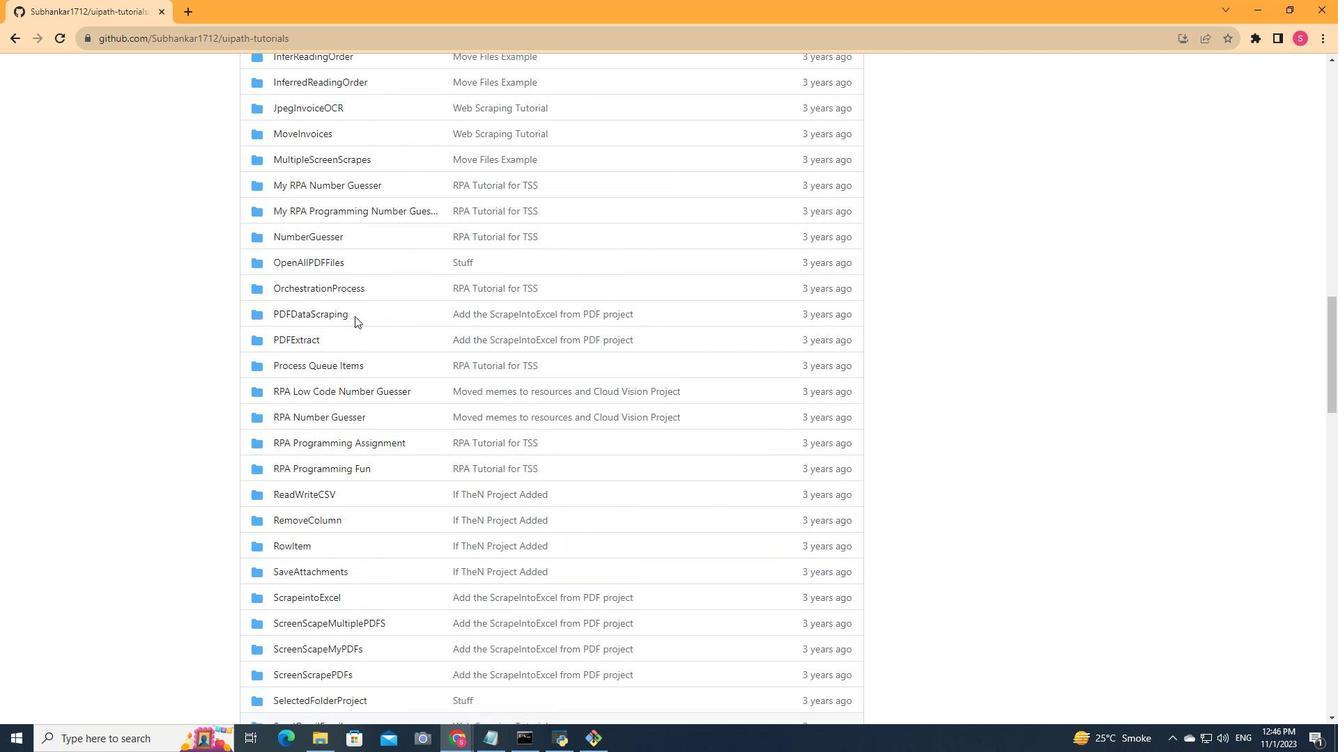 
Action: Mouse scrolled (354, 317) with delta (0, 0)
Screenshot: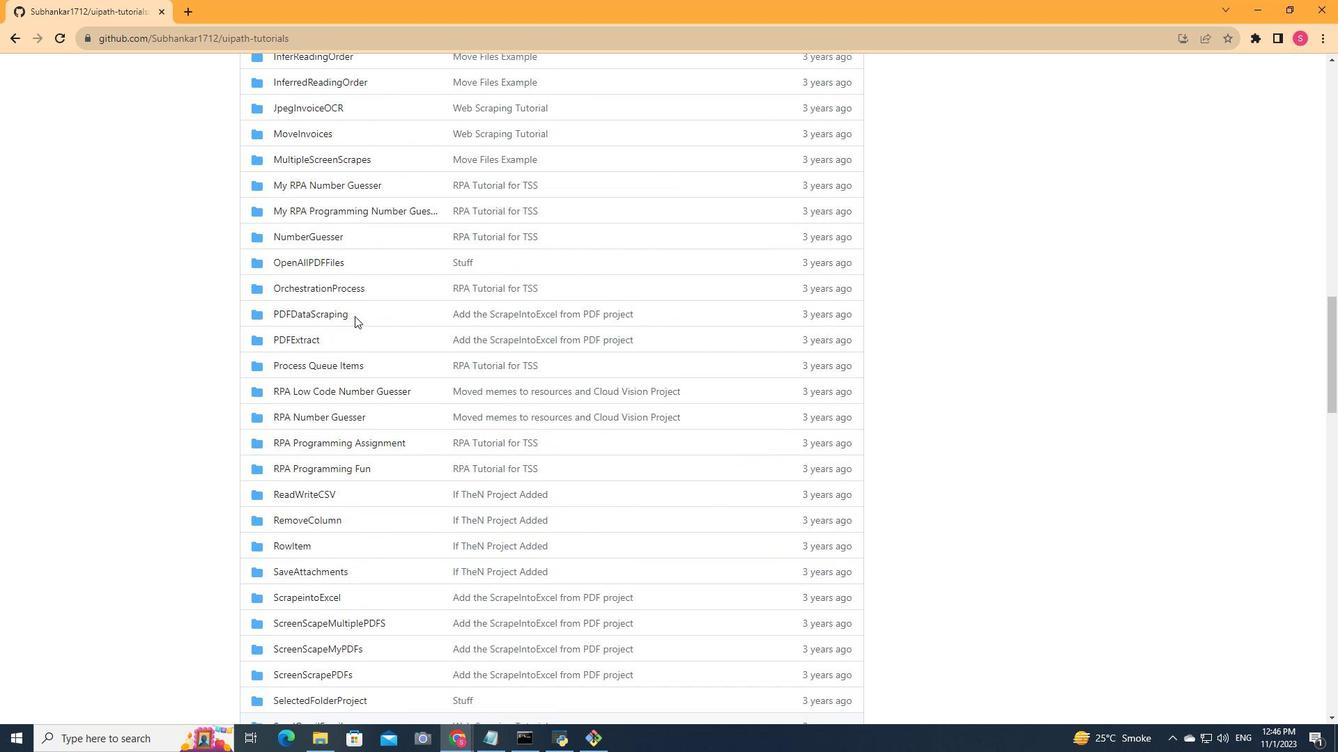 
Action: Mouse scrolled (354, 317) with delta (0, 0)
Screenshot: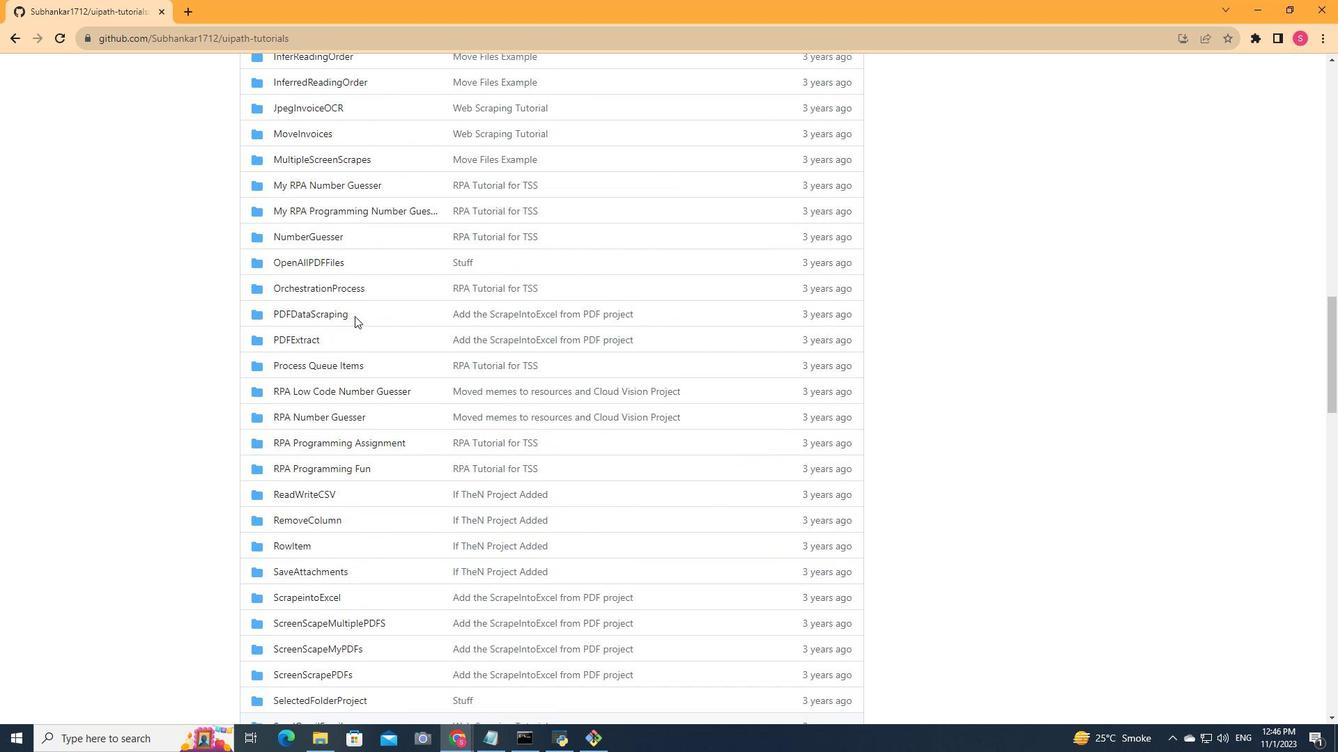 
Action: Mouse scrolled (354, 317) with delta (0, 0)
Screenshot: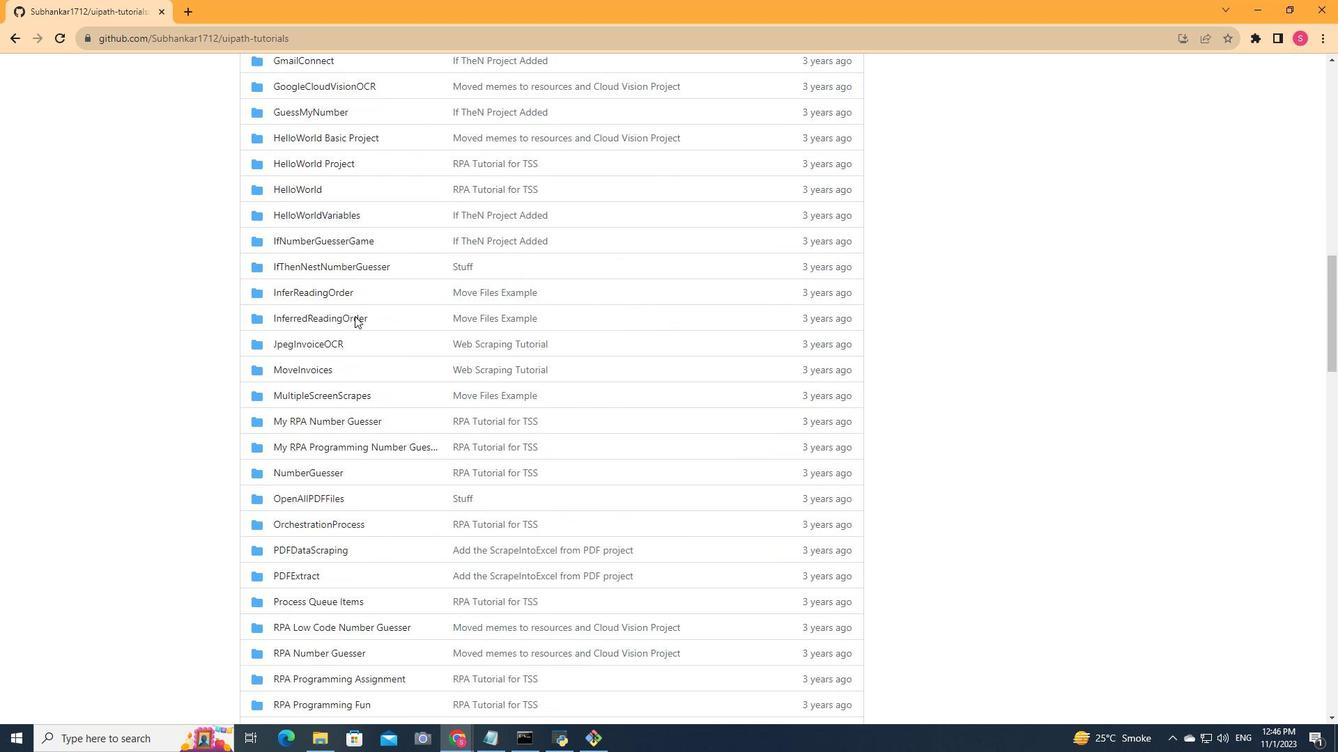 
Action: Mouse scrolled (354, 317) with delta (0, 0)
Screenshot: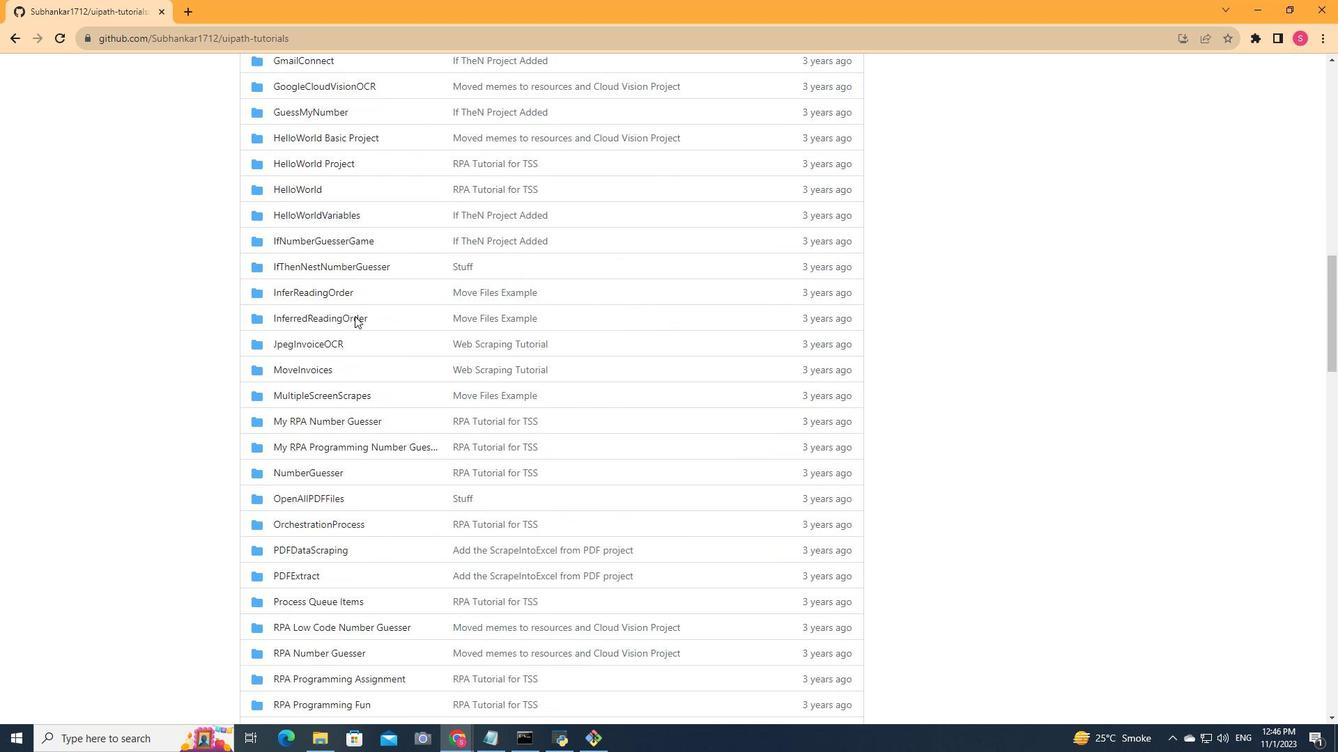 
Action: Mouse scrolled (354, 317) with delta (0, 0)
Screenshot: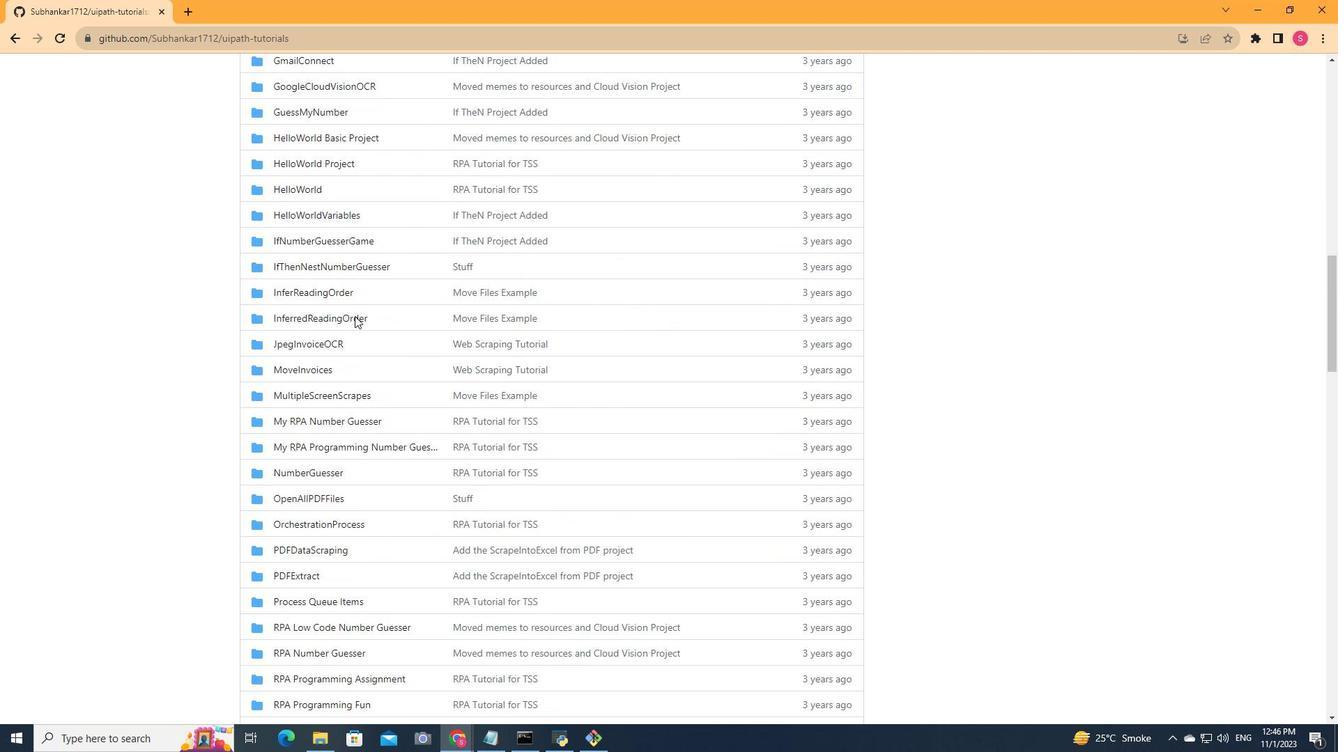 
Action: Mouse scrolled (354, 317) with delta (0, 0)
Screenshot: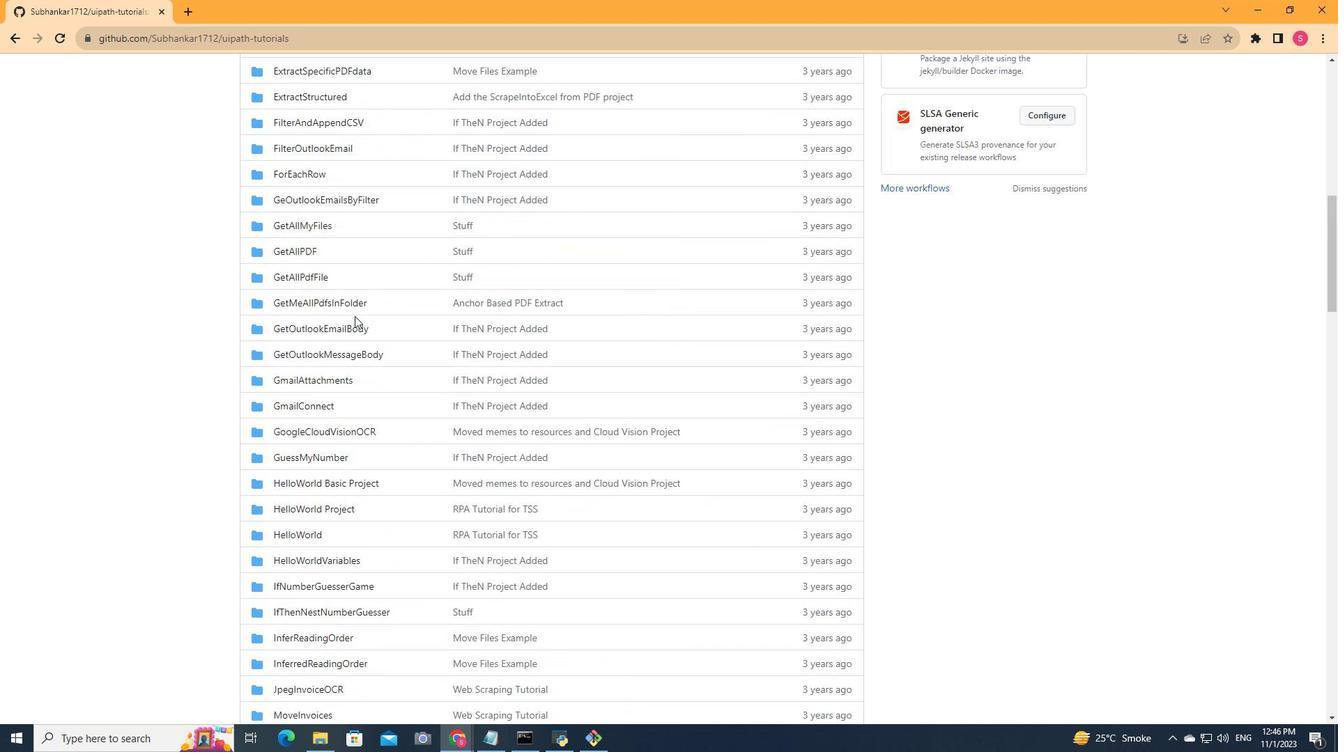 
Action: Mouse scrolled (354, 317) with delta (0, 0)
Screenshot: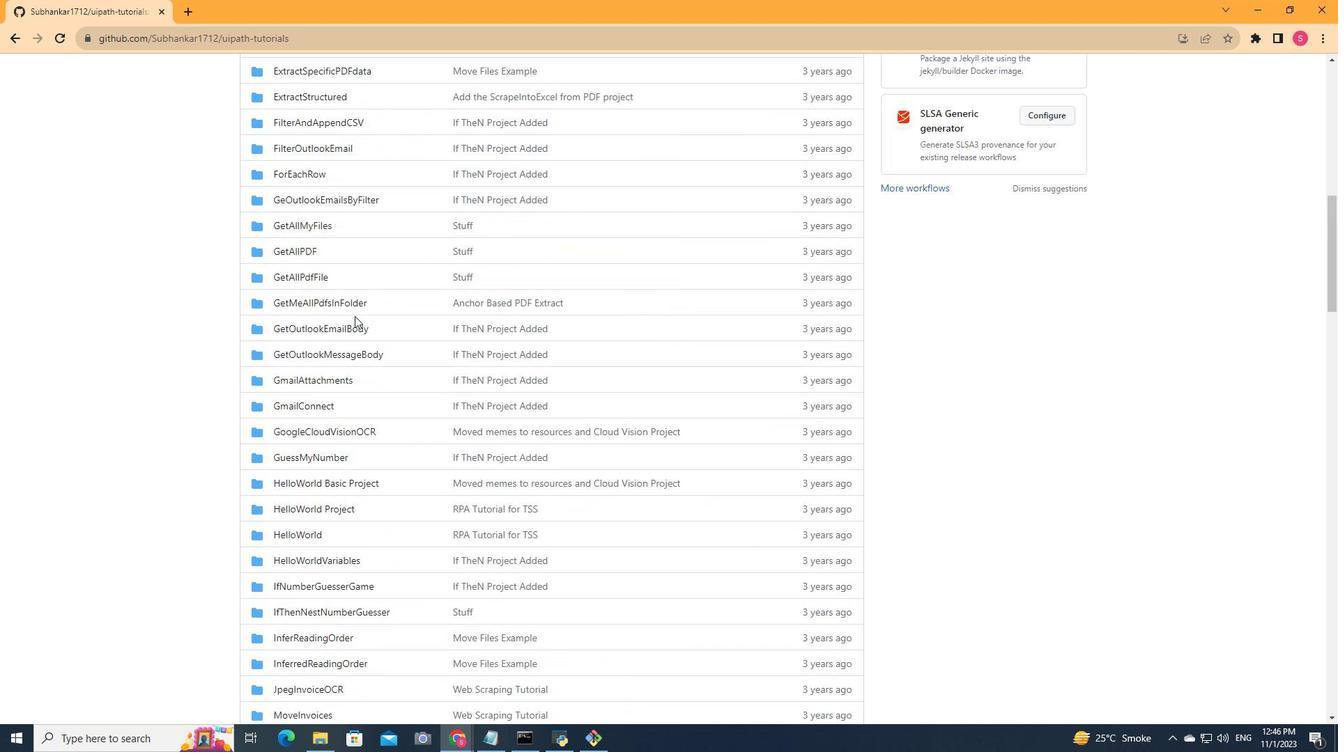 
Action: Mouse scrolled (354, 317) with delta (0, 0)
Screenshot: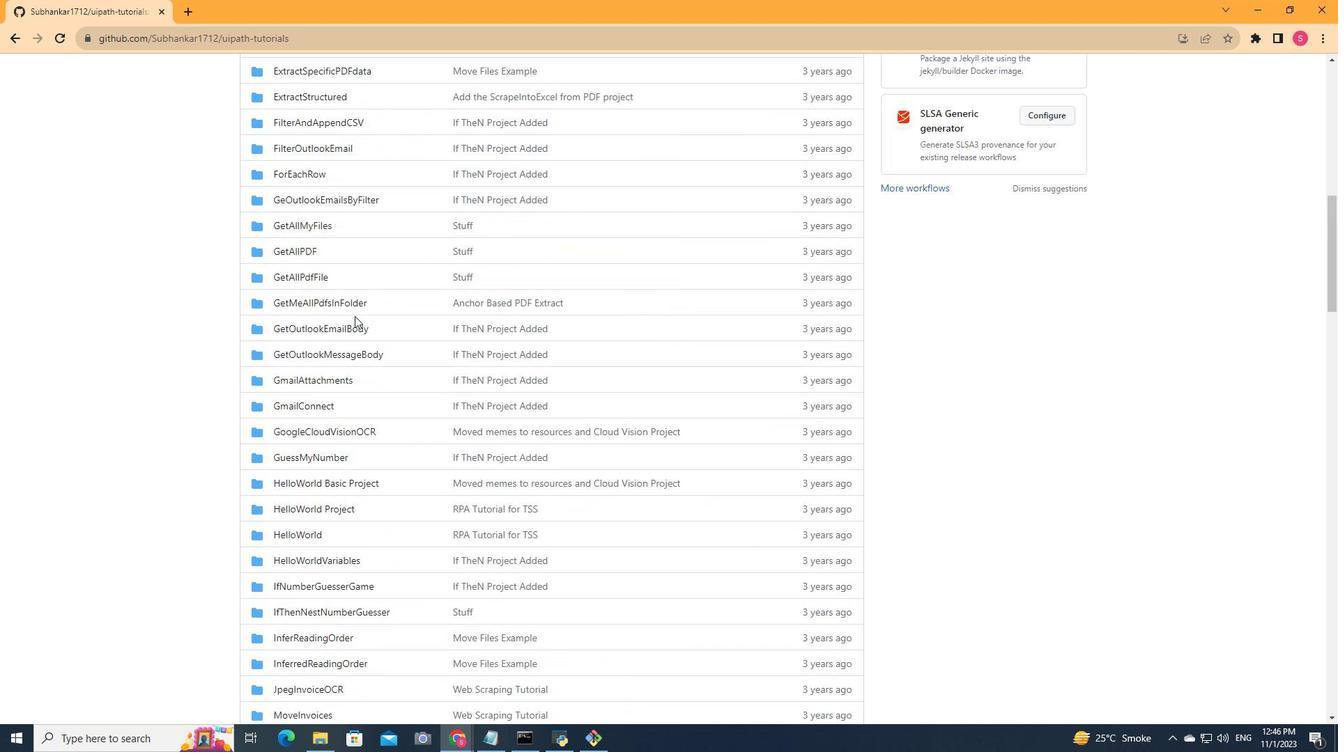 
Action: Mouse scrolled (354, 317) with delta (0, 0)
Screenshot: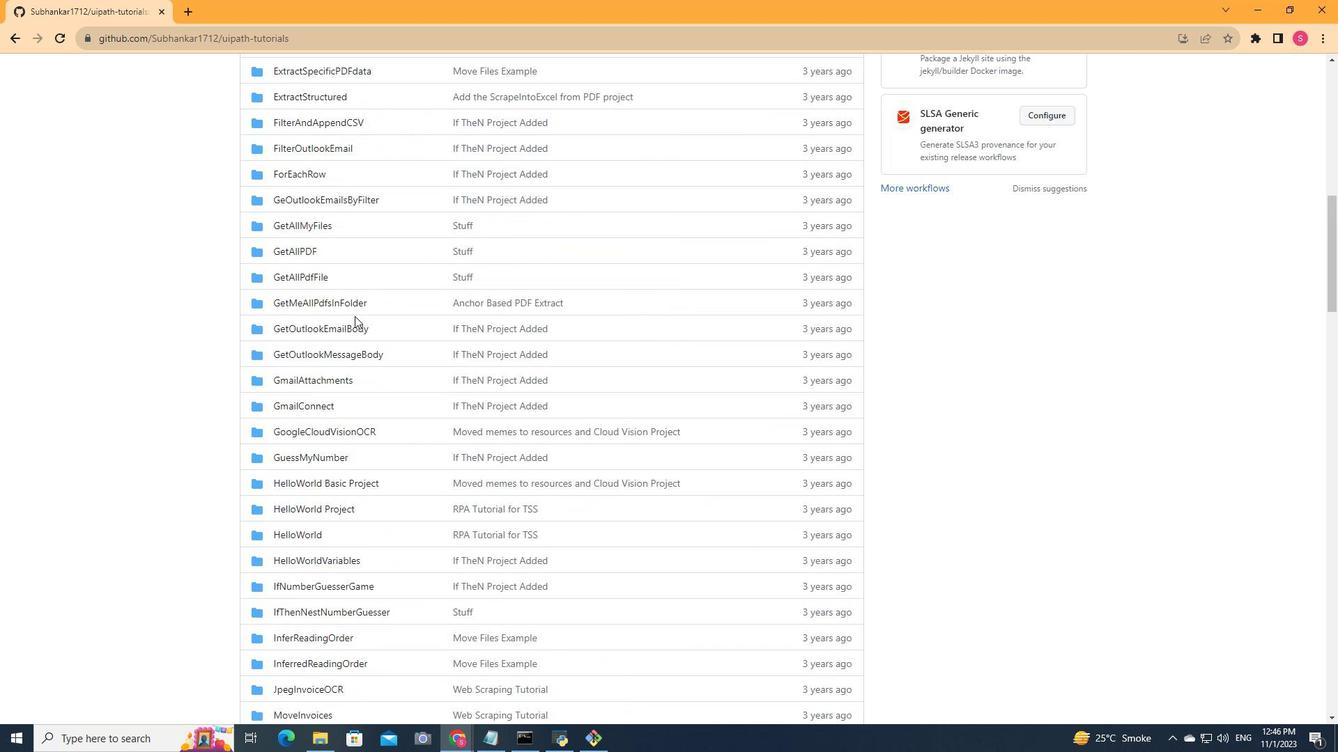 
Action: Mouse scrolled (354, 317) with delta (0, 0)
Screenshot: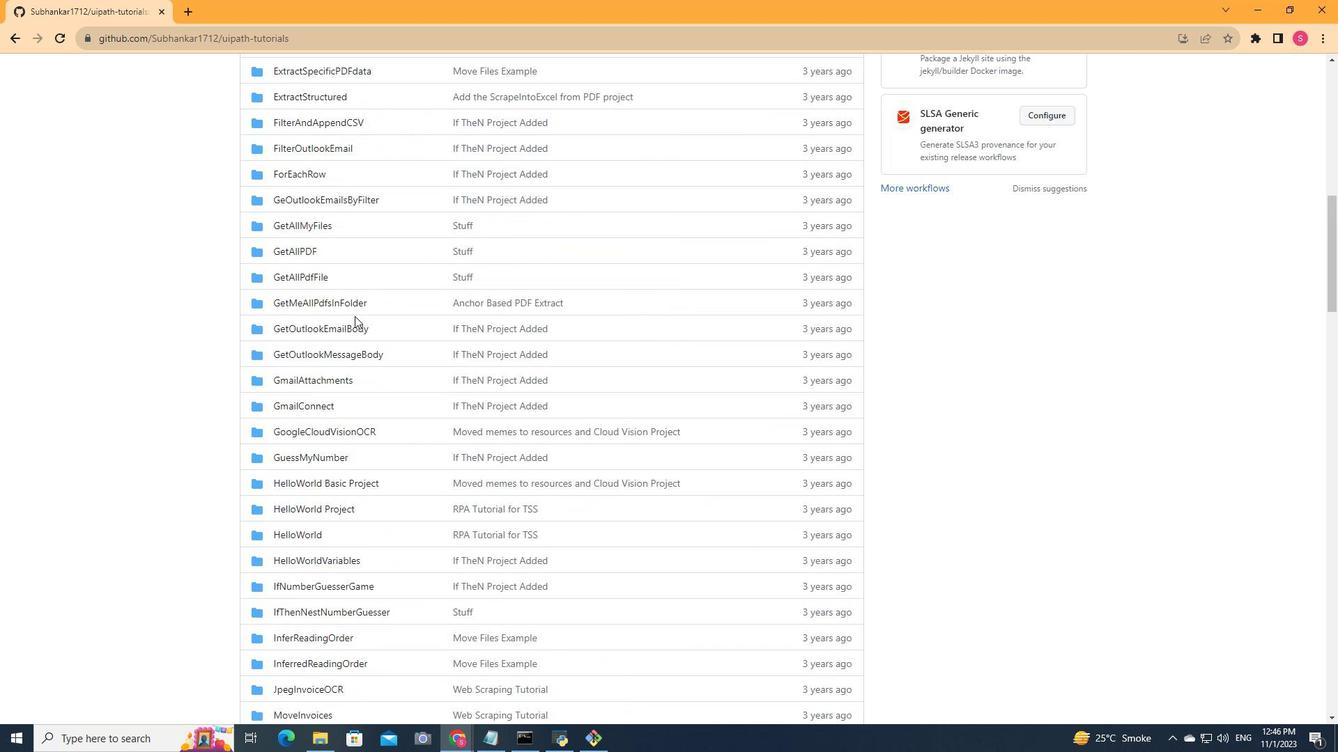 
Action: Mouse scrolled (354, 317) with delta (0, 0)
Screenshot: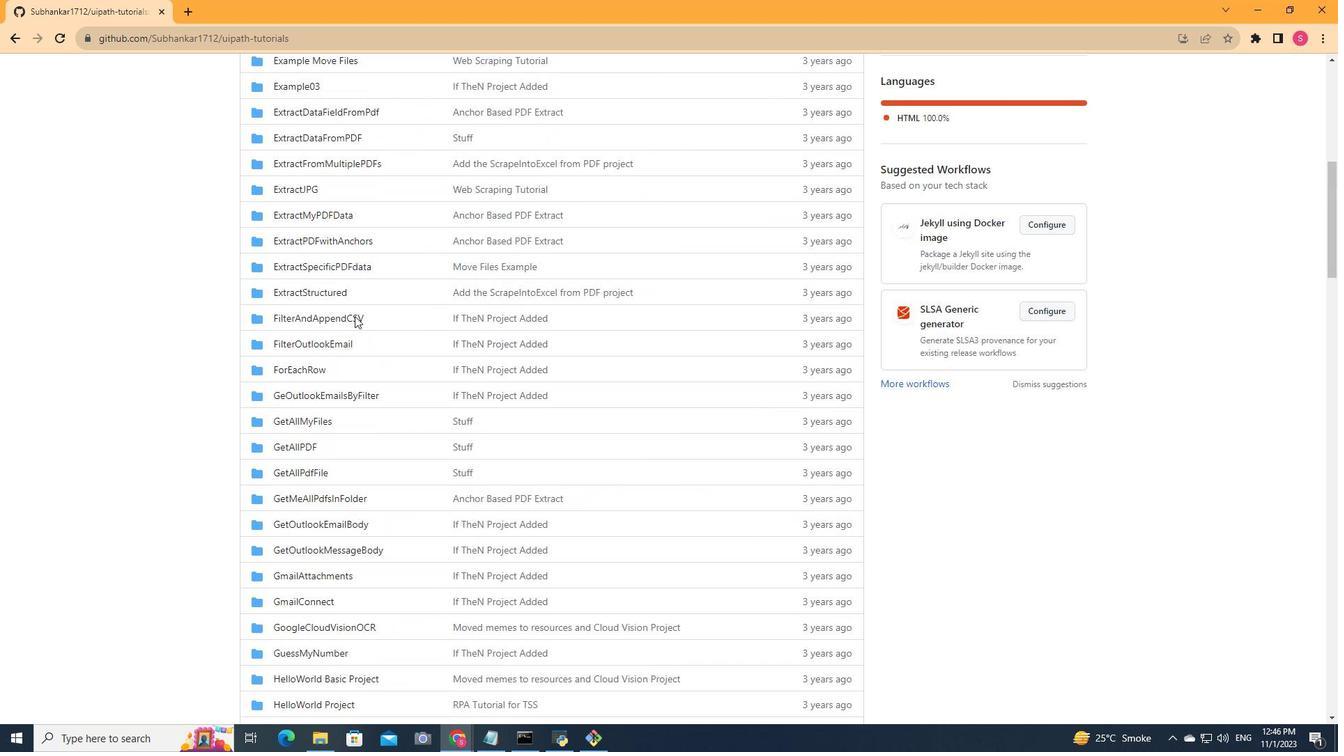 
Action: Mouse moved to (354, 316)
Screenshot: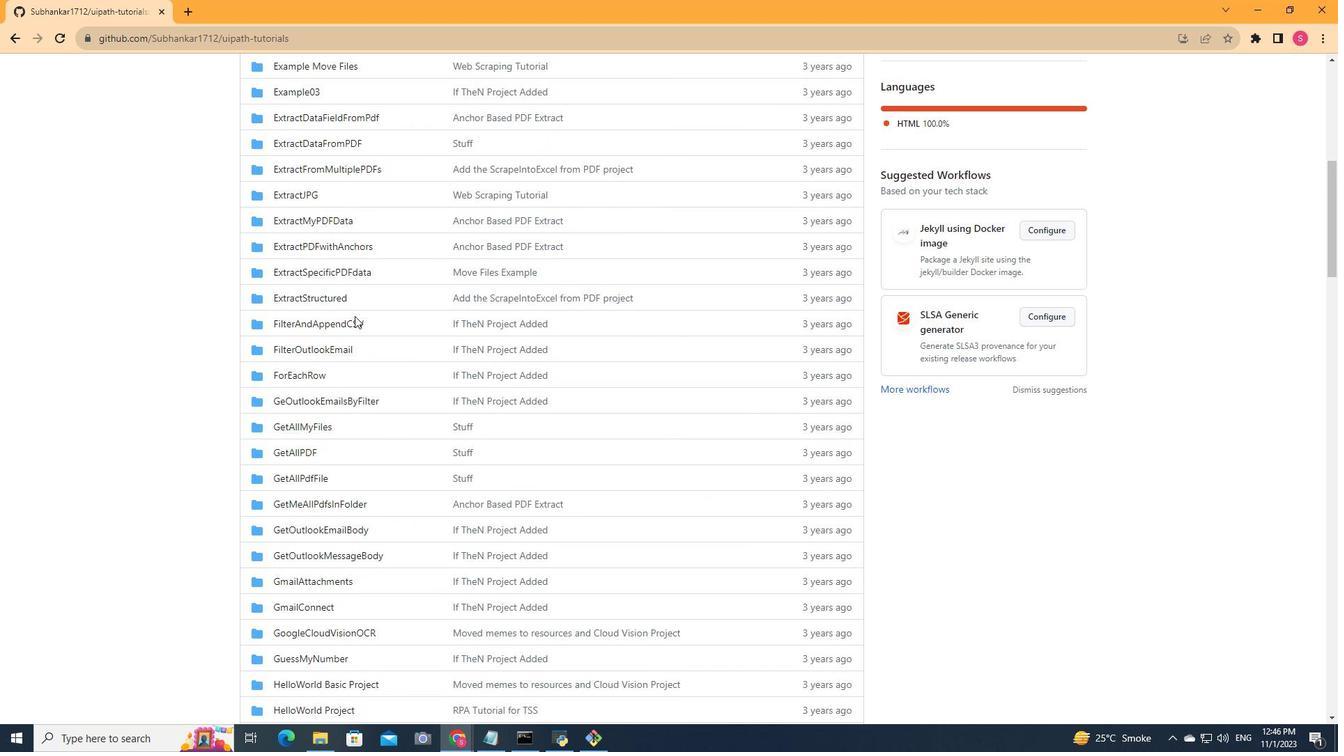 
Action: Mouse scrolled (354, 317) with delta (0, 0)
Screenshot: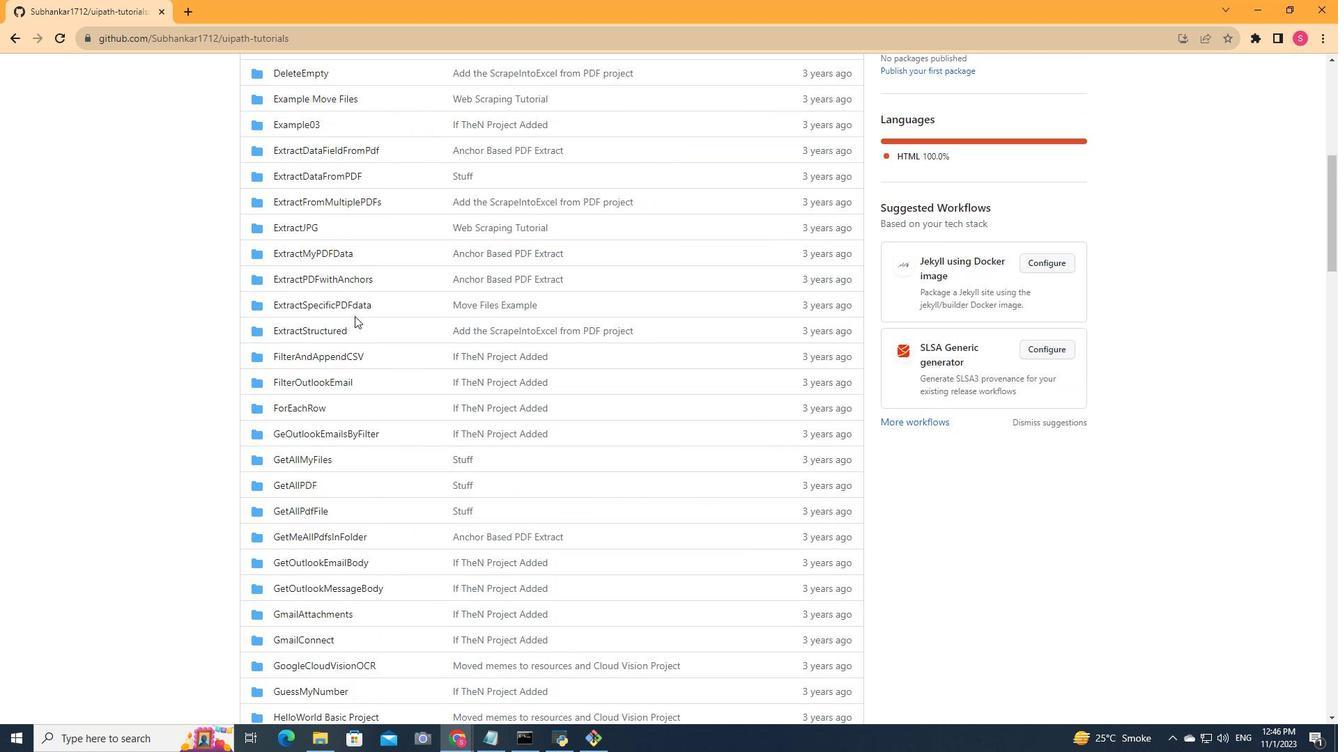 
Action: Mouse scrolled (354, 317) with delta (0, 0)
Screenshot: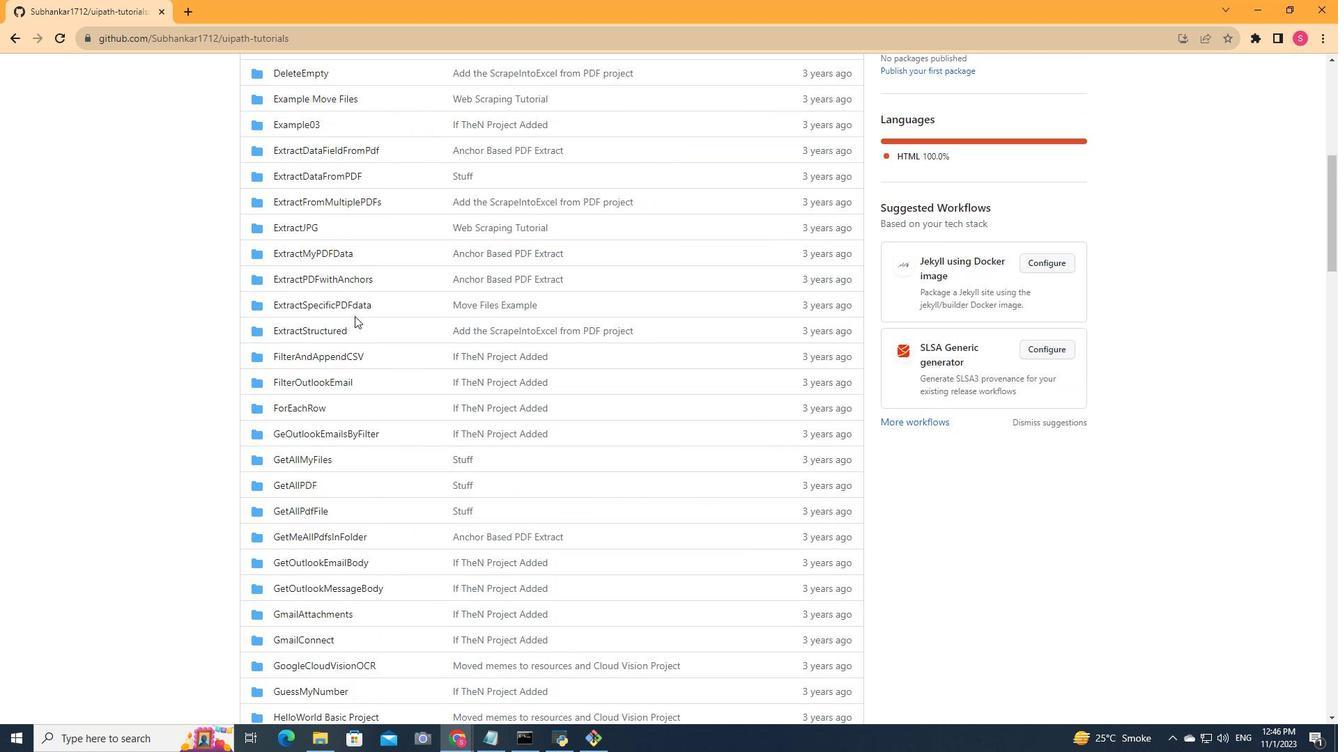 
Action: Mouse scrolled (354, 317) with delta (0, 0)
Screenshot: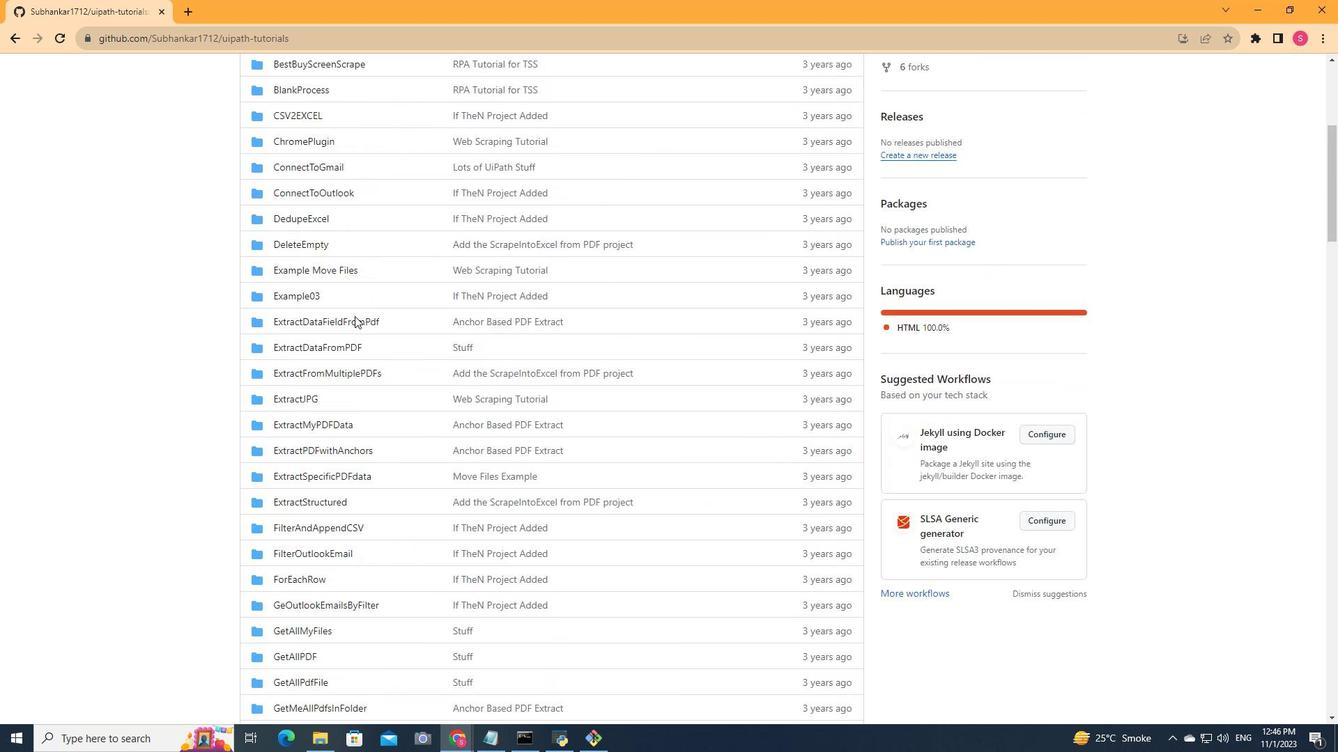 
Action: Mouse scrolled (354, 317) with delta (0, 0)
Screenshot: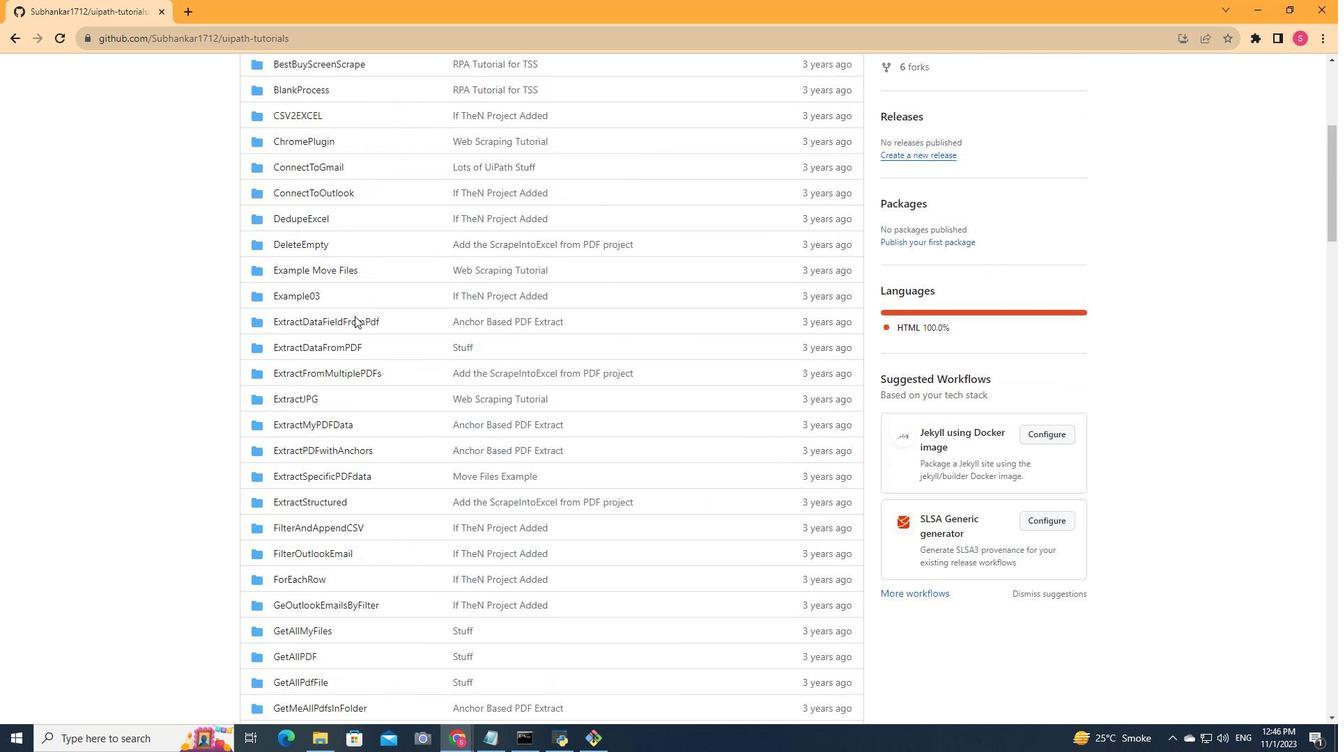 
Action: Mouse scrolled (354, 317) with delta (0, 0)
Screenshot: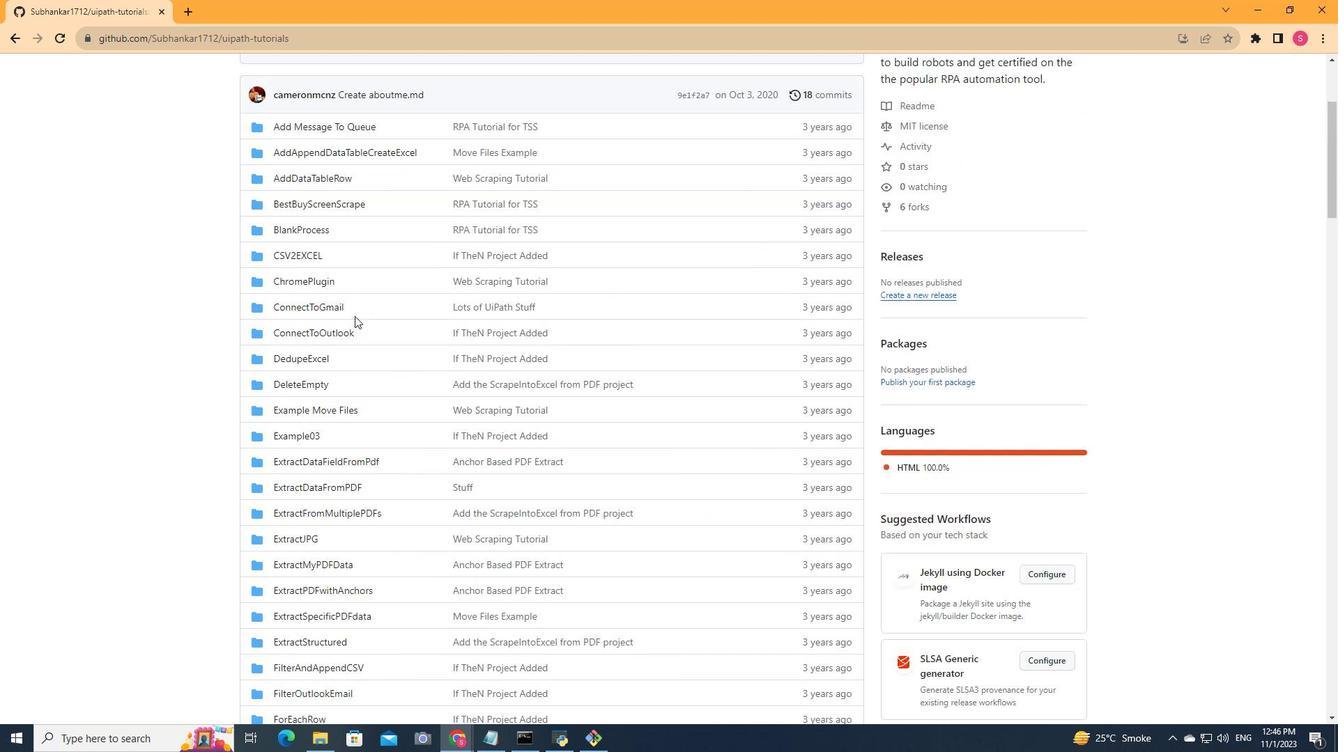 
Action: Mouse scrolled (354, 317) with delta (0, 0)
Screenshot: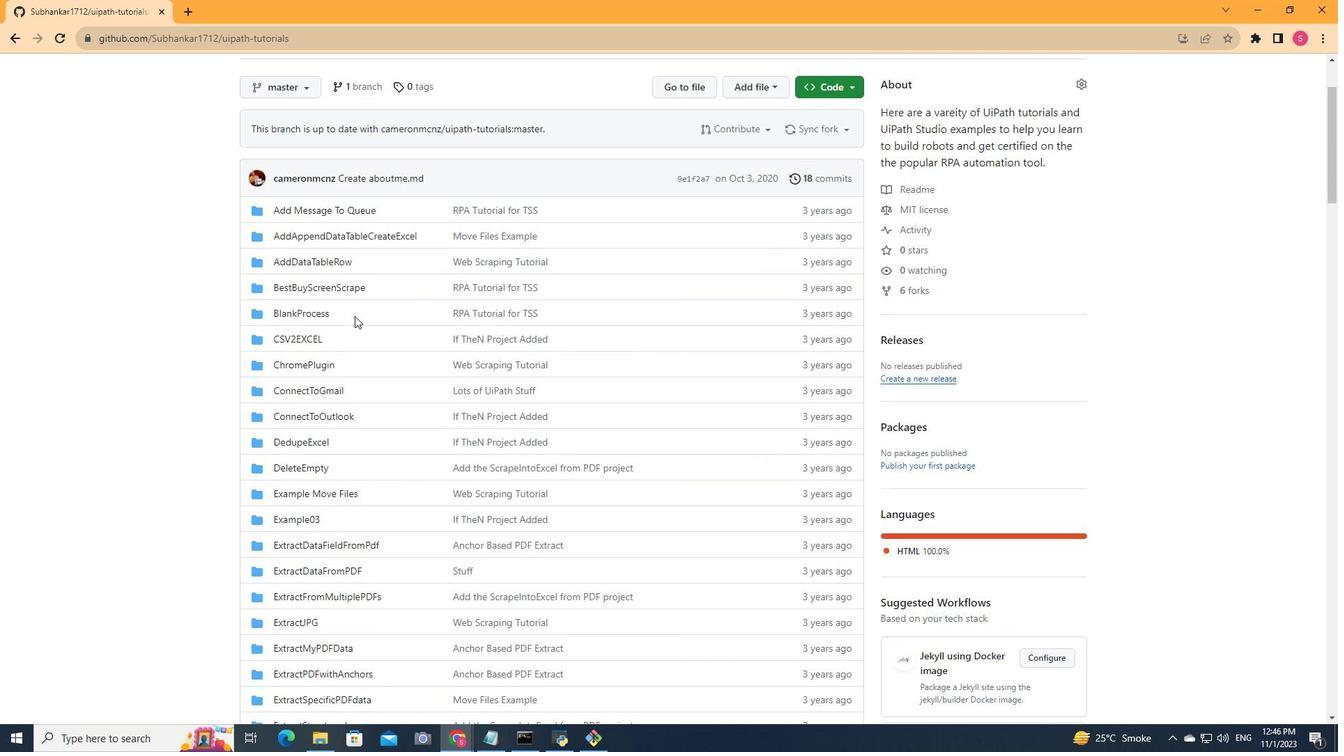 
Action: Mouse scrolled (354, 317) with delta (0, 0)
Screenshot: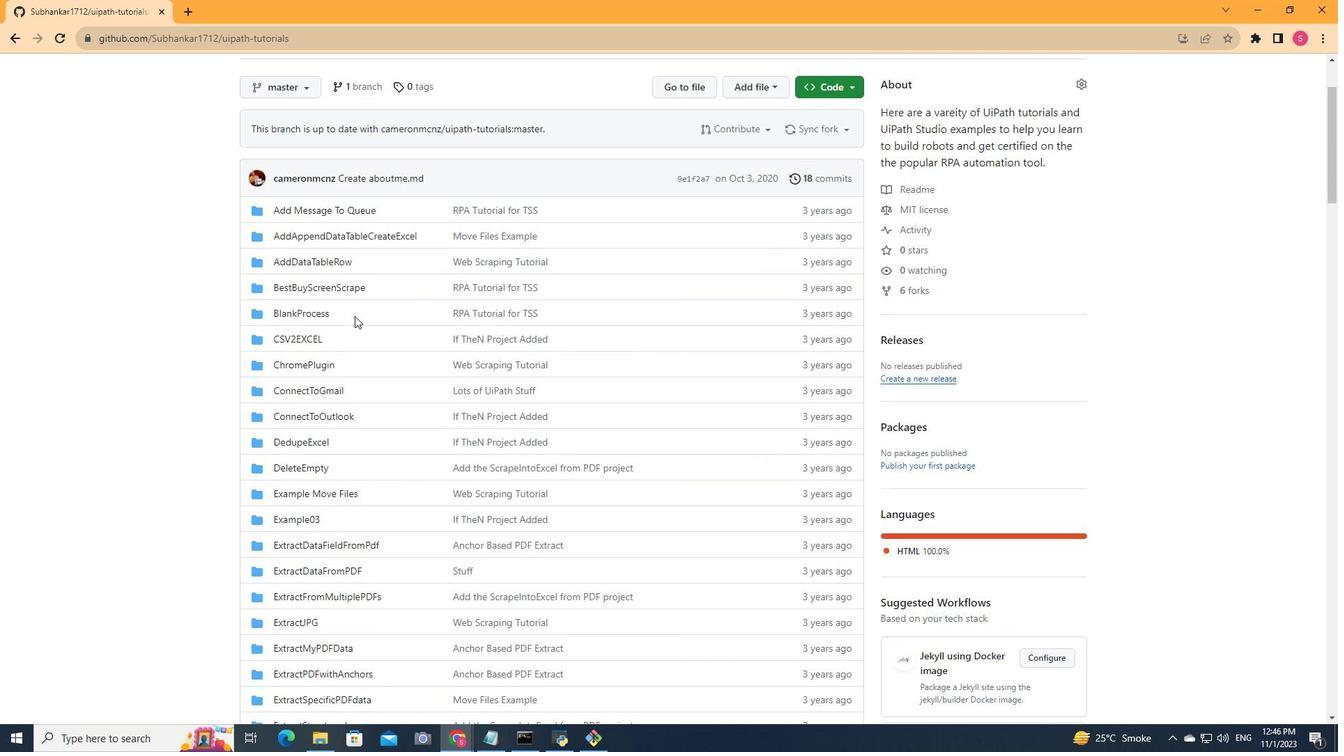 
Action: Mouse scrolled (354, 317) with delta (0, 0)
Screenshot: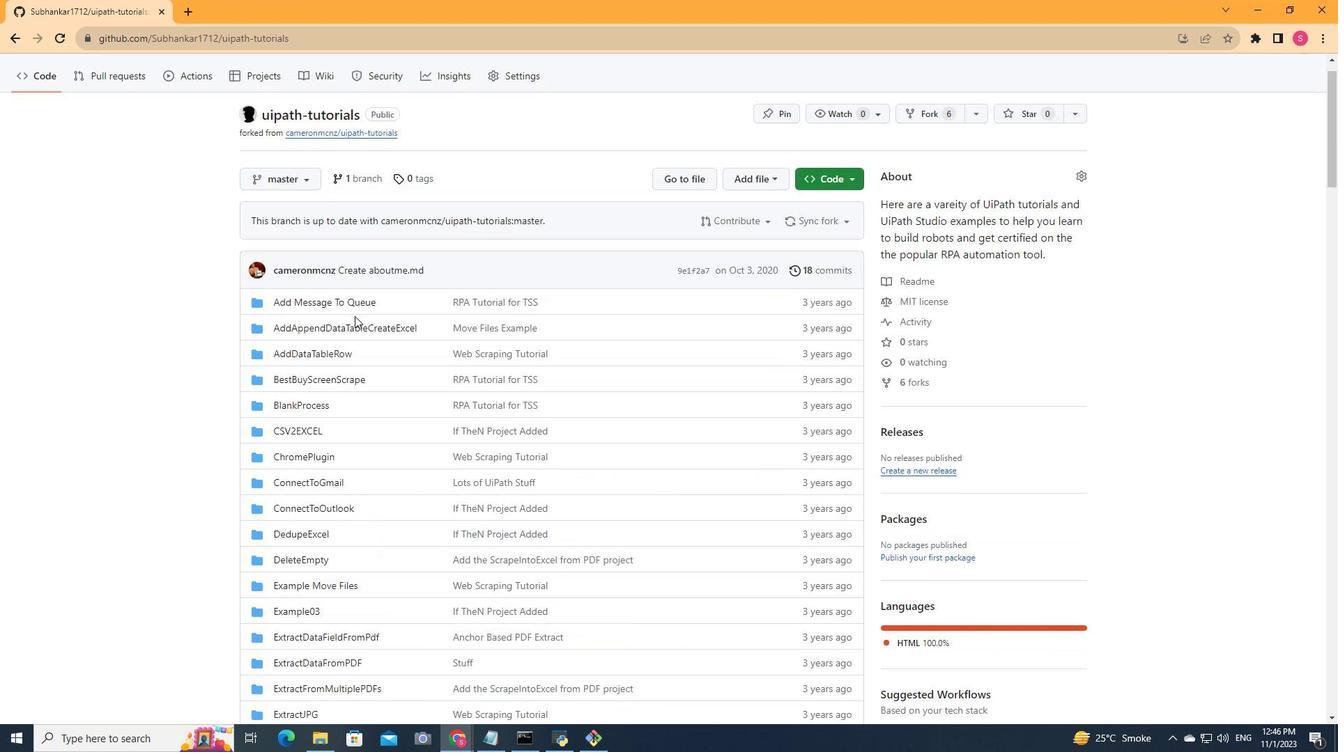 
Action: Mouse scrolled (354, 317) with delta (0, 0)
Screenshot: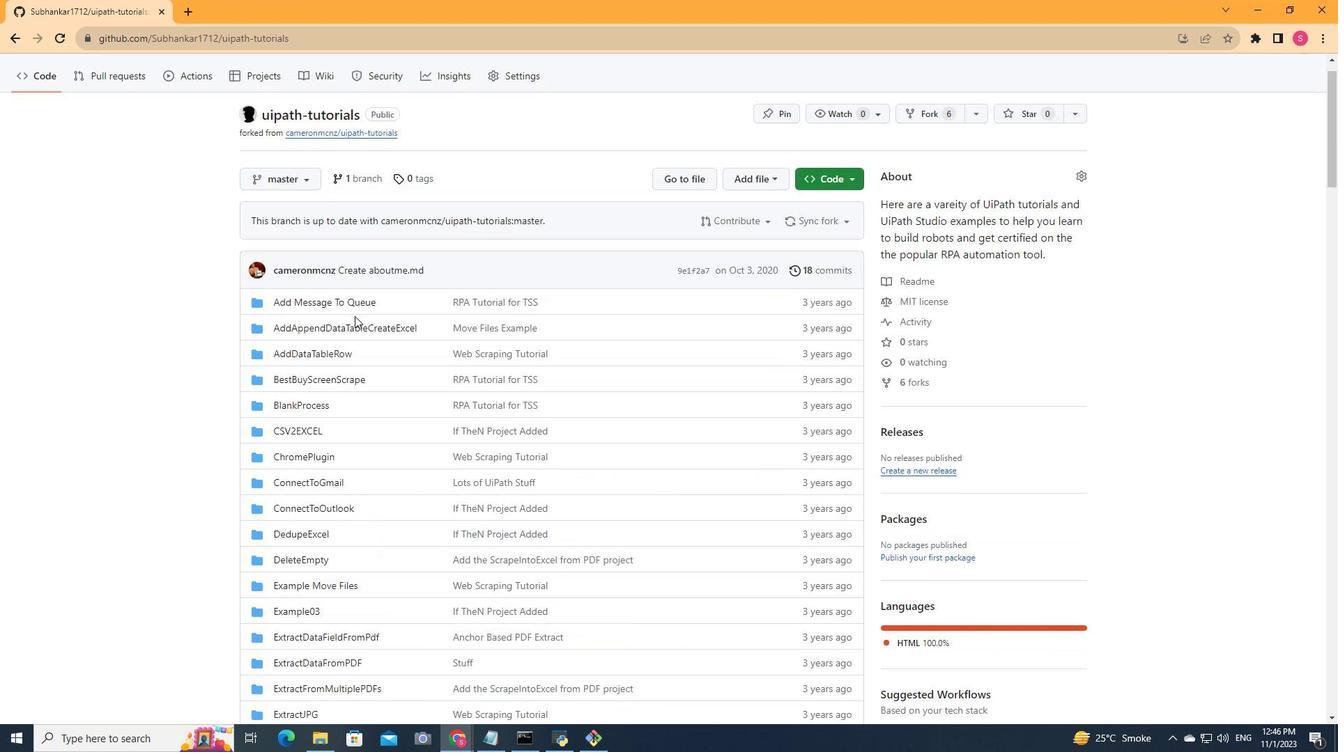 
Action: Mouse scrolled (354, 317) with delta (0, 0)
Screenshot: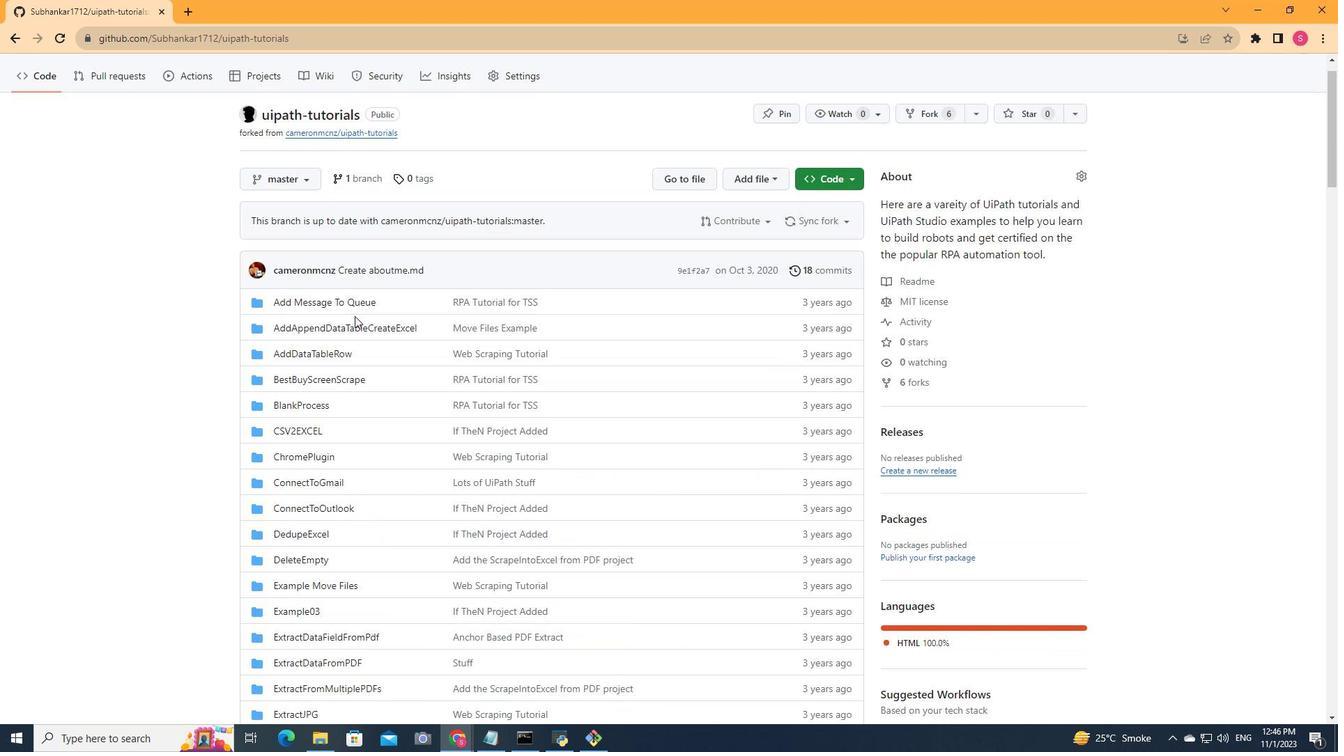 
Action: Mouse moved to (355, 316)
Screenshot: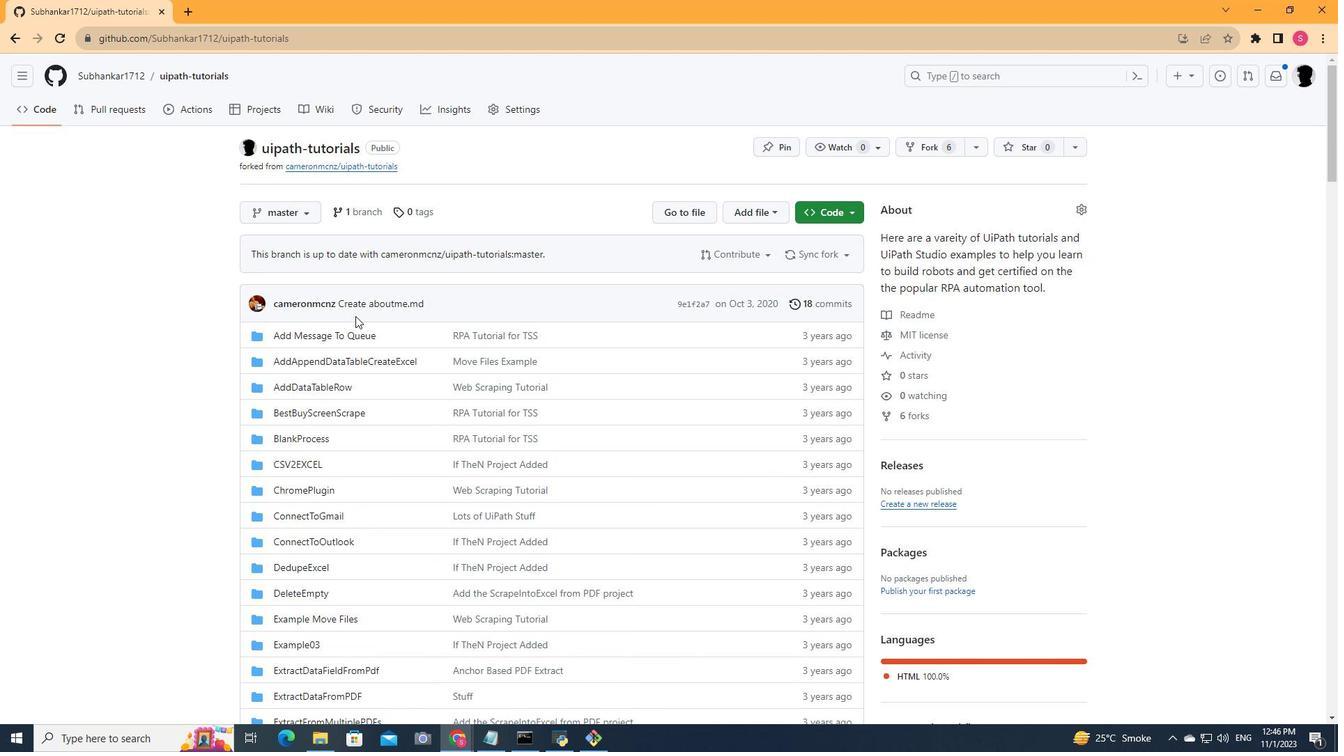 
Action: Mouse scrolled (355, 317) with delta (0, 0)
Screenshot: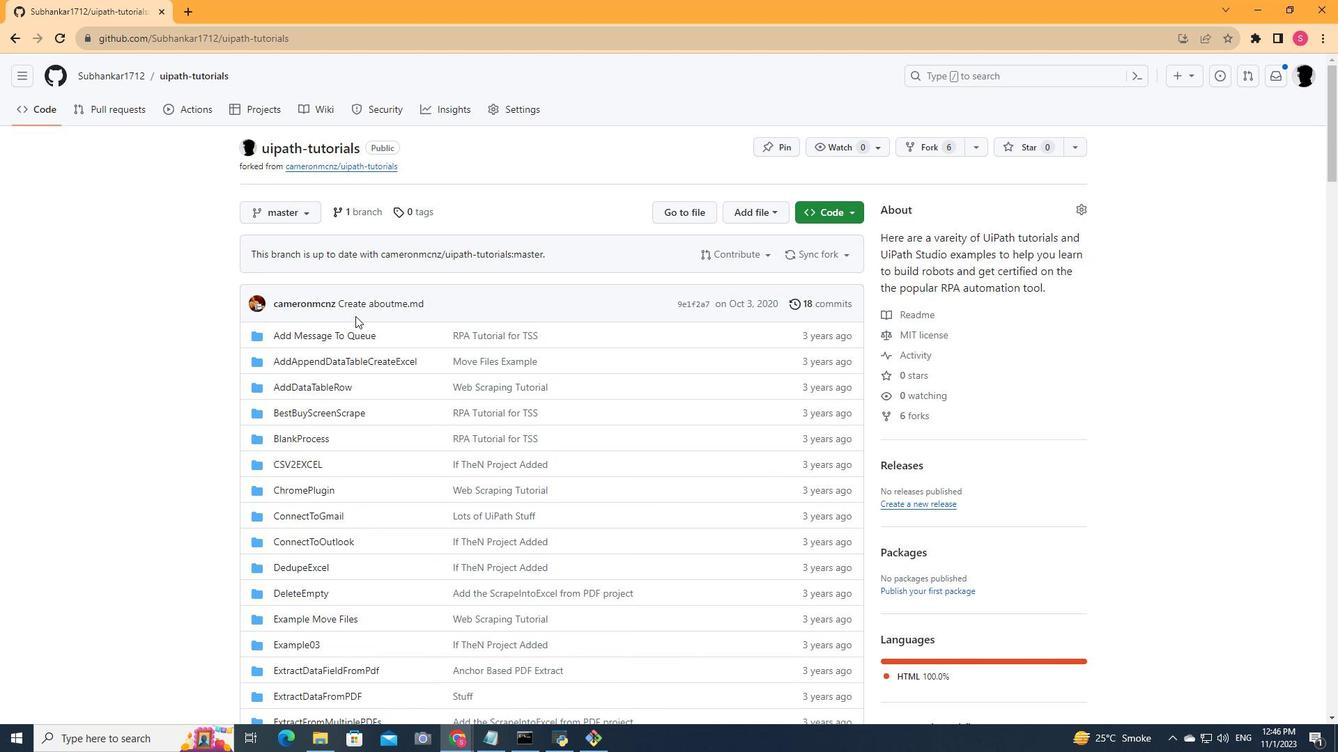 
Action: Mouse scrolled (355, 317) with delta (0, 0)
Screenshot: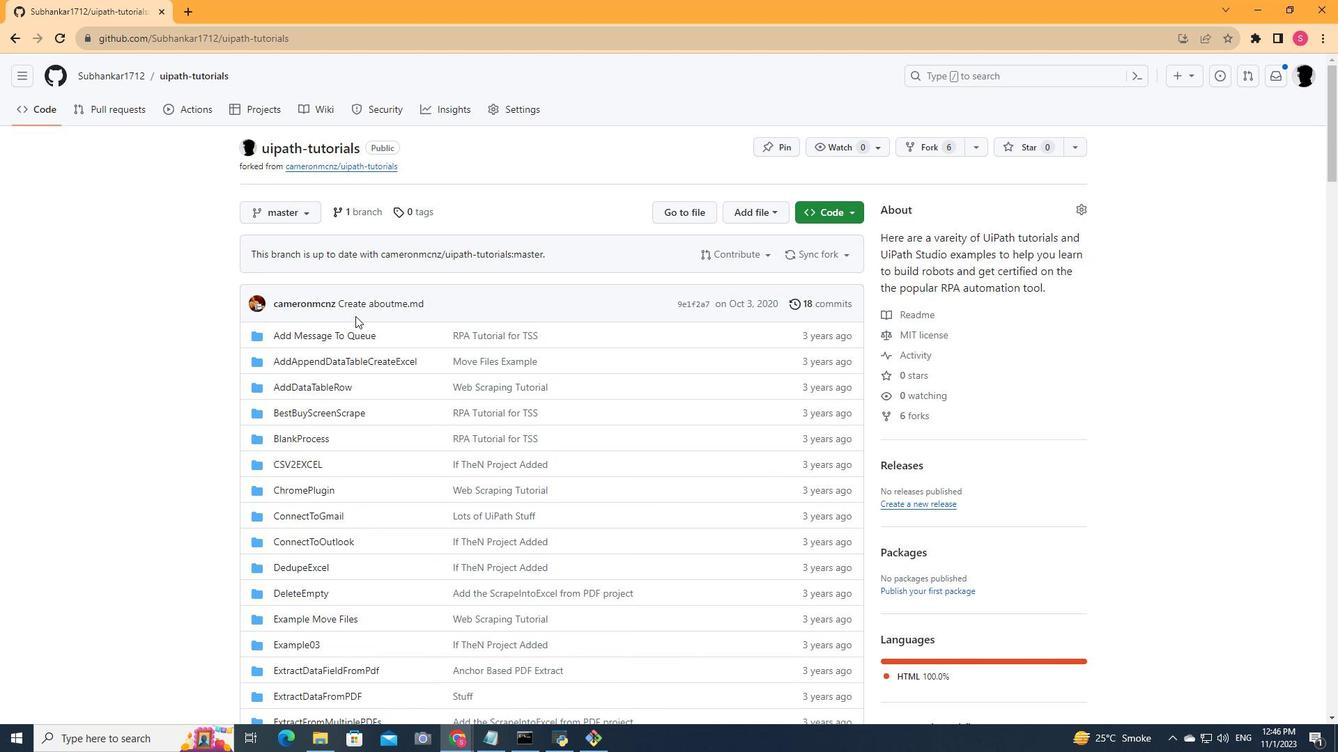 
Action: Mouse scrolled (355, 317) with delta (0, 0)
Screenshot: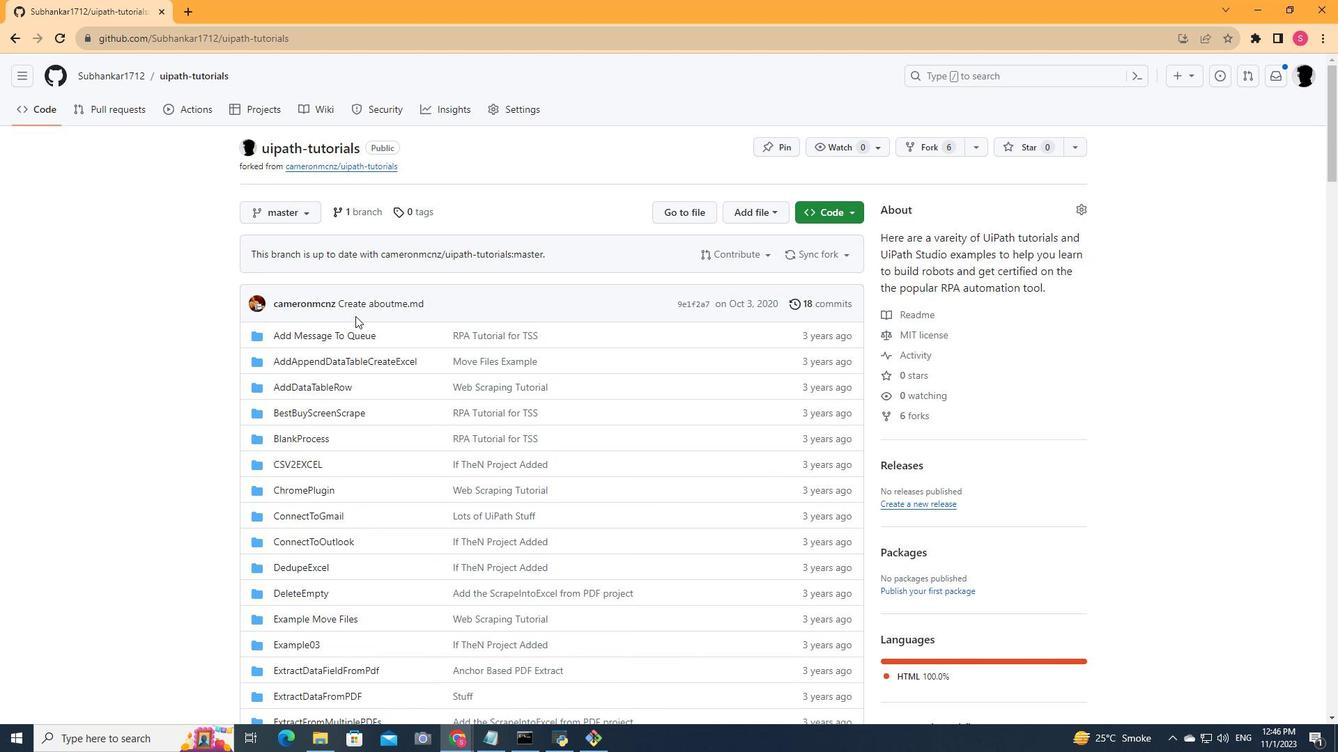 
Action: Mouse scrolled (355, 317) with delta (0, 0)
Screenshot: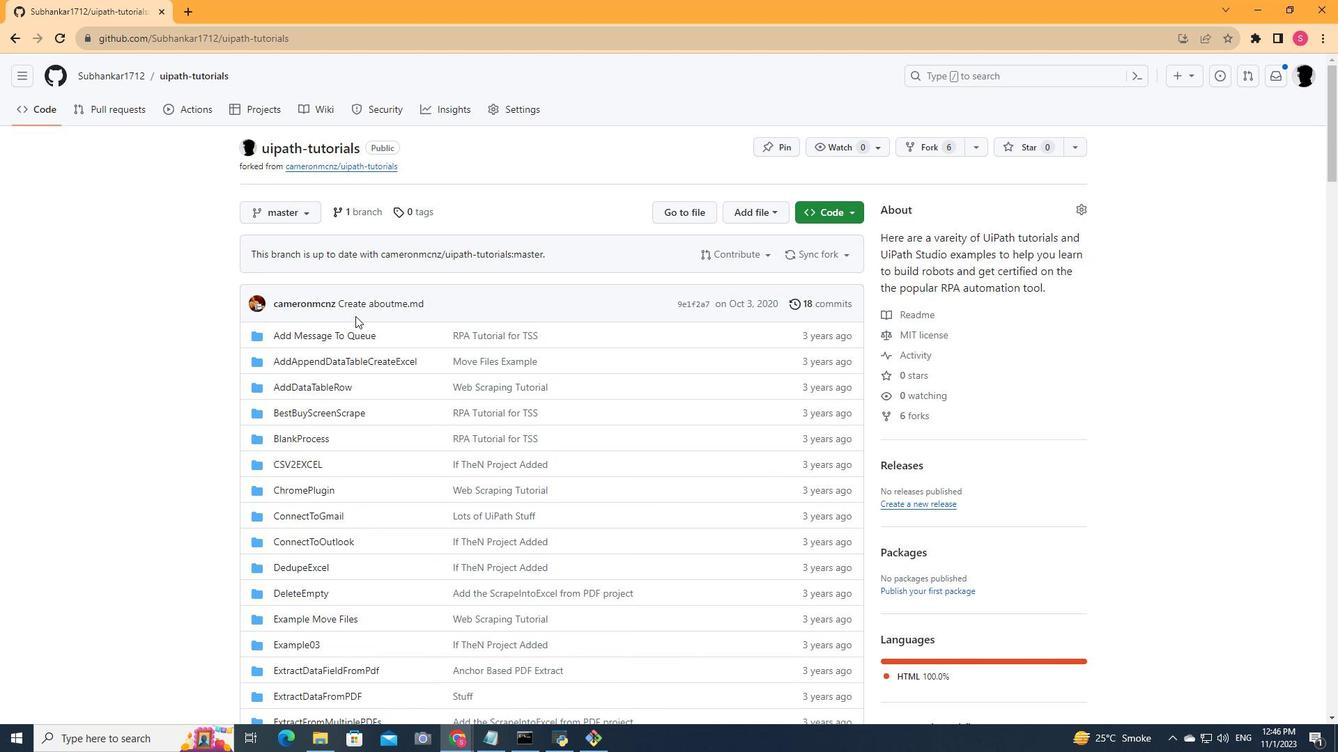 
Action: Mouse scrolled (355, 317) with delta (0, 0)
Screenshot: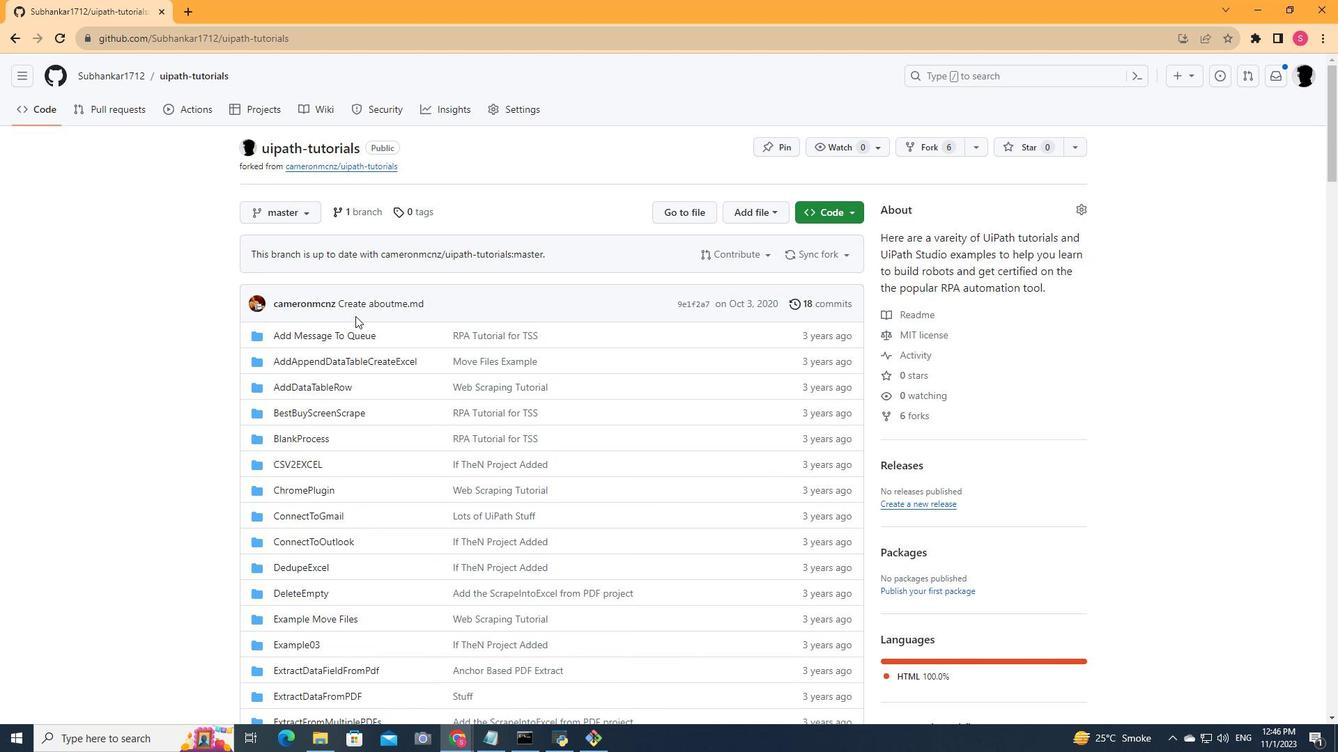 
Action: Mouse moved to (434, 107)
Screenshot: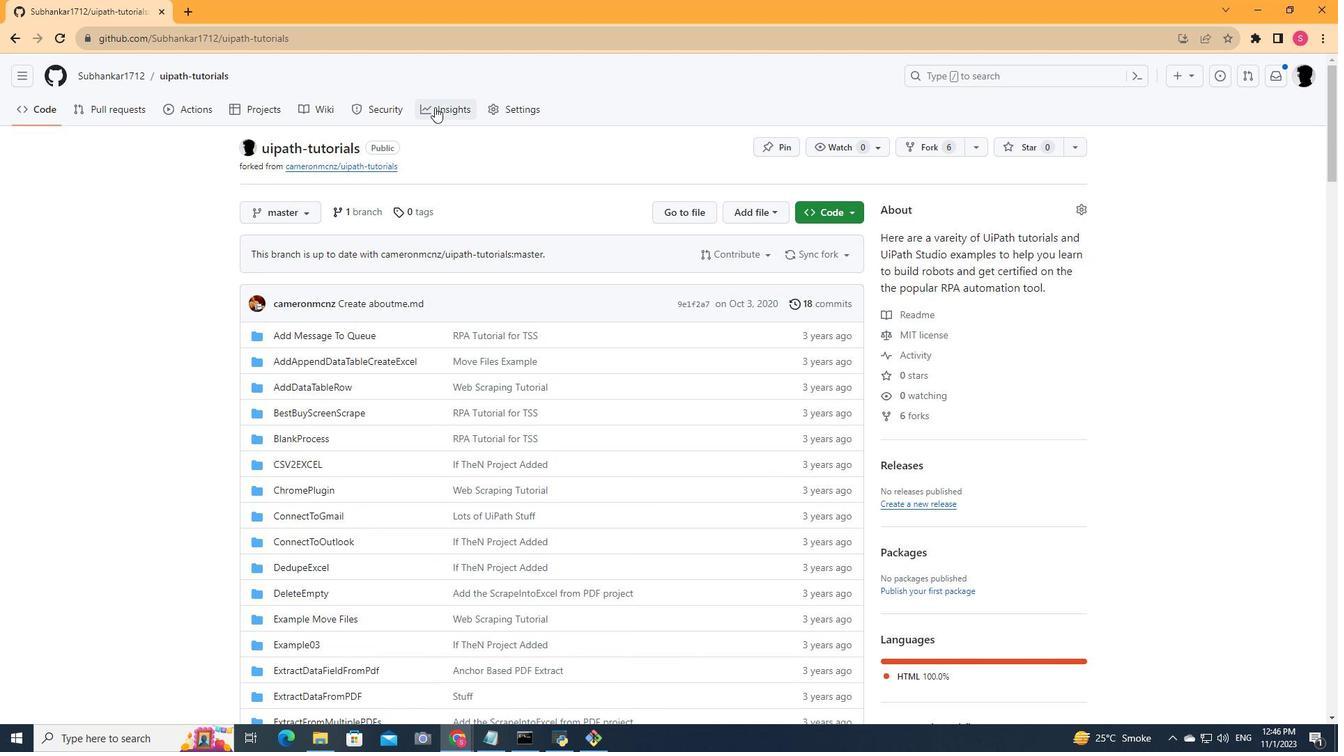 
Action: Mouse pressed left at (434, 107)
Screenshot: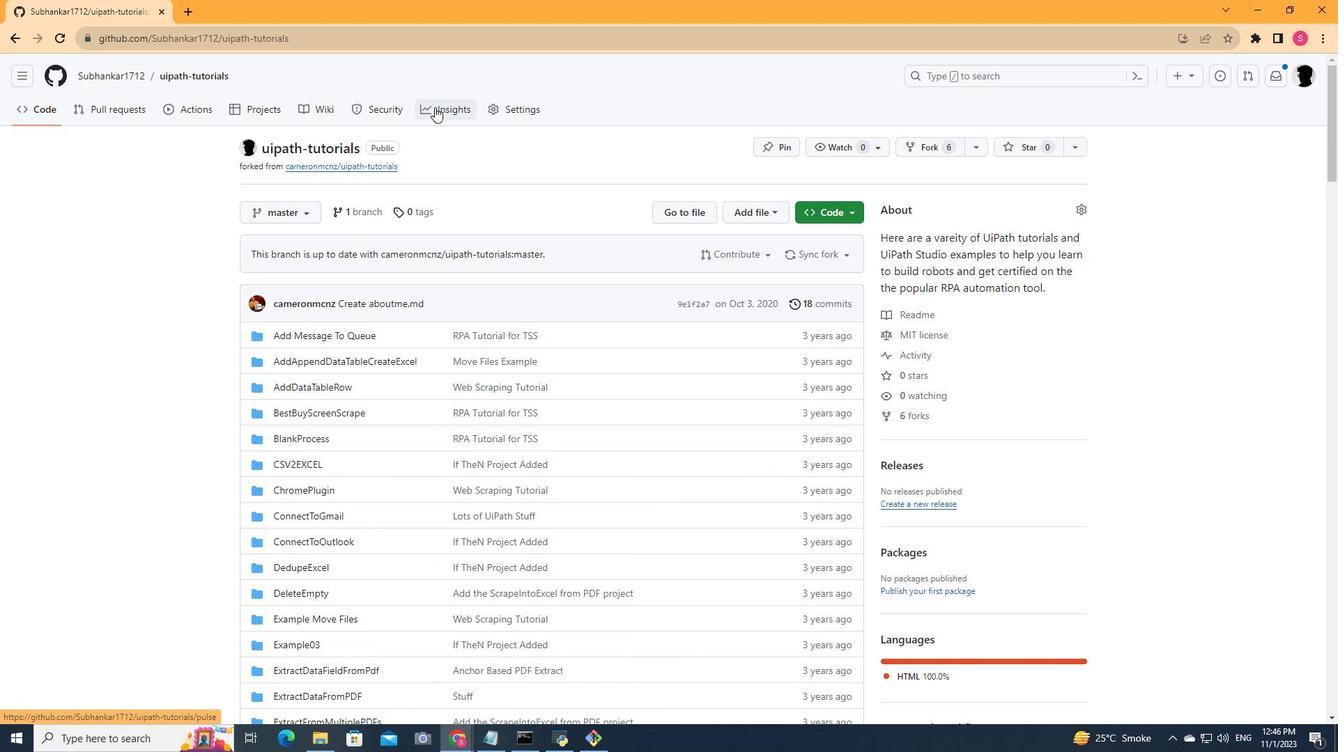 
Action: Mouse moved to (288, 352)
Screenshot: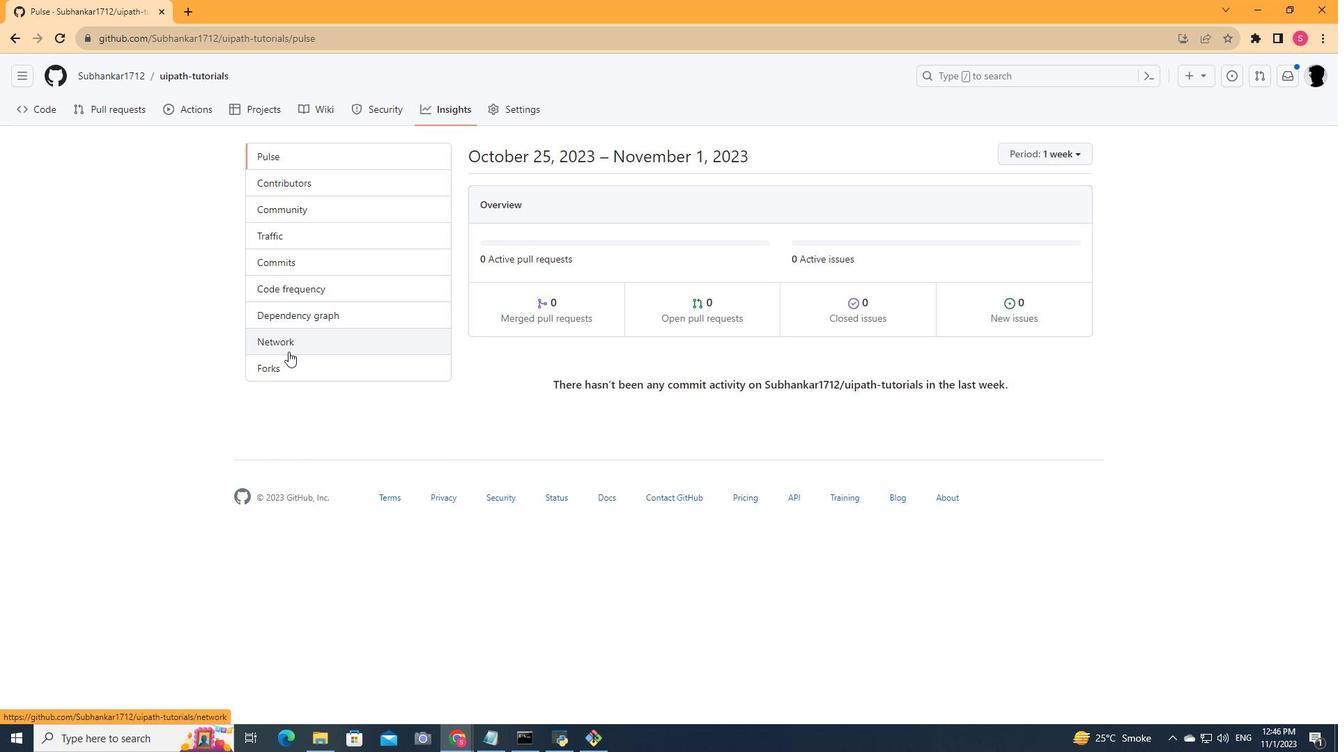 
Action: Mouse pressed left at (288, 352)
Screenshot: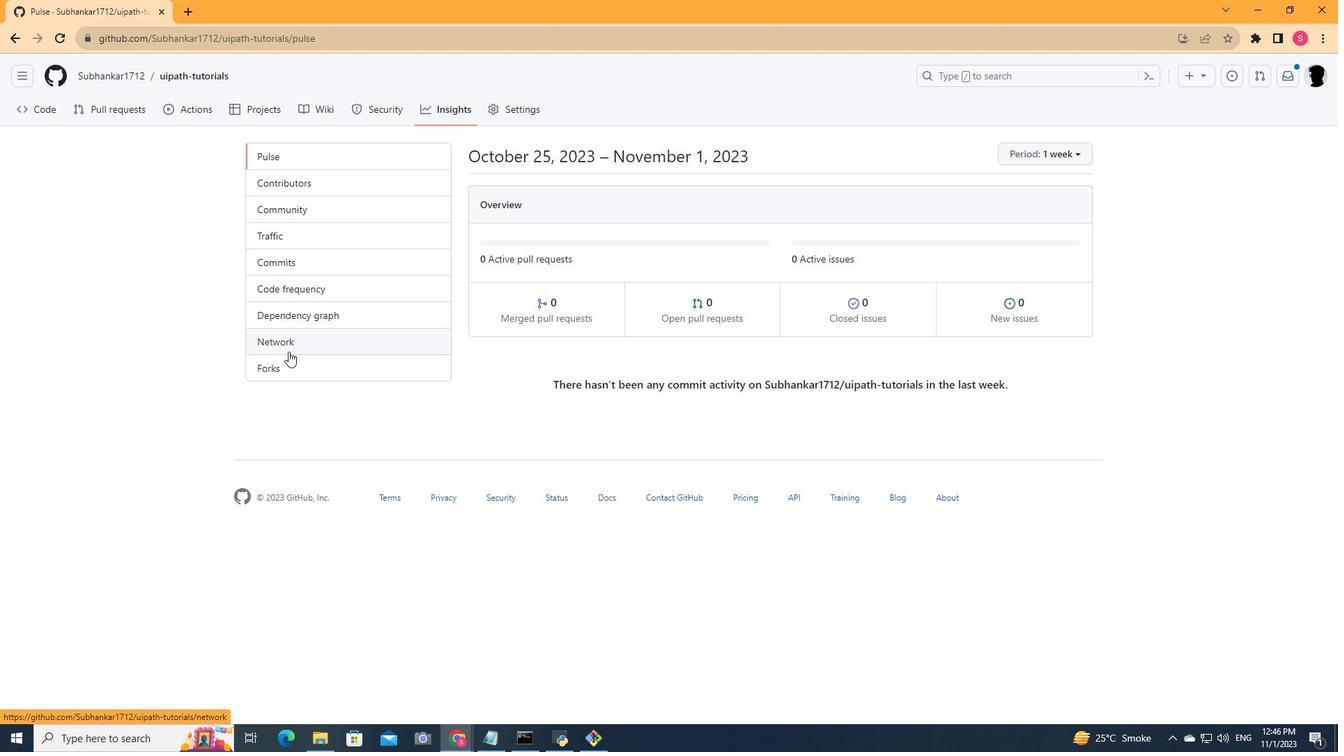 
Action: Mouse moved to (814, 296)
Screenshot: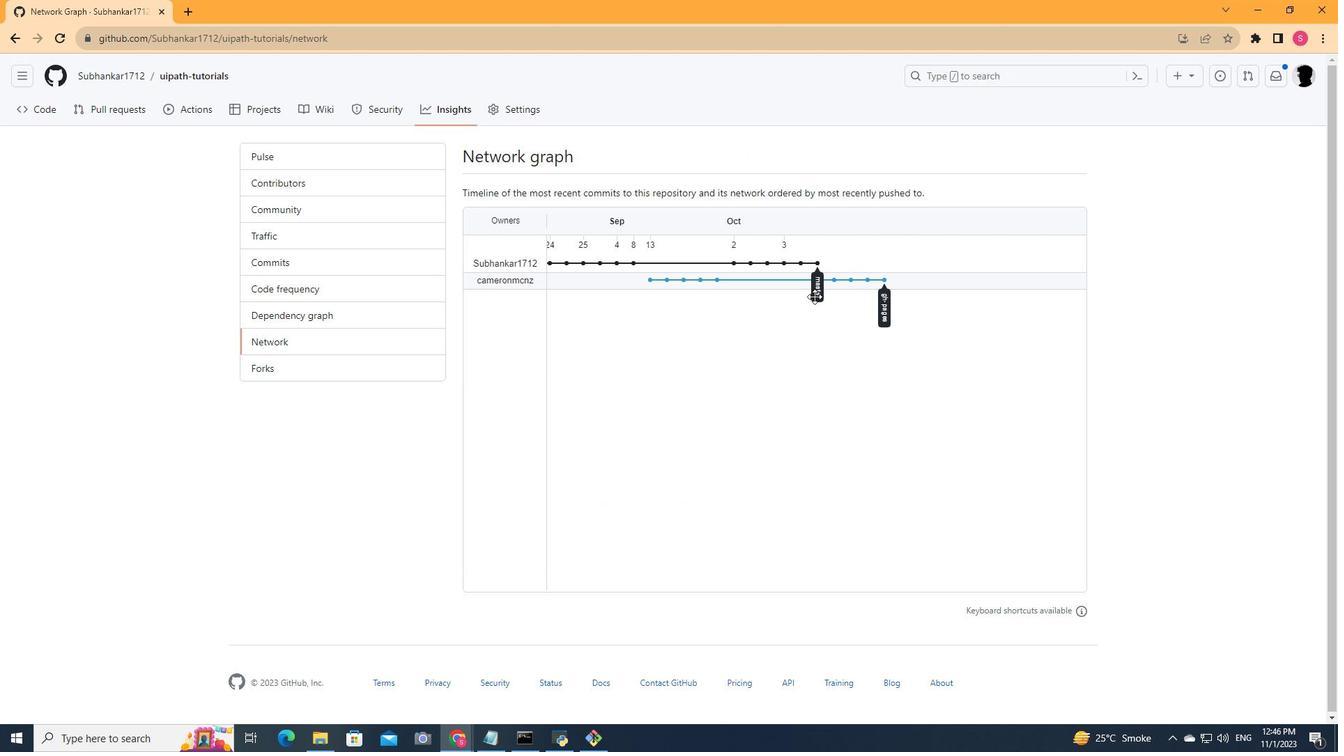 
Action: Mouse scrolled (814, 296) with delta (0, 0)
Screenshot: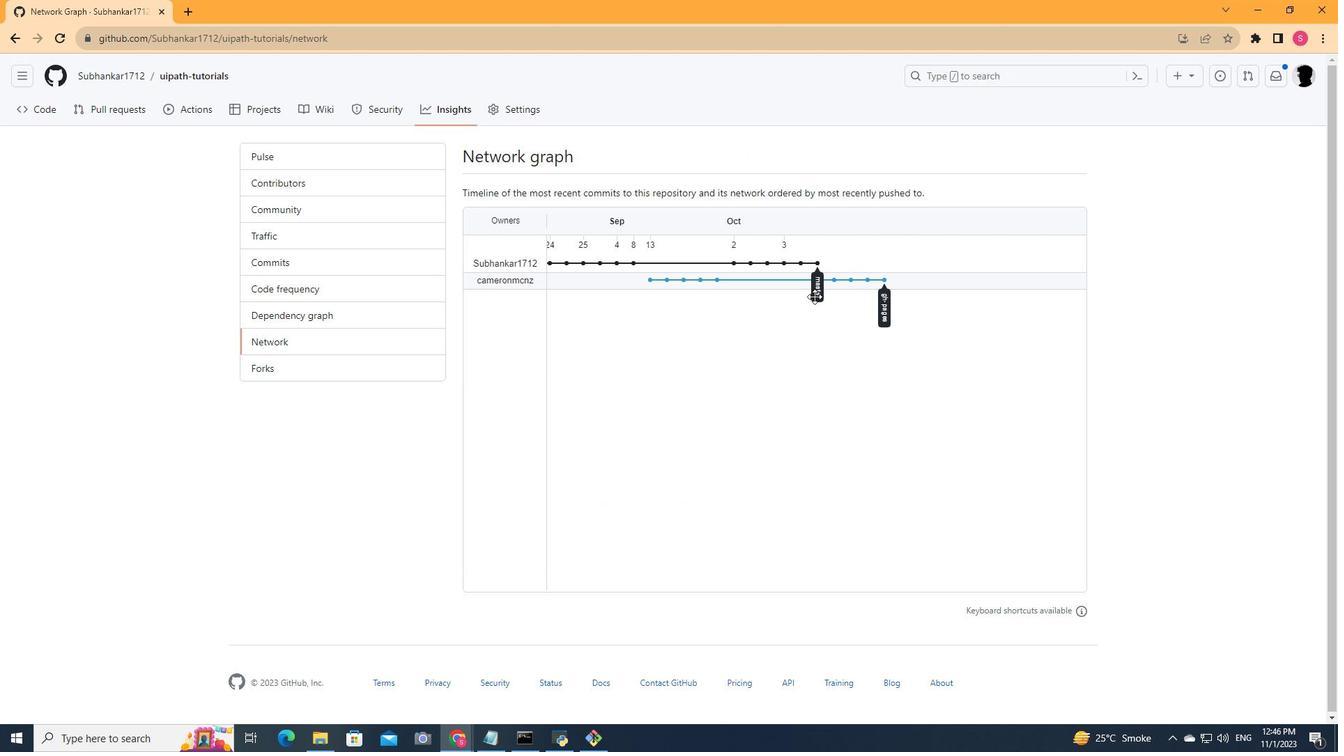 
Action: Mouse scrolled (814, 296) with delta (0, 0)
Screenshot: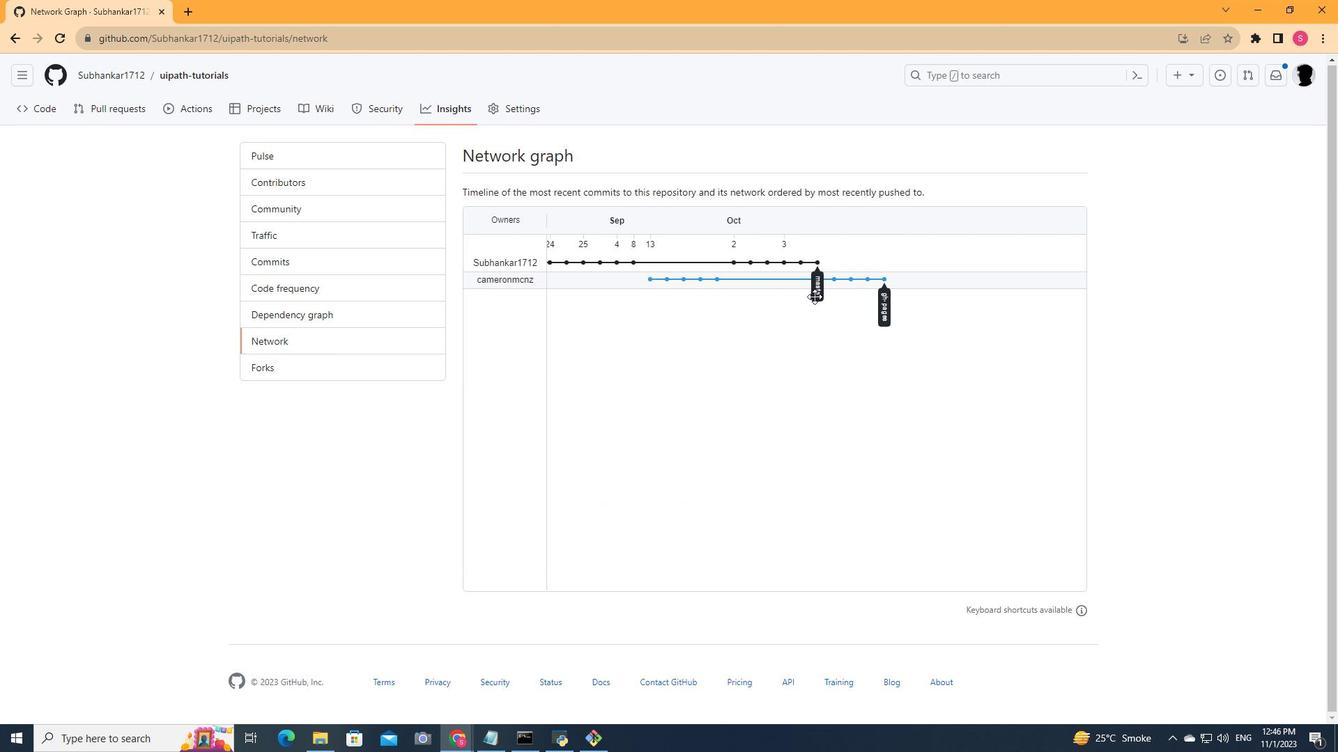 
Action: Mouse scrolled (814, 296) with delta (0, 0)
Screenshot: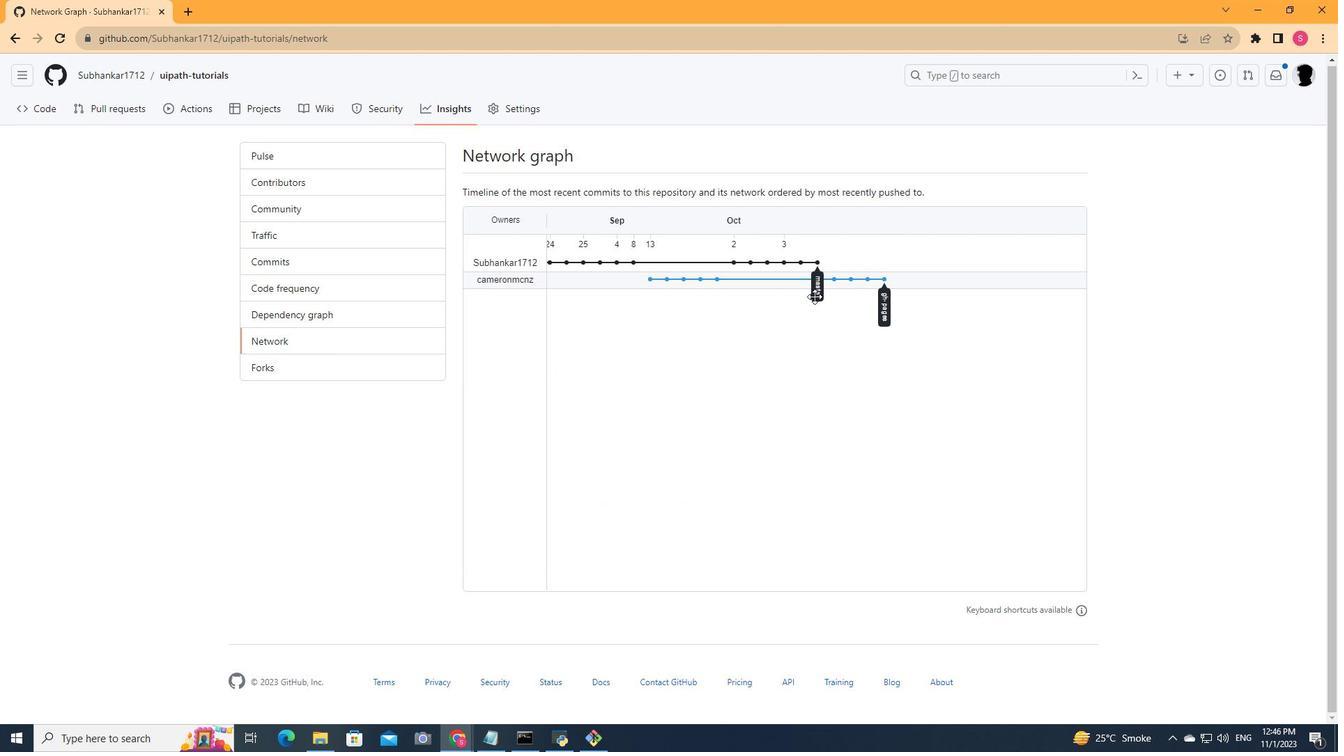 
Action: Mouse scrolled (814, 296) with delta (0, 0)
Screenshot: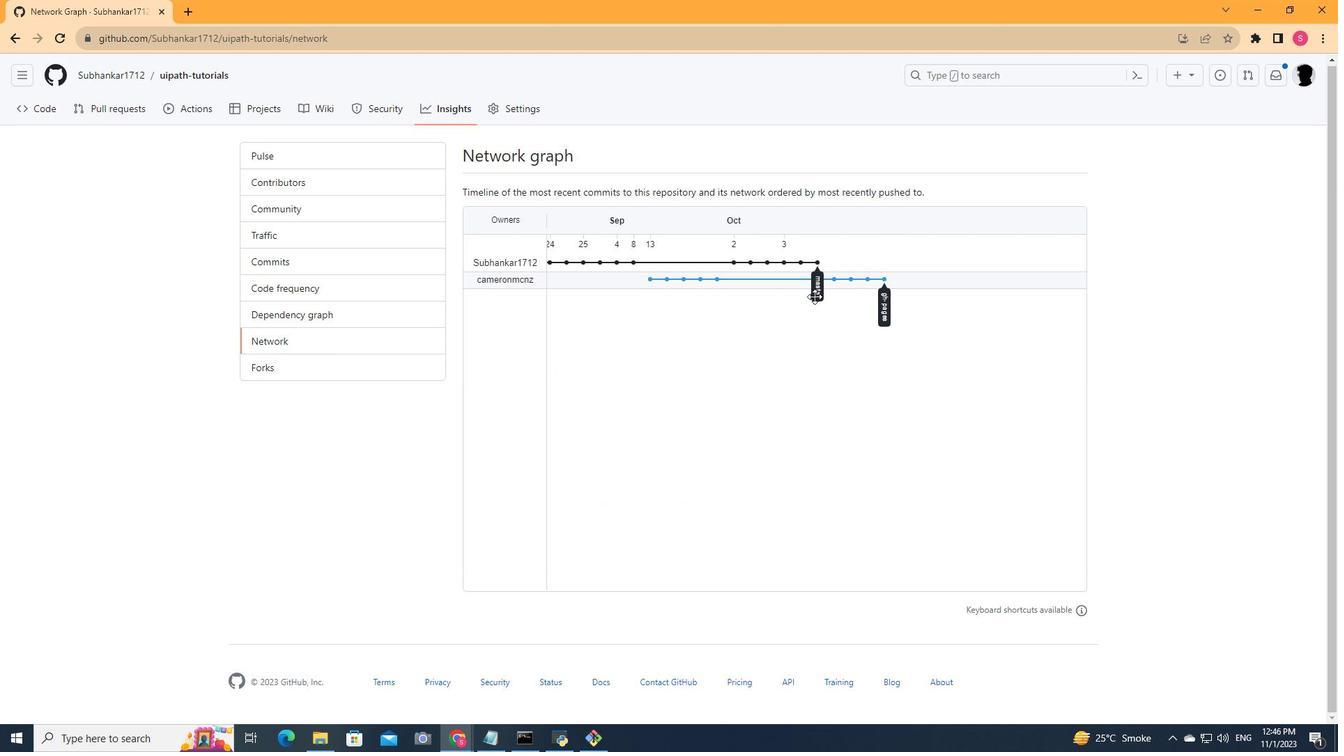 
Action: Mouse moved to (814, 295)
Screenshot: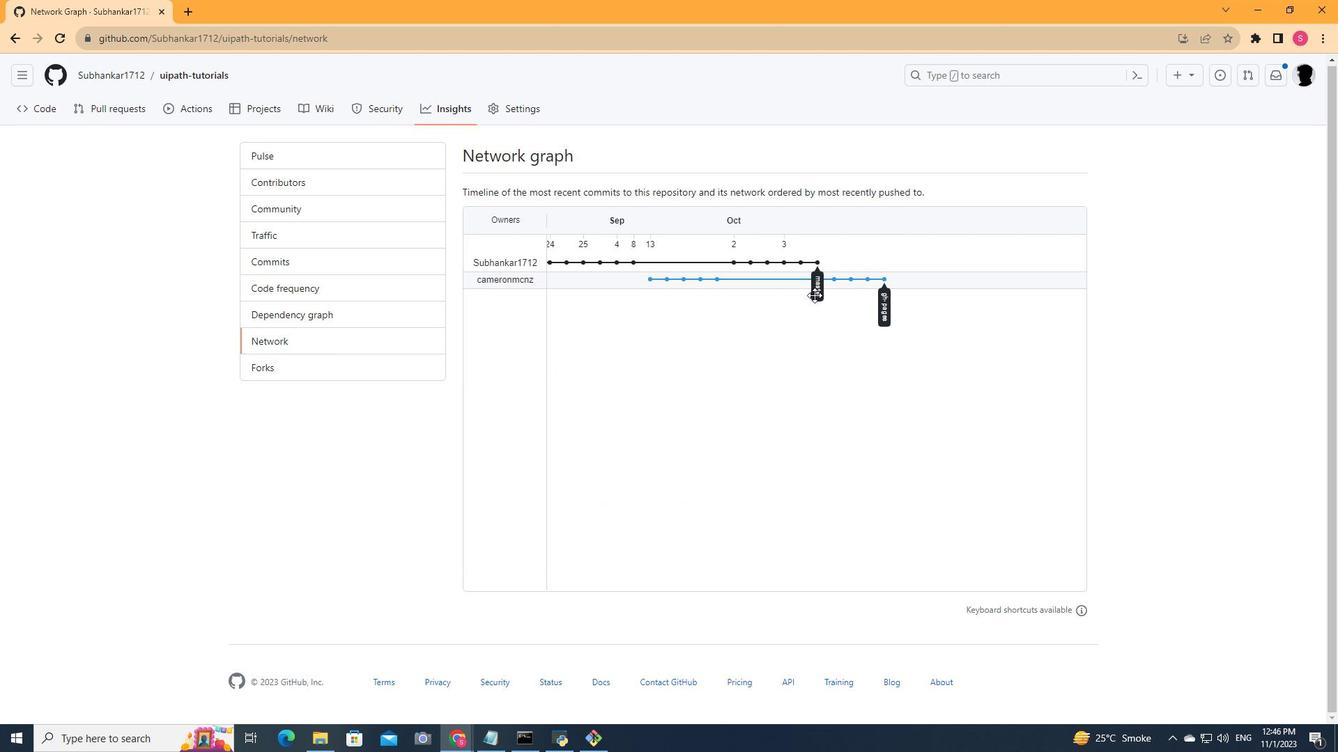 
Action: Mouse scrolled (814, 296) with delta (0, 0)
Screenshot: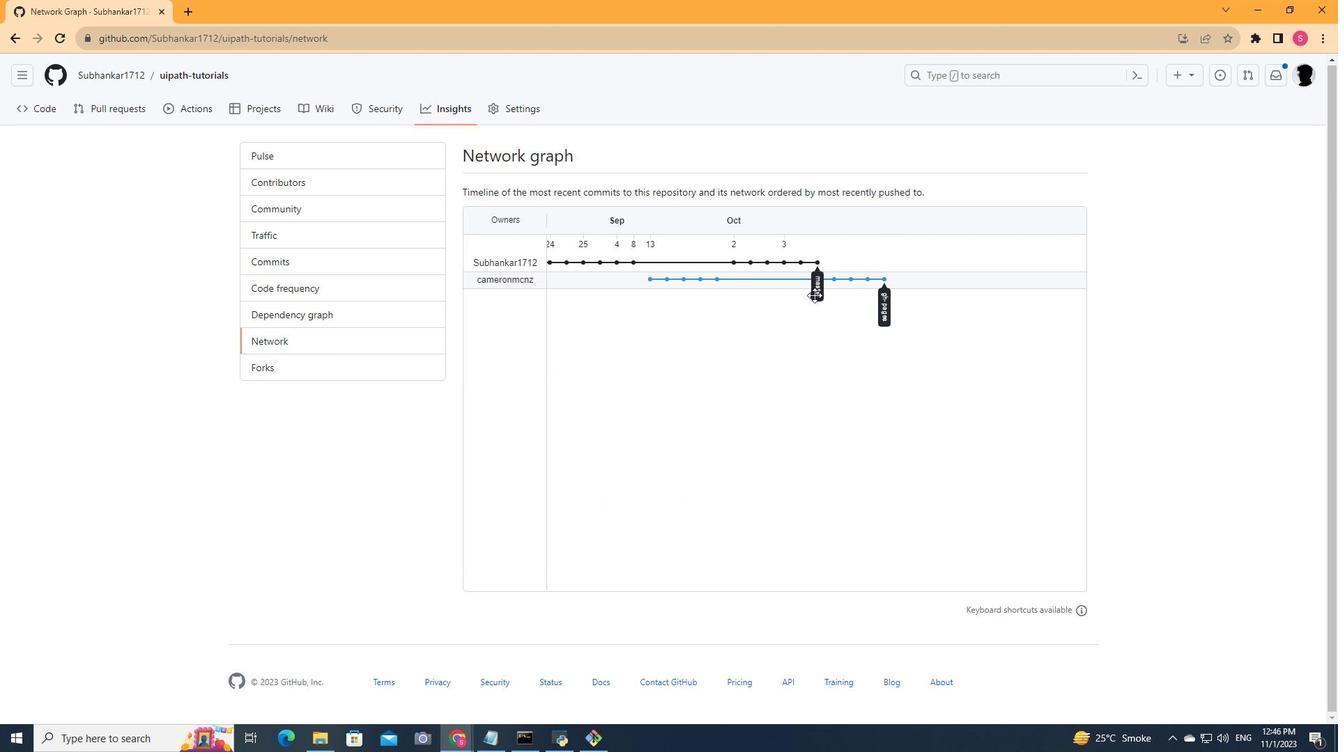 
Action: Mouse scrolled (814, 296) with delta (0, 0)
Screenshot: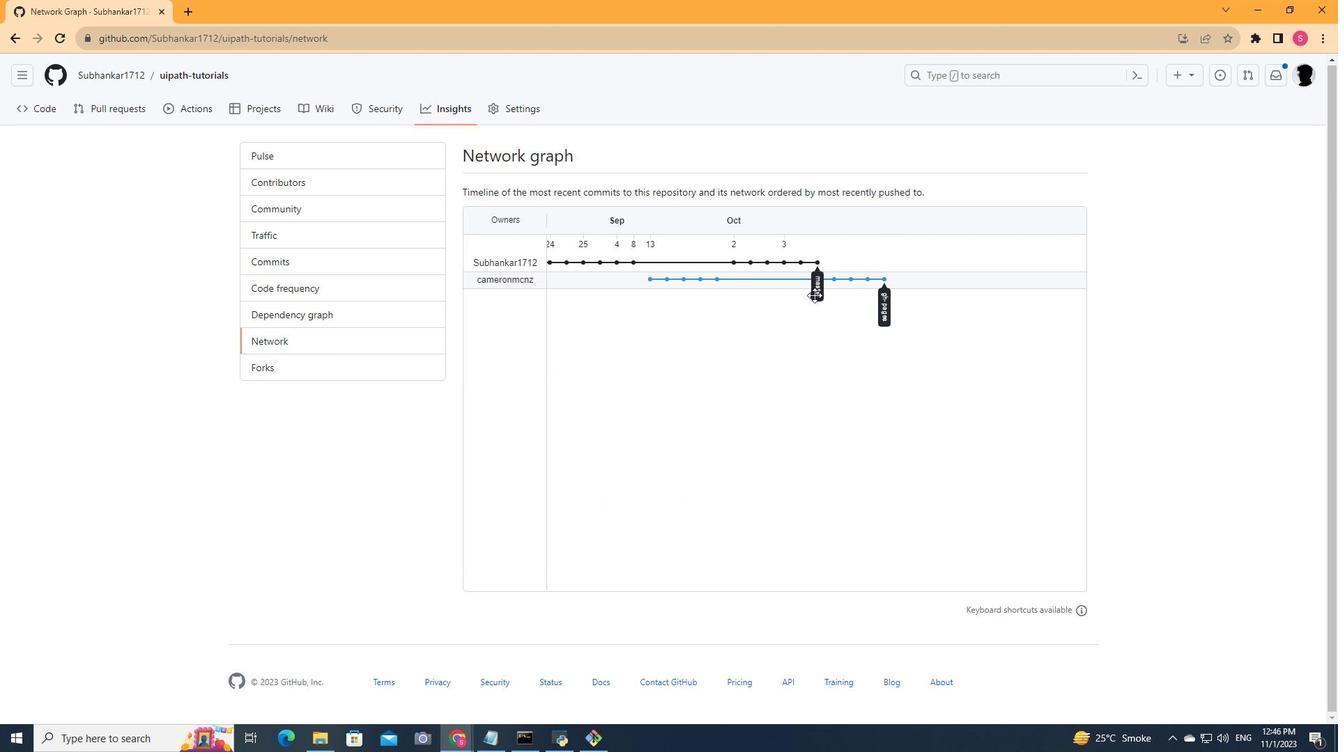 
Action: Mouse scrolled (814, 296) with delta (0, 0)
Screenshot: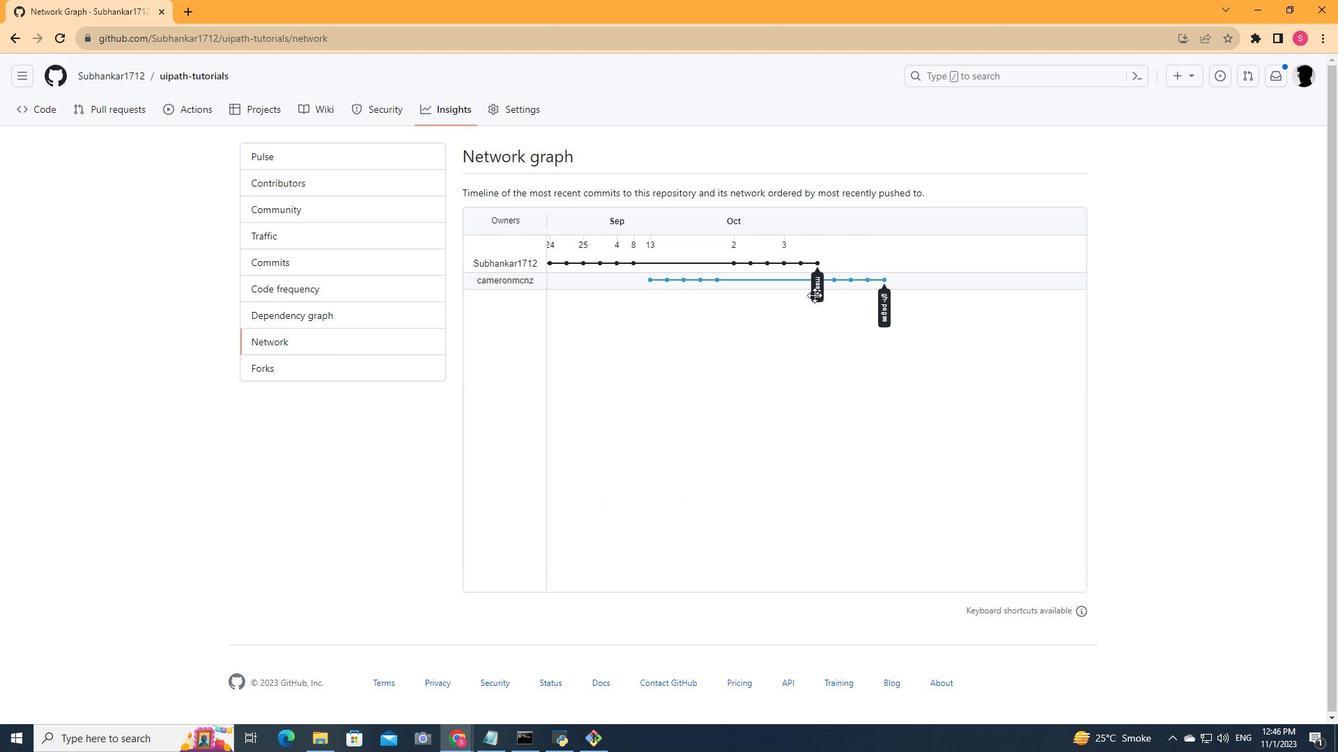 
Action: Mouse scrolled (814, 296) with delta (0, 0)
Screenshot: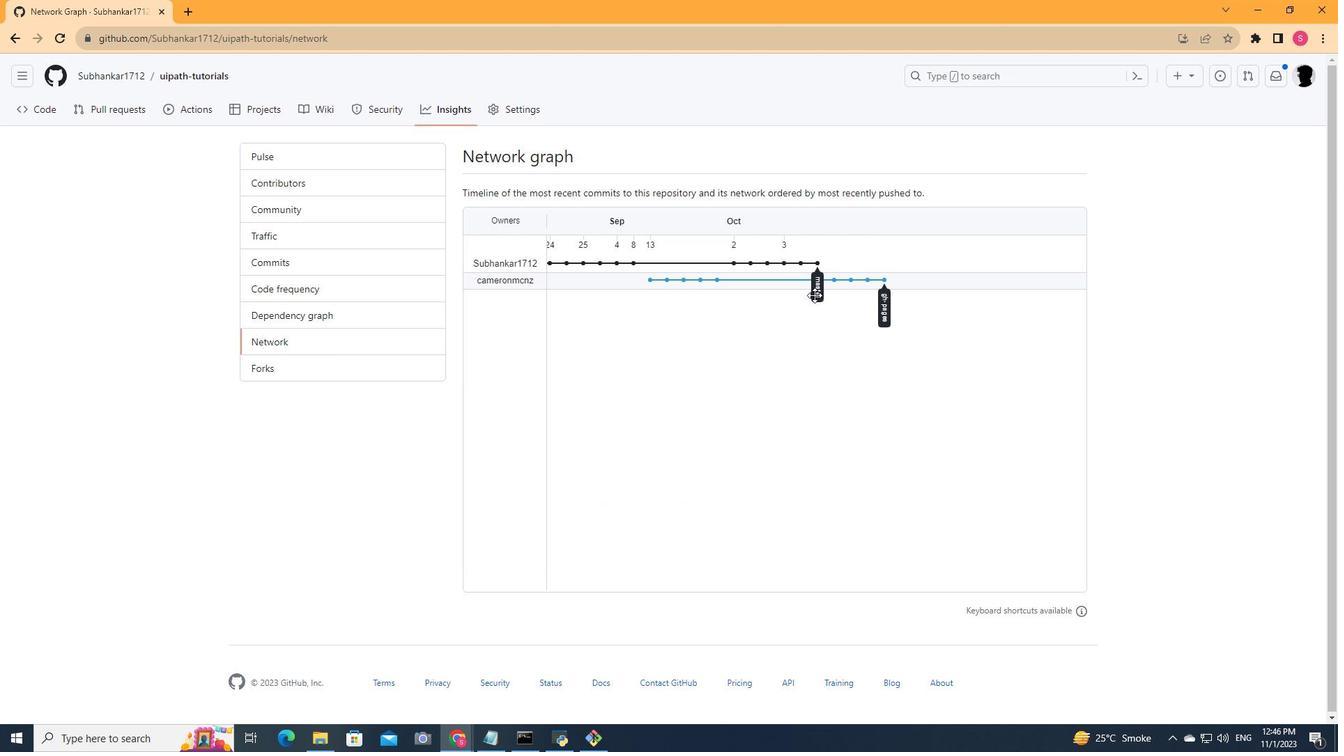 
Action: Mouse scrolled (814, 296) with delta (0, 0)
Screenshot: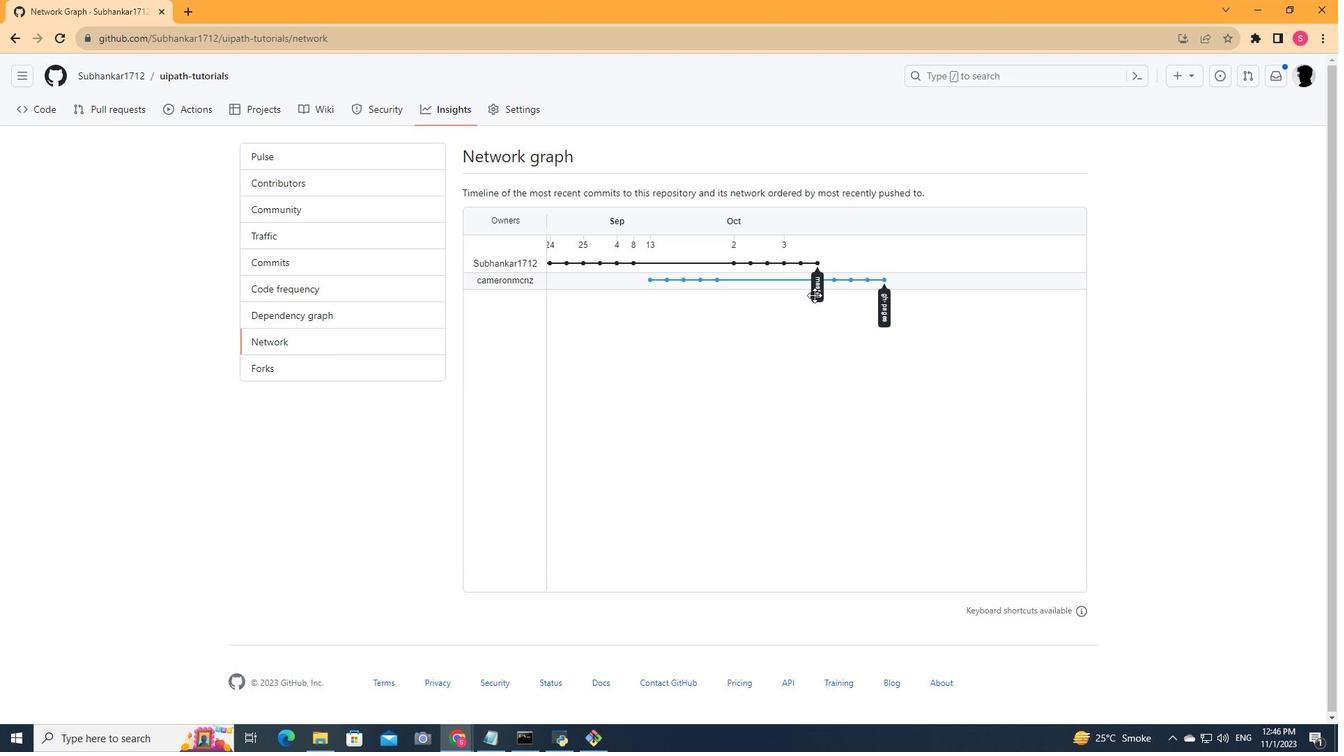 
Action: Mouse moved to (508, 280)
Screenshot: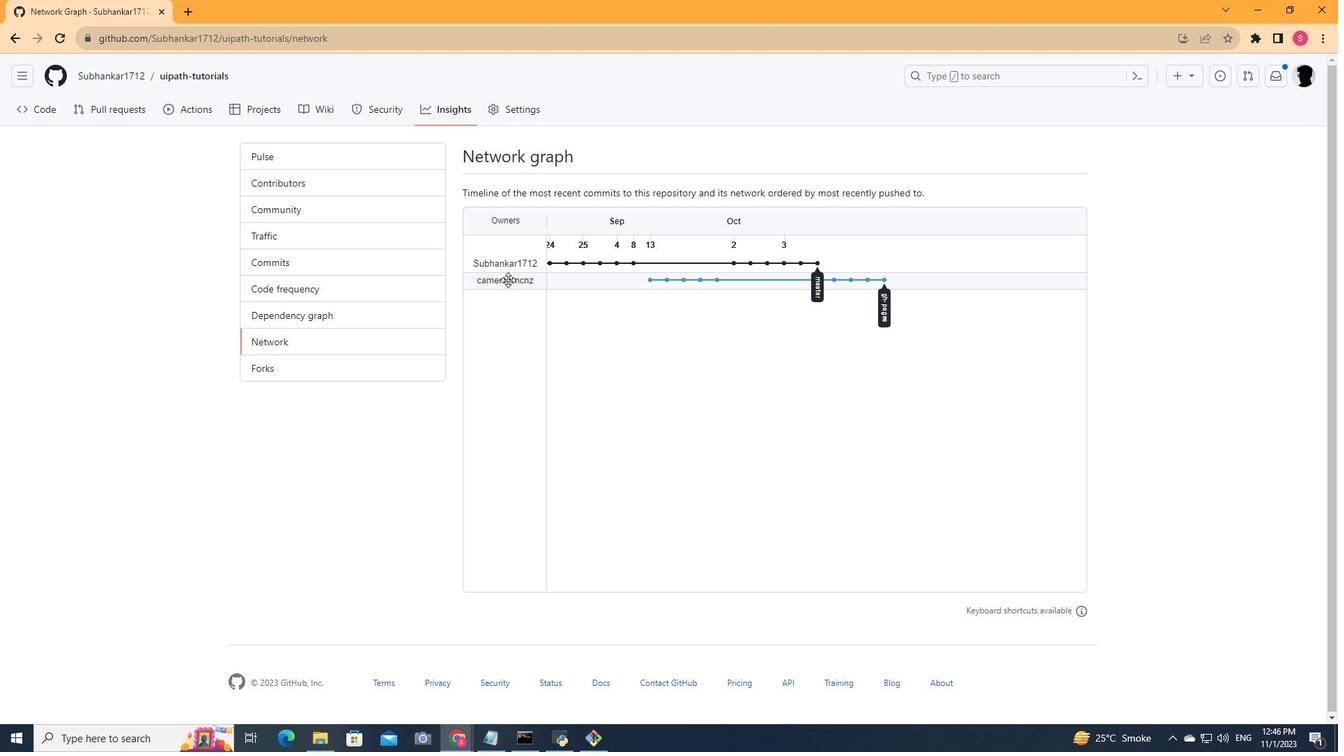 
Action: Mouse pressed left at (508, 280)
Screenshot: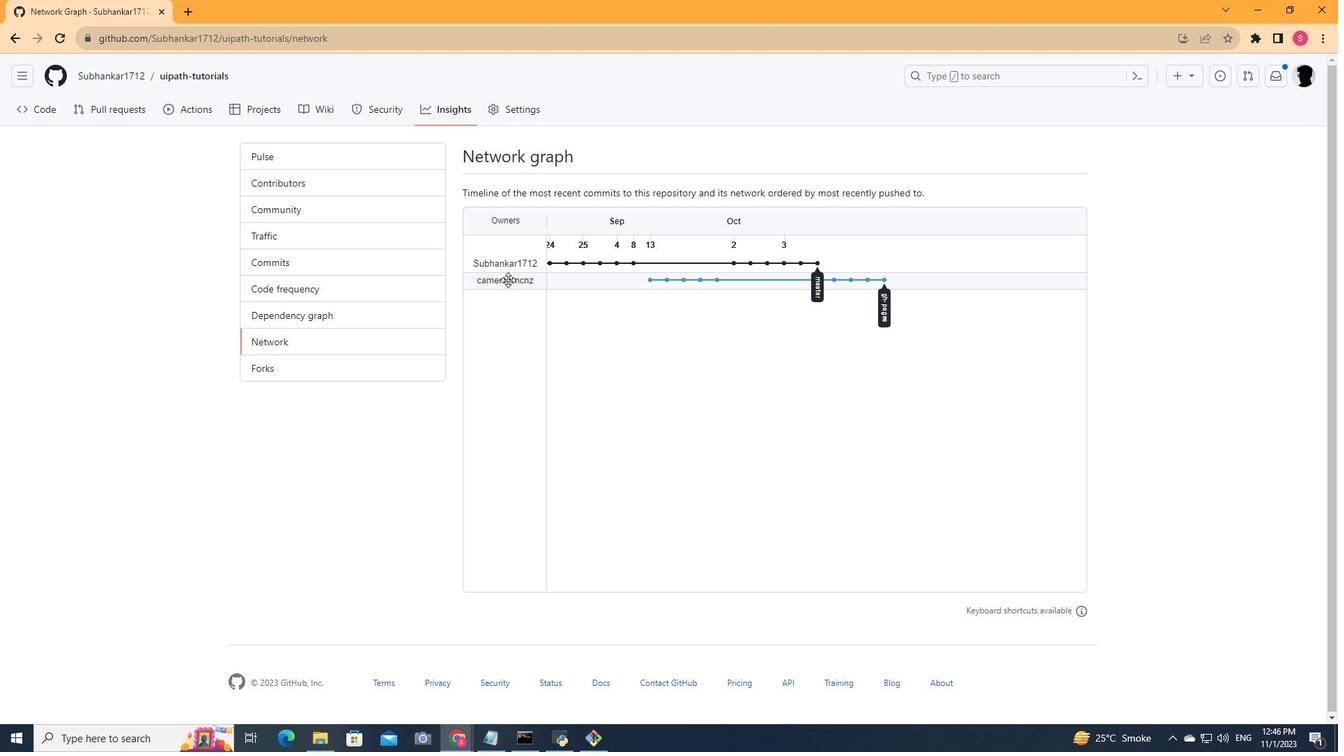 
Action: Mouse moved to (508, 271)
Screenshot: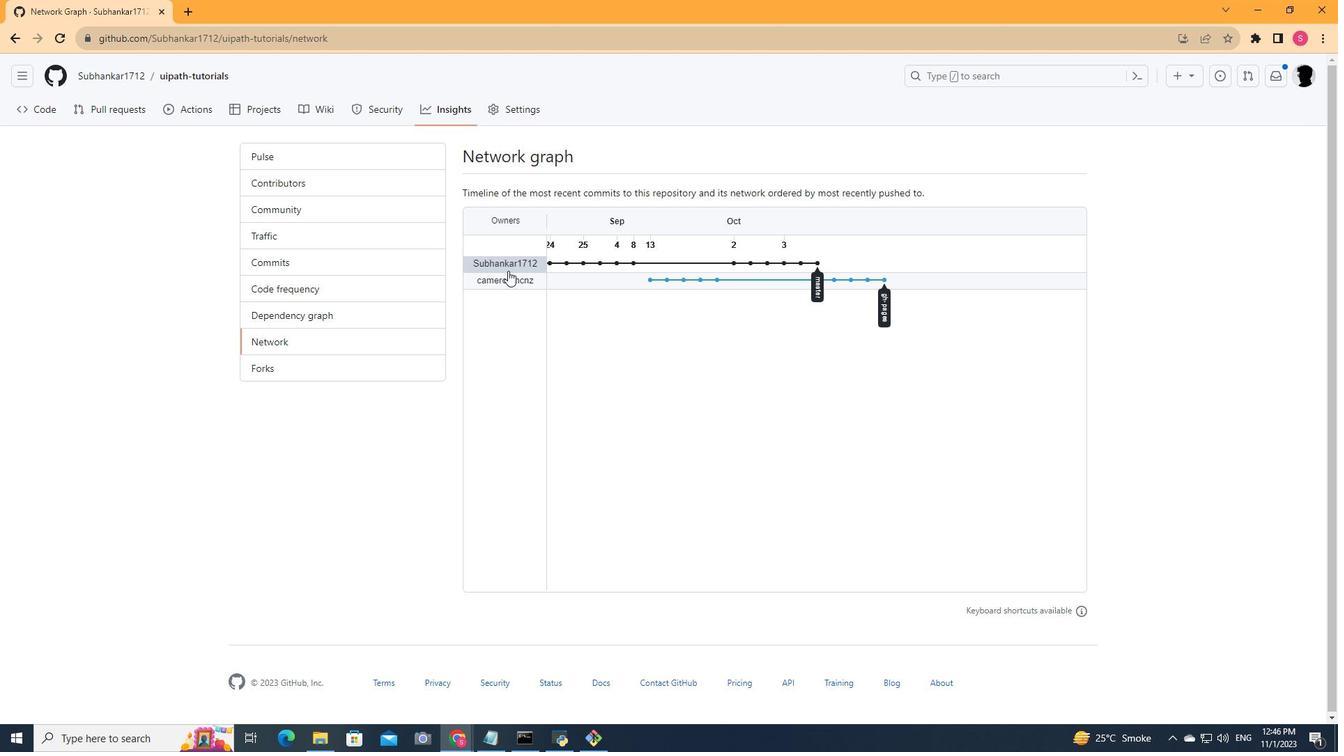 
Action: Mouse pressed left at (508, 271)
Screenshot: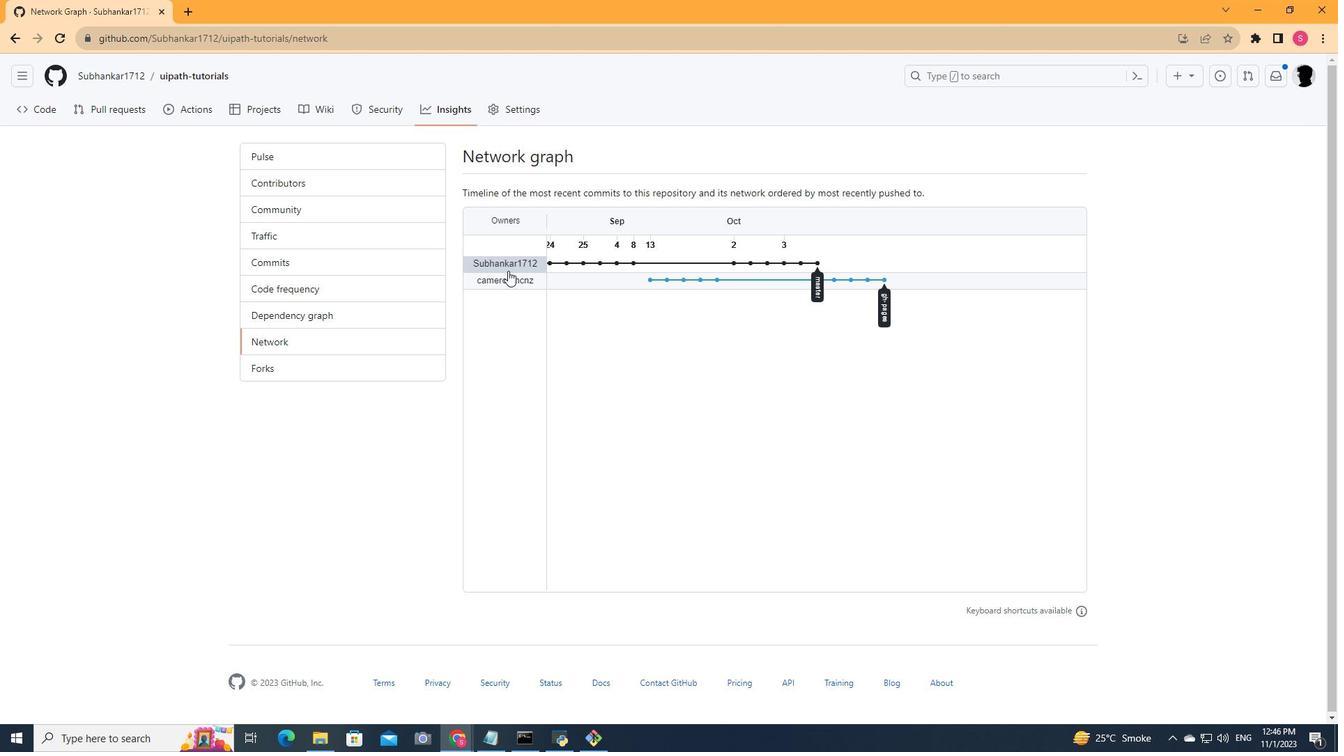 
Action: Mouse moved to (837, 207)
Screenshot: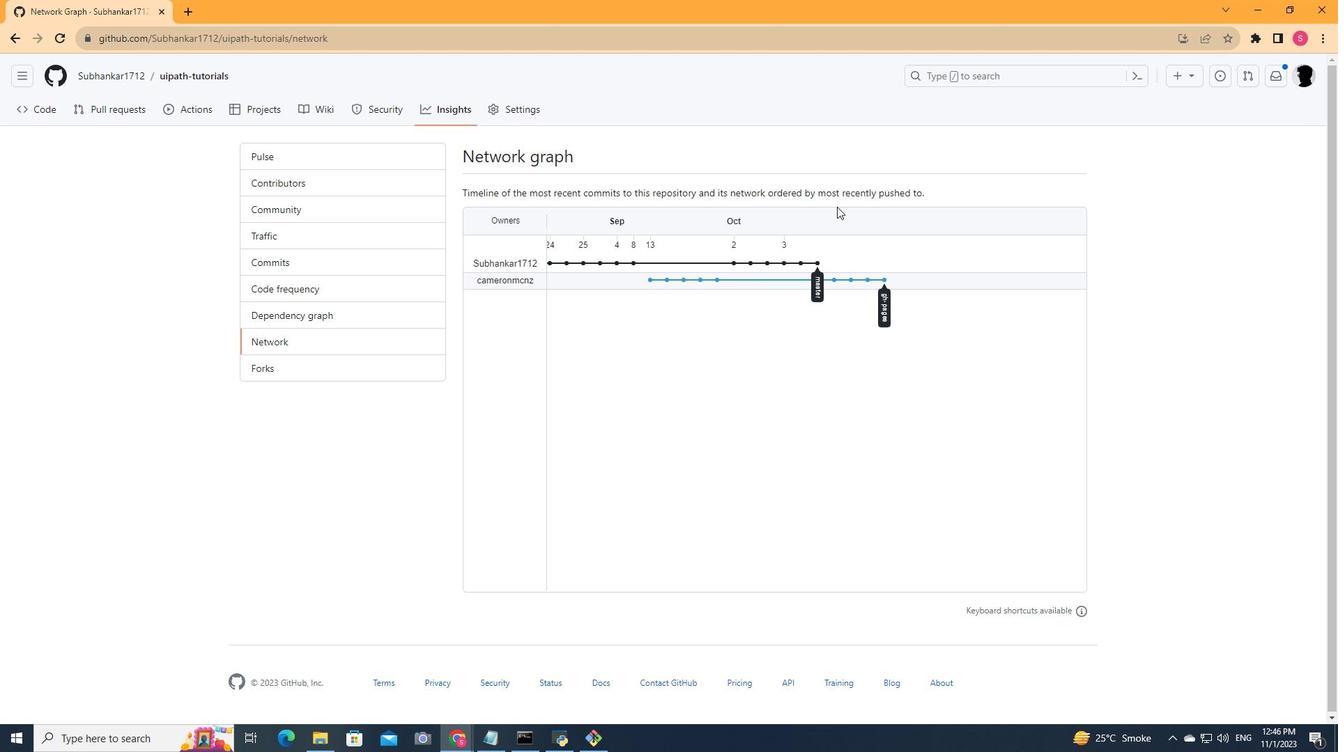 
